 Task: Create new invoice with Date Opened :30-Apr-23, Select Customer: The Flower & Gift Boutique, Terms: Payment Term 2. Make invoice entry for item-1 with Date: 30-Apr-23, Description: Meridian Point Classic Maze Ball Game Toy, Action: Material, Income Account: Income:Sales, Quantity: 1, Unit Price: 9.5, Discount $: 1. Make entry for item-2 with Date: 30-Apr-23, Description: Lifesavers Gummies Exotic, Action: Material, Income Account: Income:Sales, Quantity: 2, Unit Price: 6.25, Discount $: 2. Make entry for item-3 with Date: 30-Apr-23, Description: Listerine Ultra Clean Mouthwash Cool Mint Antiseptic, Action: Material, Income Account: Income:Sales, Quantity: 1, Unit Price: 7.25, Discount $: 2.5. Write Notes: 'Looking forward to serving you again.'. Post Invoice with Post Date: 30-Apr-23, Post to Accounts: Assets:Accounts Receivable. Pay / Process Payment with Transaction Date: 15-May-23, Amount: 23.75, Transfer Account: Checking Account. Print Invoice, display notes by going to Option, then go to Display Tab and check 'Invoice Notes'.
Action: Mouse moved to (206, 123)
Screenshot: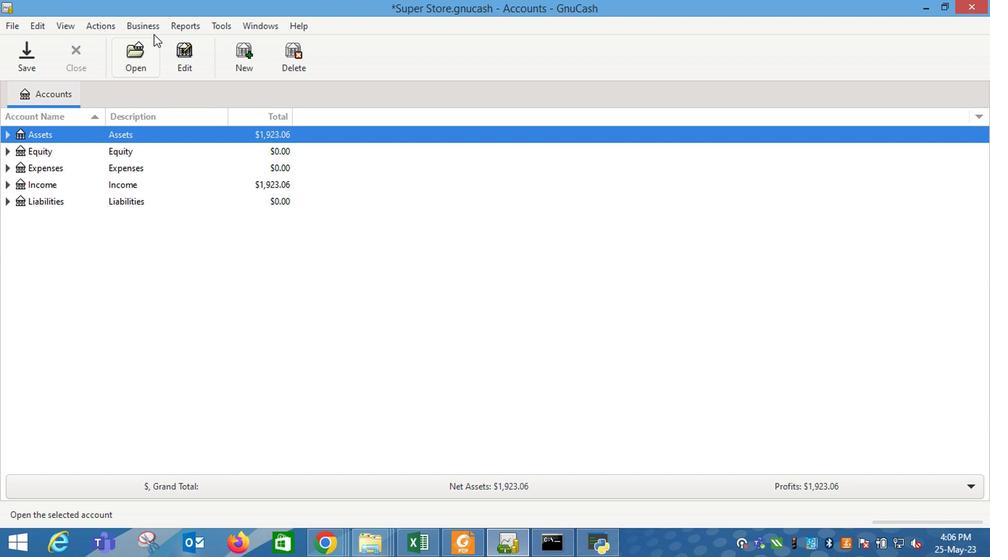 
Action: Mouse pressed left at (206, 123)
Screenshot: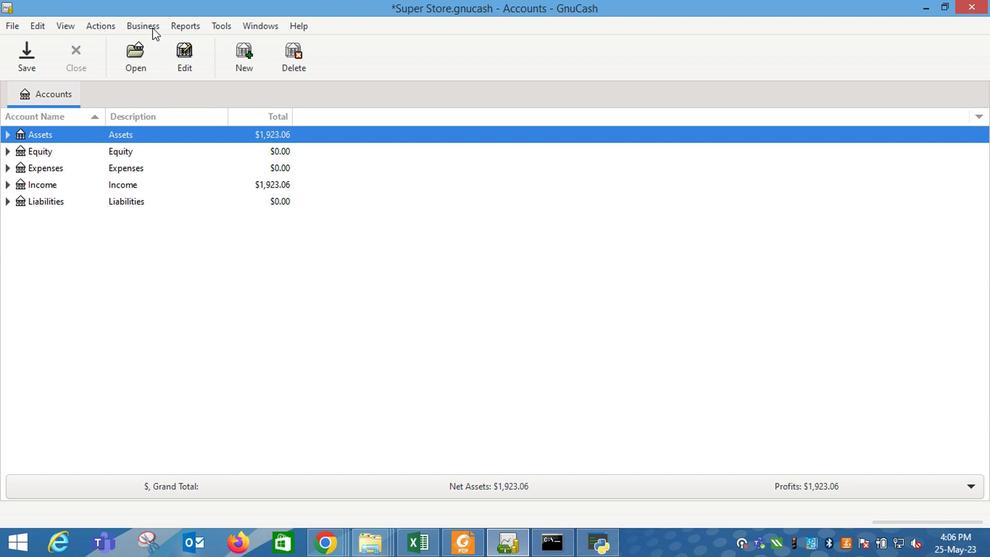 
Action: Mouse moved to (344, 180)
Screenshot: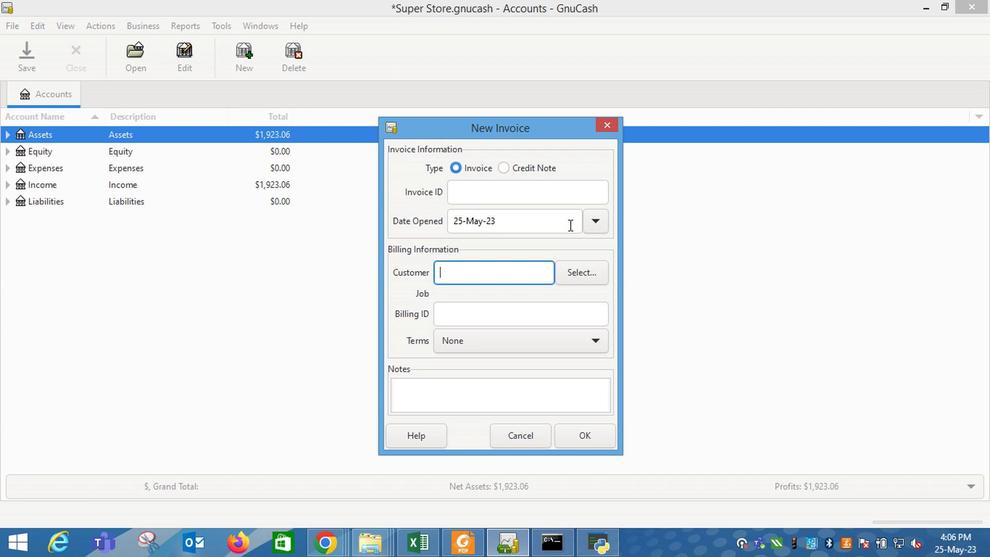 
Action: Mouse pressed left at (344, 180)
Screenshot: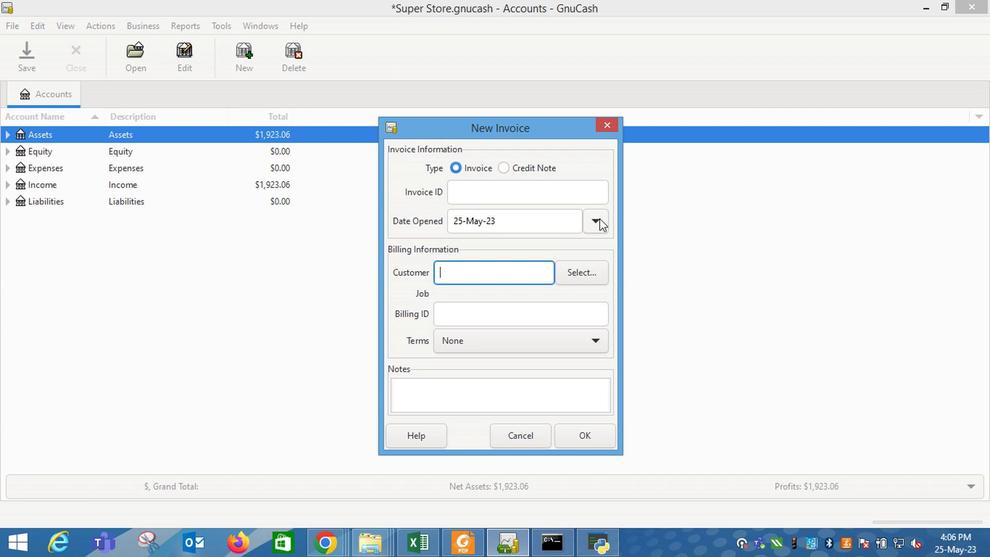 
Action: Mouse moved to (533, 263)
Screenshot: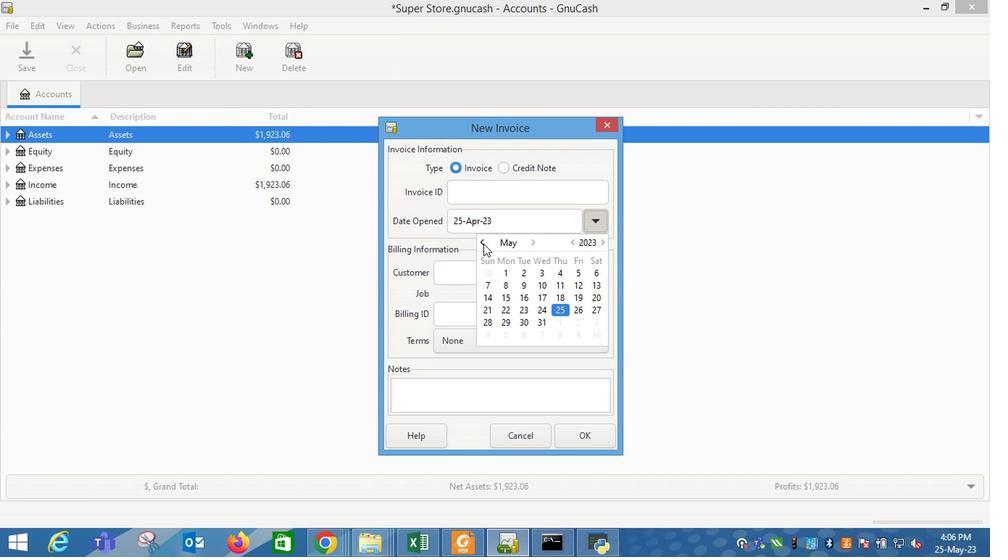 
Action: Mouse pressed left at (533, 263)
Screenshot: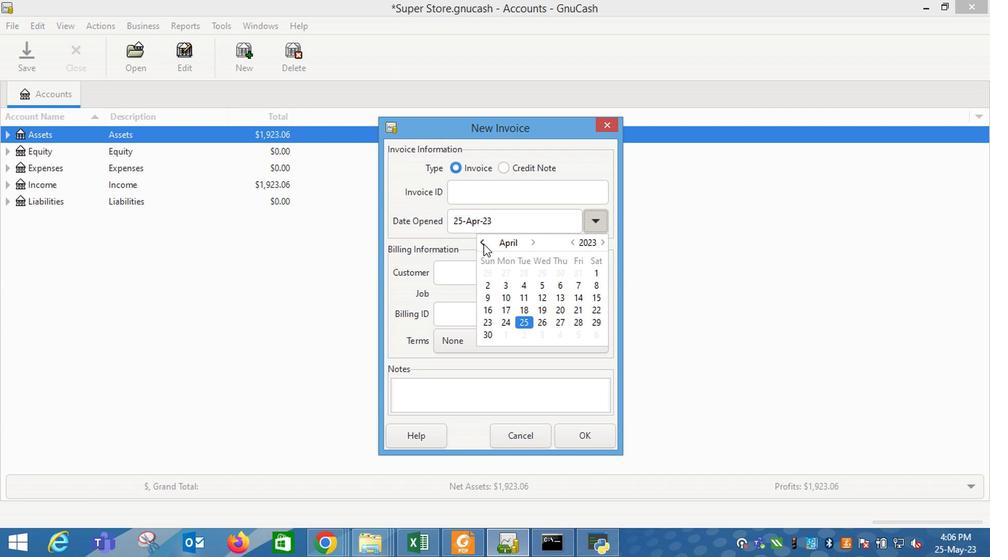 
Action: Mouse moved to (447, 278)
Screenshot: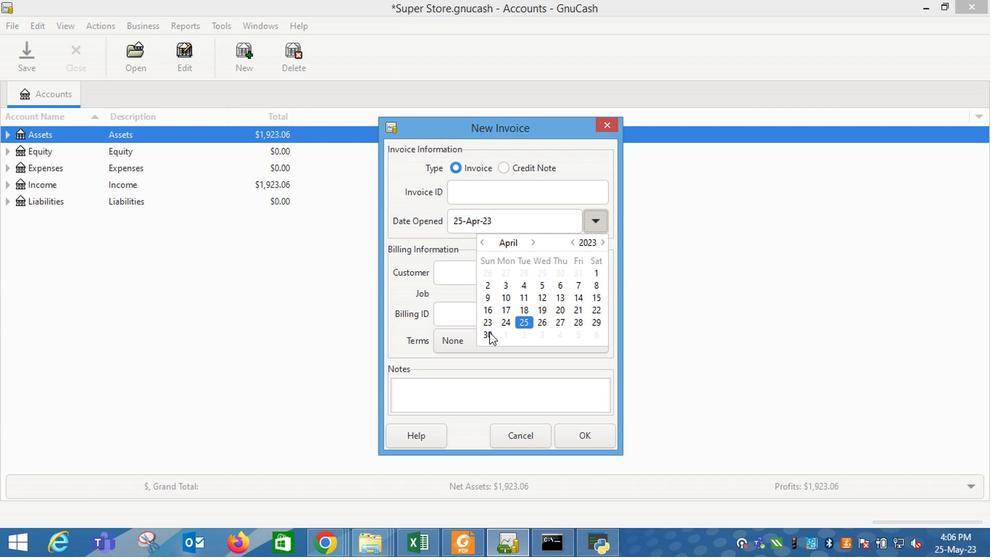 
Action: Mouse pressed left at (447, 278)
Screenshot: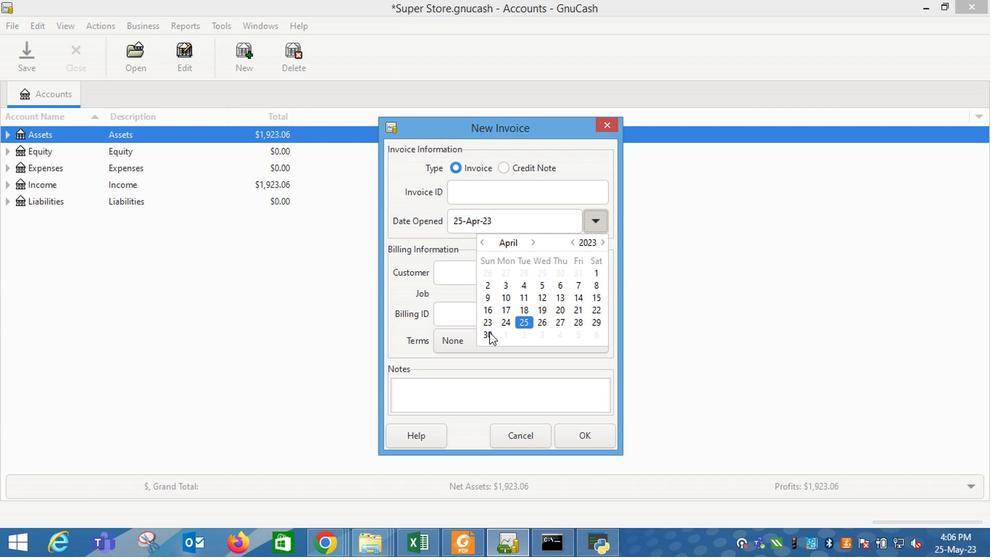 
Action: Mouse moved to (452, 340)
Screenshot: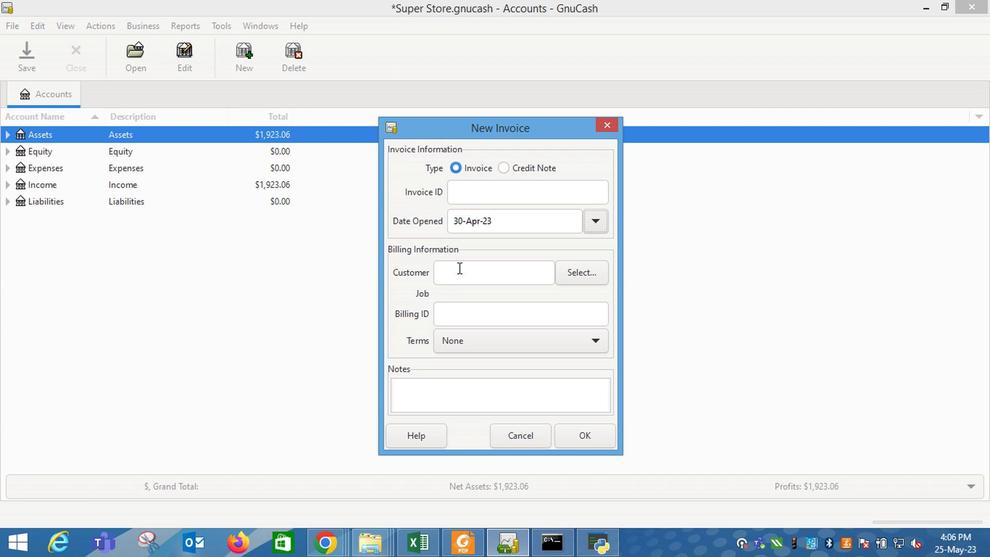 
Action: Mouse pressed left at (452, 340)
Screenshot: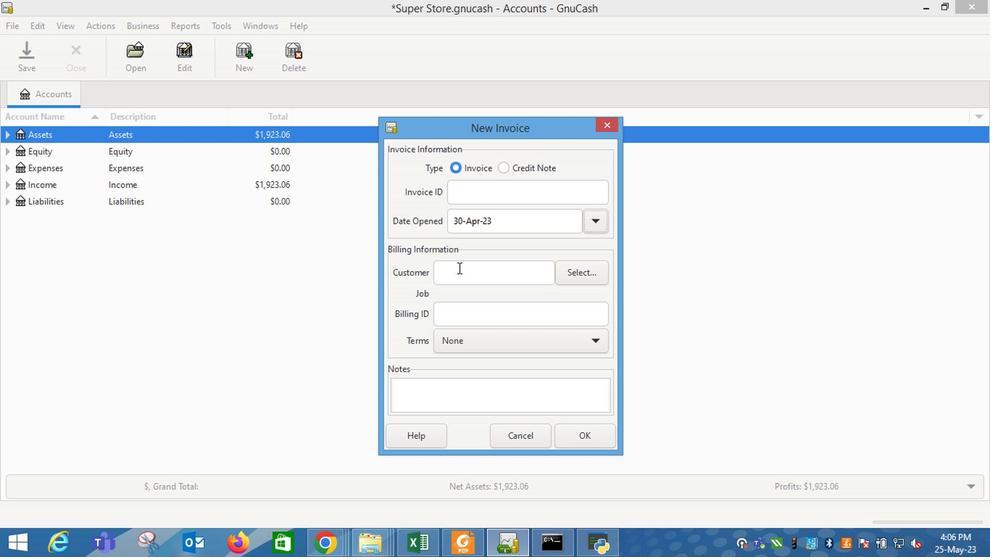 
Action: Mouse moved to (428, 294)
Screenshot: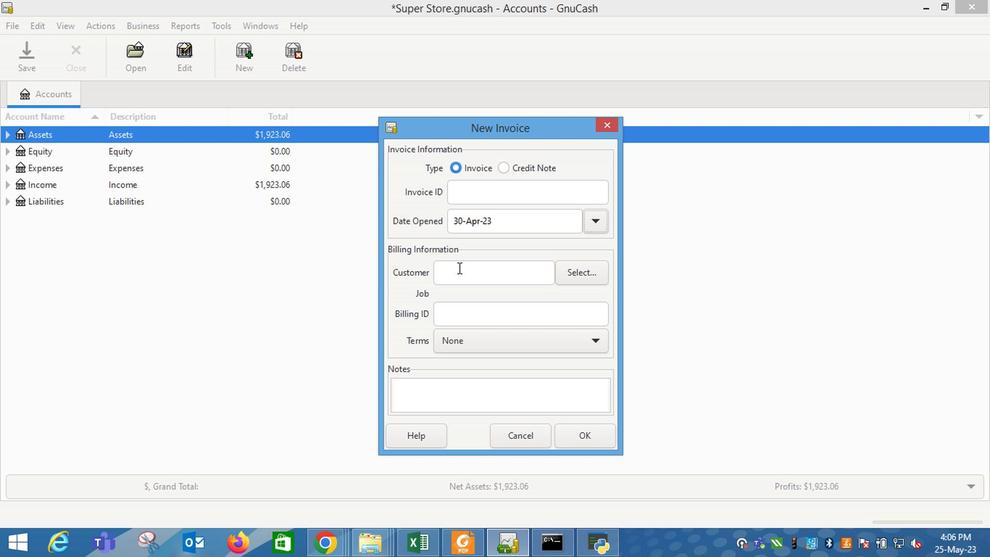 
Action: Mouse pressed left at (428, 294)
Screenshot: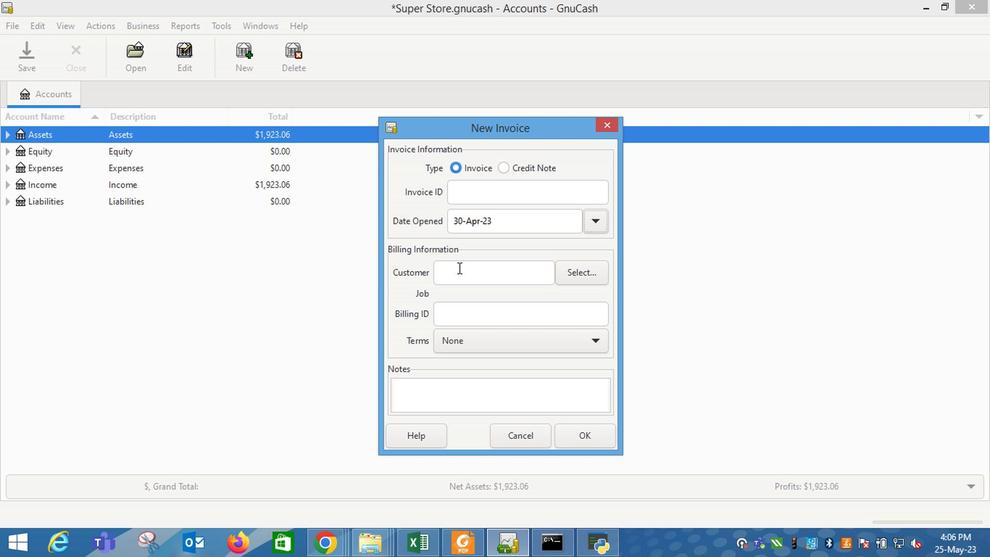 
Action: Mouse moved to (427, 296)
Screenshot: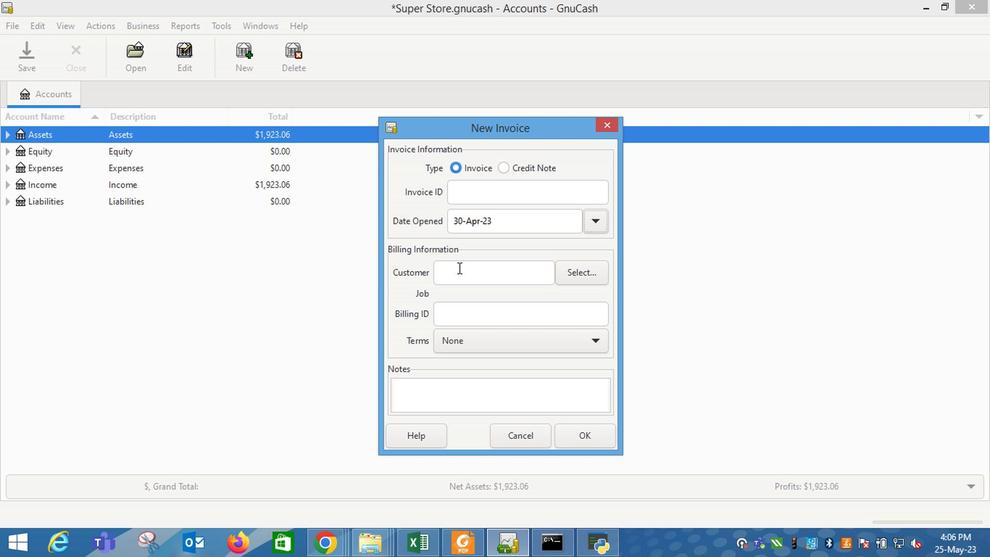 
Action: Mouse pressed left at (427, 296)
Screenshot: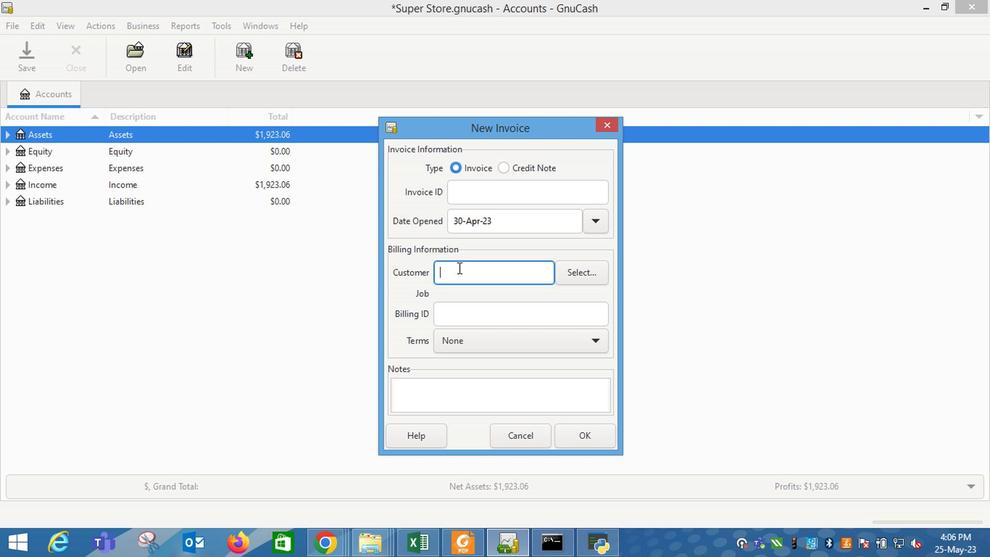 
Action: Key pressed the
Screenshot: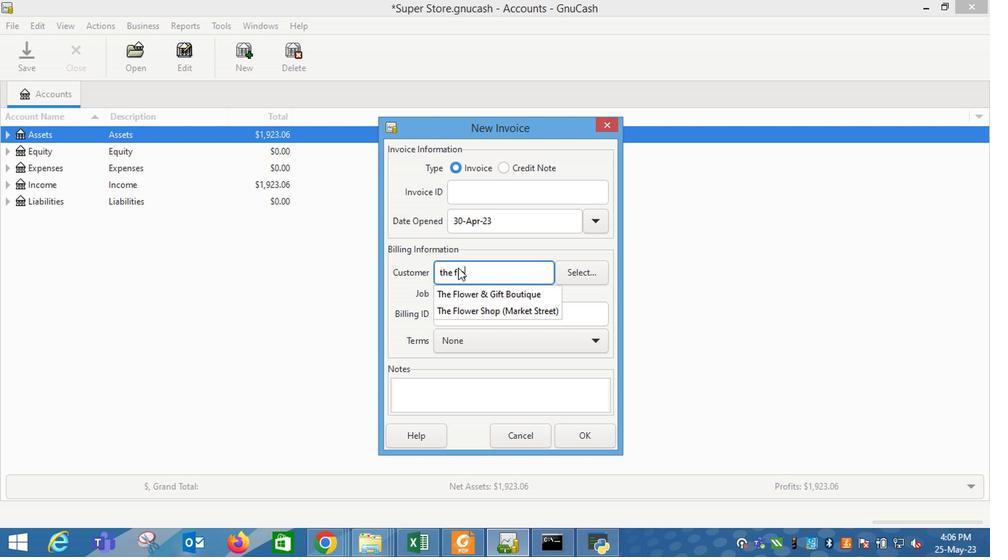 
Action: Mouse moved to (436, 309)
Screenshot: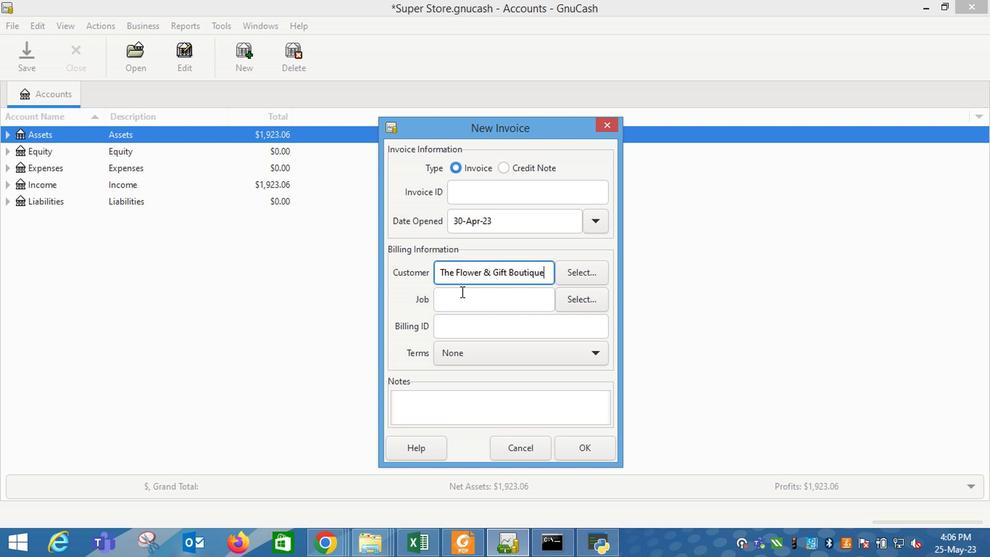 
Action: Key pressed <Key.space>f
Screenshot: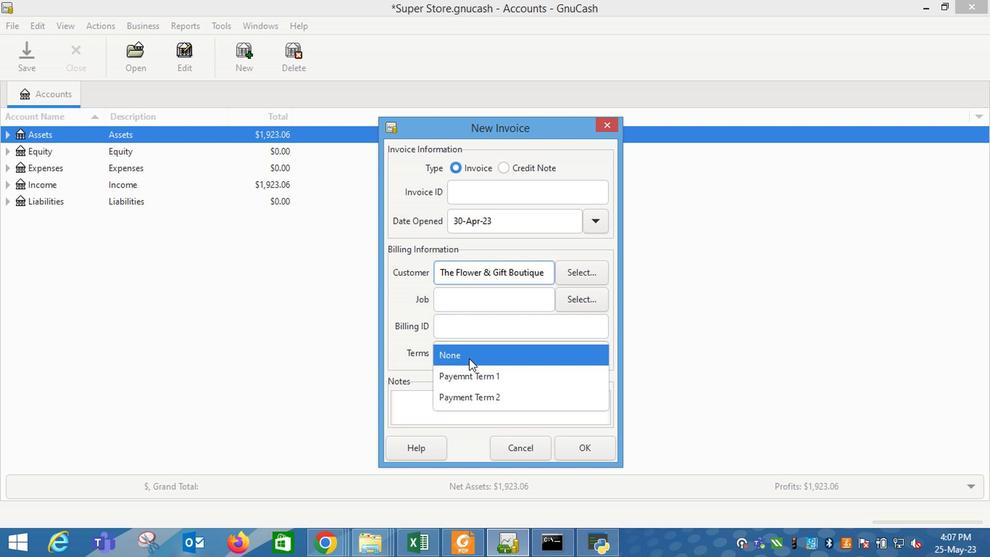 
Action: Mouse moved to (435, 313)
Screenshot: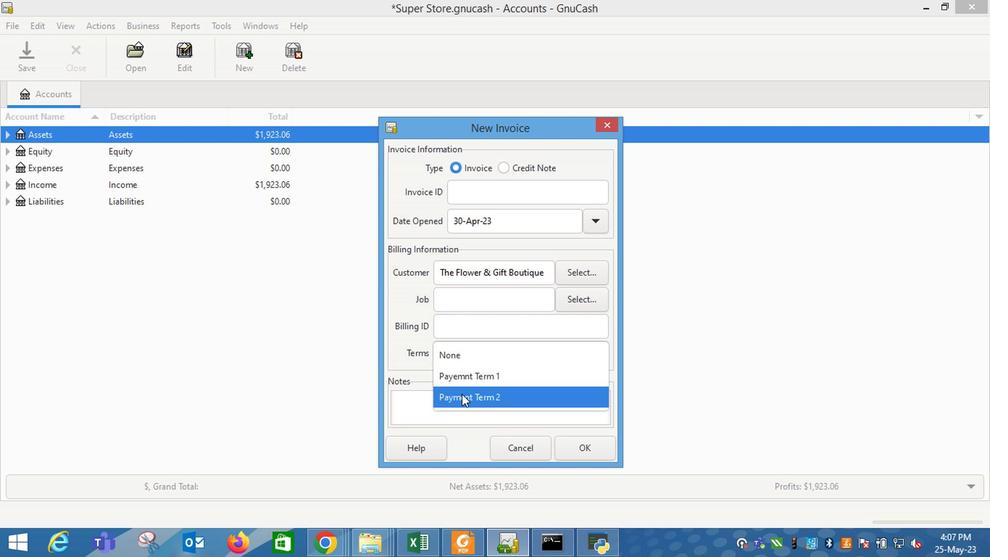 
Action: Mouse pressed left at (435, 313)
Screenshot: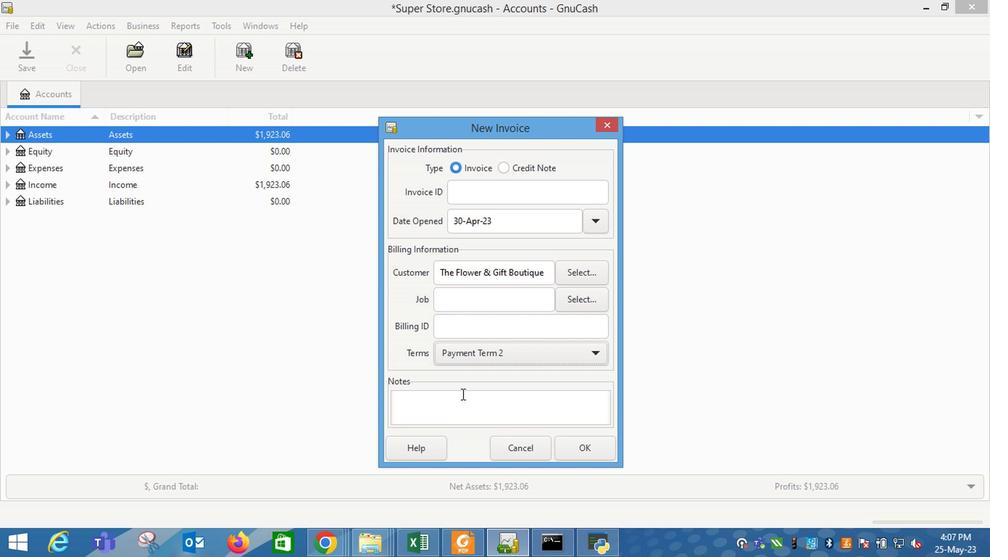 
Action: Mouse moved to (433, 352)
Screenshot: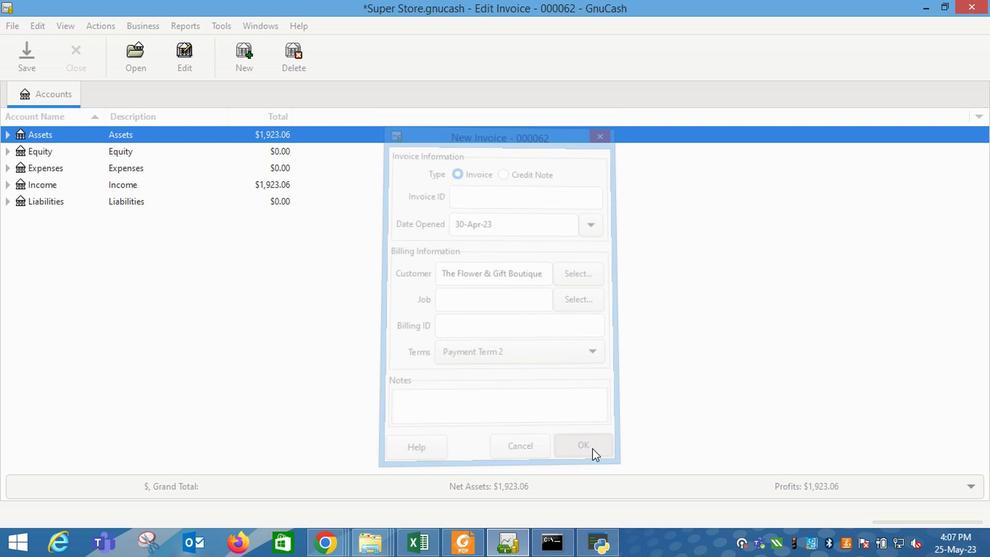 
Action: Mouse pressed left at (433, 352)
Screenshot: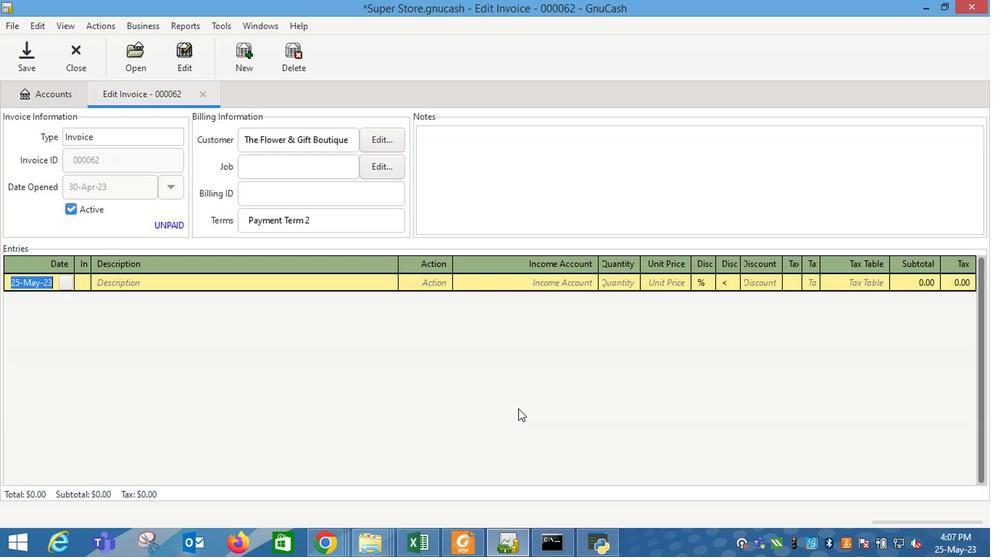 
Action: Mouse moved to (437, 386)
Screenshot: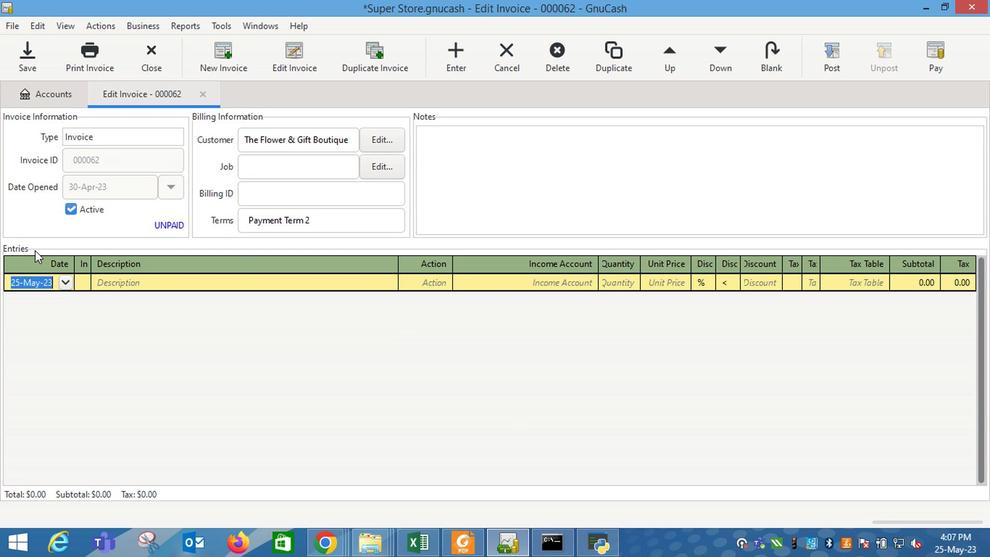 
Action: Mouse pressed left at (437, 386)
Screenshot: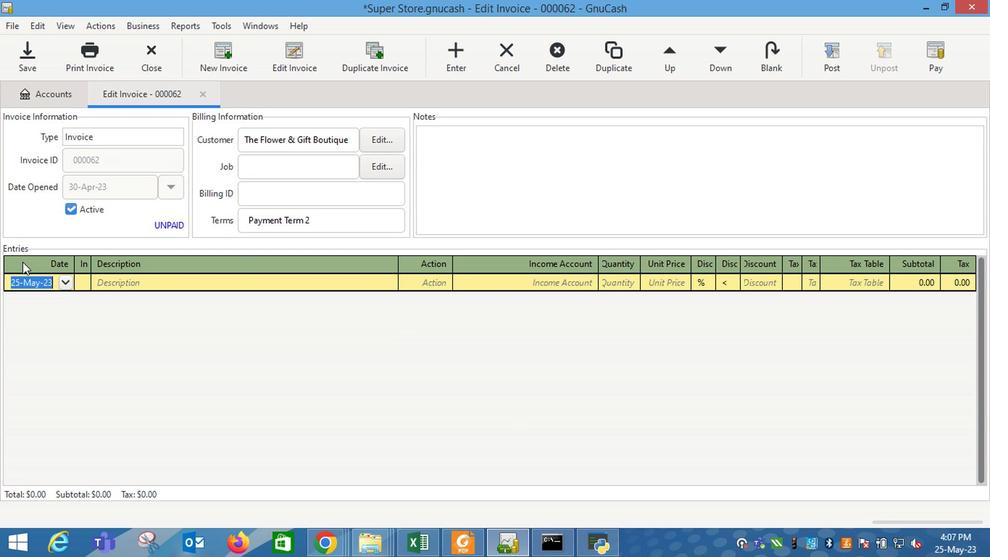 
Action: Mouse moved to (514, 427)
Screenshot: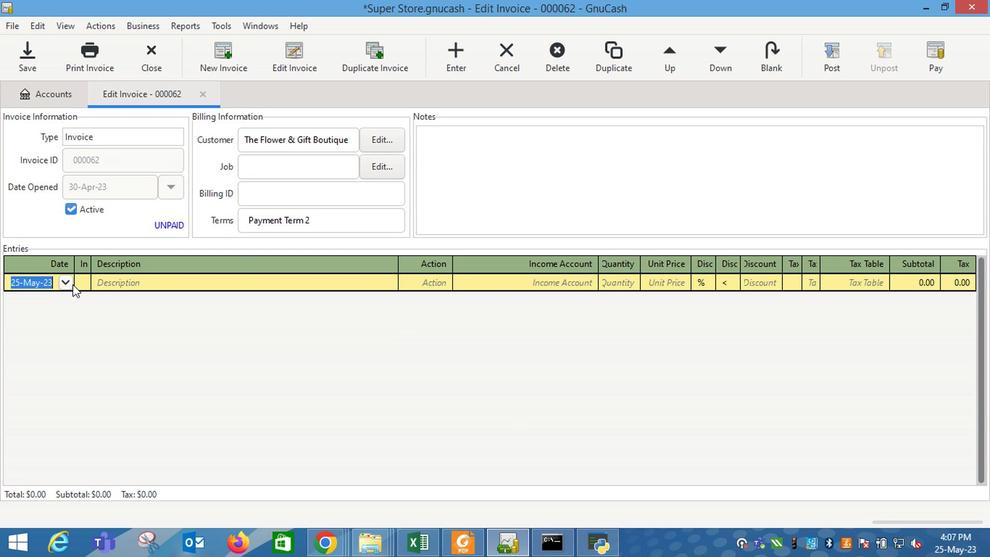 
Action: Mouse pressed left at (514, 427)
Screenshot: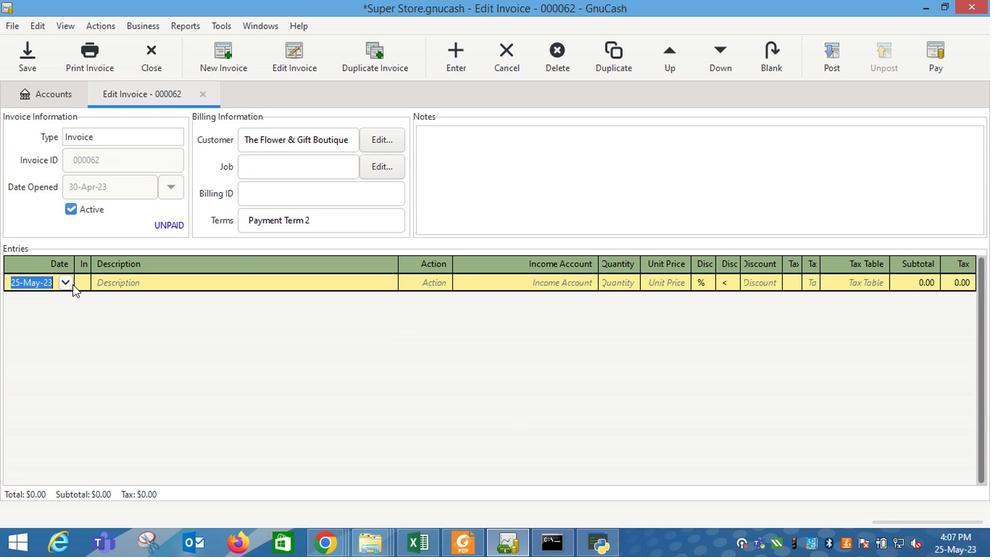 
Action: Mouse moved to (148, 306)
Screenshot: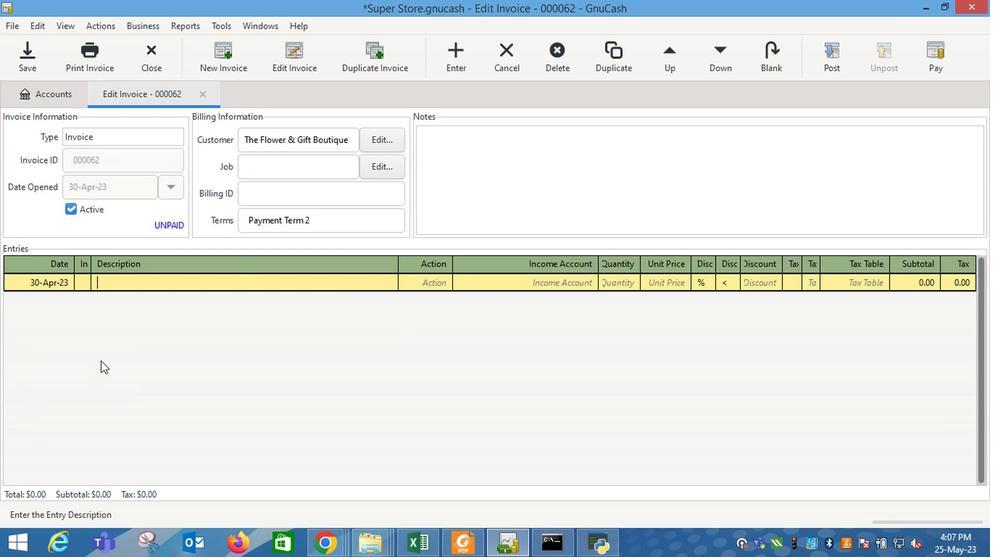 
Action: Mouse pressed left at (148, 306)
Screenshot: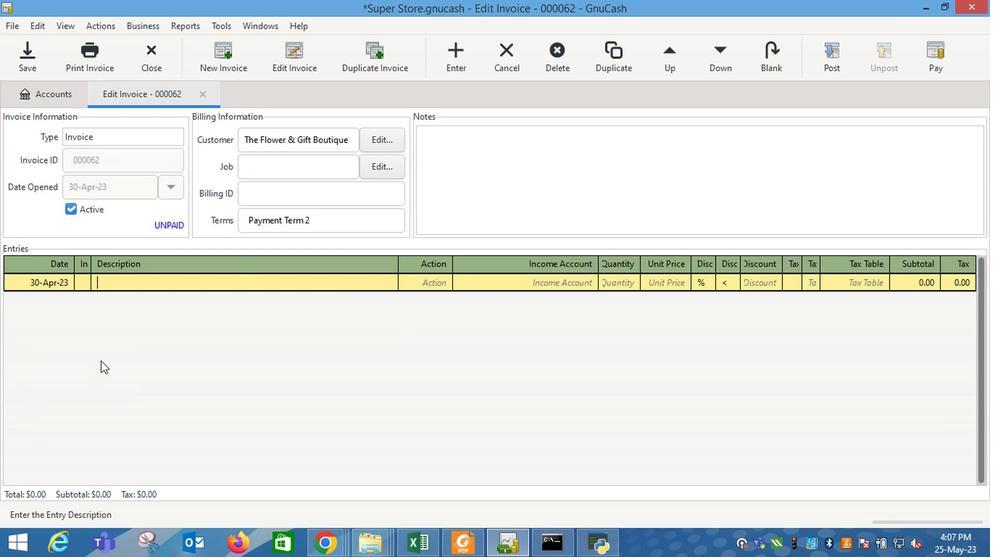 
Action: Mouse moved to (114, 319)
Screenshot: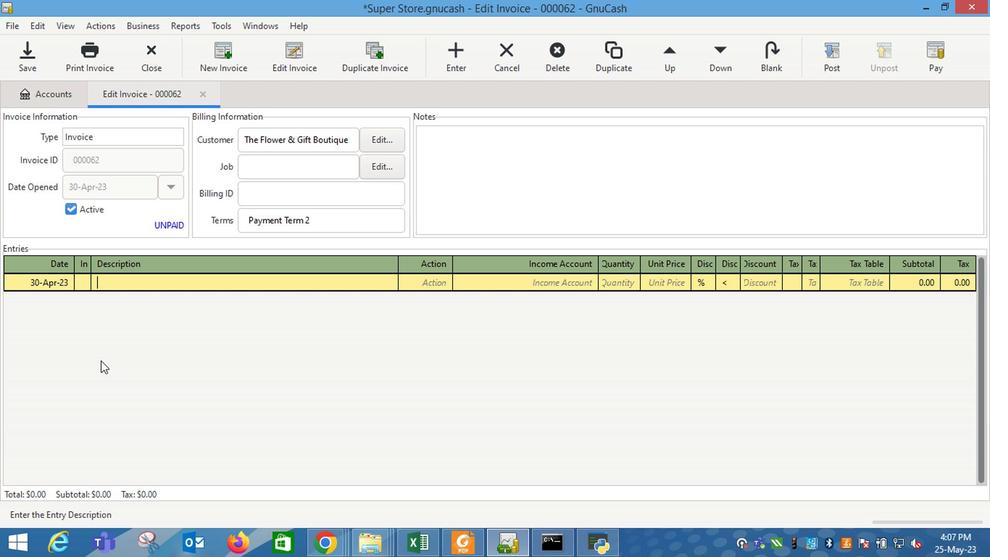
Action: Mouse pressed left at (114, 319)
Screenshot: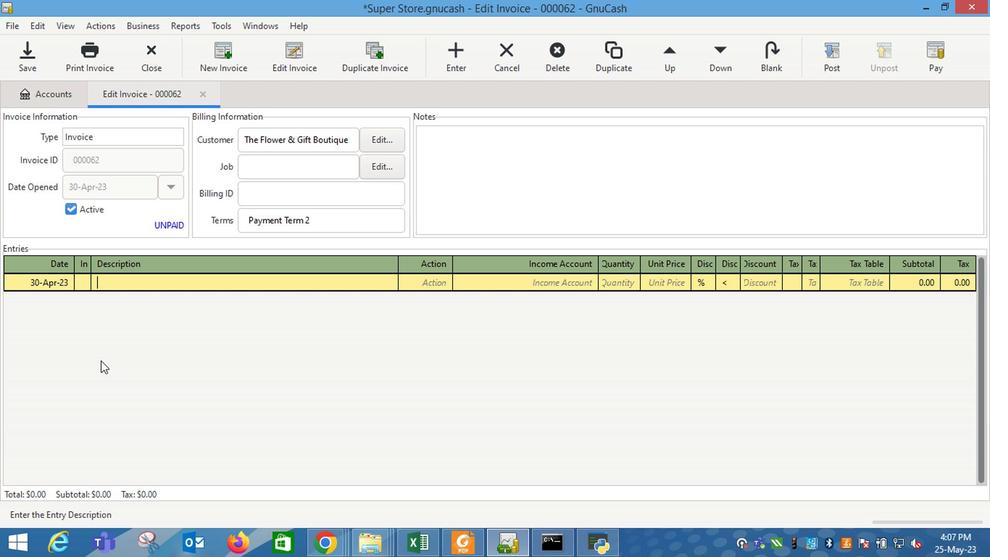 
Action: Mouse moved to (117, 384)
Screenshot: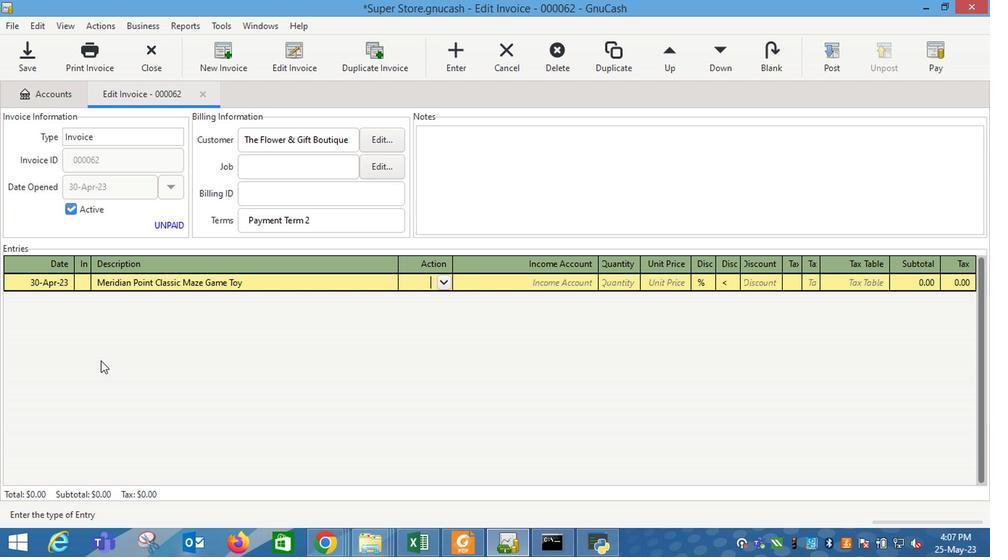 
Action: Mouse pressed left at (117, 384)
Screenshot: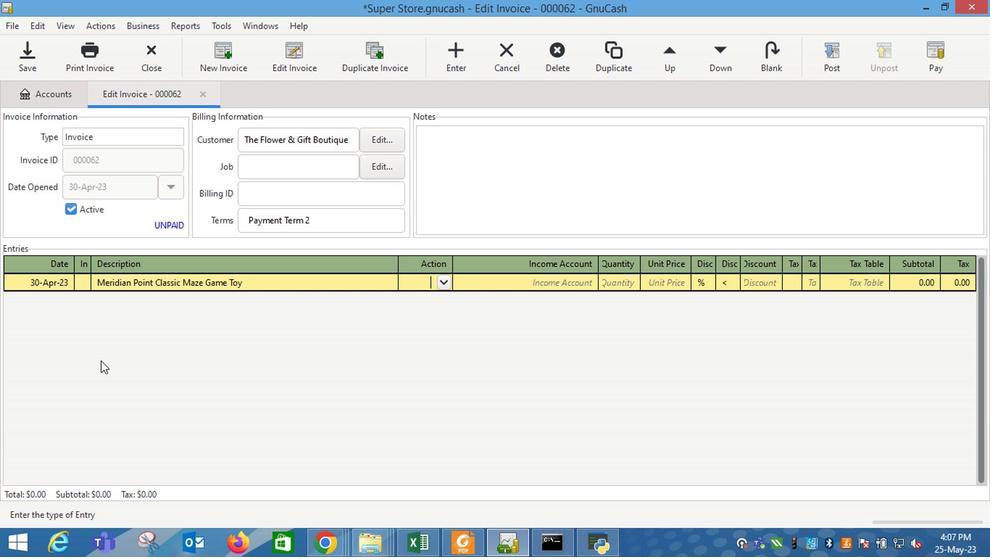 
Action: Mouse moved to (199, 326)
Screenshot: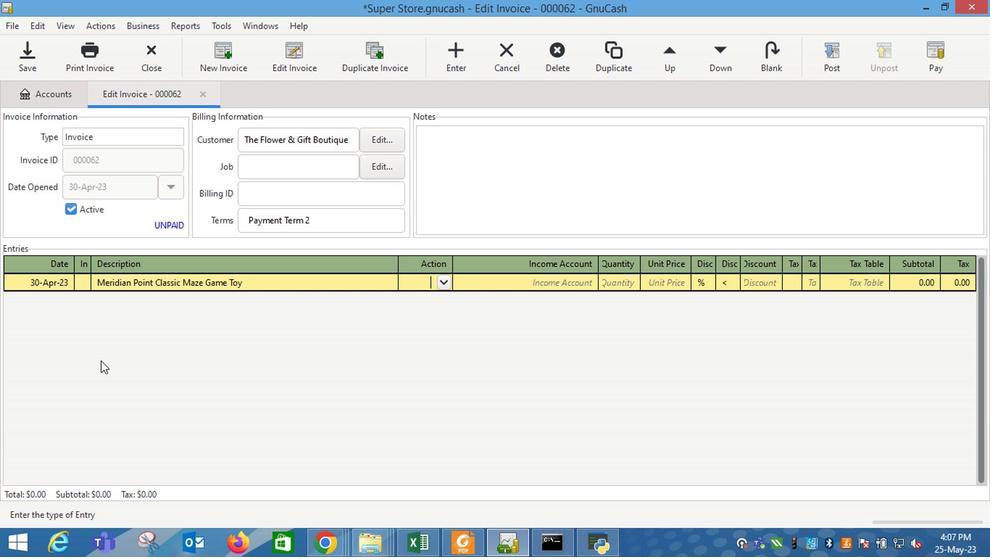
Action: Key pressed <Key.tab>
Screenshot: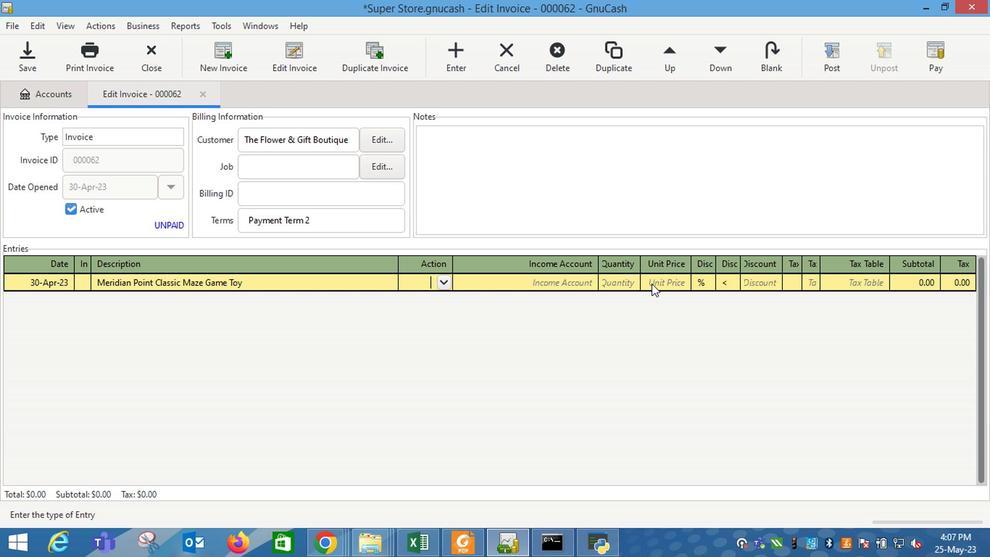 
Action: Mouse moved to (218, 367)
Screenshot: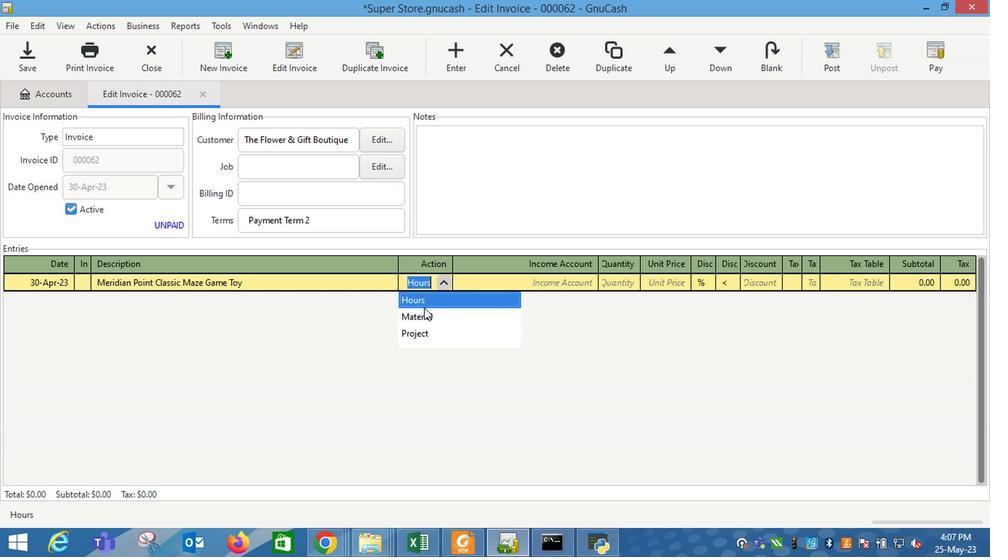 
Action: Key pressed <Key.shift_r>Mer
Screenshot: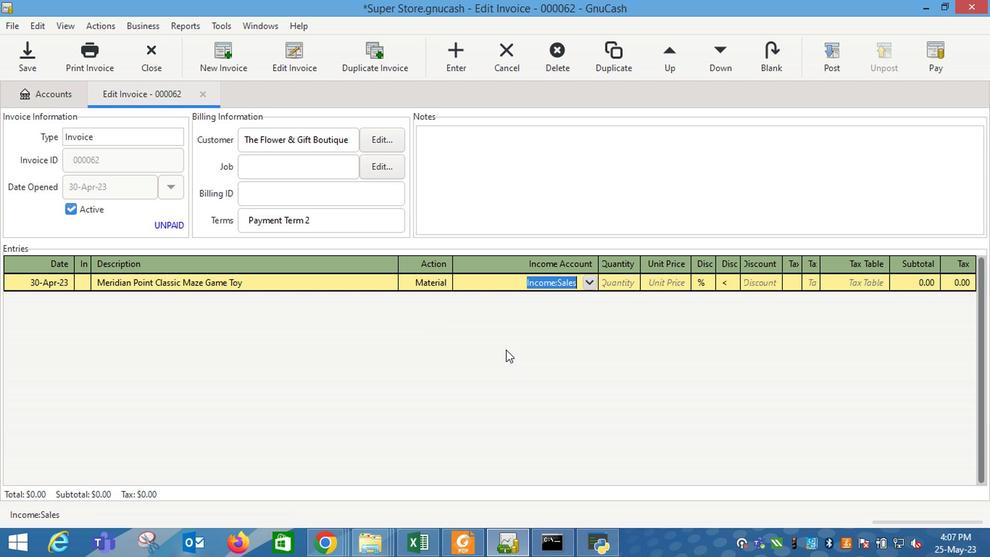 
Action: Mouse moved to (219, 369)
Screenshot: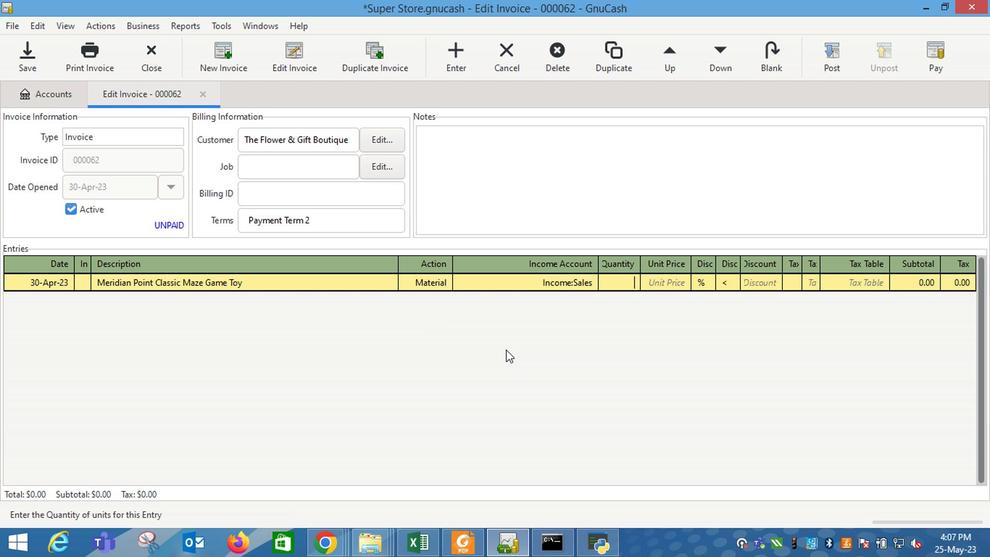 
Action: Key pressed id
Screenshot: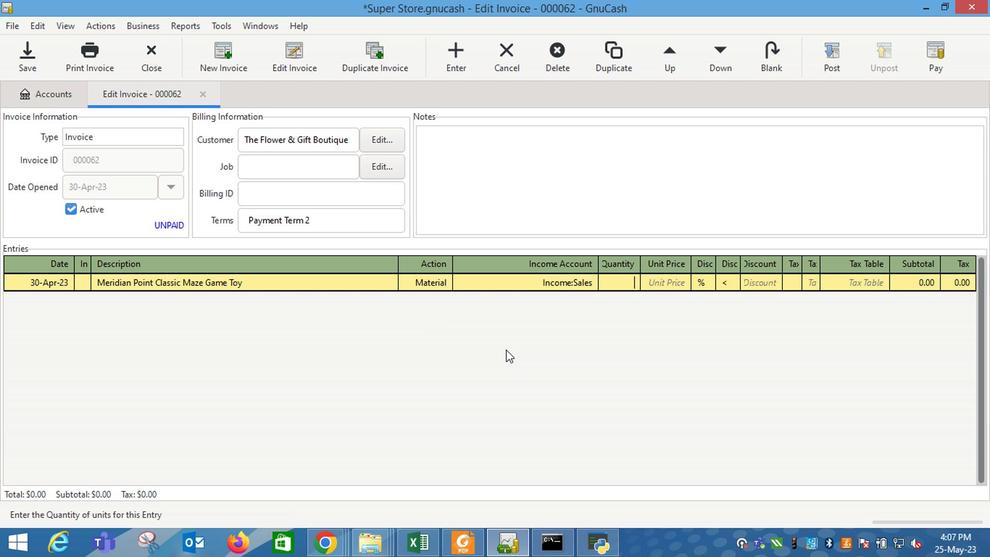 
Action: Mouse moved to (219, 369)
Screenshot: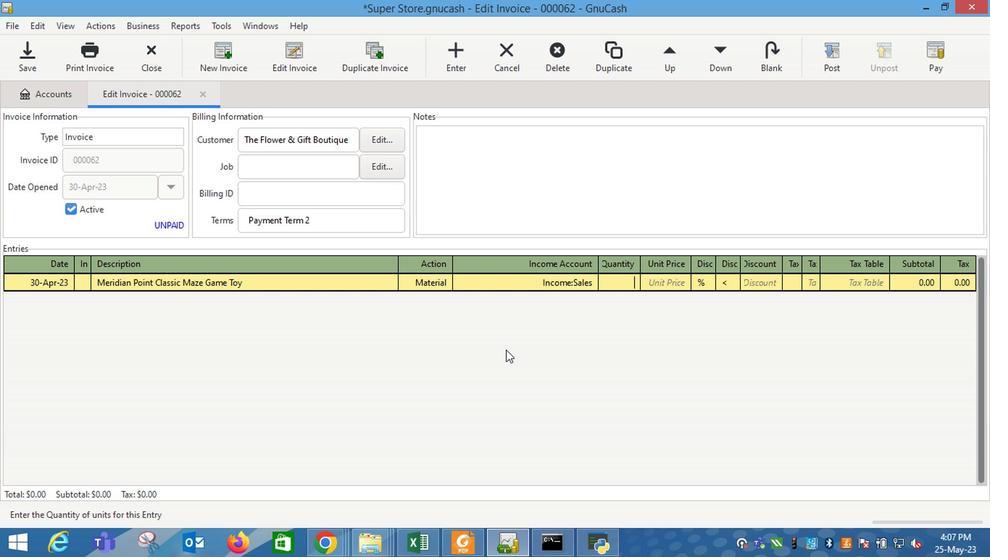
Action: Key pressed i
Screenshot: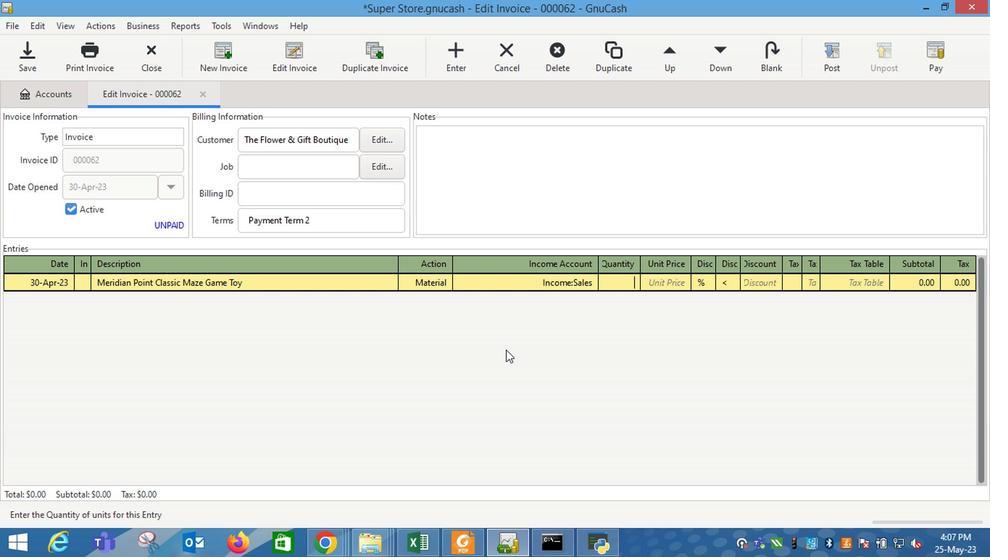 
Action: Mouse moved to (219, 369)
Screenshot: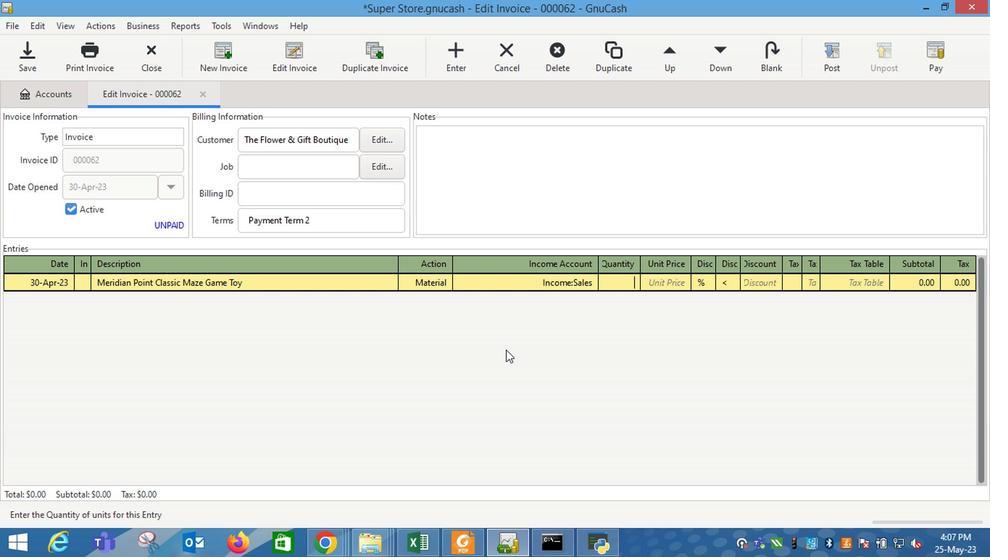 
Action: Key pressed an<Key.space><Key.shift_r>Point<Key.space><Key.shift_r>Classic<Key.space><Key.shift_r>Maze<Key.space><Key.shift_r>Game<Key.space><Key.shift_r>Toy
Screenshot: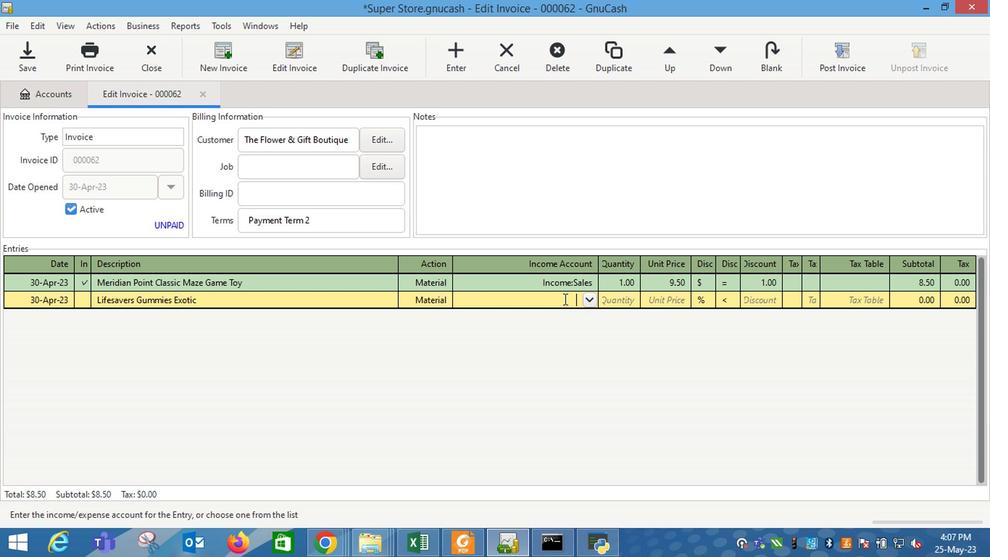 
Action: Mouse moved to (213, 371)
Screenshot: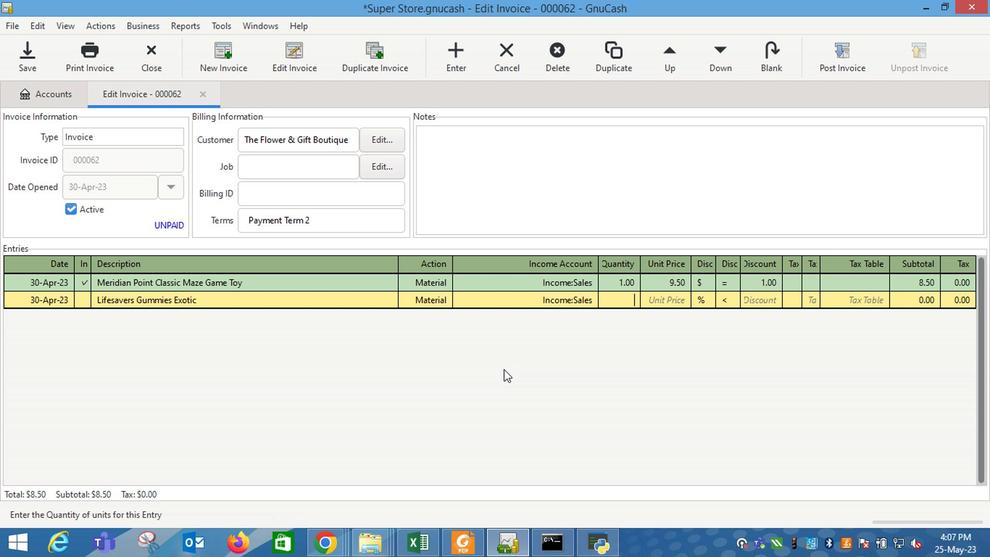 
Action: Key pressed <Key.tab>
Screenshot: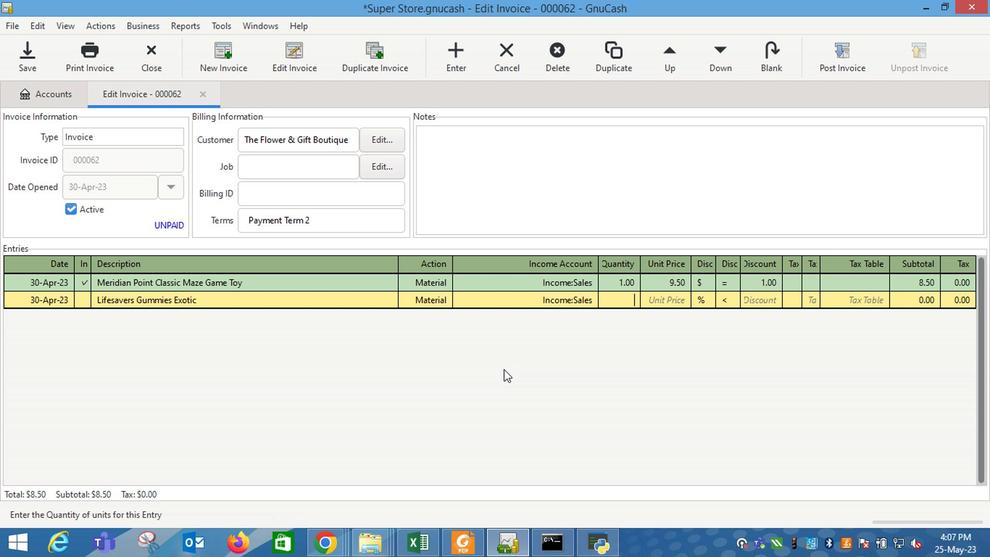 
Action: Mouse moved to (421, 302)
Screenshot: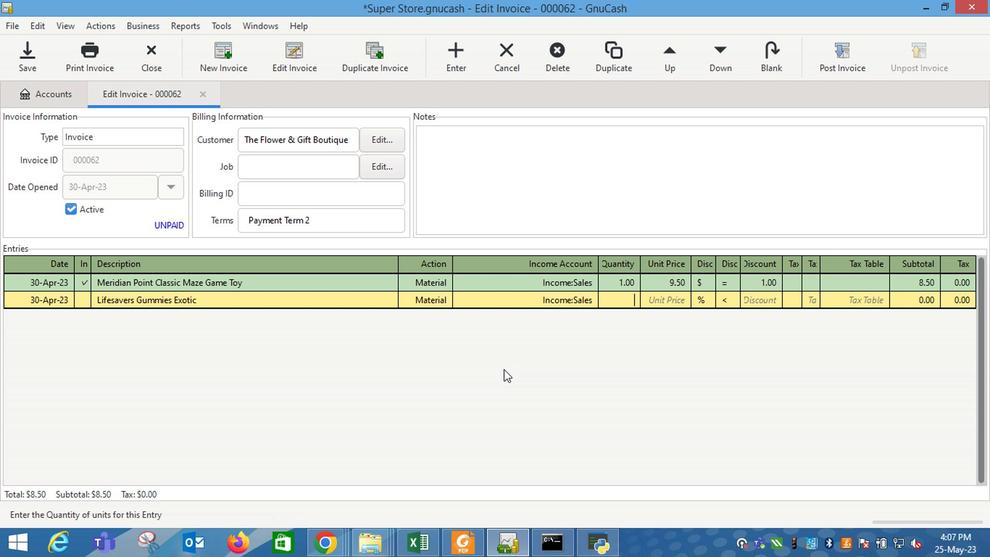 
Action: Mouse pressed left at (421, 302)
Screenshot: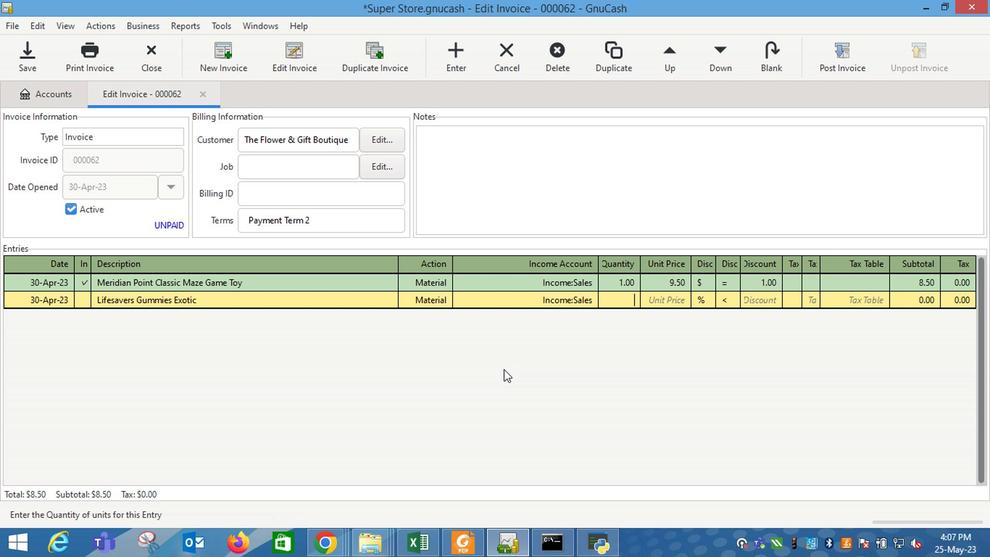 
Action: Mouse moved to (408, 332)
Screenshot: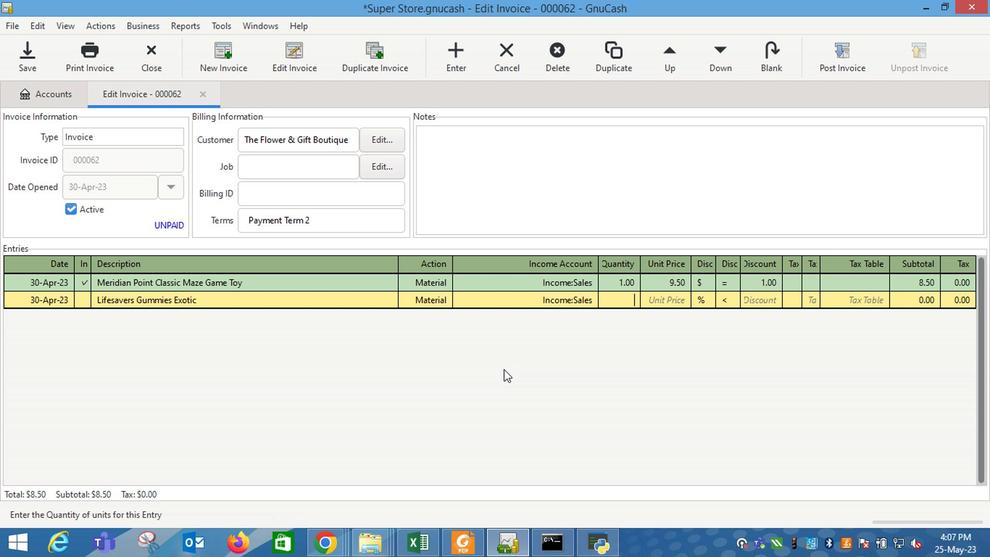 
Action: Mouse pressed left at (408, 332)
Screenshot: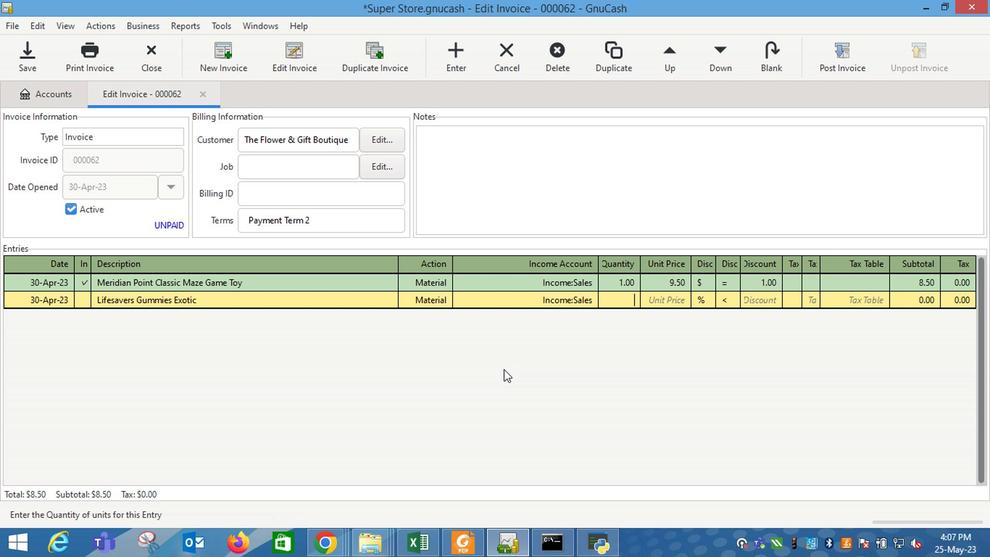 
Action: Mouse moved to (409, 332)
Screenshot: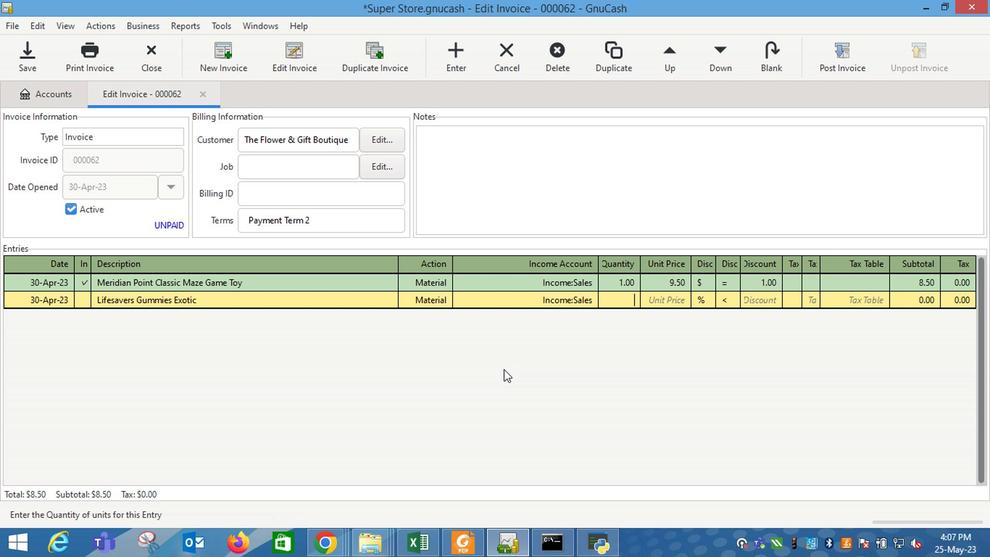 
Action: Key pressed <Key.tab>
Screenshot: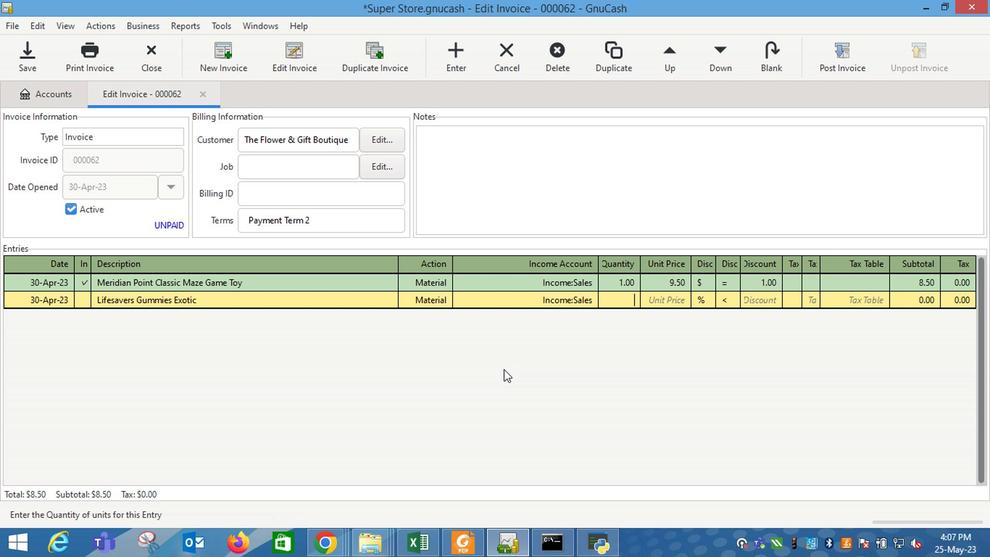 
Action: Mouse moved to (522, 307)
Screenshot: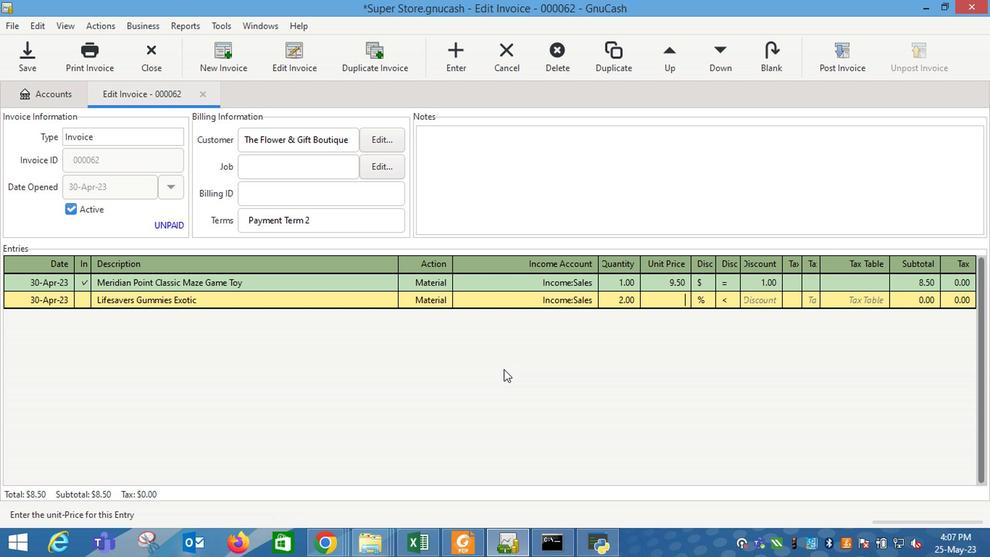 
Action: Mouse pressed left at (522, 307)
Screenshot: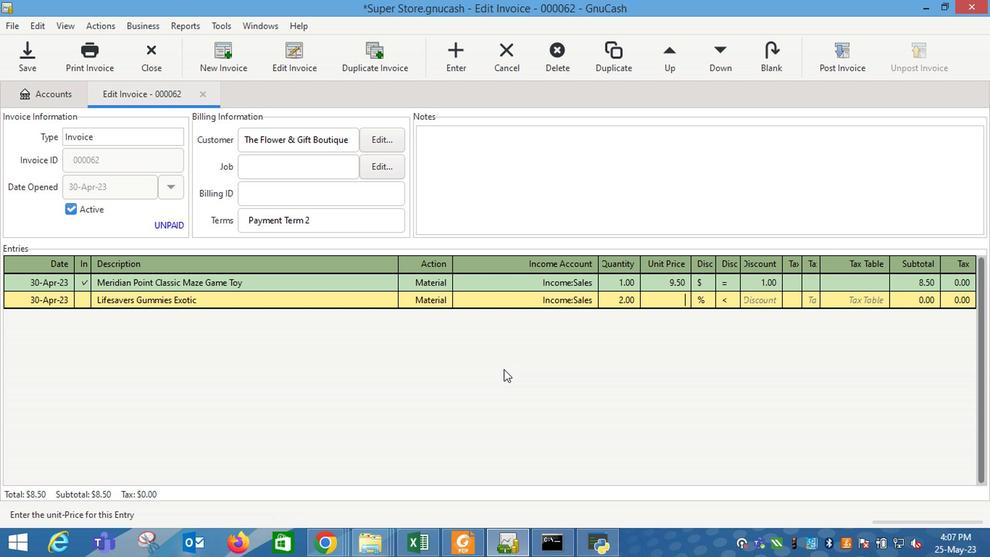 
Action: Mouse moved to (485, 350)
Screenshot: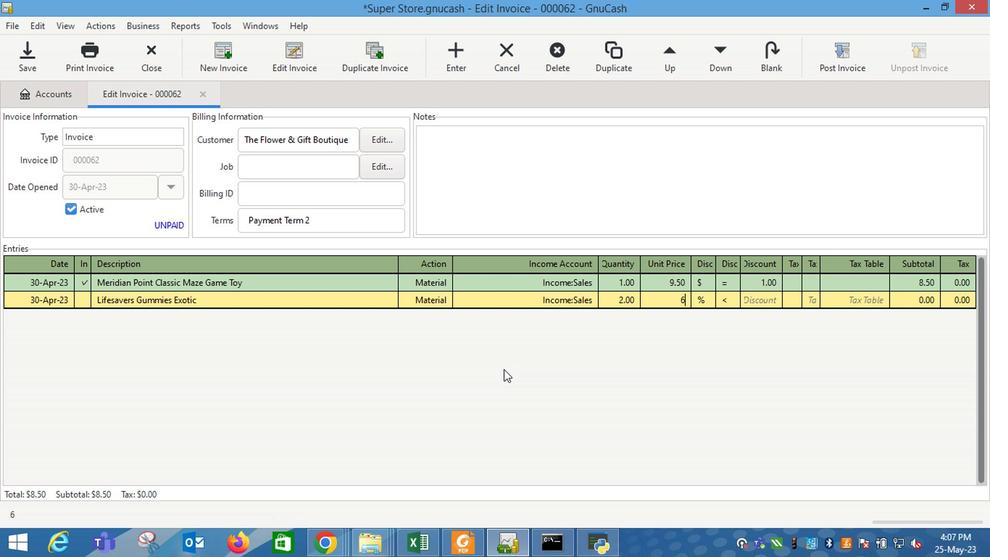 
Action: Mouse pressed left at (485, 350)
Screenshot: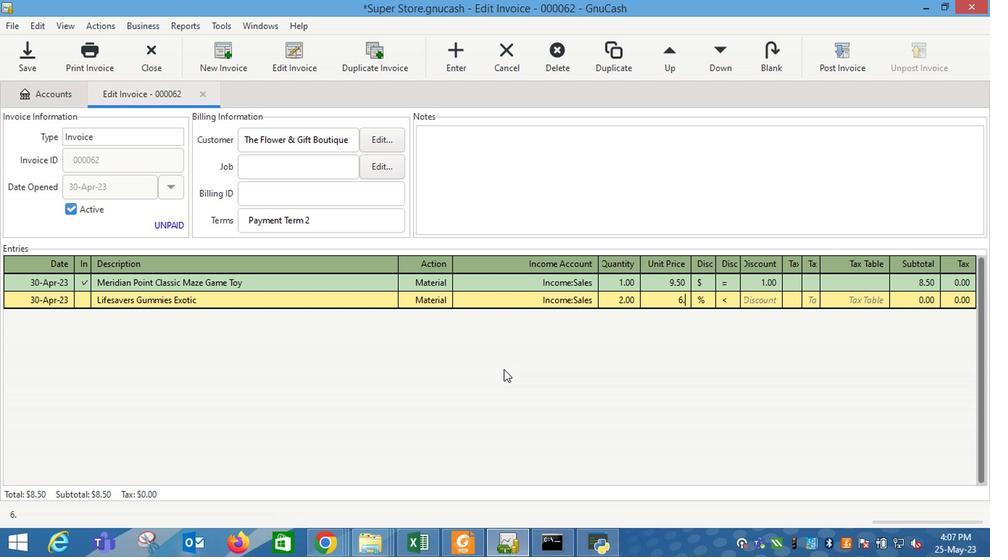 
Action: Mouse moved to (490, 346)
Screenshot: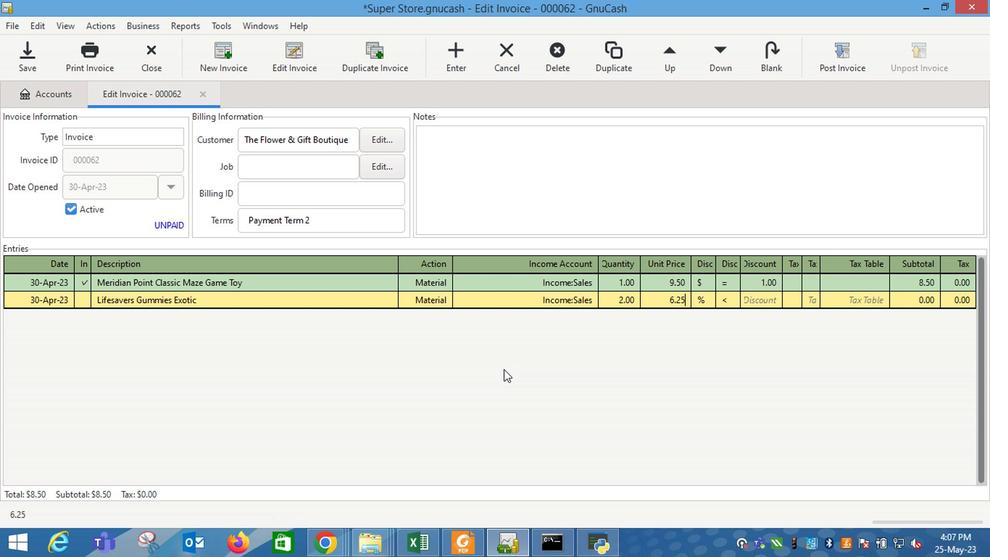 
Action: Key pressed <Key.tab>
Screenshot: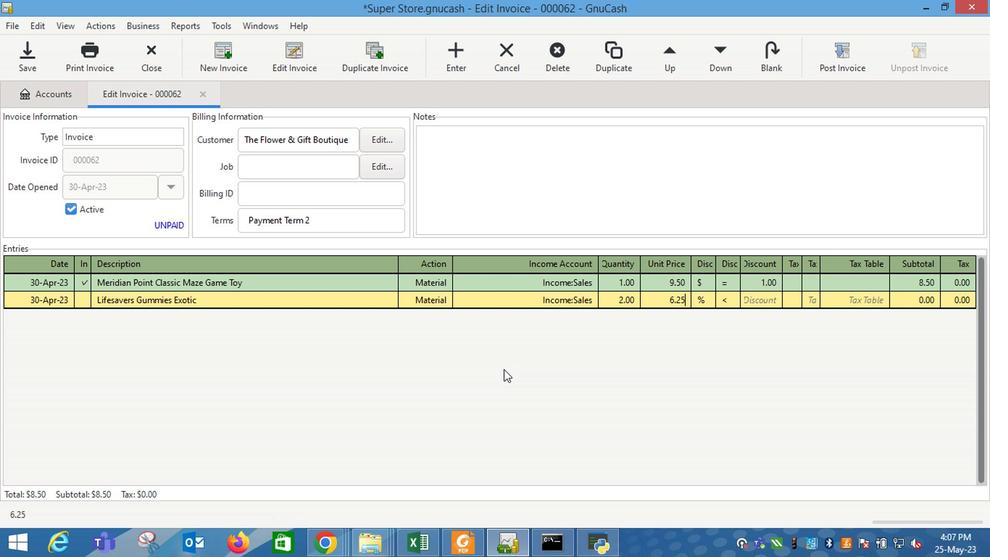 
Action: Mouse moved to (463, 356)
Screenshot: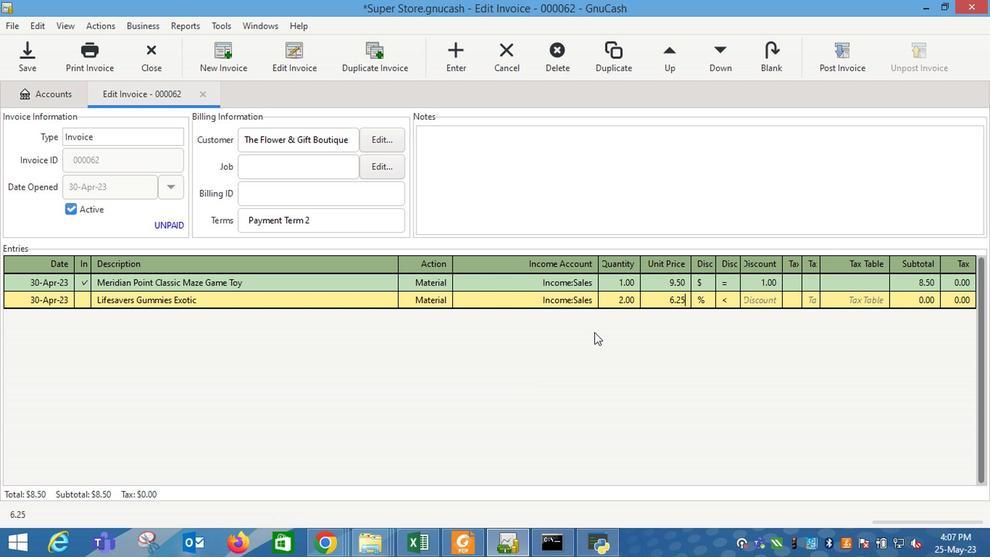 
Action: Key pressed 1<Key.tab>9.5
Screenshot: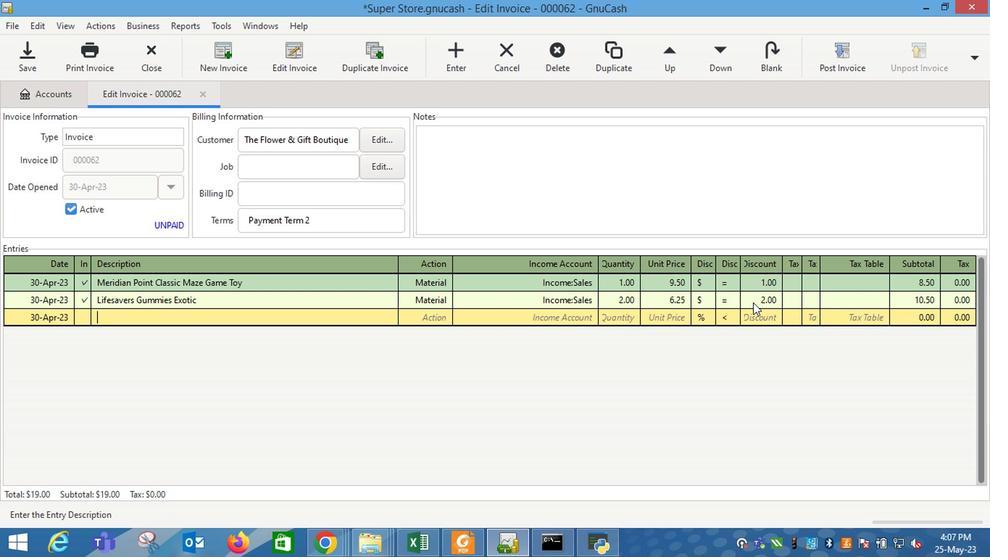 
Action: Mouse moved to (596, 316)
Screenshot: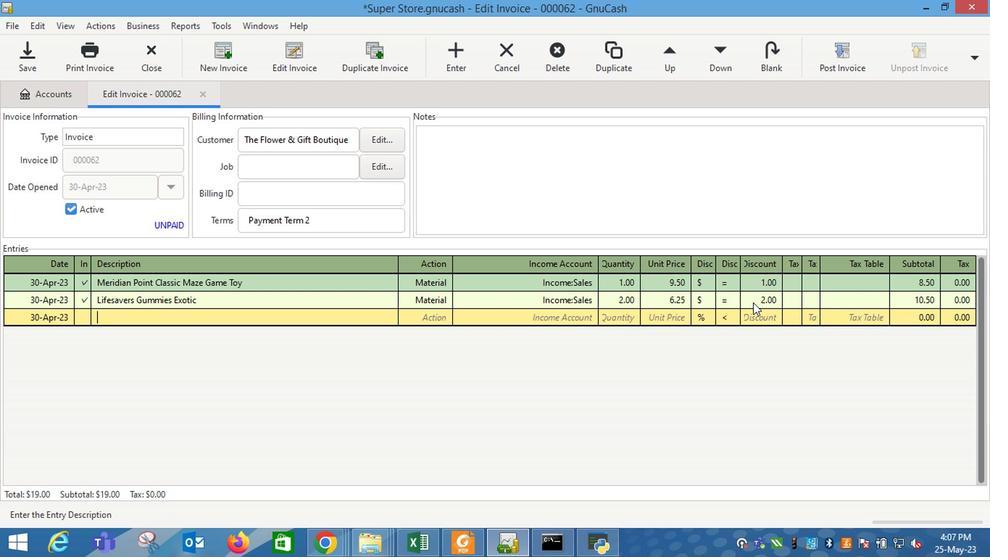 
Action: Key pressed <Key.tab>
Screenshot: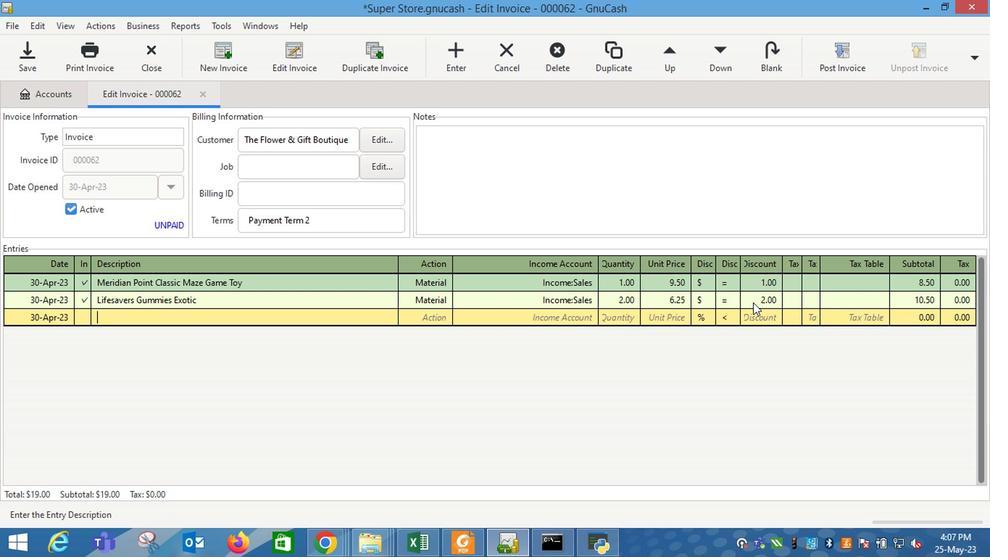 
Action: Mouse moved to (604, 310)
Screenshot: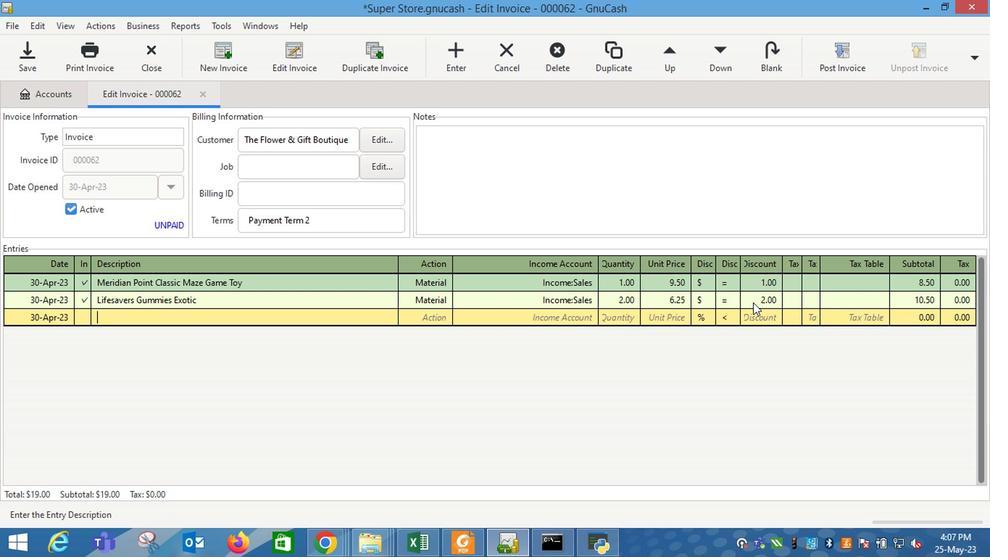 
Action: Mouse pressed left at (604, 310)
Screenshot: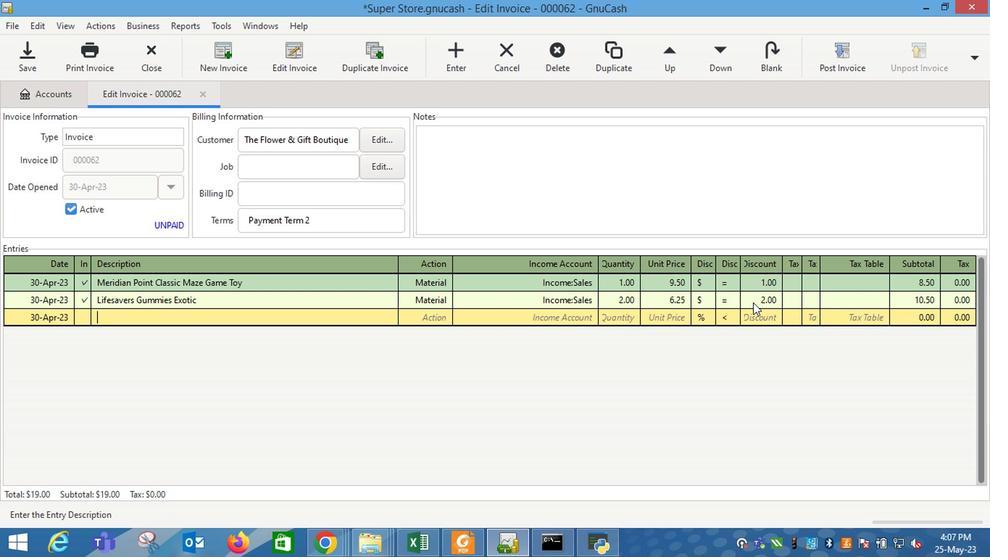 
Action: Mouse moved to (623, 308)
Screenshot: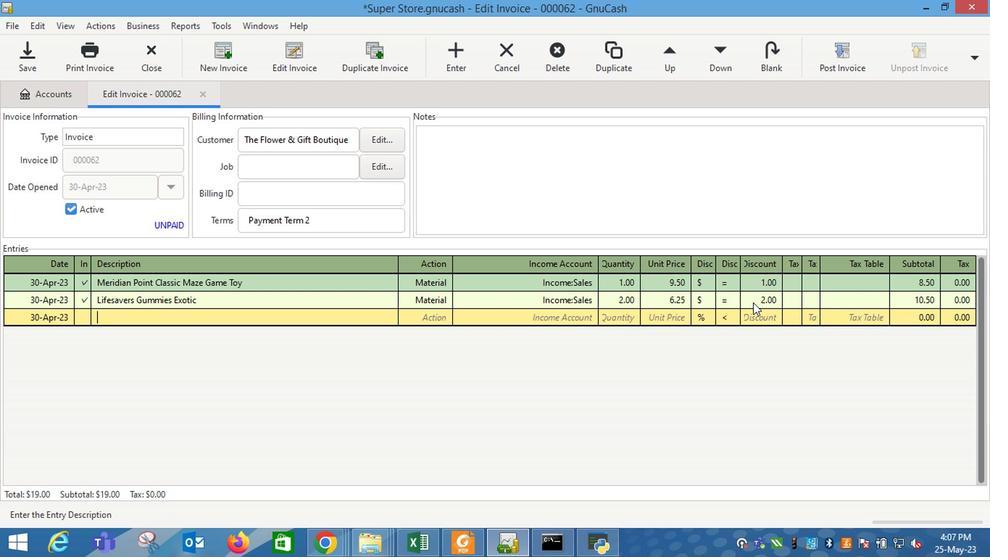 
Action: Mouse pressed left at (623, 308)
Screenshot: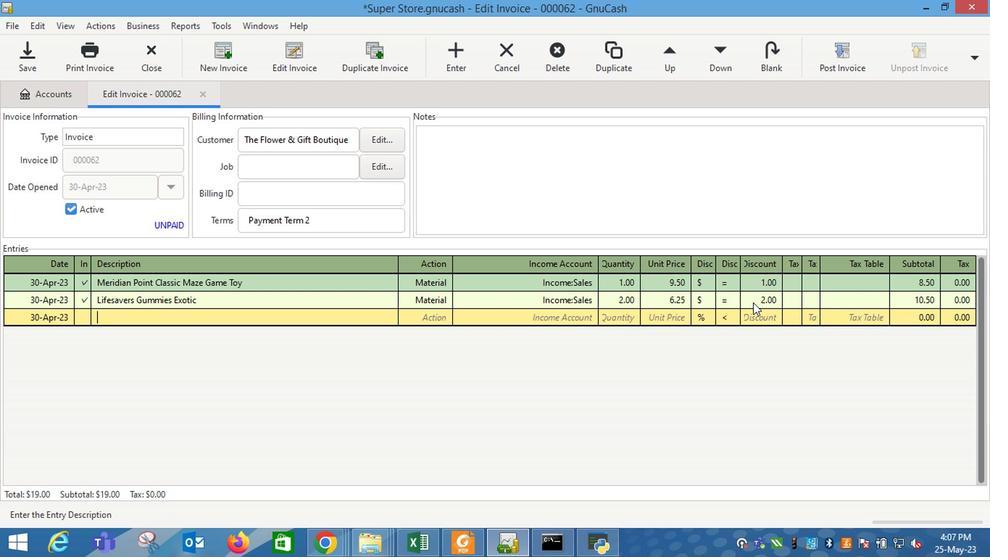 
Action: Mouse moved to (638, 308)
Screenshot: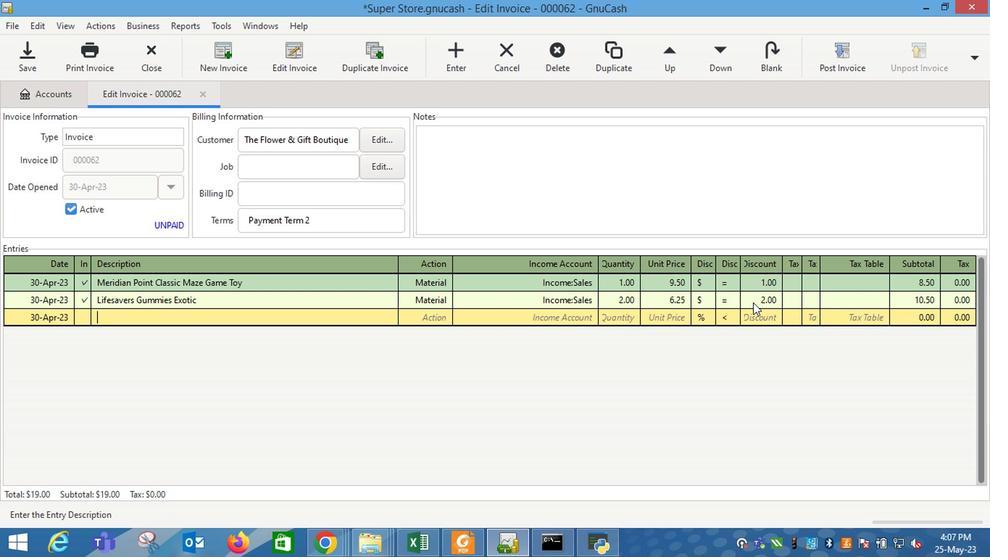 
Action: Mouse pressed left at (638, 308)
Screenshot: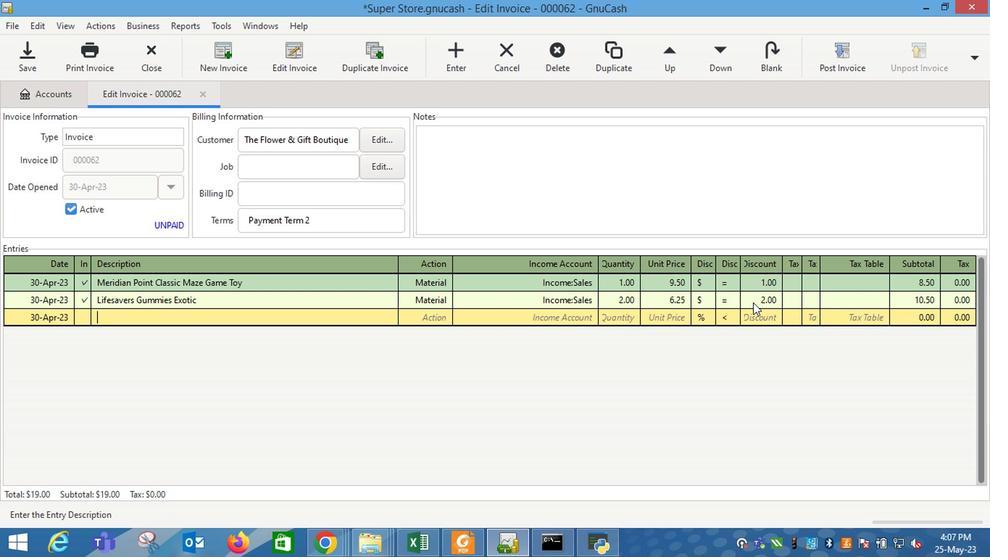 
Action: Mouse moved to (526, 352)
Screenshot: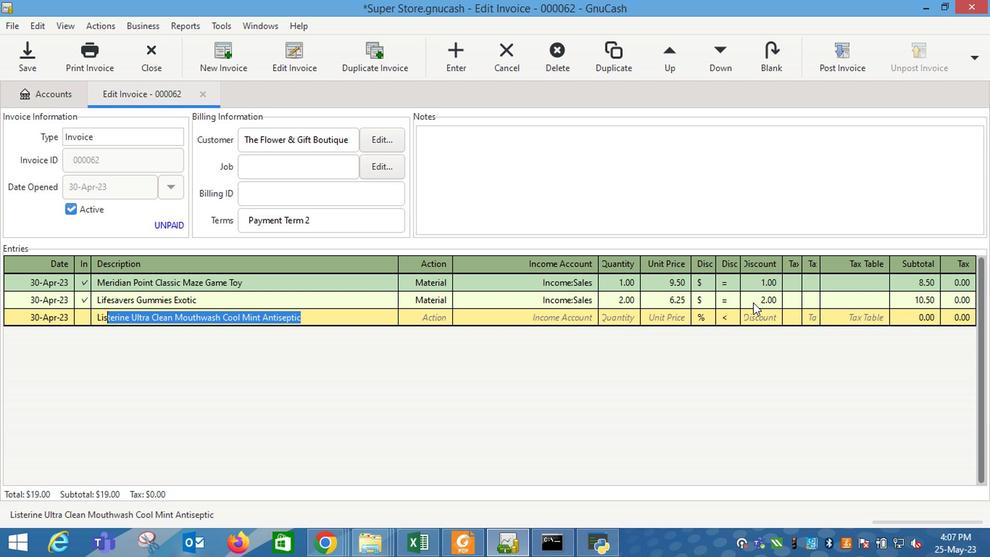 
Action: Key pressed 1<Key.enter>
Screenshot: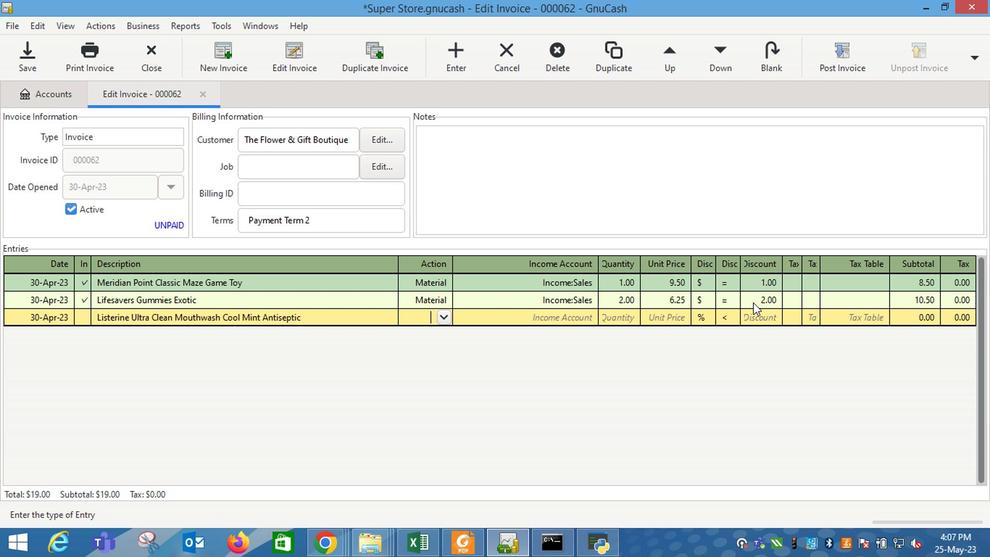 
Action: Mouse moved to (519, 354)
Screenshot: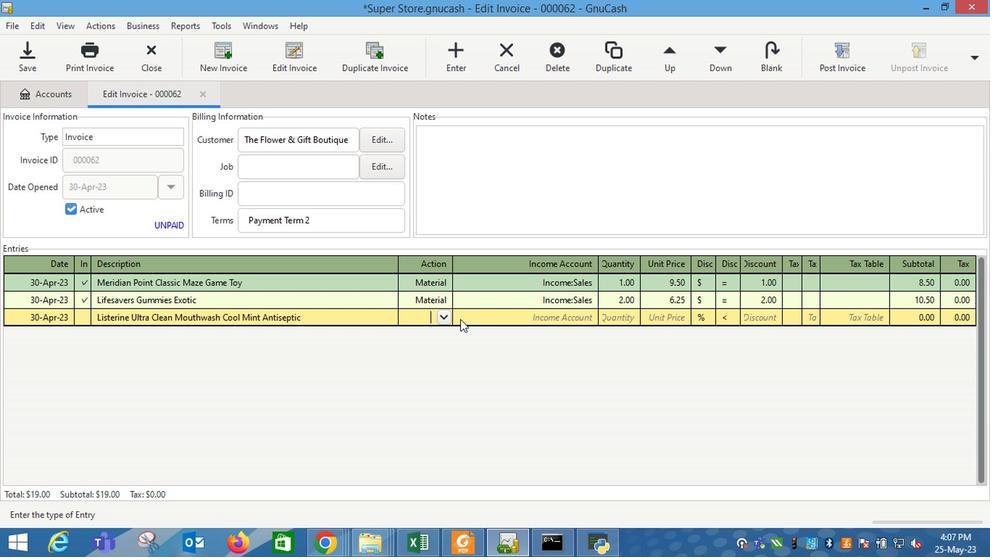 
Action: Key pressed <Key.tab>
Screenshot: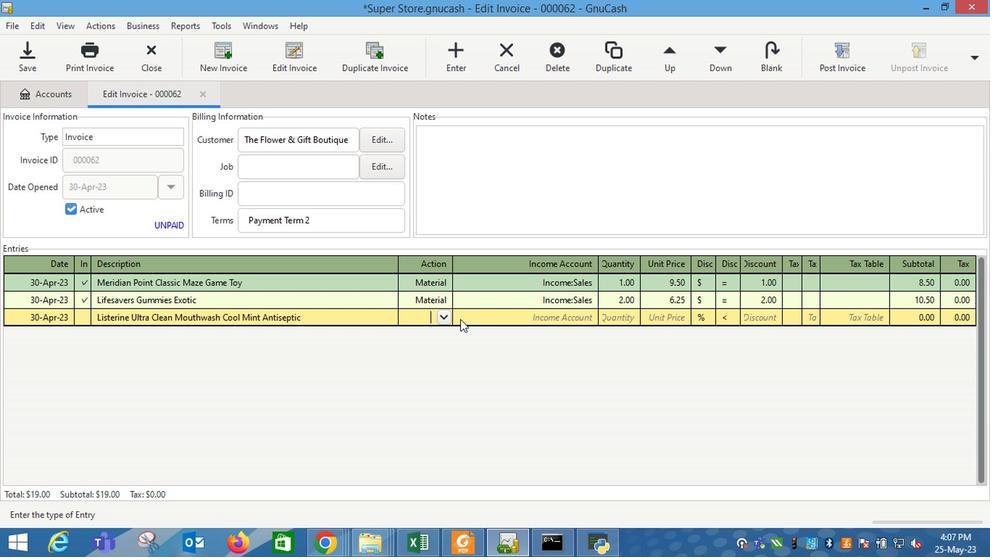 
Action: Mouse moved to (515, 356)
Screenshot: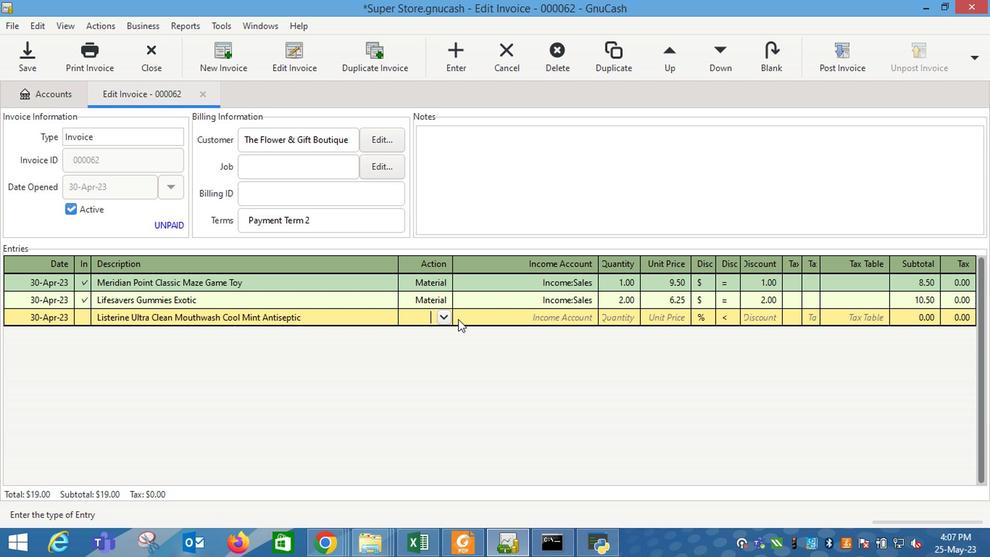 
Action: Key pressed <Key.shift_r>Lifesavers
Screenshot: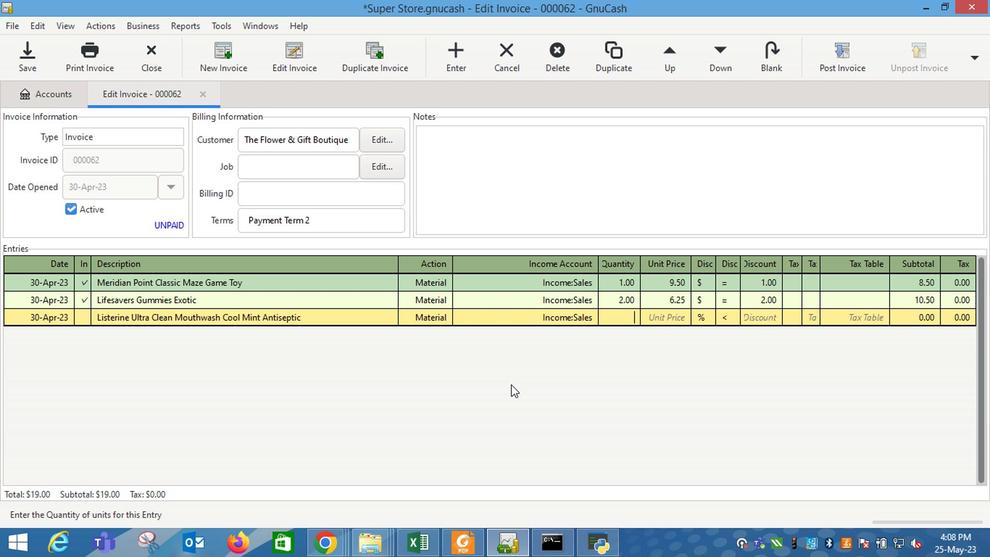 
Action: Mouse moved to (515, 356)
Screenshot: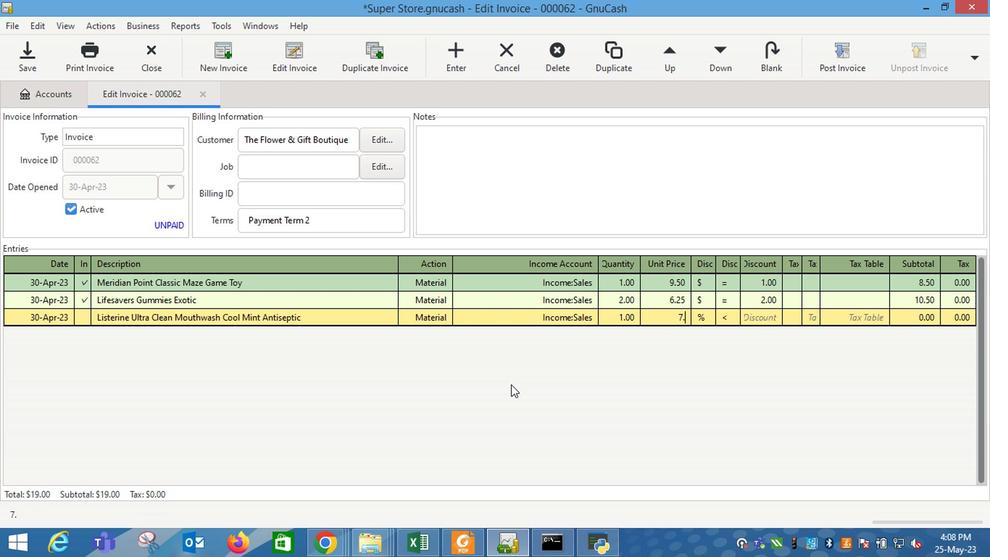 
Action: Key pressed <Key.space><Key.shift_r>Gummies<Key.space><Key.shift_r>Exo
Screenshot: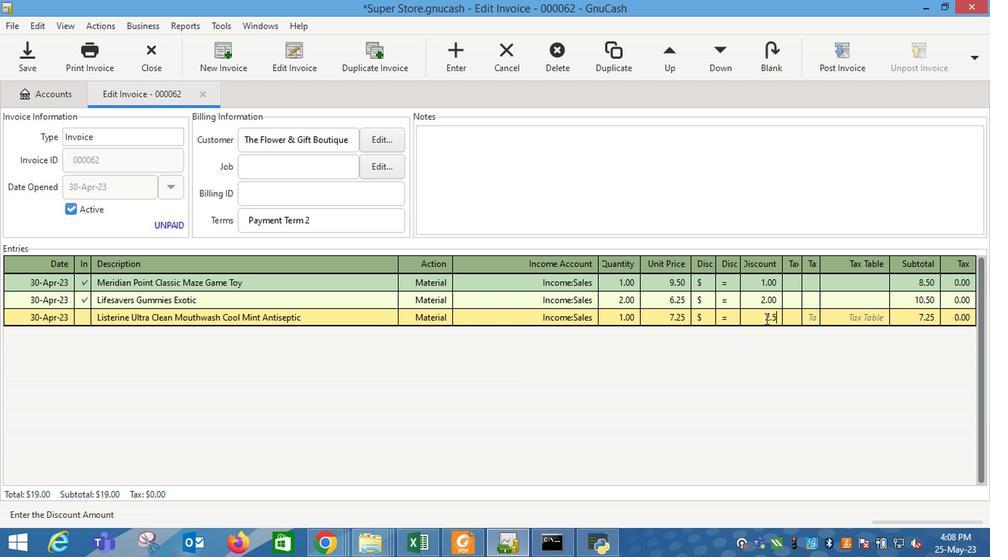 
Action: Mouse moved to (516, 356)
Screenshot: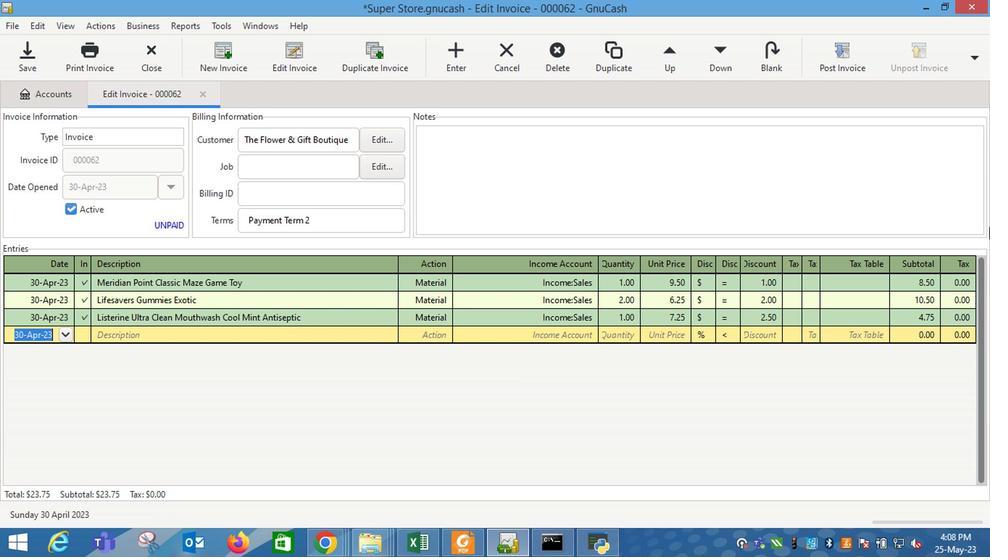 
Action: Key pressed tic<Key.tab>
Screenshot: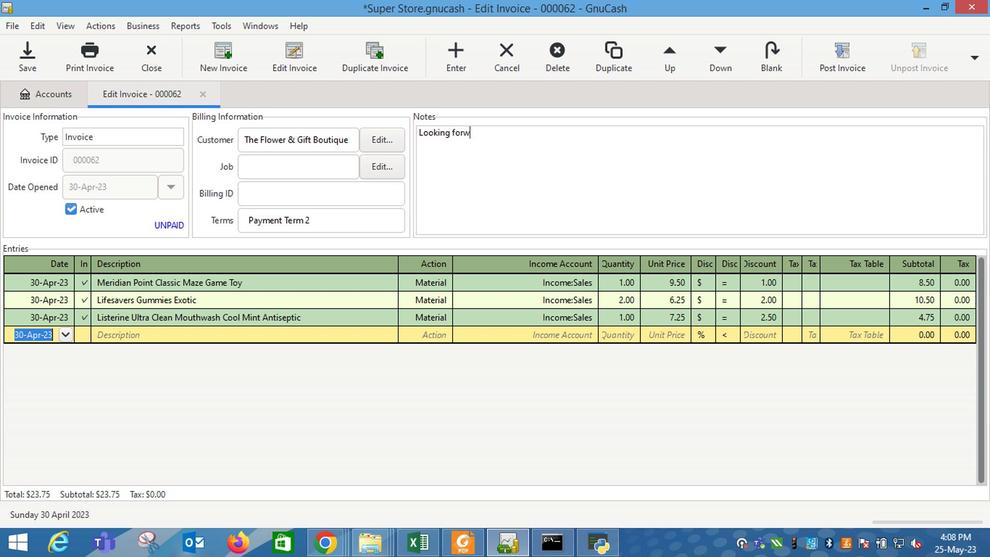 
Action: Mouse moved to (424, 318)
Screenshot: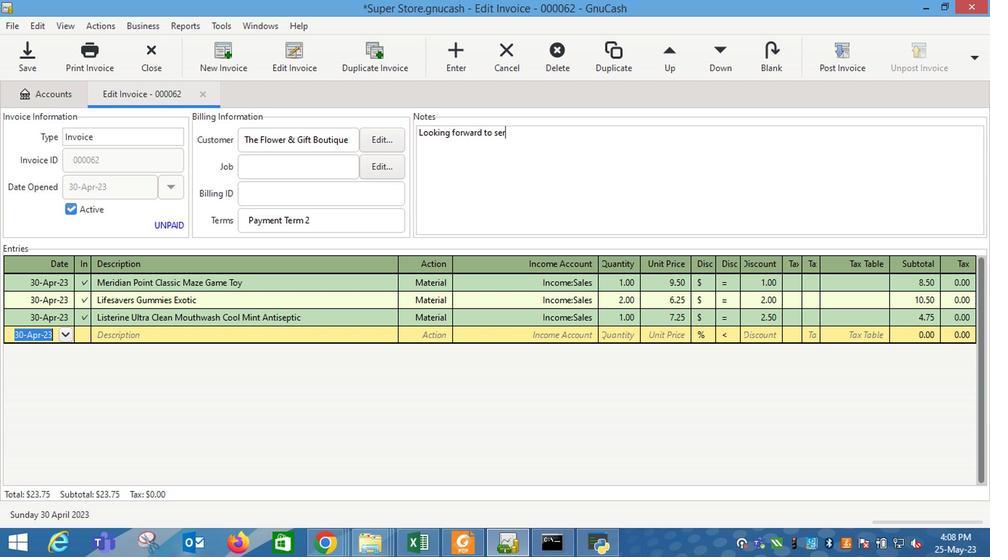 
Action: Mouse pressed left at (424, 318)
Screenshot: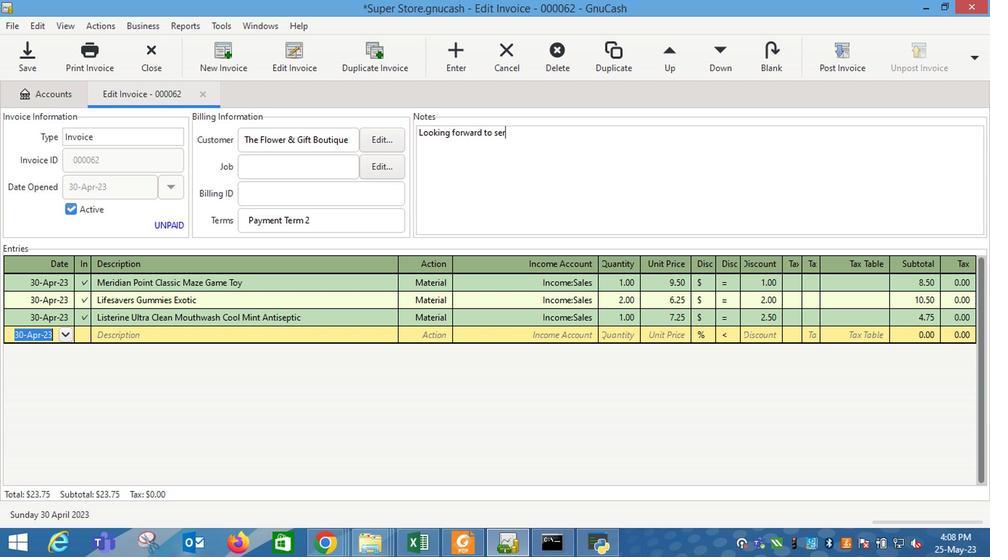
Action: Mouse moved to (409, 342)
Screenshot: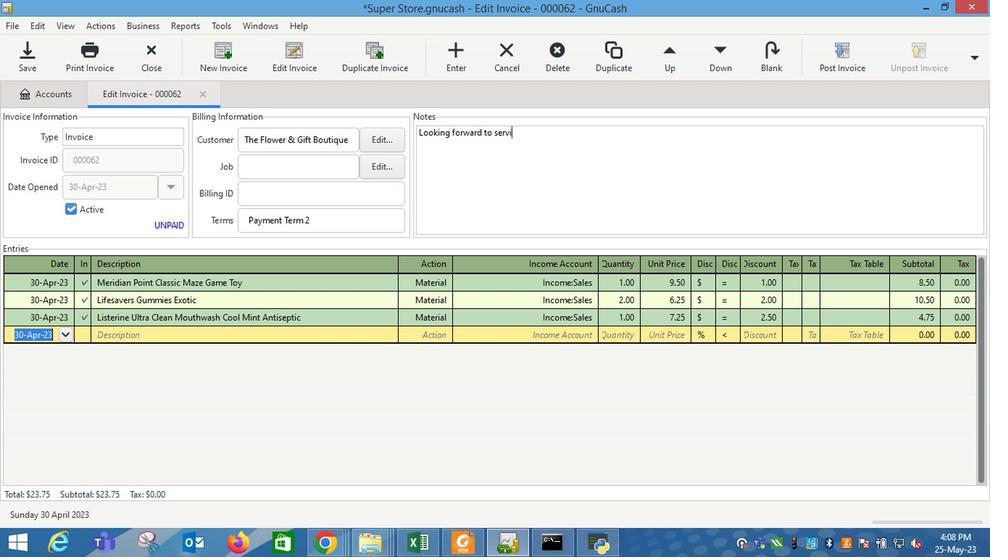 
Action: Mouse pressed left at (409, 342)
Screenshot: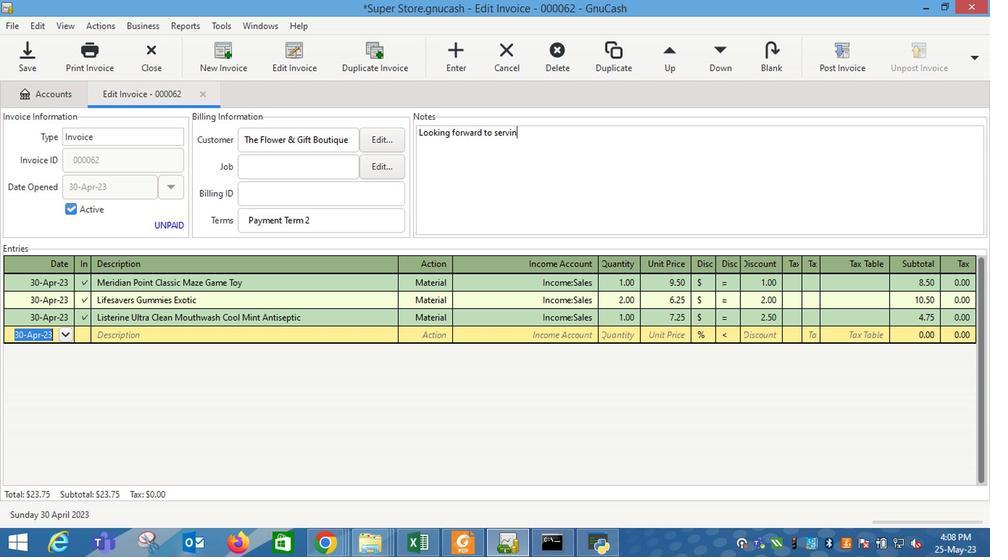 
Action: Key pressed <Key.tab>
Screenshot: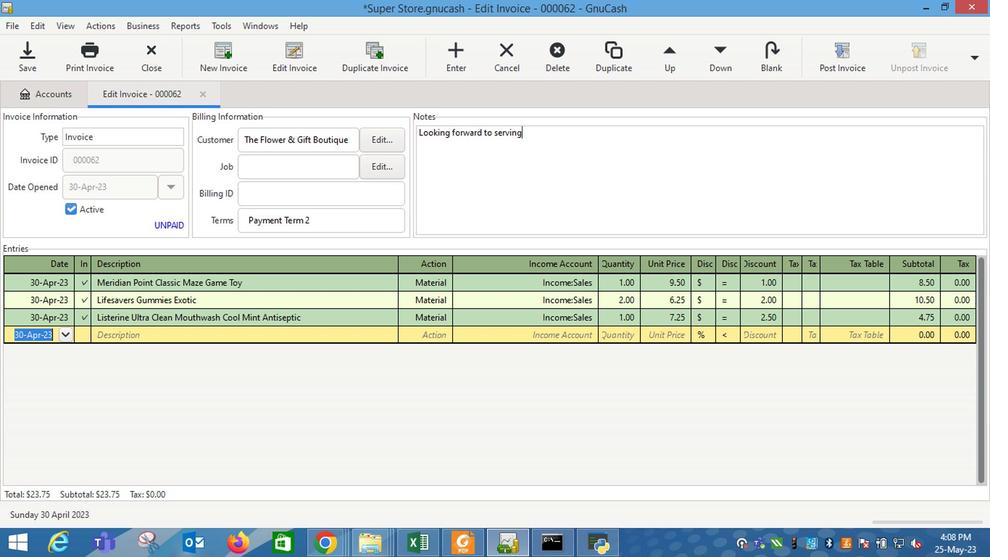 
Action: Mouse moved to (523, 321)
Screenshot: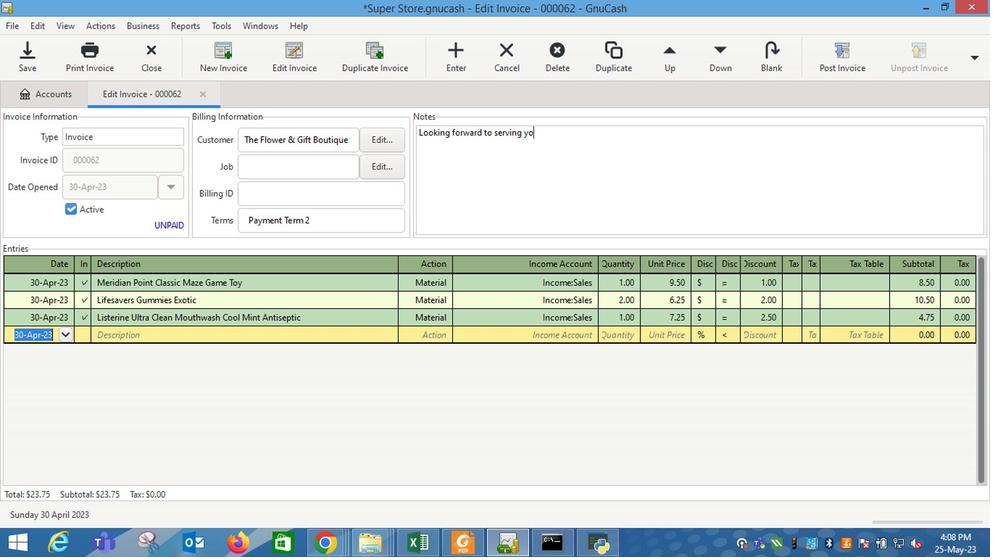 
Action: Mouse pressed left at (523, 321)
Screenshot: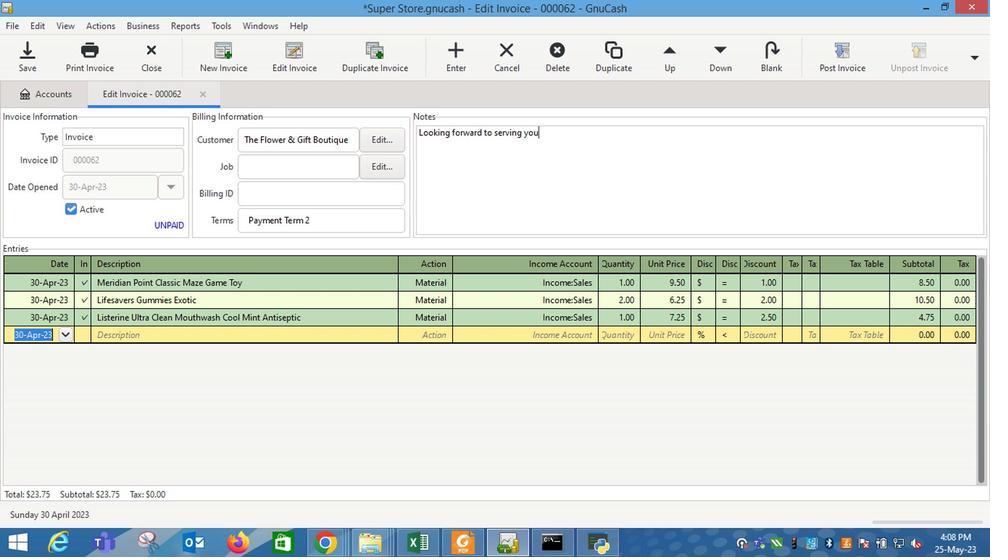 
Action: Mouse moved to (470, 370)
Screenshot: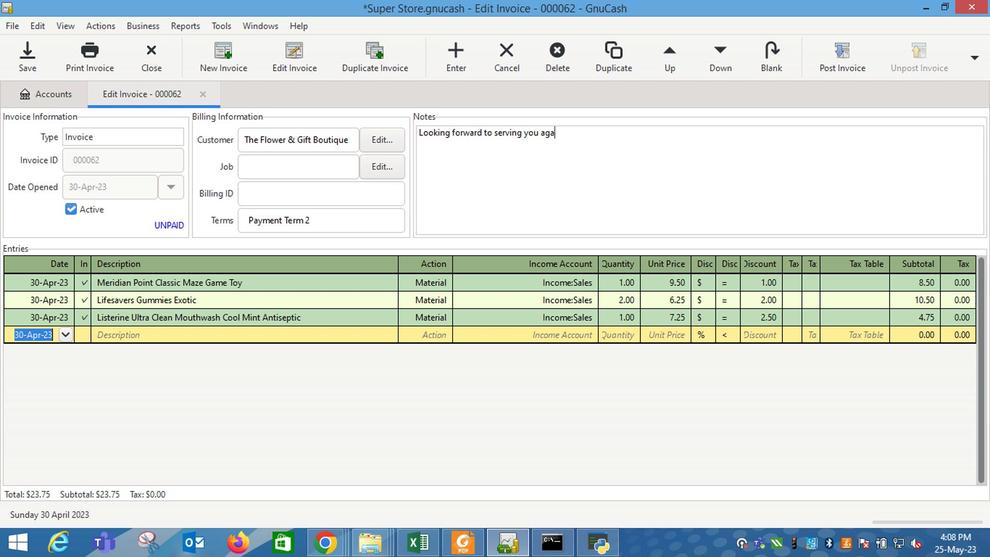 
Action: Mouse pressed left at (470, 370)
Screenshot: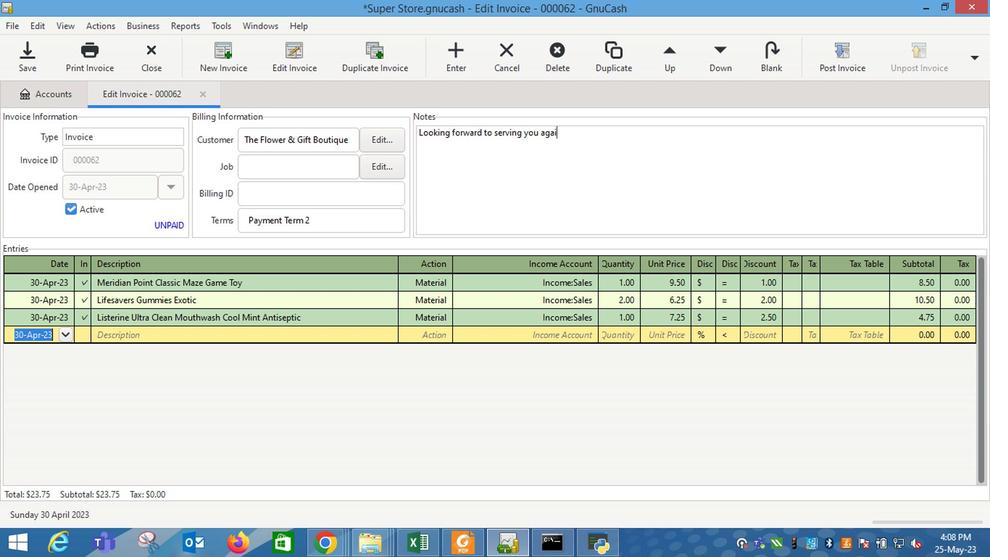 
Action: Key pressed <Key.tab>2<Key.tab>6.5<Key.tab>
Screenshot: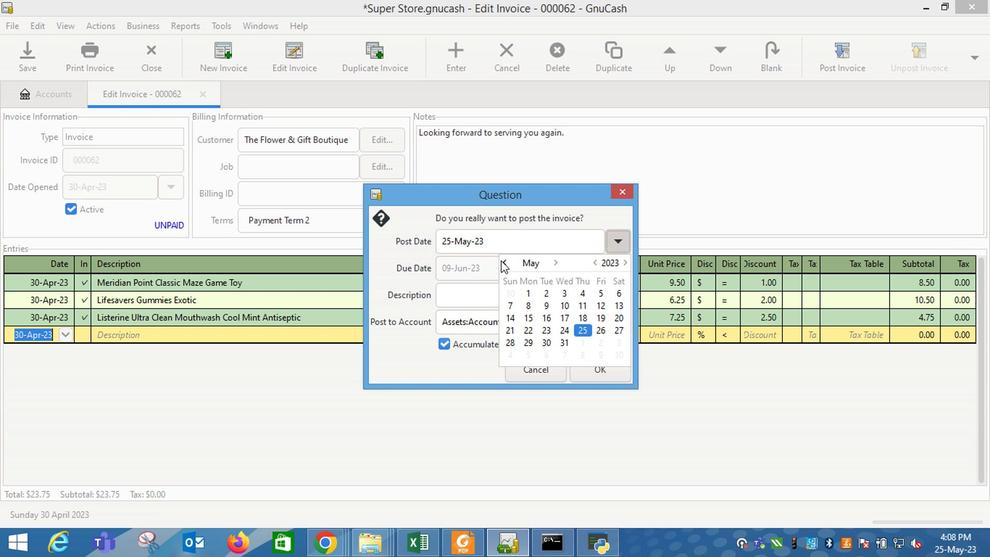 
Action: Mouse moved to (599, 317)
Screenshot: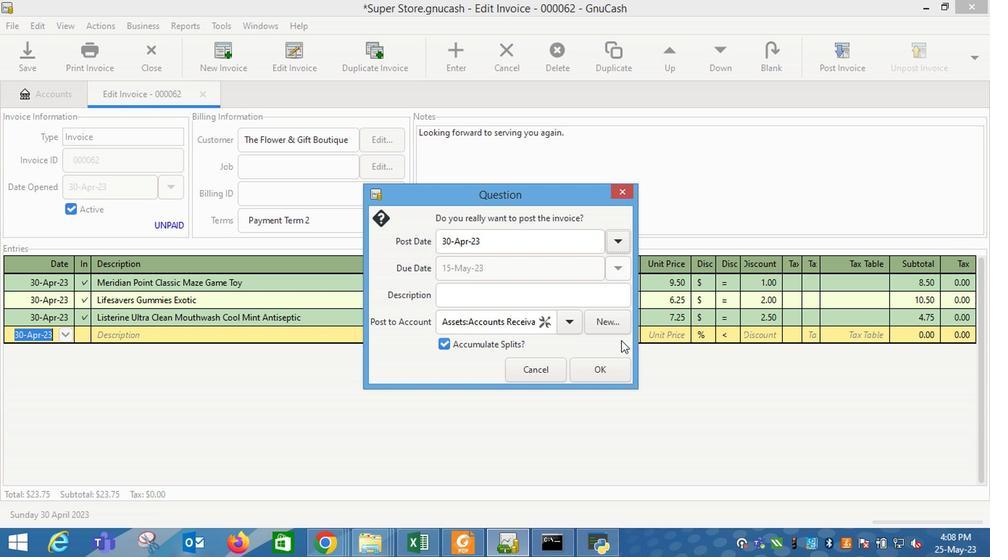 
Action: Mouse pressed left at (599, 317)
Screenshot: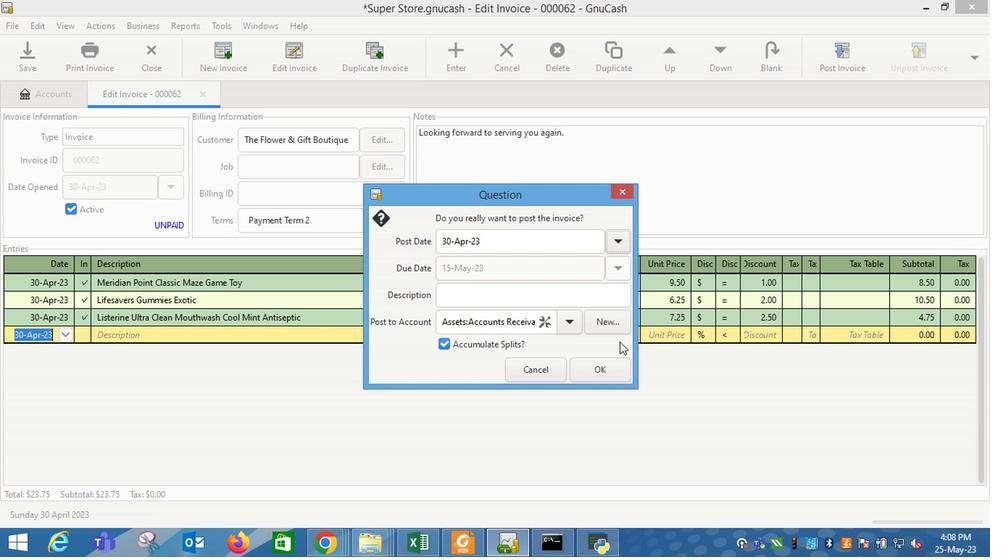 
Action: Mouse moved to (616, 318)
Screenshot: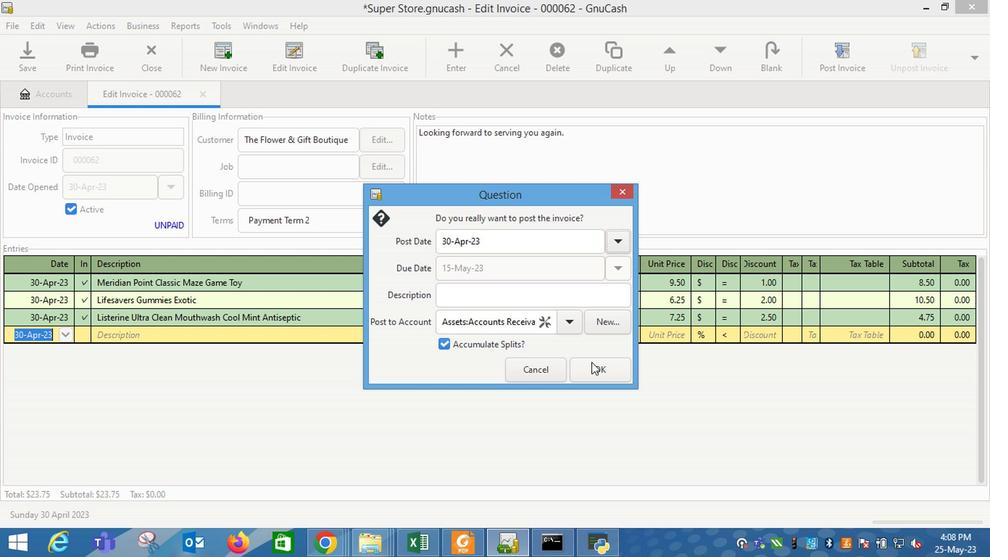 
Action: Mouse pressed left at (616, 318)
Screenshot: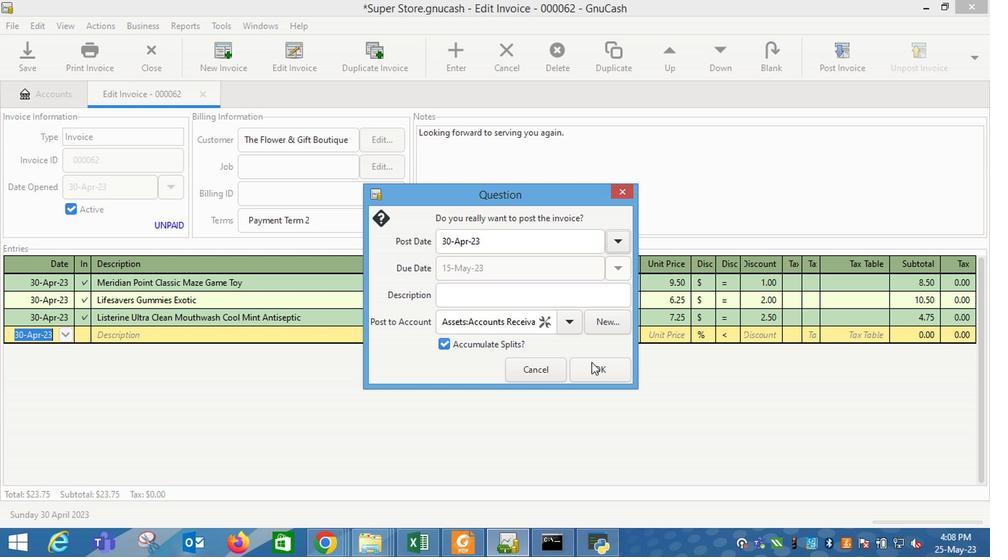 
Action: Mouse moved to (642, 317)
Screenshot: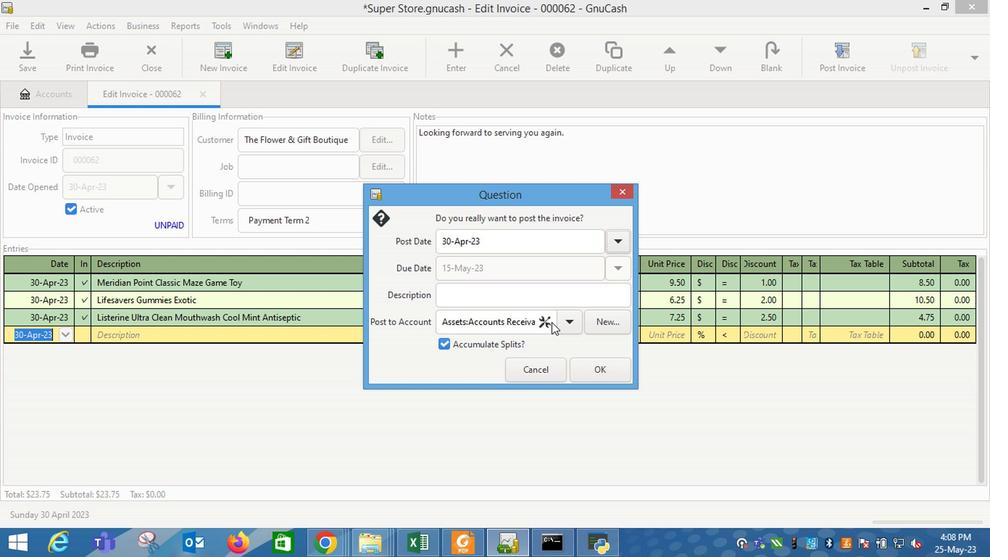 
Action: Mouse pressed left at (642, 317)
Screenshot: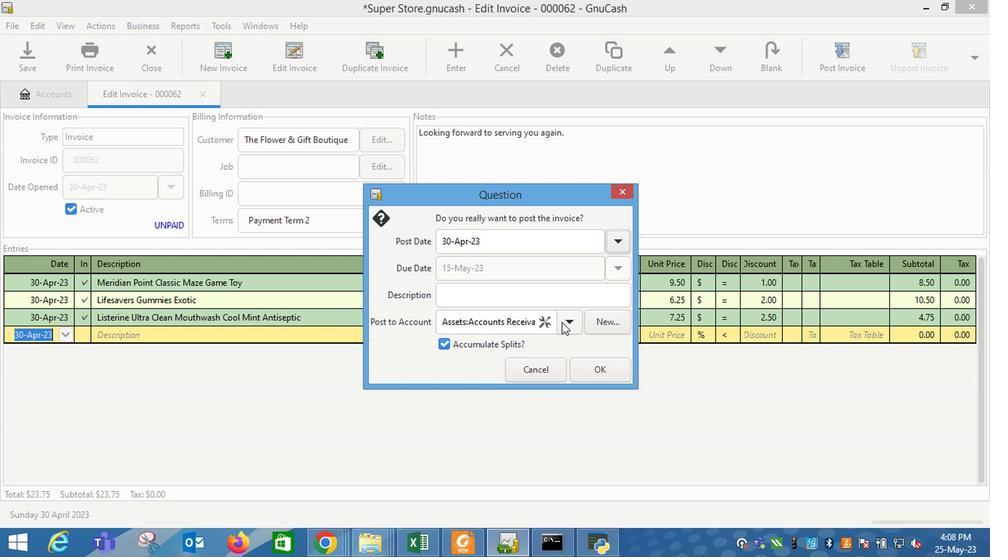 
Action: Mouse moved to (586, 335)
Screenshot: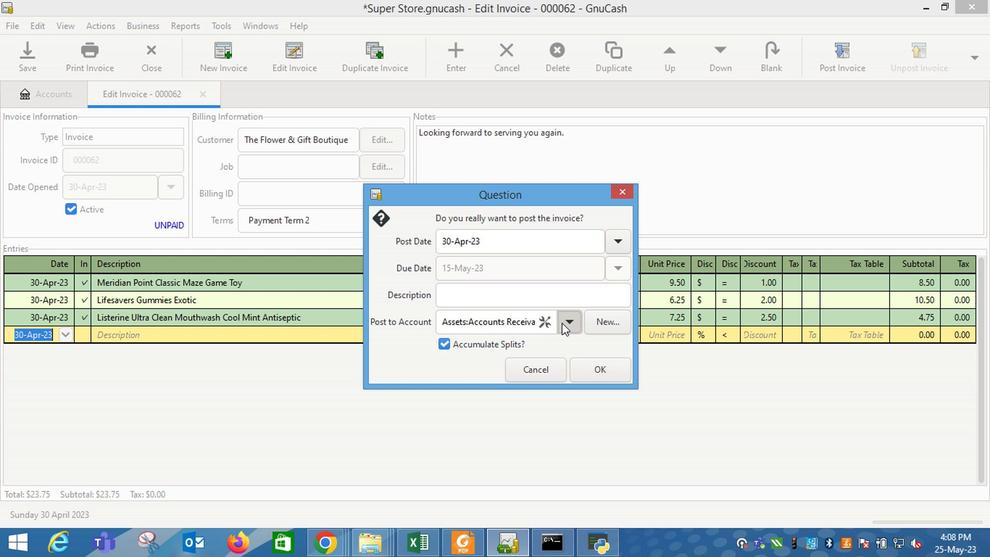 
Action: Key pressed 2<Key.enter>
Screenshot: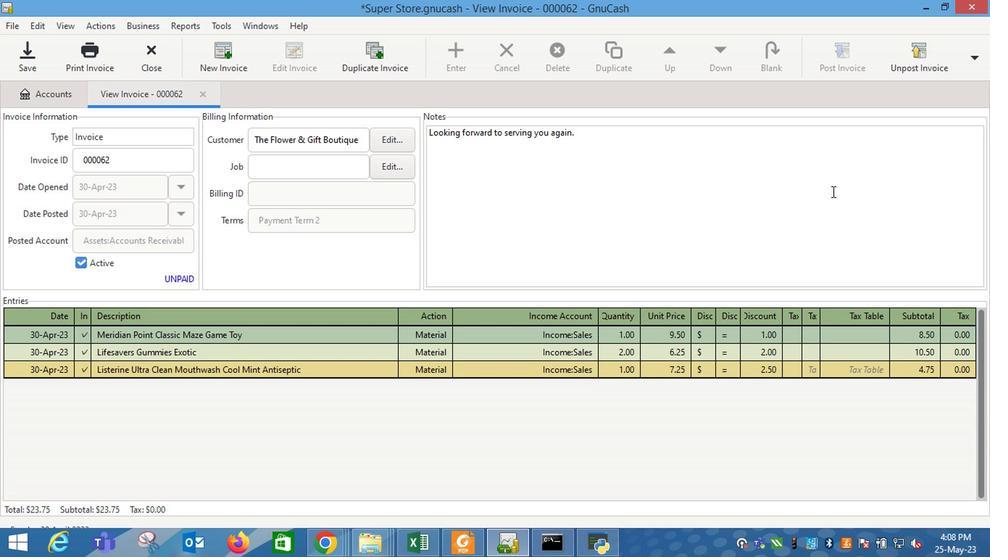 
Action: Mouse moved to (572, 335)
Screenshot: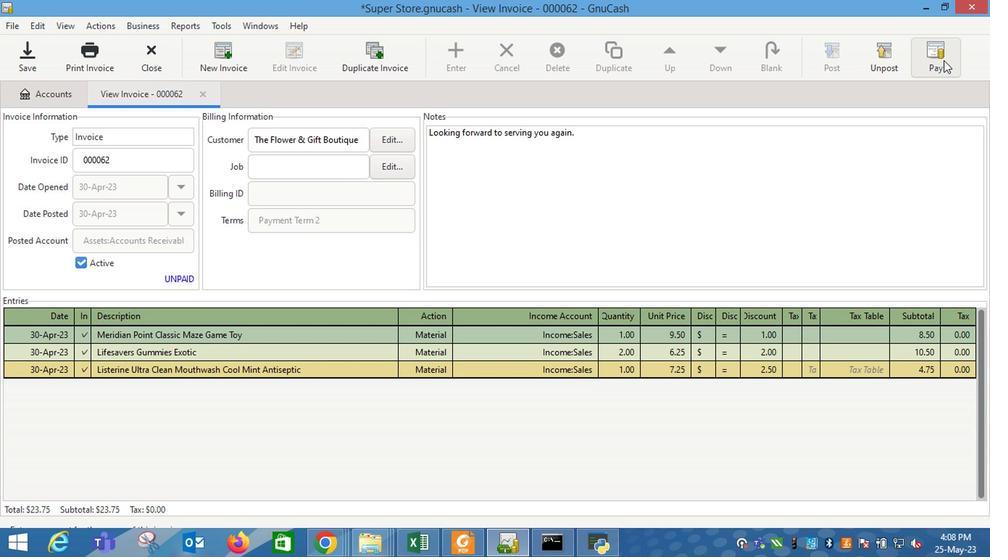 
Action: Key pressed <Key.tab>
Screenshot: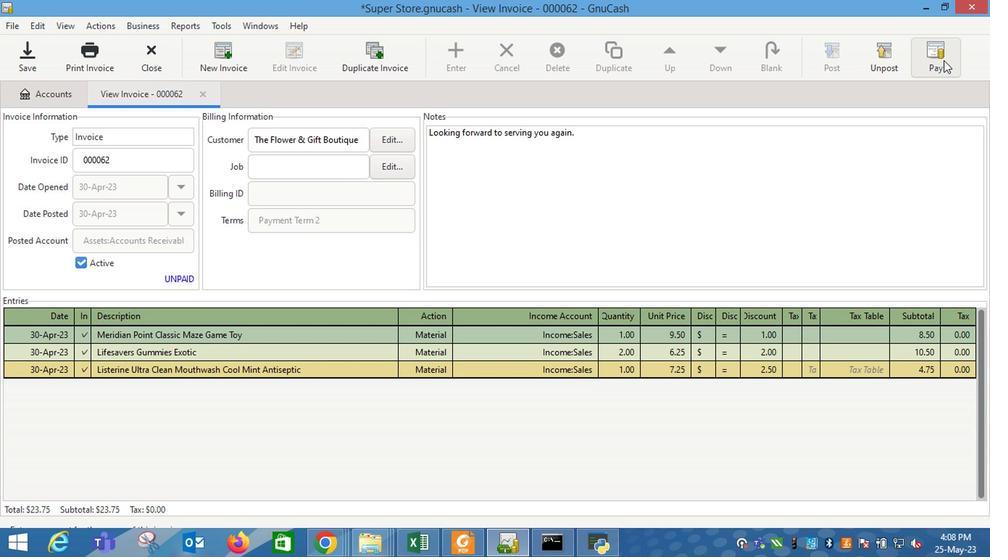 
Action: Mouse moved to (560, 339)
Screenshot: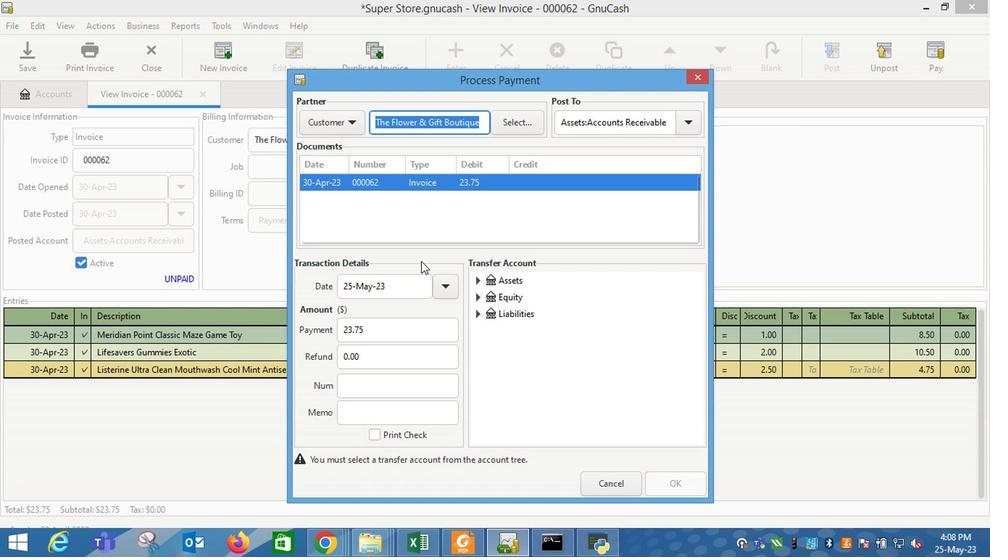 
Action: Key pressed <Key.shift_r>Lis
Screenshot: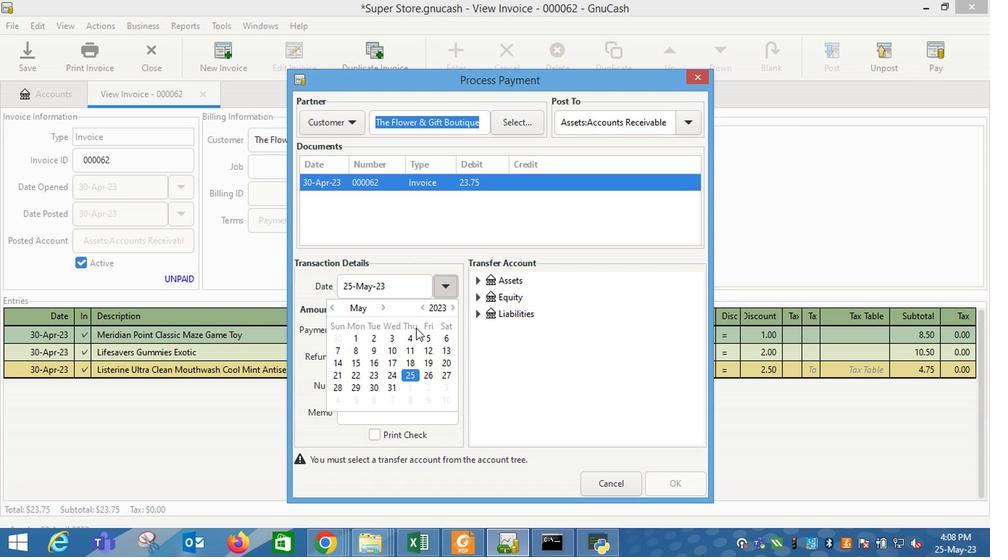 
Action: Mouse moved to (560, 339)
Screenshot: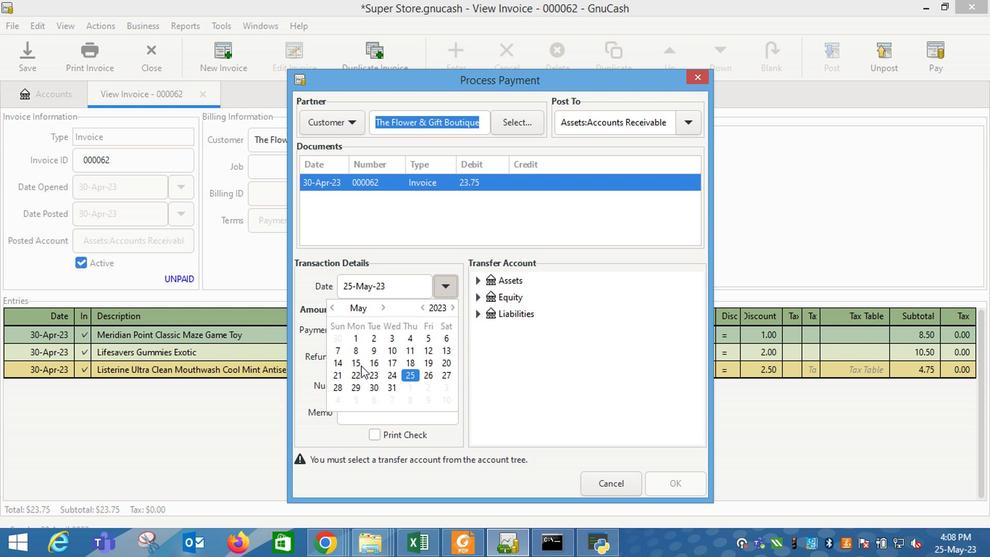 
Action: Key pressed terine
Screenshot: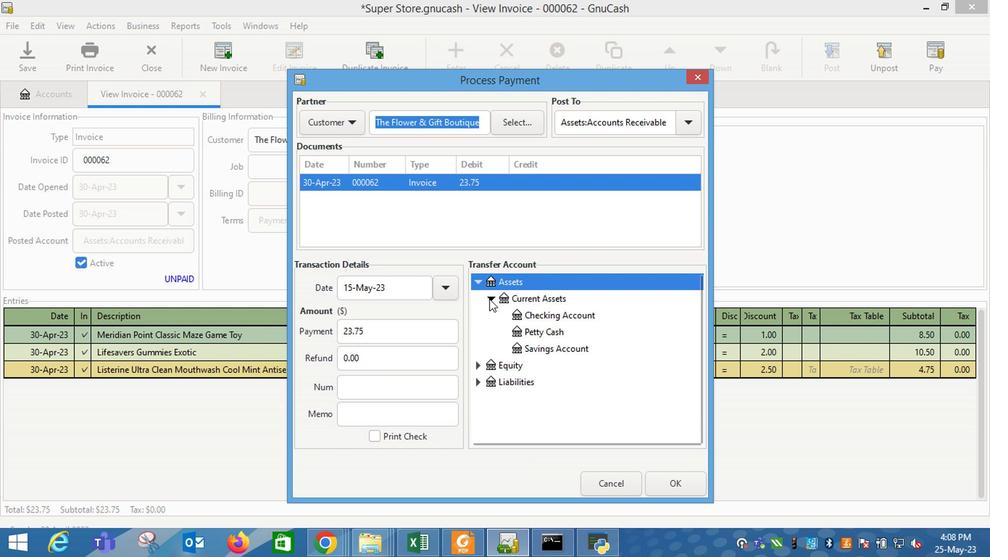 
Action: Mouse moved to (559, 339)
Screenshot: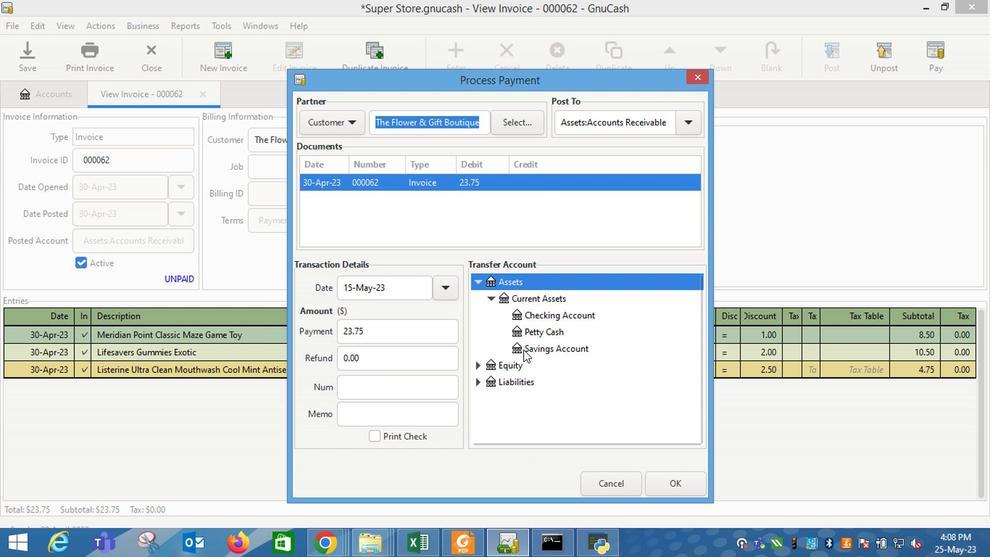 
Action: Key pressed <Key.space><Key.shift_r>Ultra<Key.space><Key.shift_r>C
Screenshot: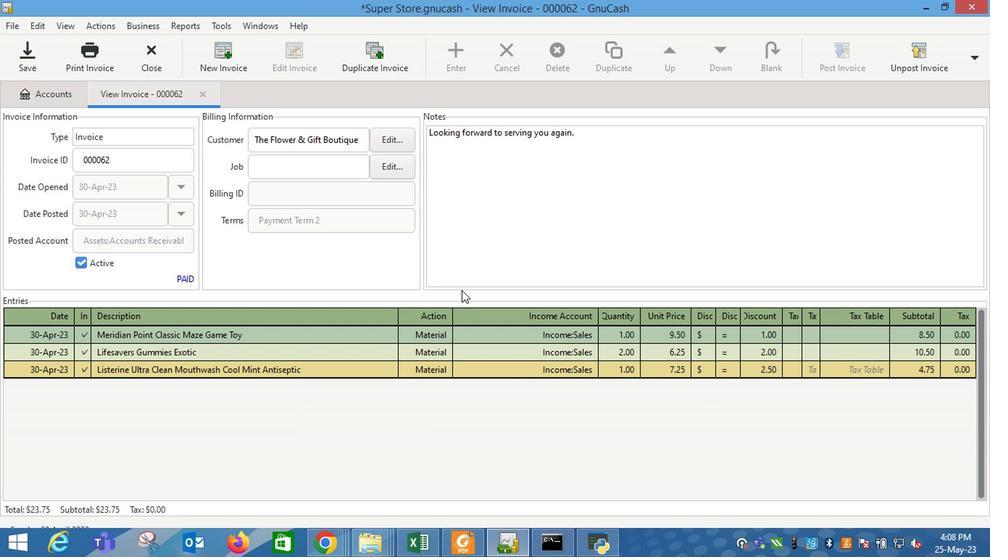 
Action: Mouse moved to (560, 339)
Screenshot: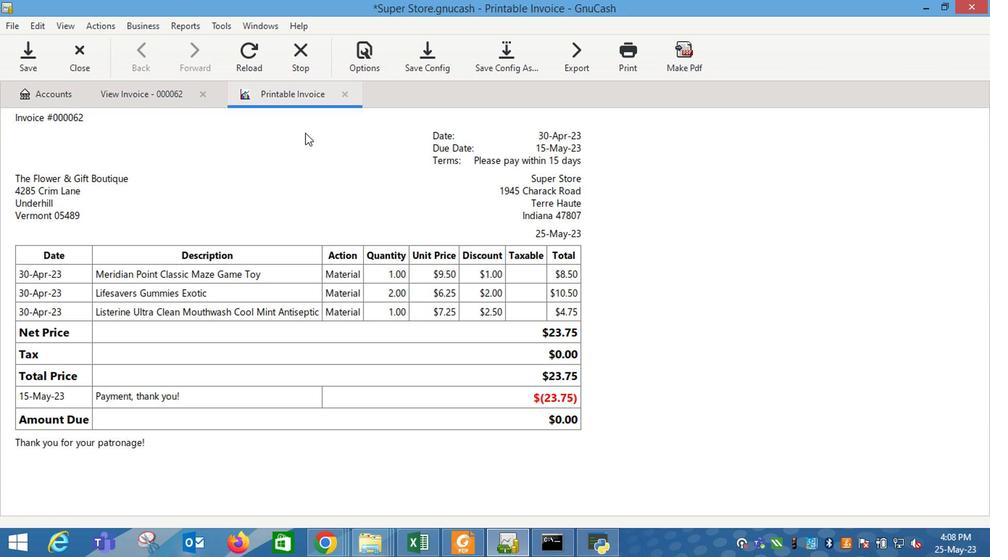 
Action: Key pressed lean<Key.space><Key.shift_r>Mouthwash<Key.space><Key.shift_r>Cool<Key.space><Key.shift_r>Mint<Key.space><Key.shift_r>Antiseptic<Key.tab>
Screenshot: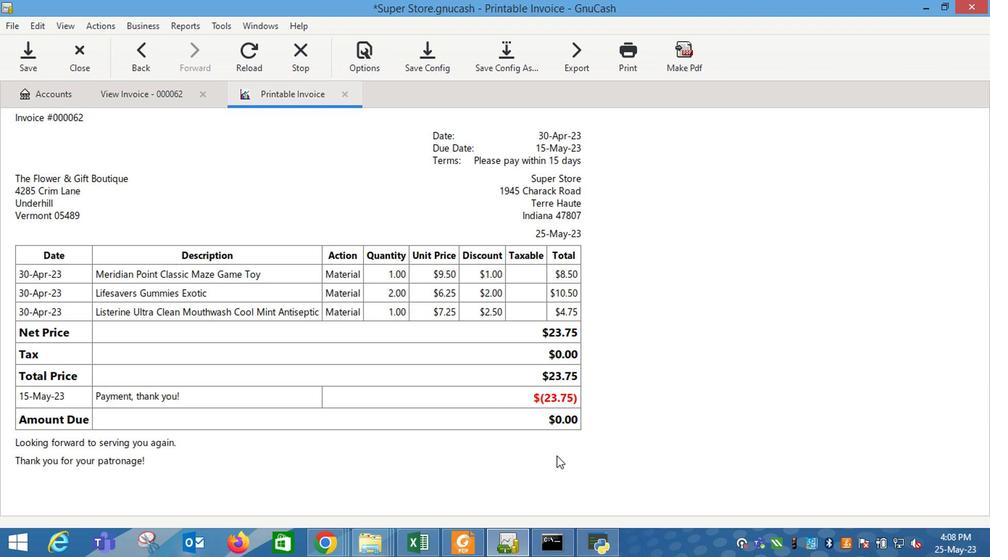 
Action: Mouse moved to (416, 329)
Screenshot: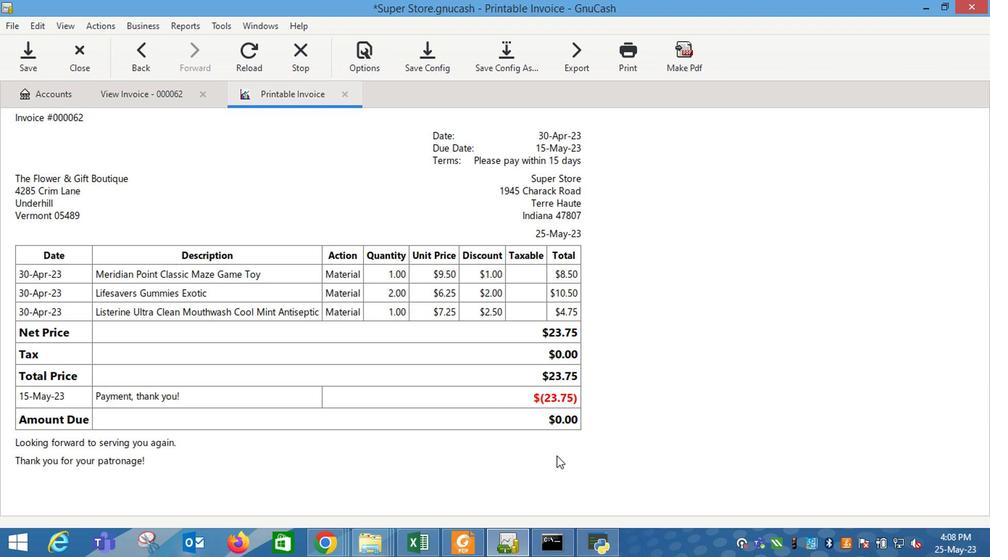 
Action: Mouse pressed left at (416, 329)
Screenshot: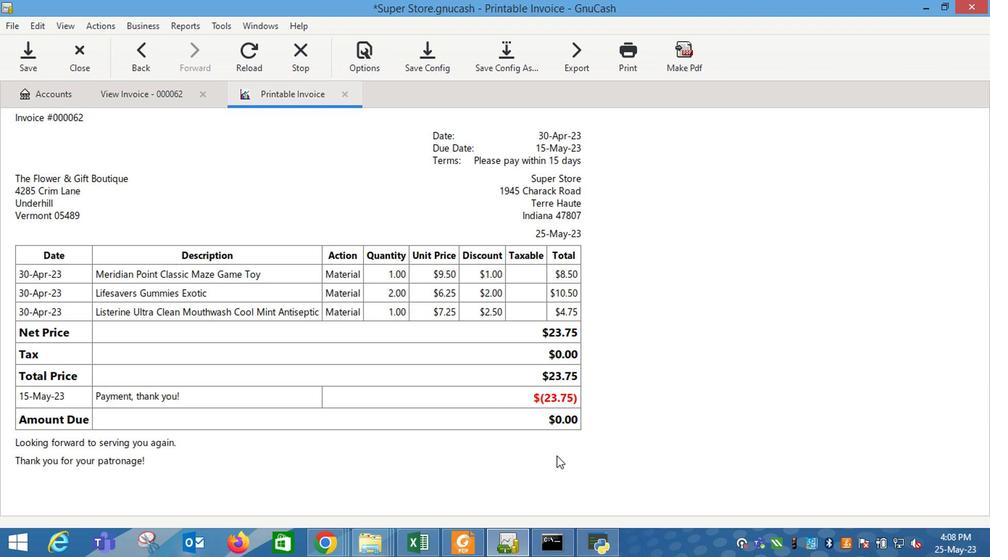 
Action: Mouse moved to (405, 356)
Screenshot: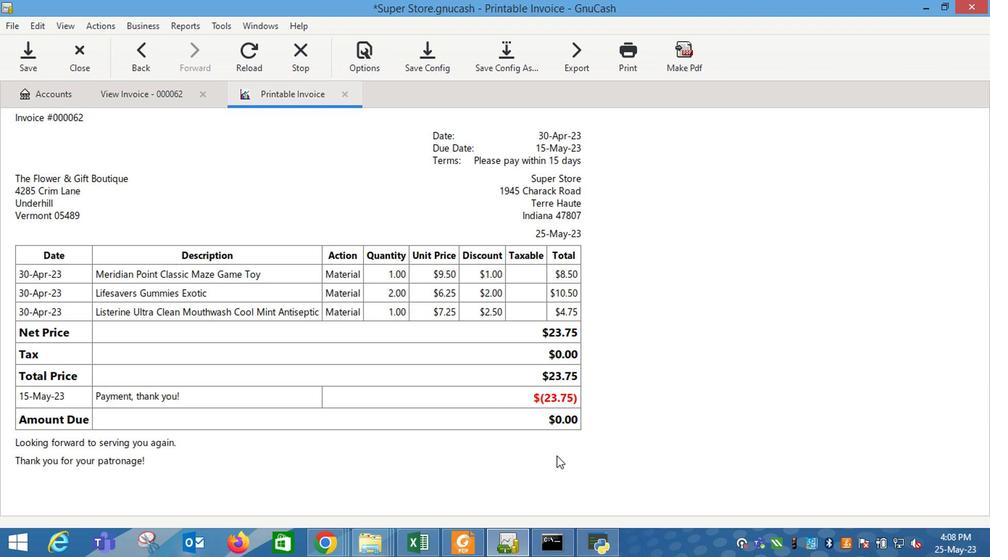 
Action: Mouse pressed left at (405, 356)
Screenshot: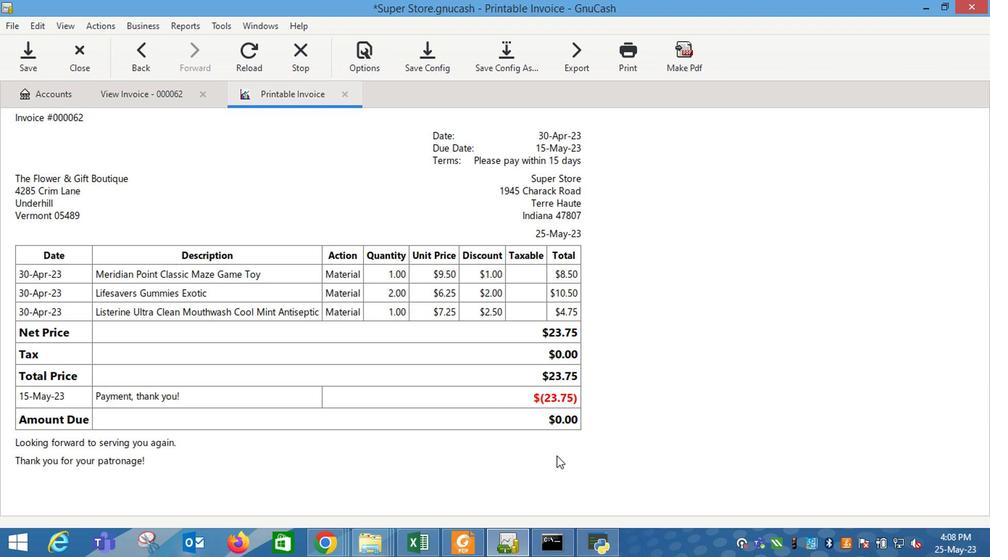 
Action: Mouse moved to (412, 355)
Screenshot: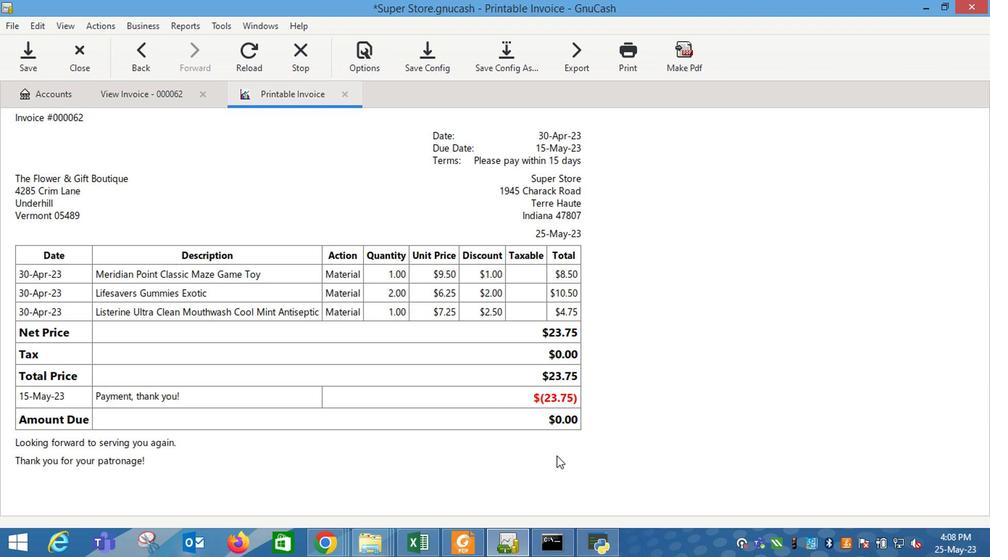 
Action: Key pressed <Key.tab>
Screenshot: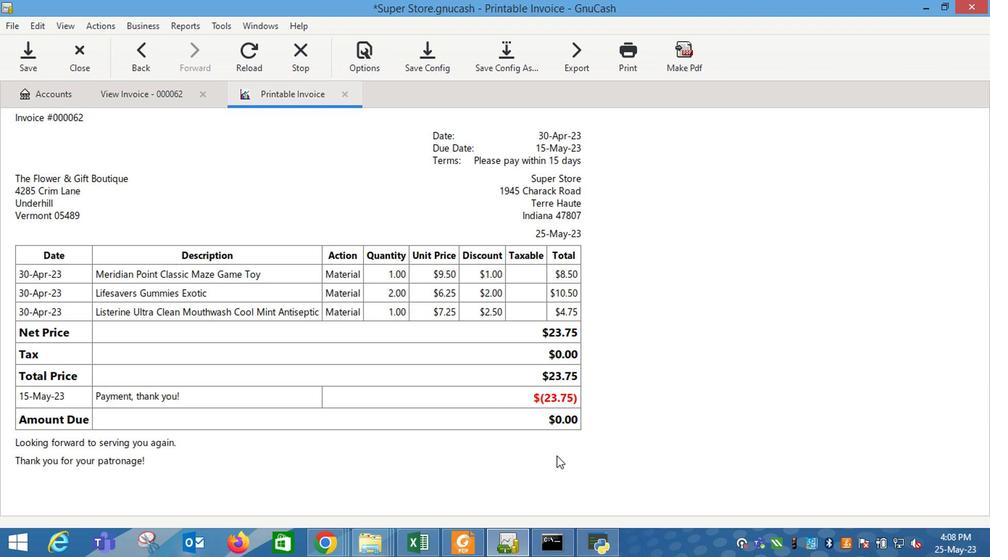 
Action: Mouse moved to (523, 326)
Screenshot: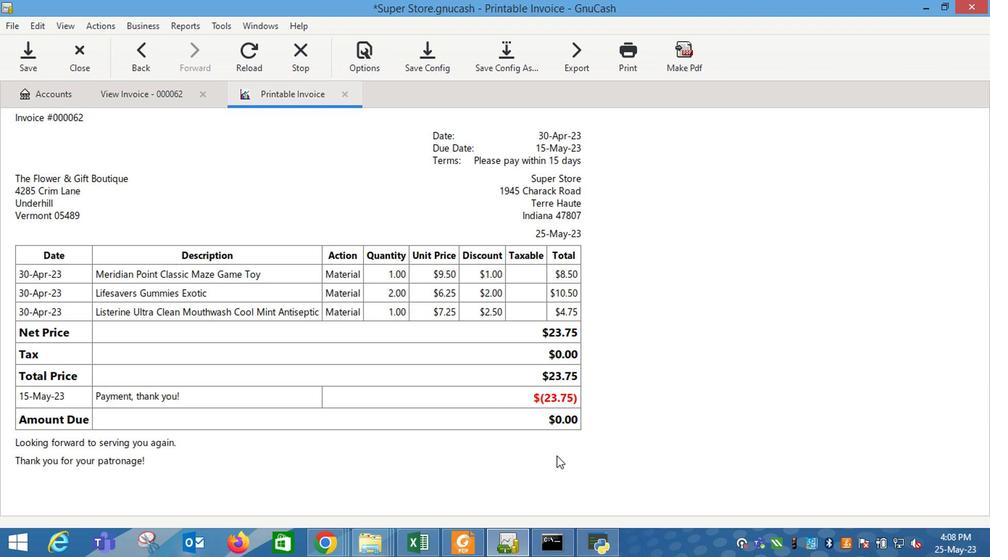 
Action: Mouse pressed left at (523, 326)
Screenshot: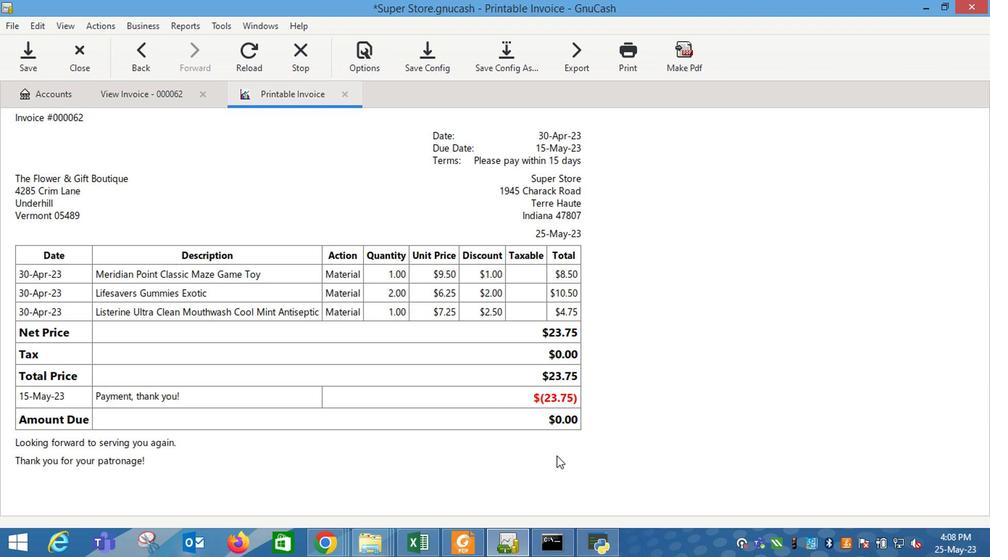 
Action: Mouse moved to (473, 379)
Screenshot: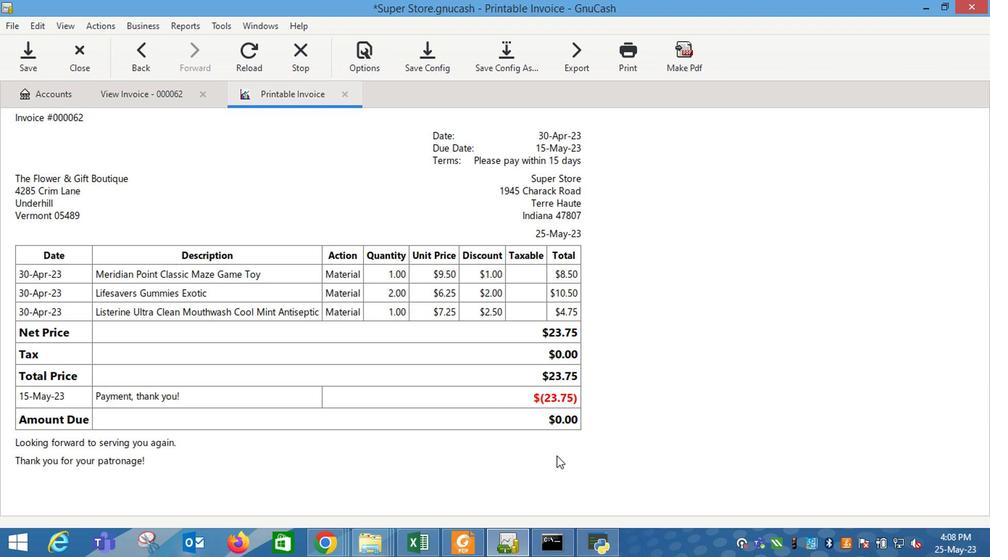 
Action: Mouse pressed left at (473, 379)
Screenshot: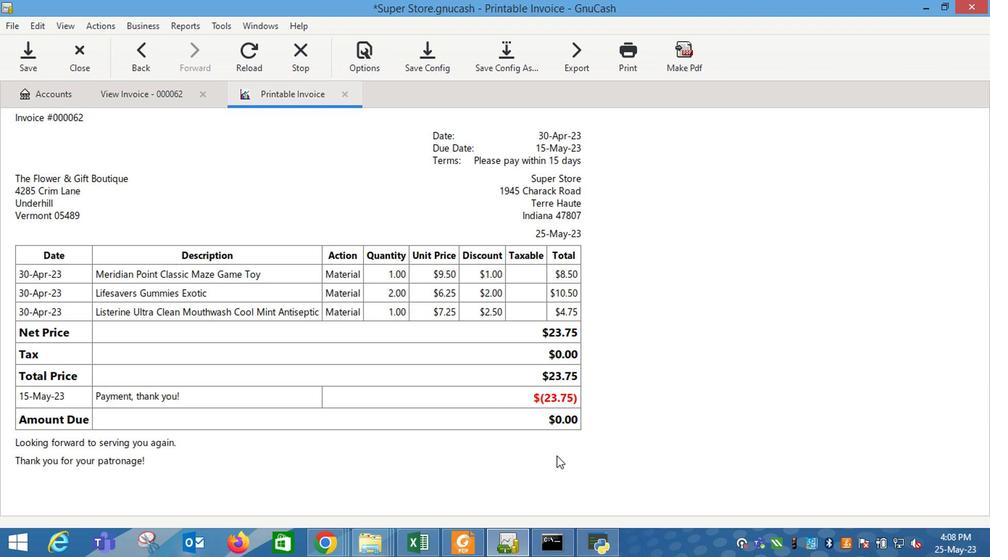 
Action: Key pressed <Key.tab>1<Key.tab>7.25
Screenshot: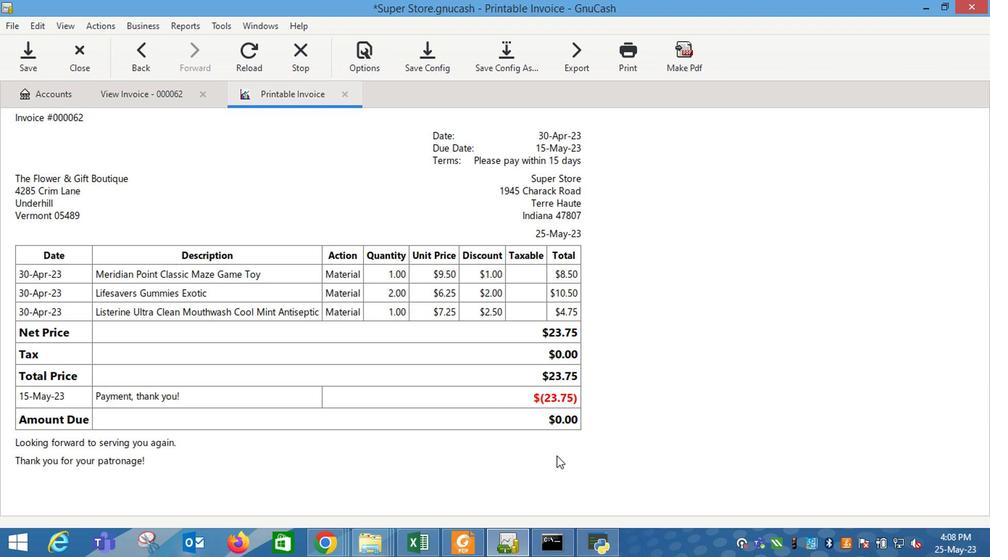 
Action: Mouse moved to (590, 362)
Screenshot: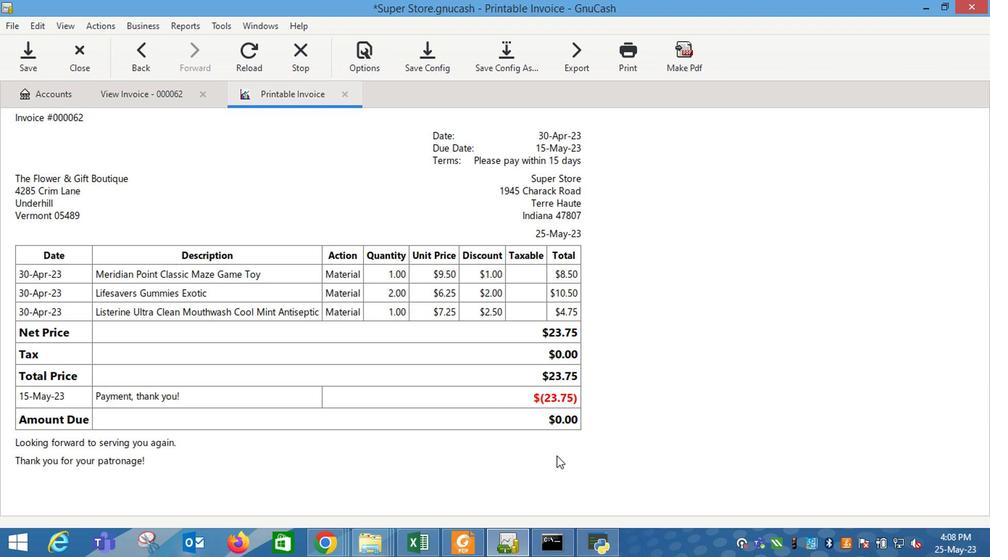 
Action: Key pressed <Key.tab>
Screenshot: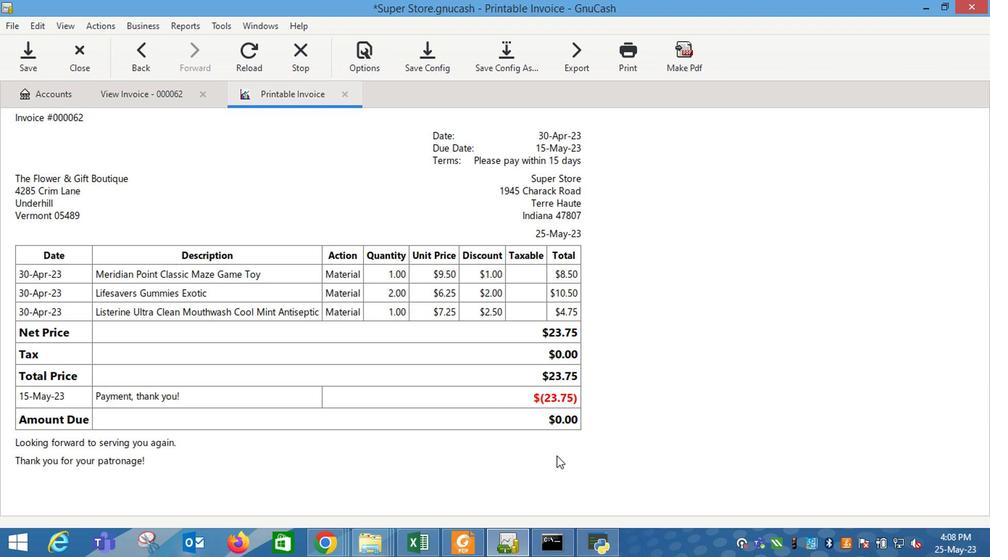 
Action: Mouse moved to (603, 334)
Screenshot: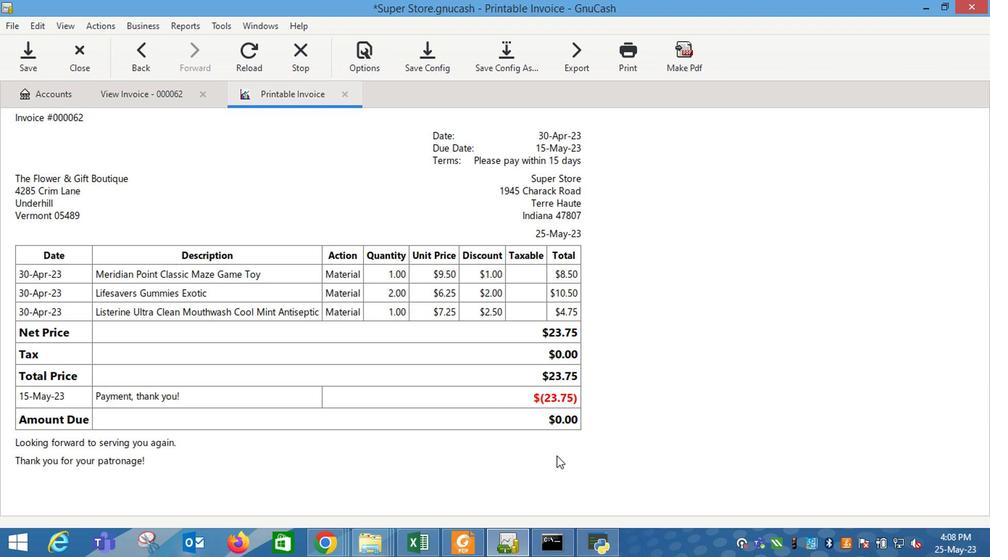 
Action: Mouse pressed left at (603, 334)
Screenshot: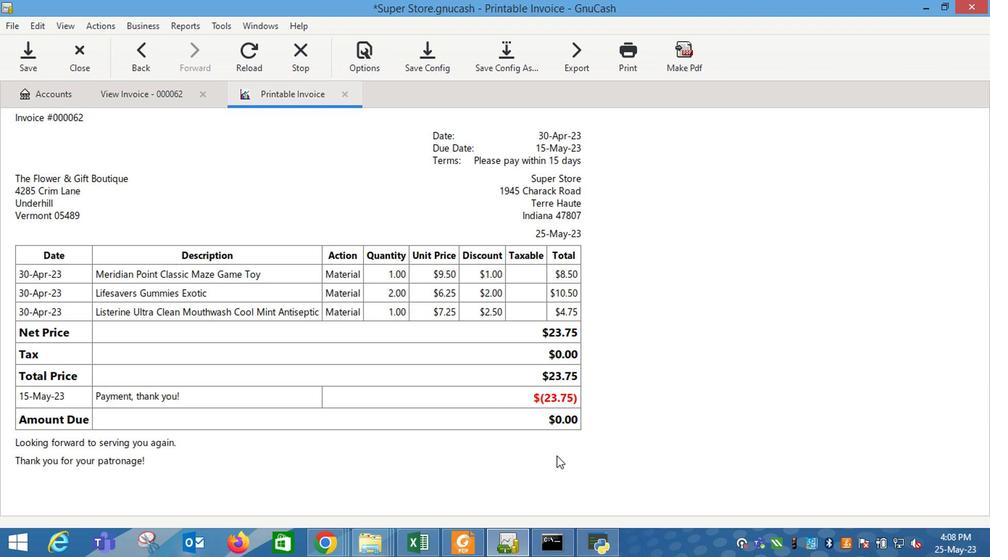 
Action: Mouse moved to (618, 329)
Screenshot: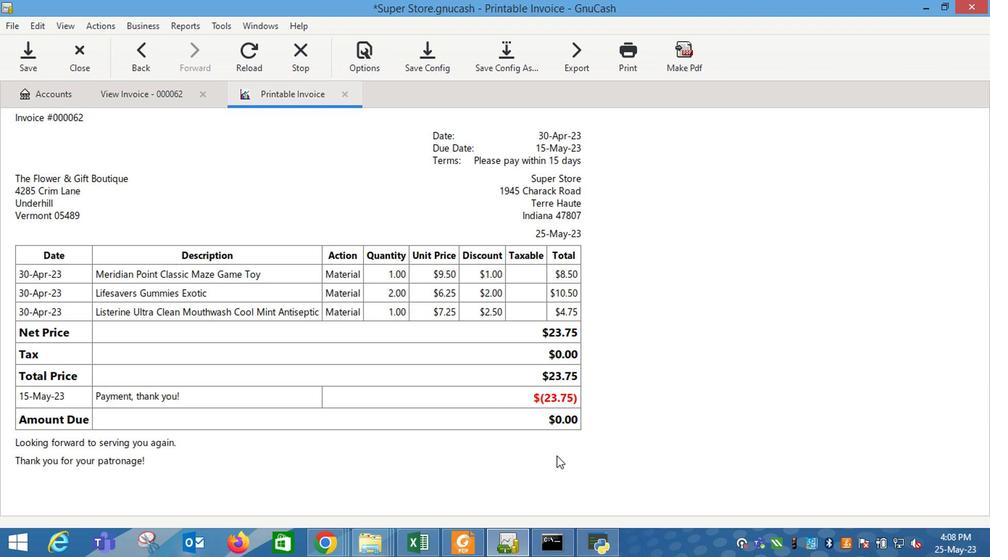 
Action: Mouse pressed left at (618, 329)
Screenshot: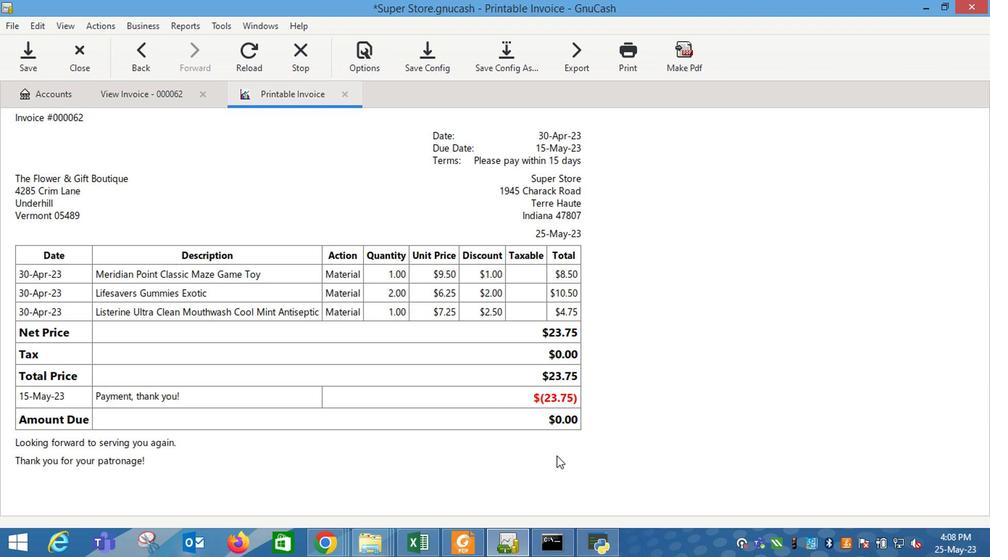 
Action: Mouse moved to (645, 332)
Screenshot: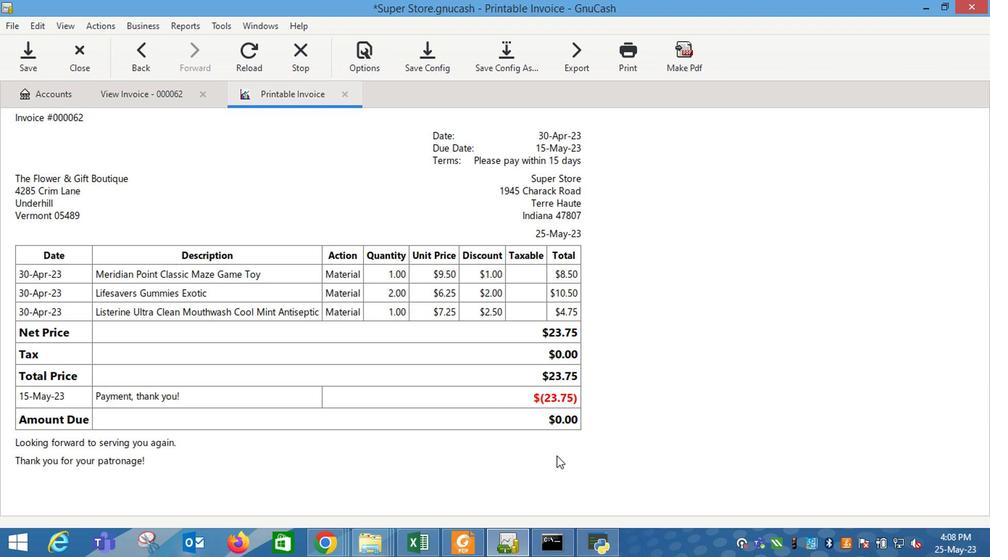 
Action: Mouse pressed left at (645, 332)
Screenshot: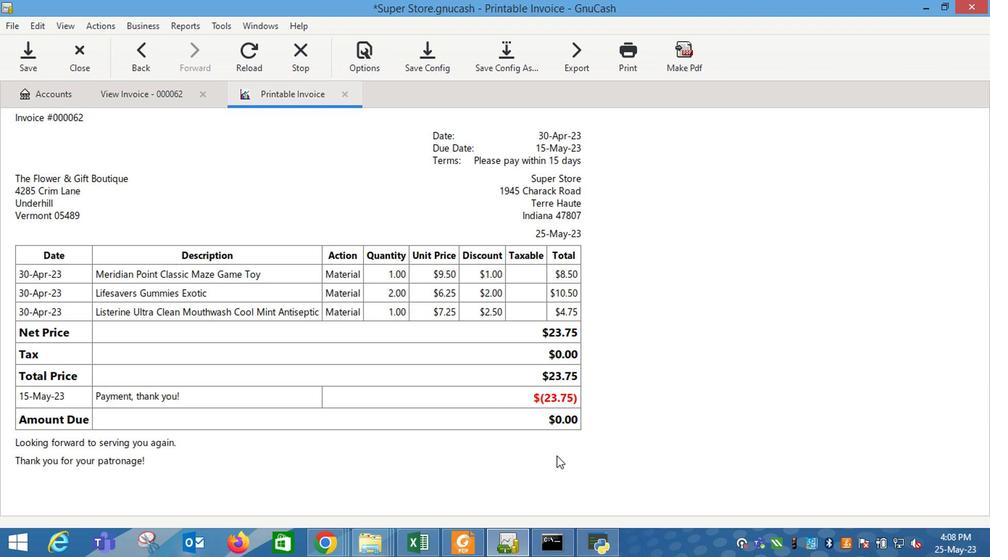 
Action: Mouse moved to (576, 364)
Screenshot: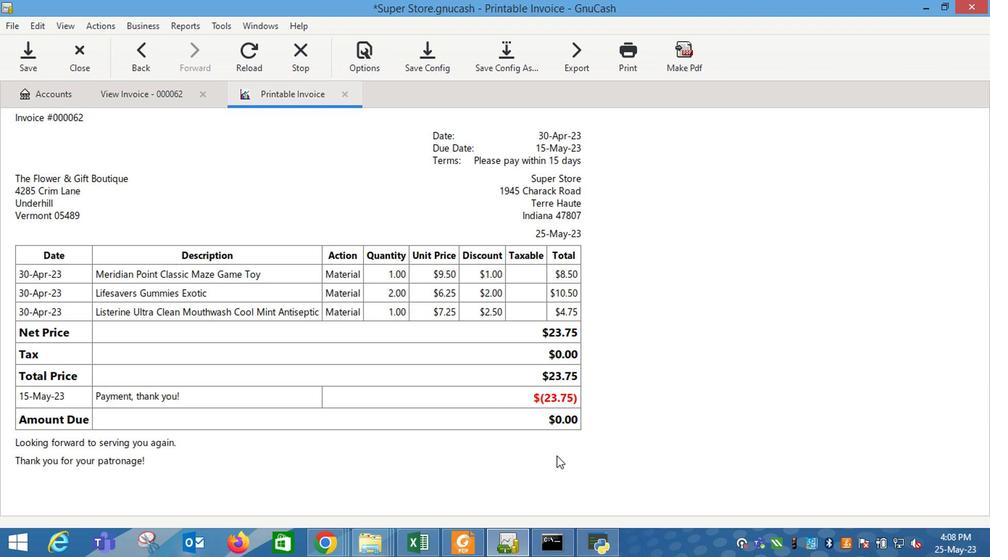 
Action: Key pressed 2.5<Key.enter>
Screenshot: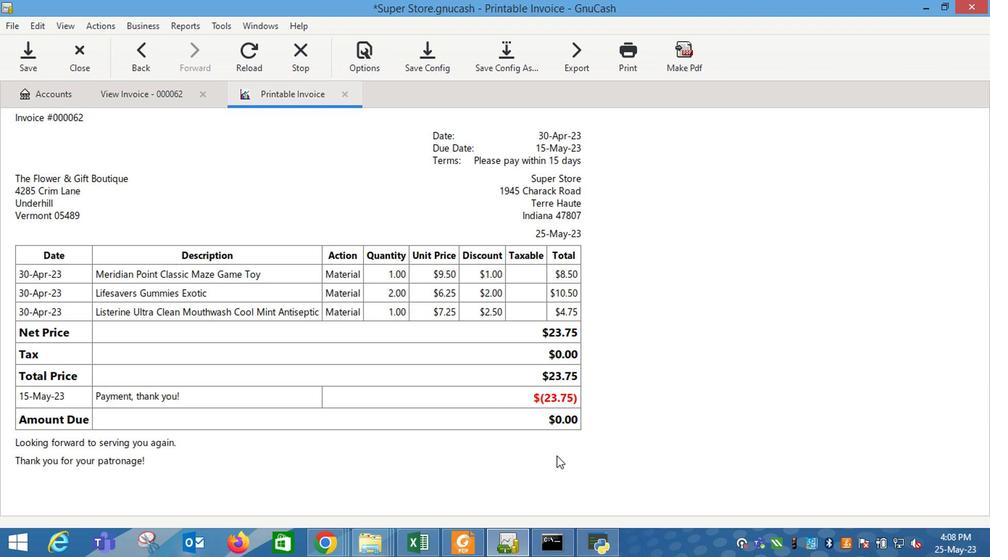 
Action: Mouse moved to (537, 245)
Screenshot: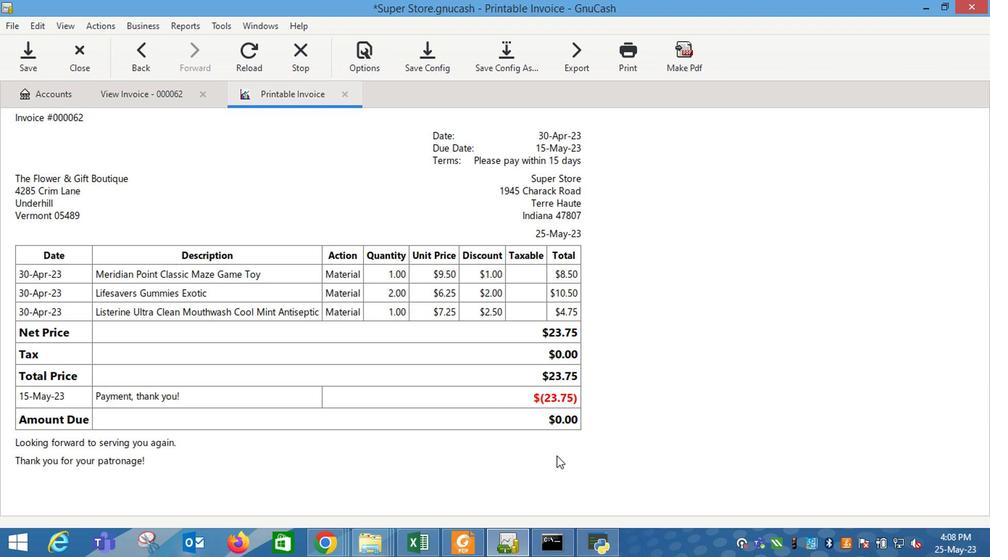 
Action: Mouse pressed left at (537, 245)
Screenshot: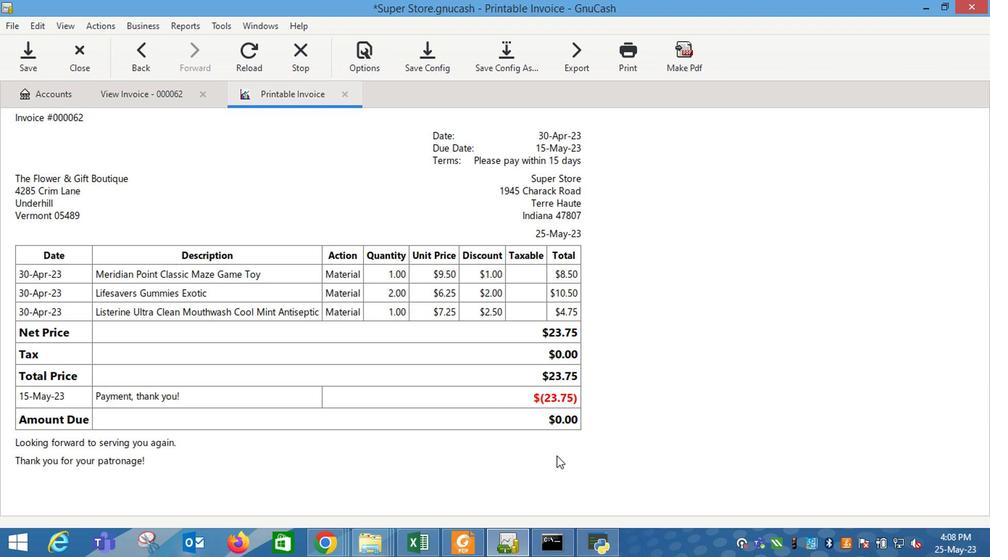
Action: Mouse moved to (529, 246)
Screenshot: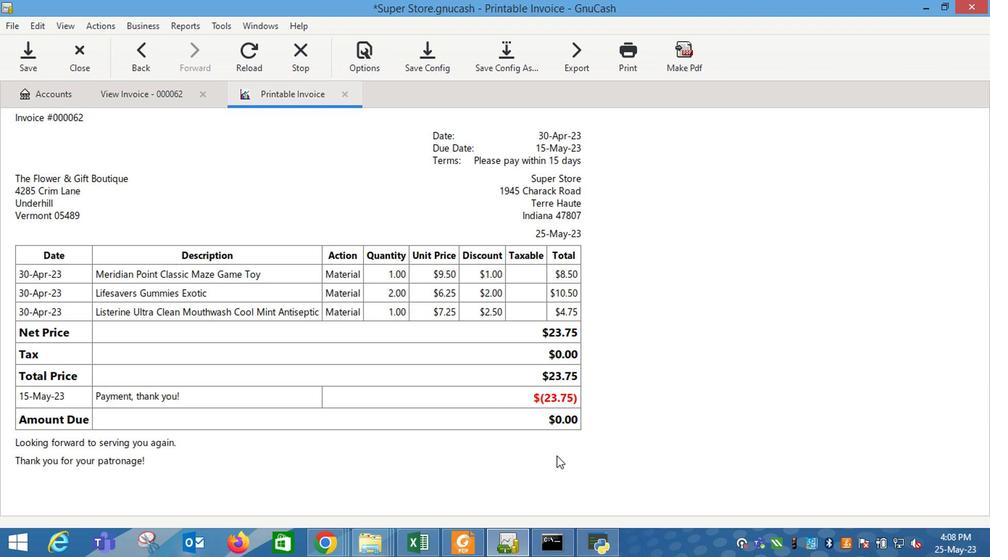 
Action: Key pressed <Key.shift_r>Looking<Key.space>t<Key.backspace>forward<Key.space>to<Key.space>serving<Key.space>you<Key.space>again.
Screenshot: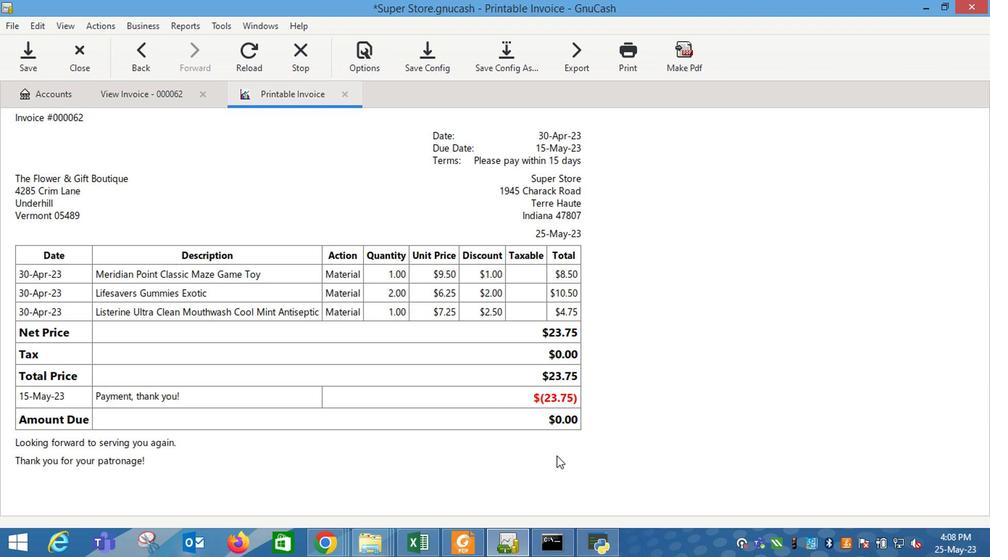 
Action: Mouse moved to (776, 148)
Screenshot: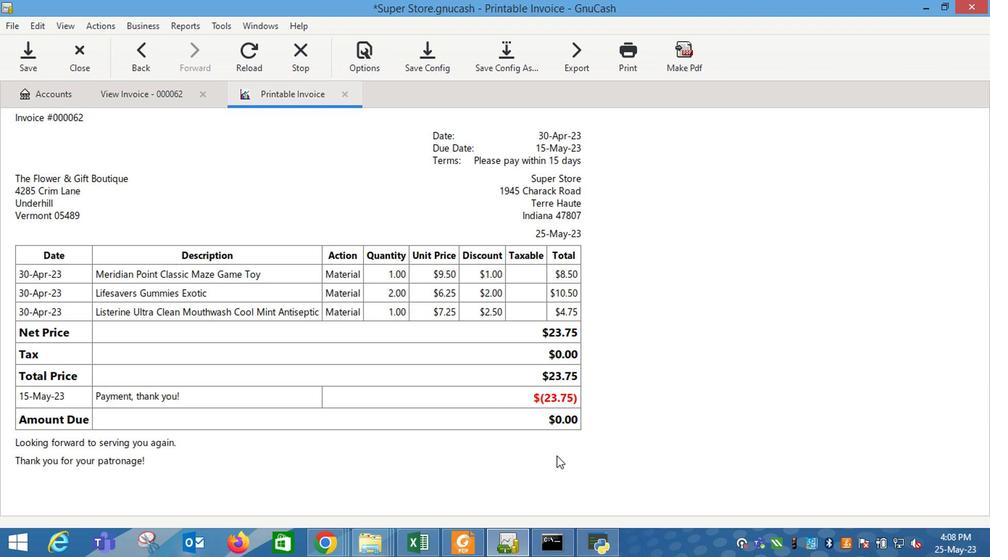 
Action: Mouse pressed left at (776, 148)
Screenshot: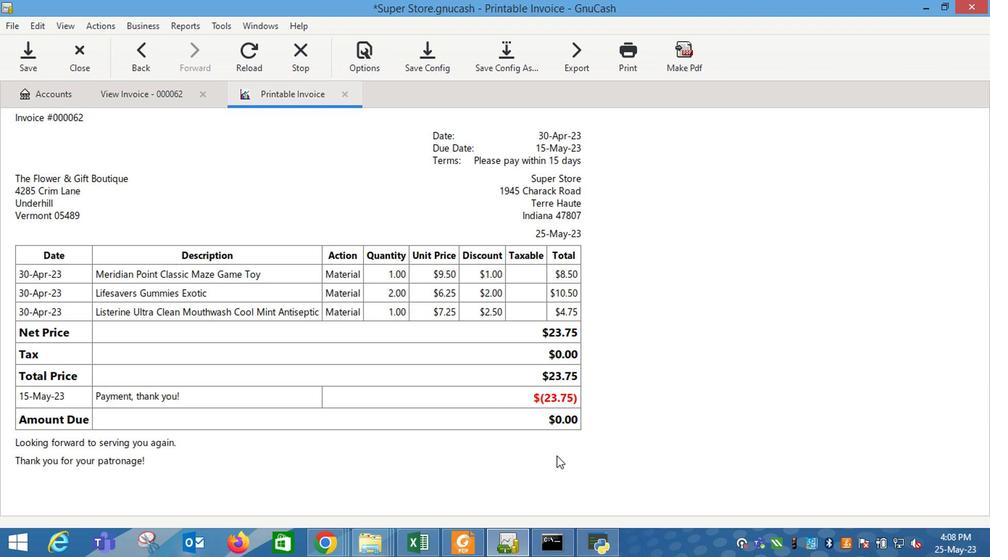 
Action: Mouse moved to (604, 163)
Screenshot: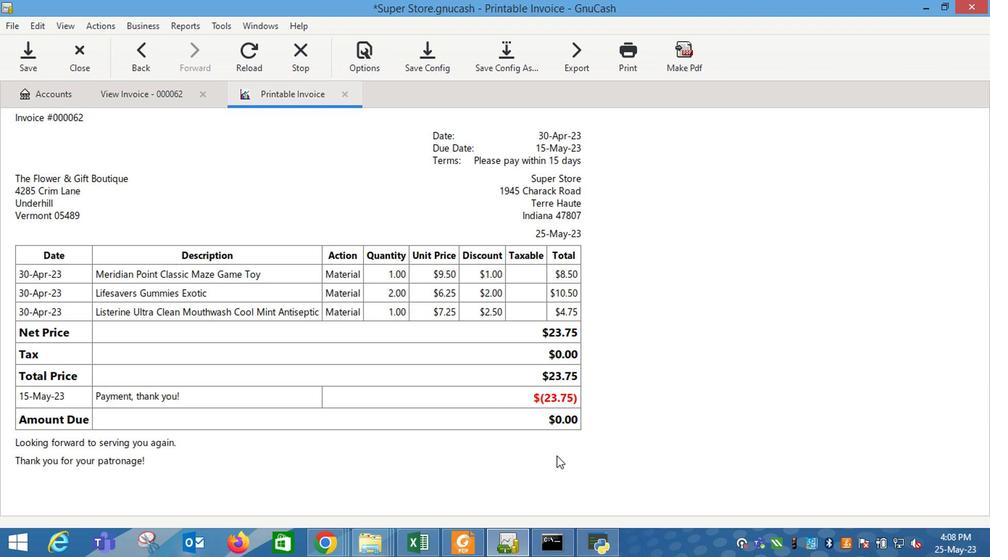 
Action: Mouse pressed left at (604, 163)
Screenshot: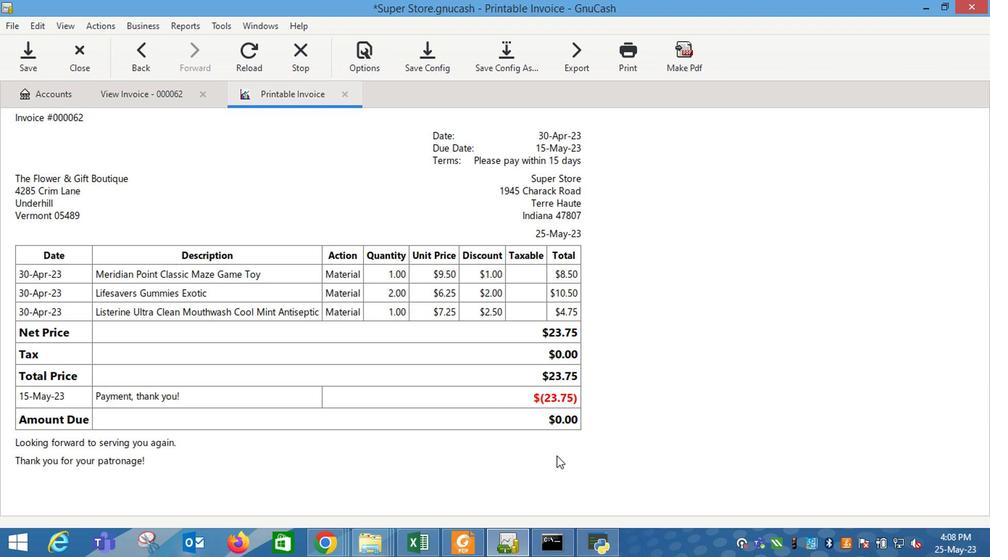 
Action: Mouse moved to (707, 149)
Screenshot: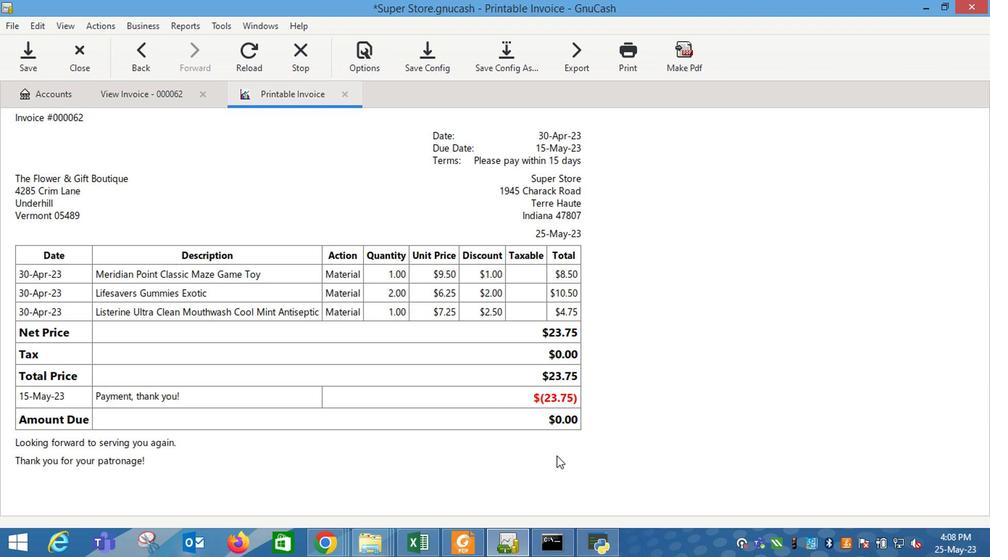 
Action: Mouse pressed left at (707, 149)
Screenshot: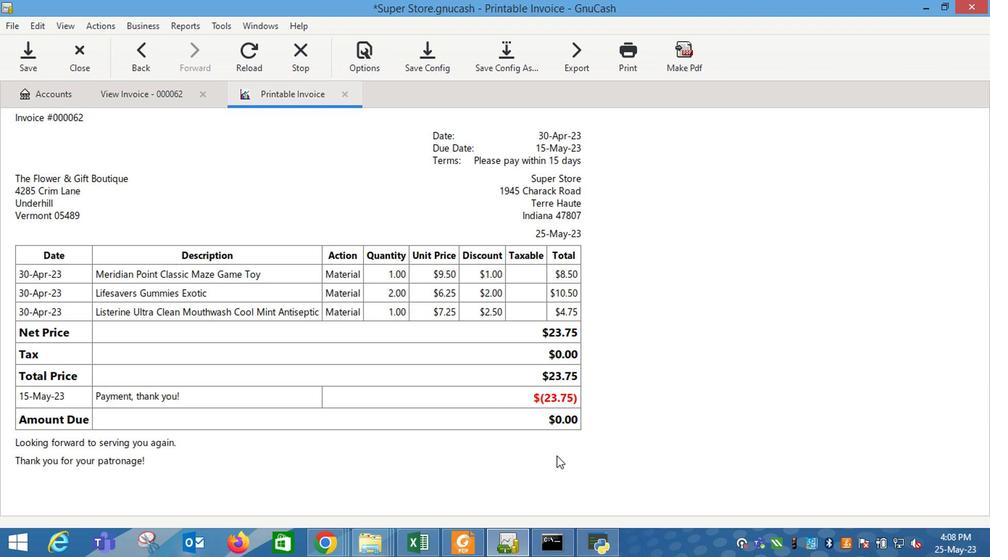 
Action: Mouse moved to (547, 272)
Screenshot: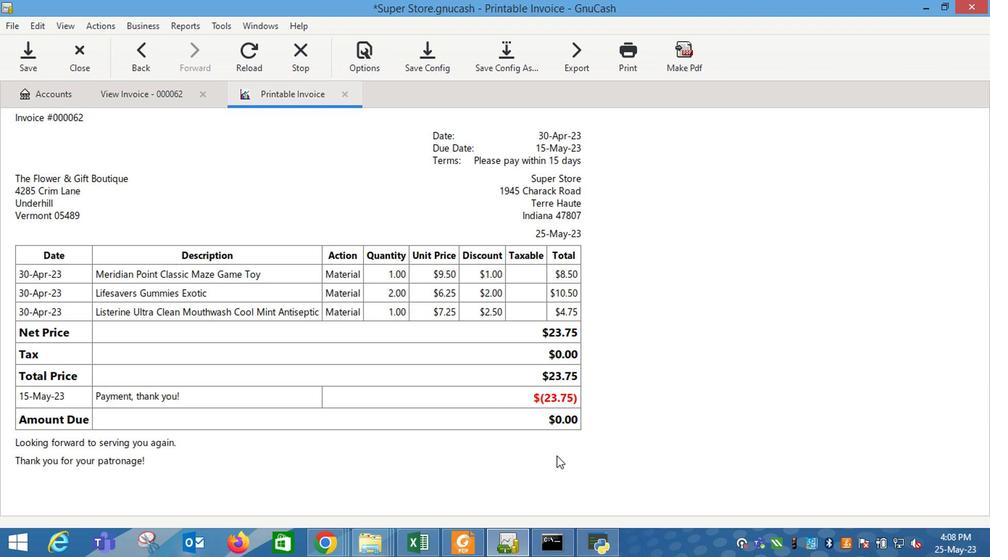 
Action: Mouse pressed left at (547, 272)
Screenshot: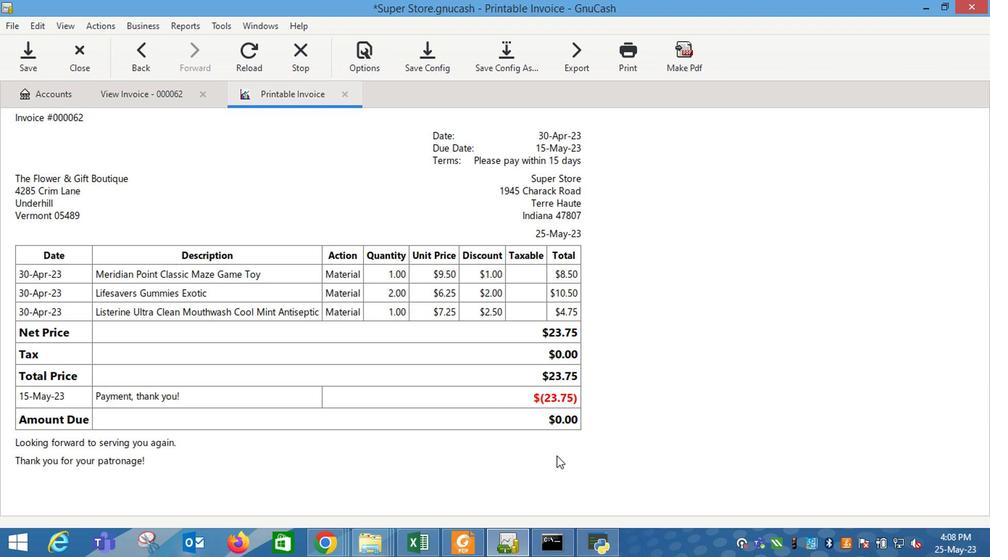 
Action: Mouse moved to (465, 290)
Screenshot: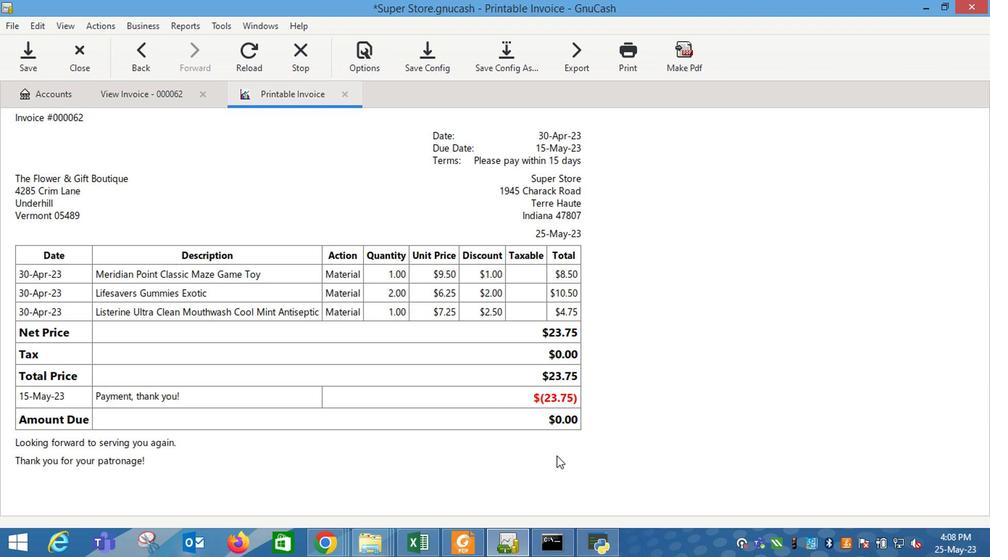 
Action: Mouse pressed left at (465, 290)
Screenshot: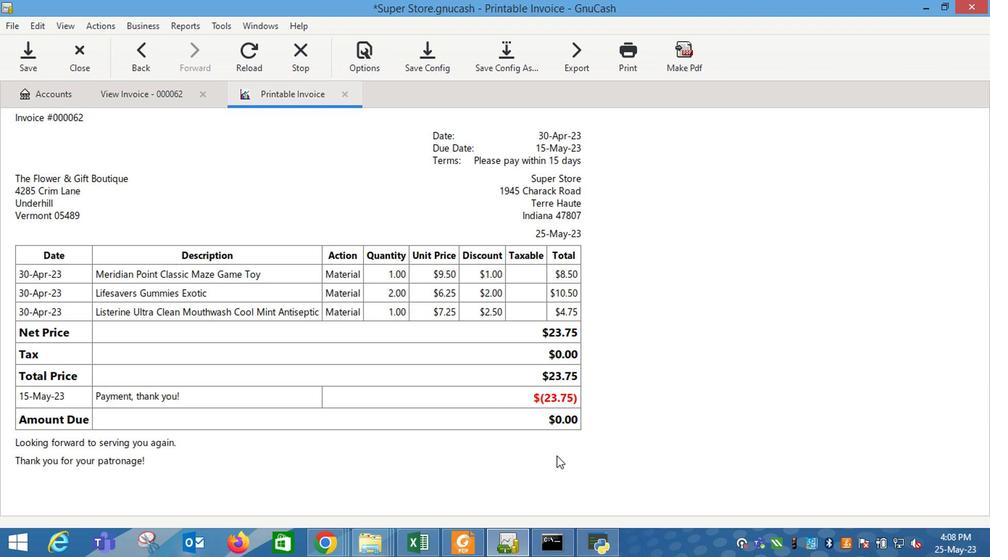
Action: Mouse moved to (545, 328)
Screenshot: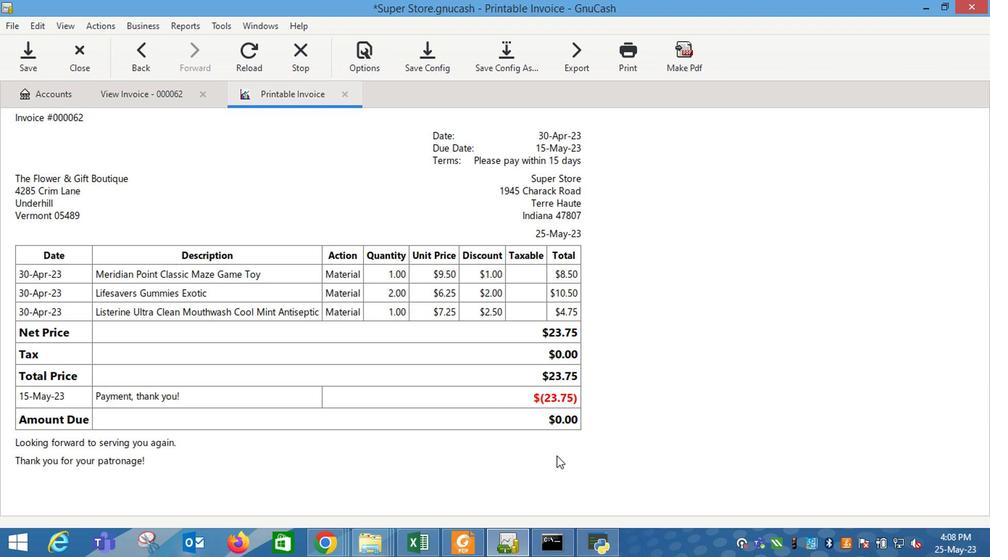 
Action: Mouse pressed left at (545, 328)
Screenshot: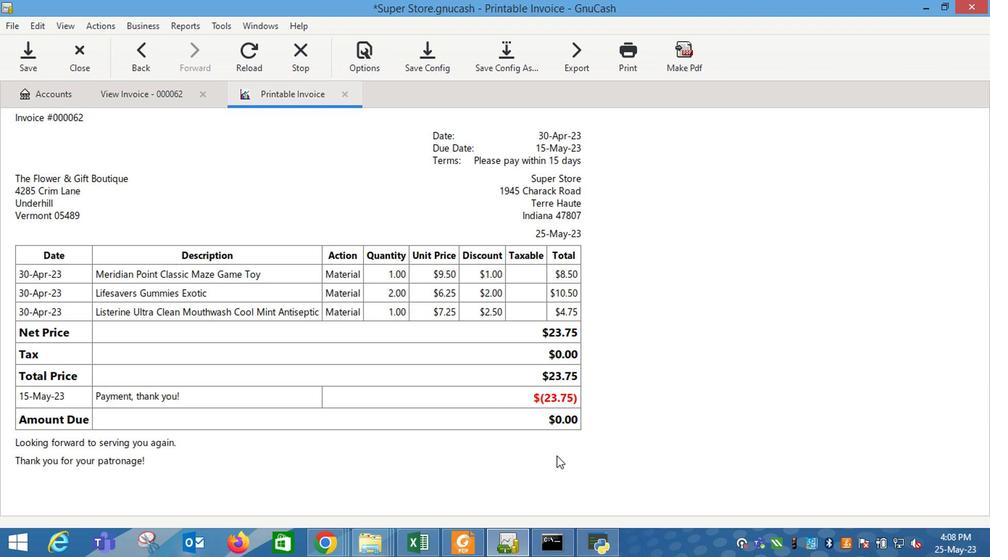 
Action: Mouse moved to (434, 355)
Screenshot: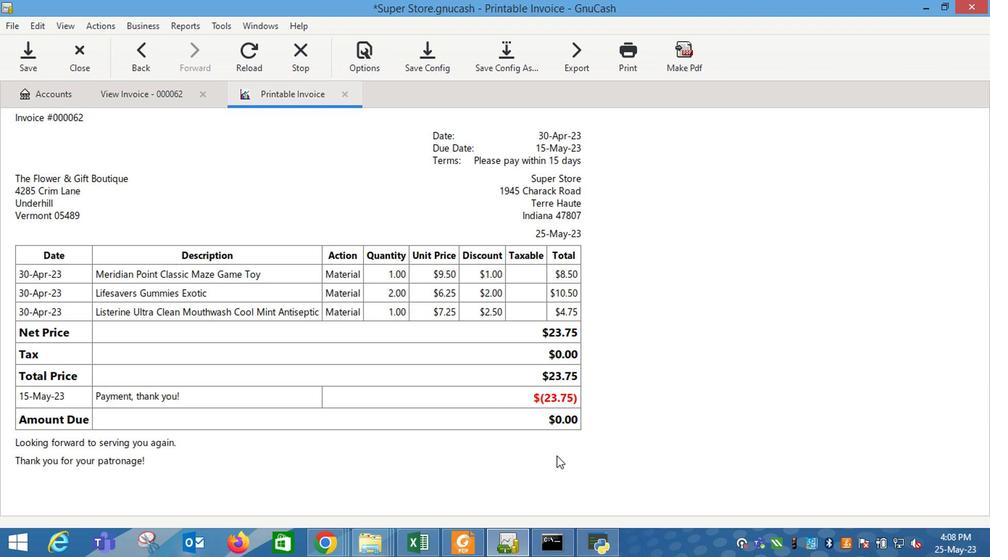 
Action: Mouse pressed left at (434, 355)
Screenshot: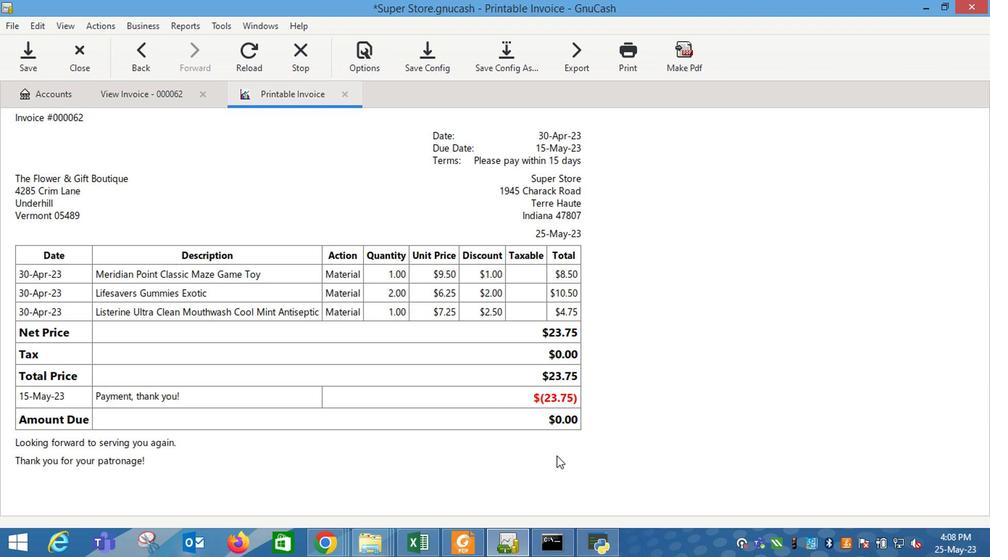 
Action: Mouse moved to (522, 370)
Screenshot: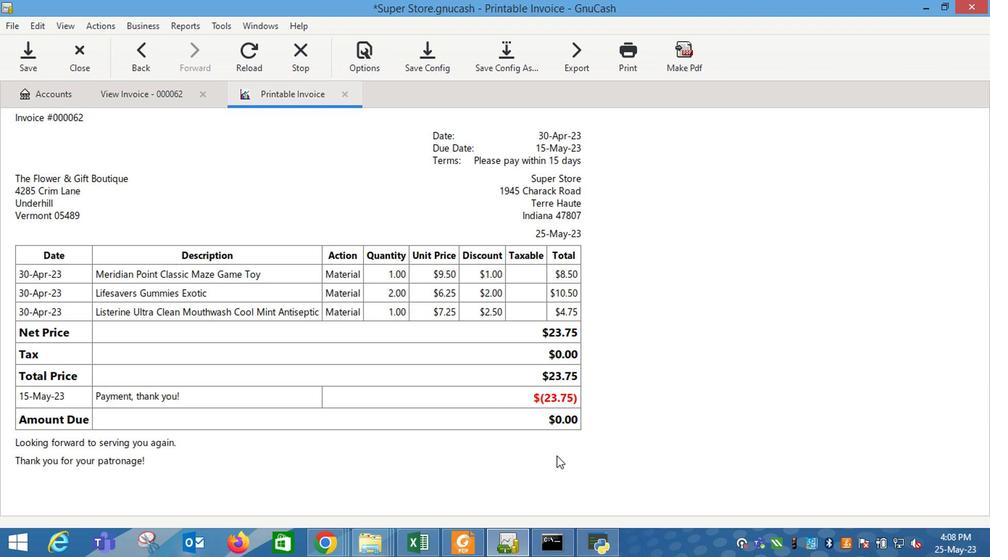 
Action: Mouse pressed left at (522, 370)
Screenshot: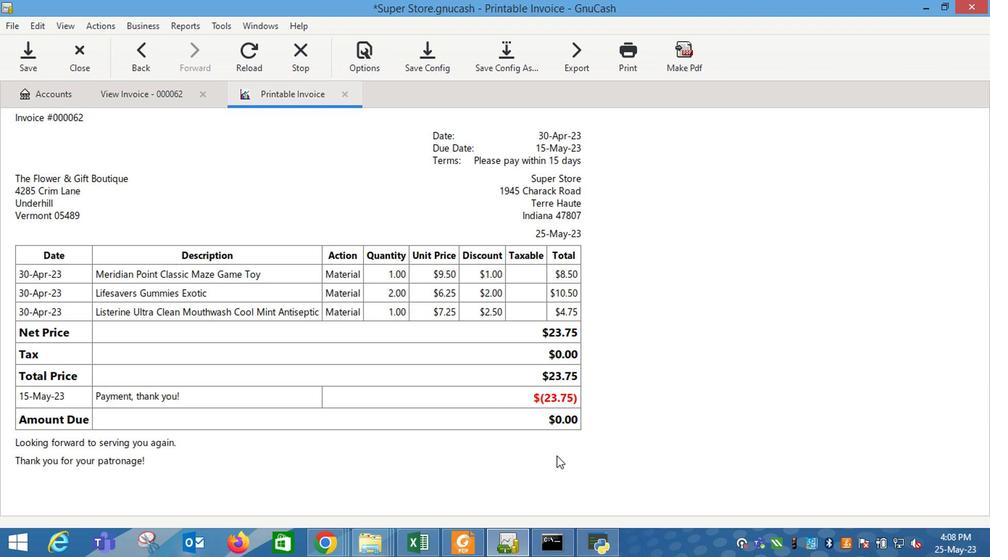 
Action: Mouse moved to (762, 145)
Screenshot: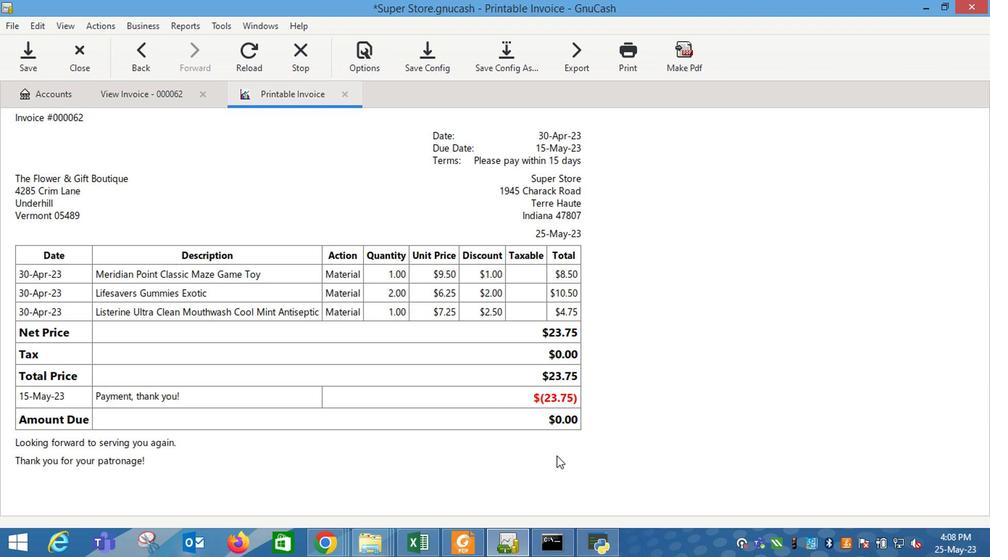 
Action: Mouse pressed left at (762, 145)
Screenshot: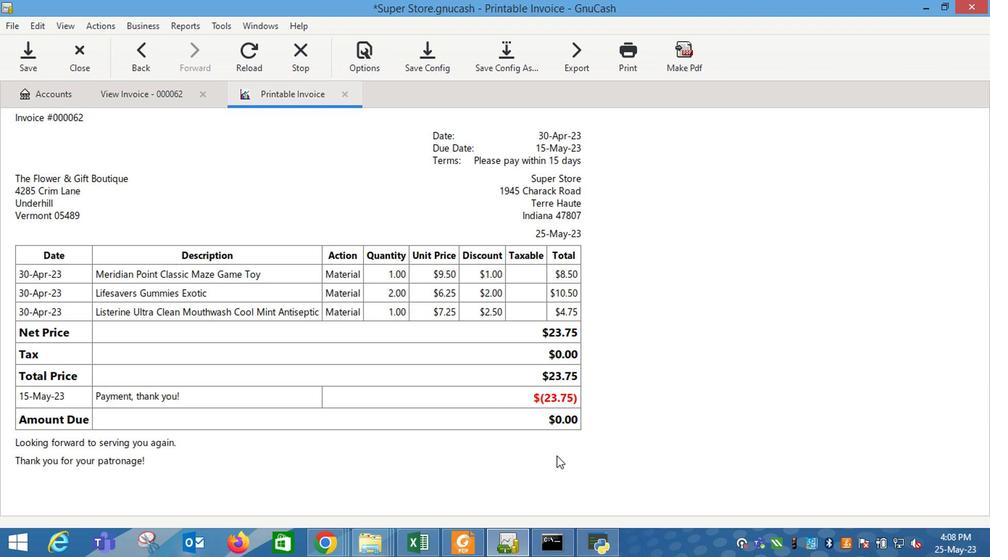 
Action: Mouse moved to (419, 310)
Screenshot: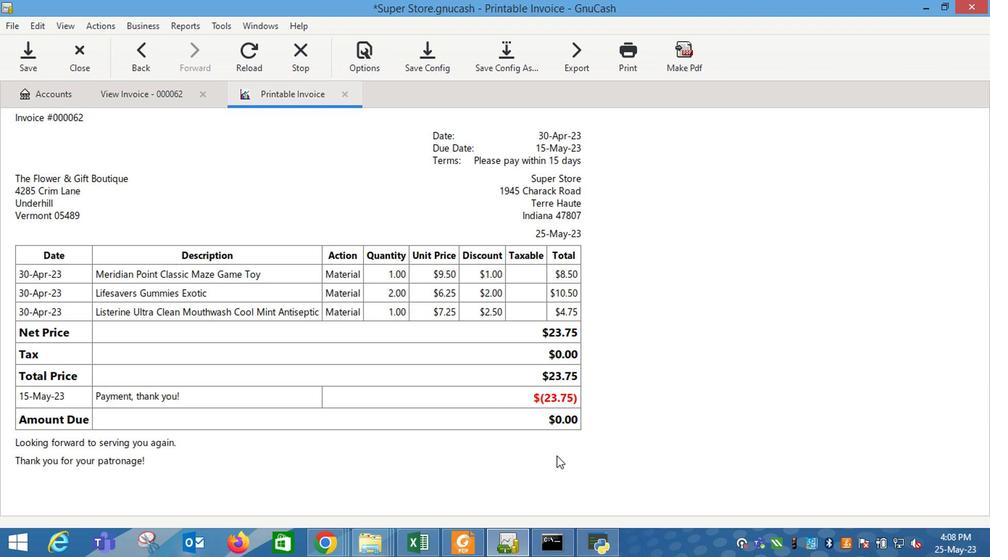 
Action: Mouse pressed left at (419, 310)
Screenshot: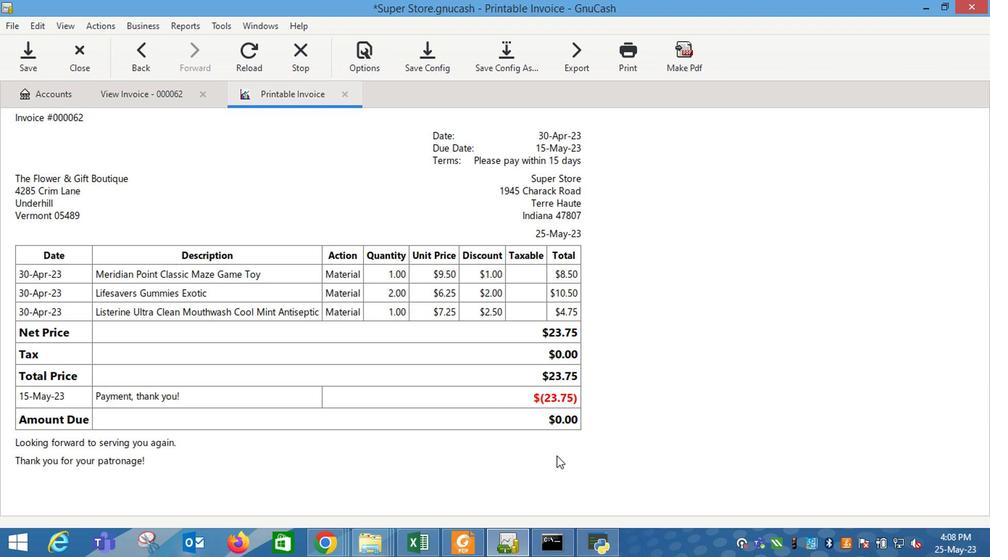 
Action: Mouse moved to (524, 349)
Screenshot: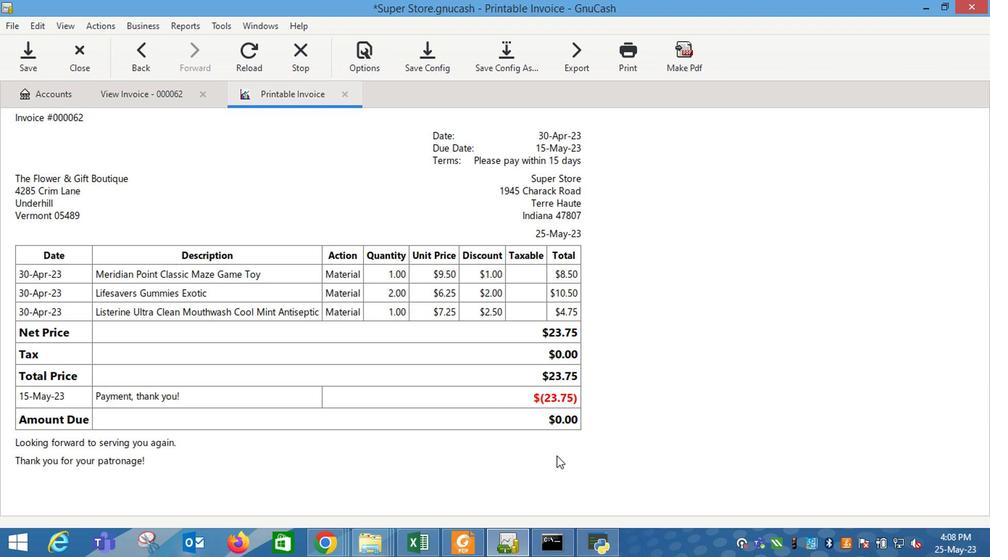 
Action: Mouse pressed left at (524, 349)
Screenshot: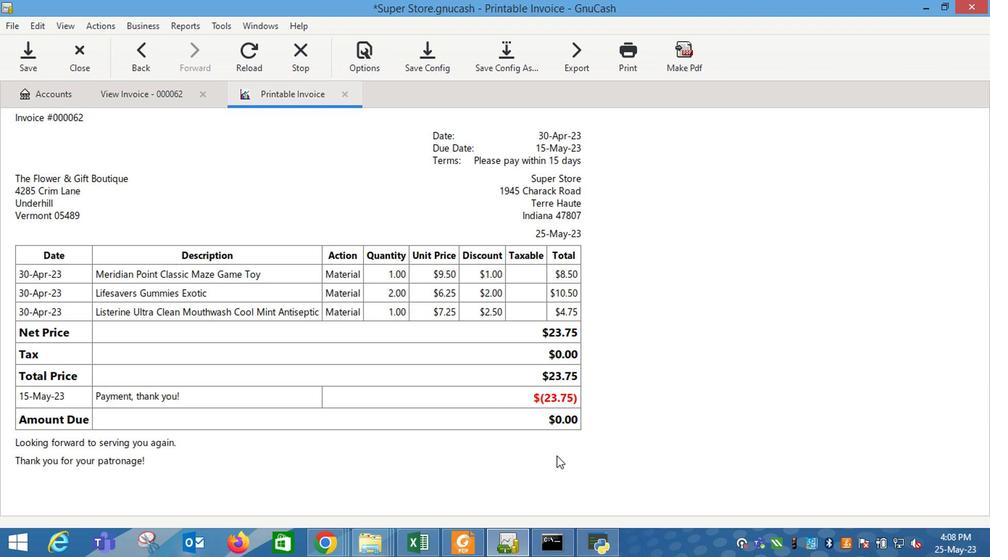
Action: Mouse moved to (538, 450)
Screenshot: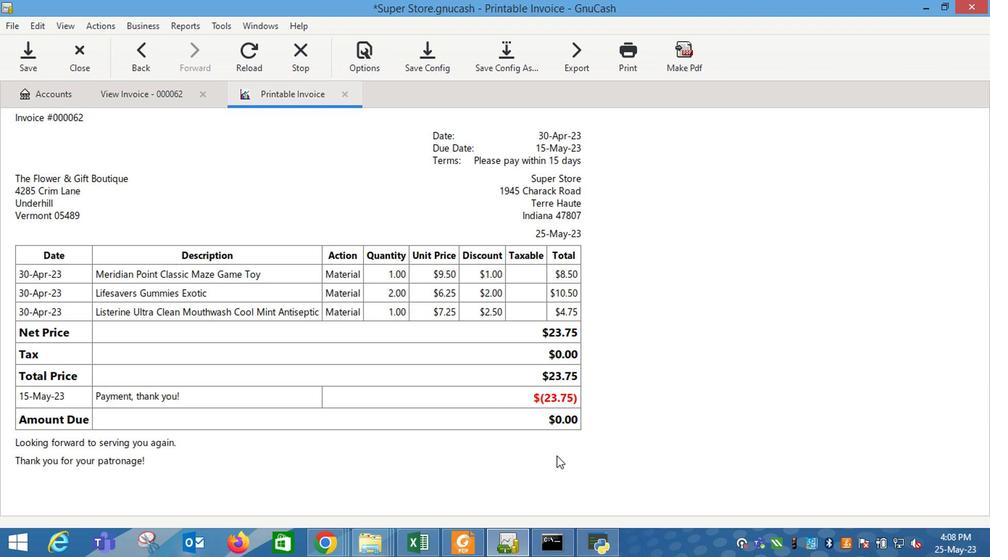 
Action: Mouse pressed left at (538, 450)
Screenshot: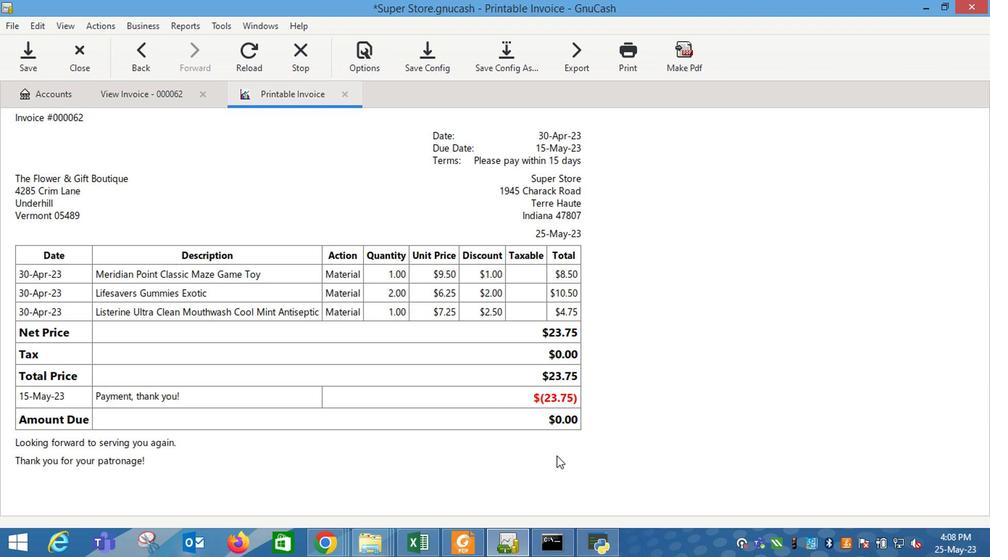 
Action: Mouse moved to (734, 145)
Screenshot: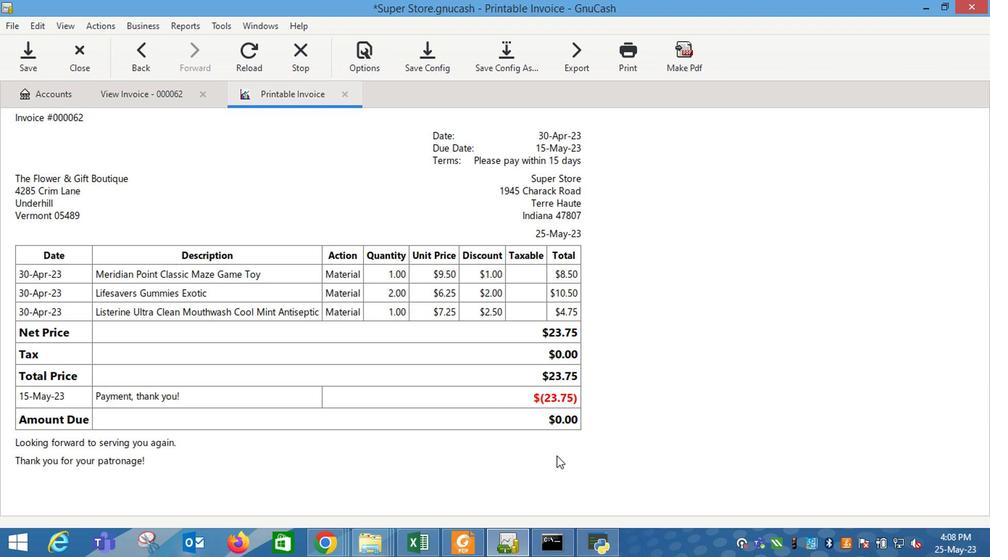 
Action: Mouse pressed left at (734, 145)
Screenshot: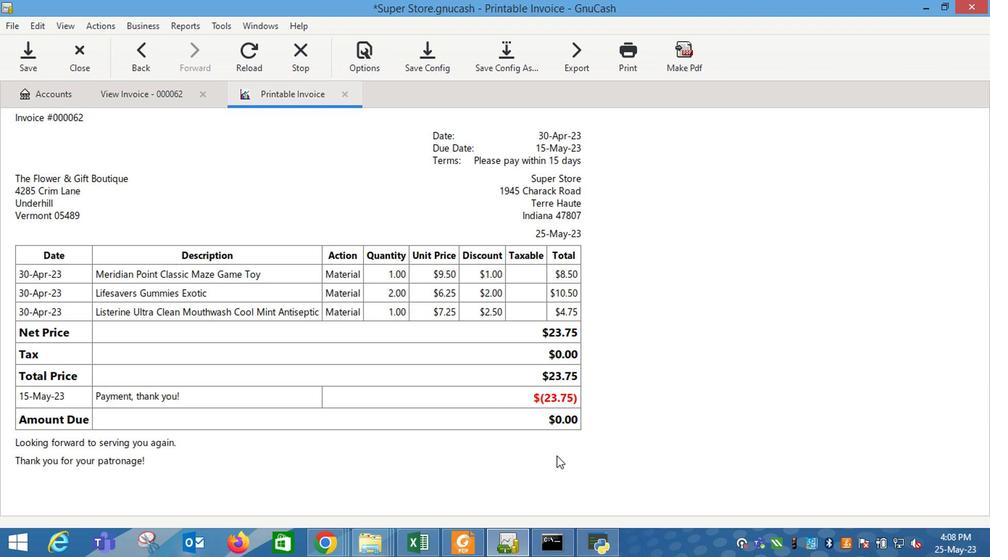 
Action: Mouse moved to (517, 340)
Screenshot: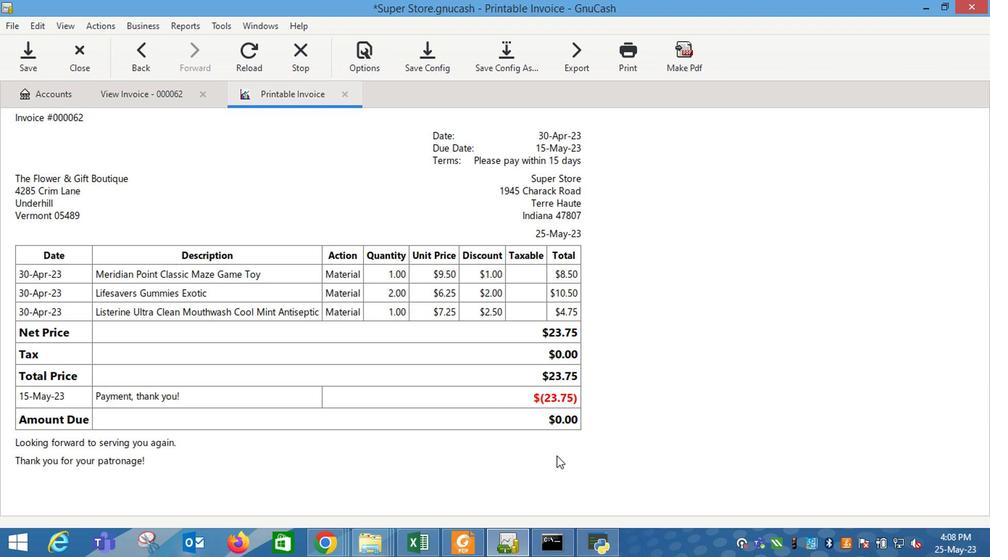 
Action: Mouse pressed left at (517, 340)
Screenshot: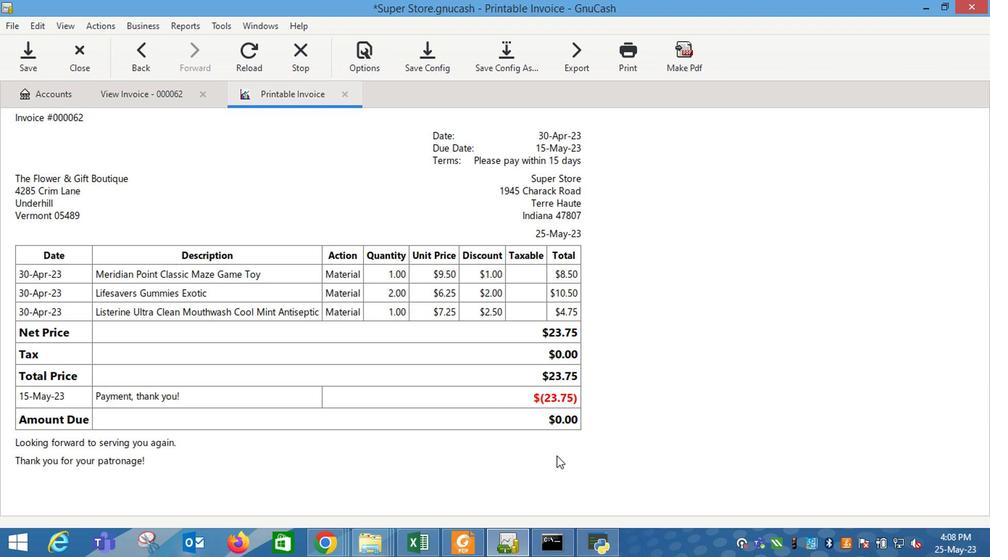 
Action: Mouse moved to (213, 123)
Screenshot: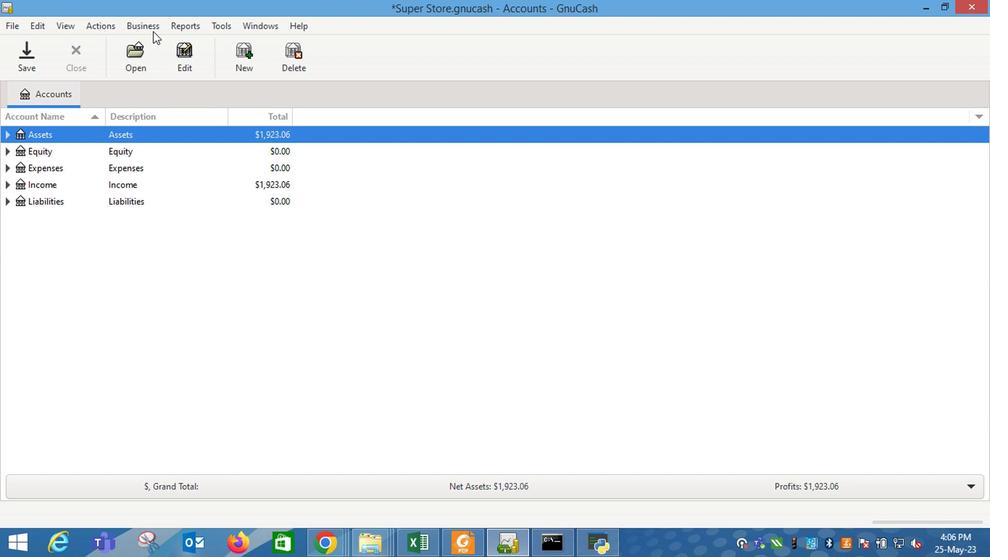 
Action: Mouse pressed left at (213, 123)
Screenshot: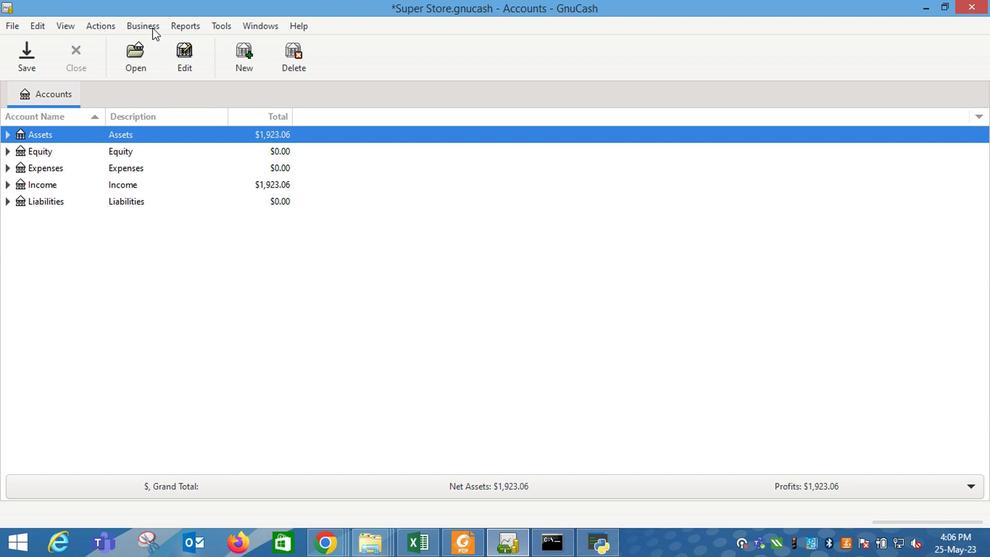 
Action: Mouse moved to (344, 177)
Screenshot: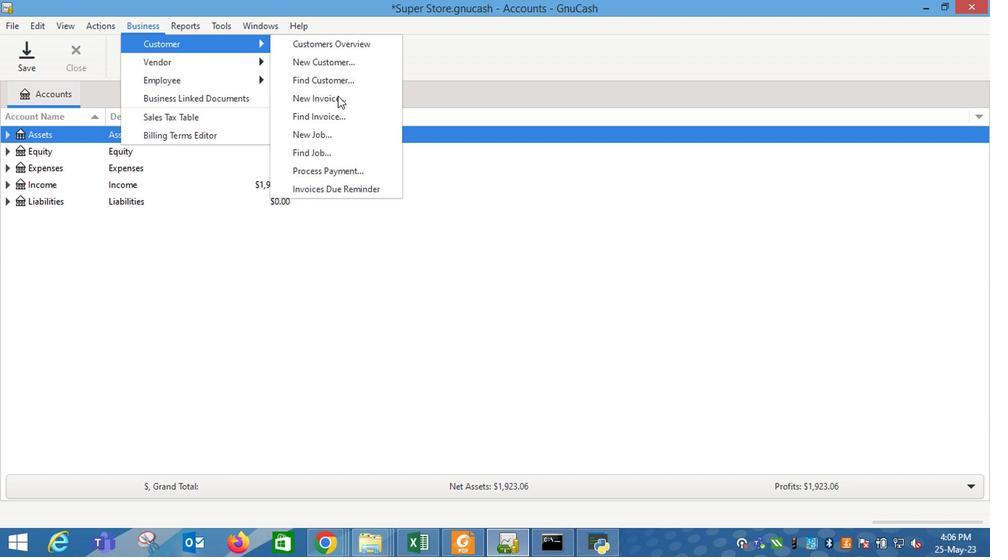 
Action: Mouse pressed left at (344, 177)
Screenshot: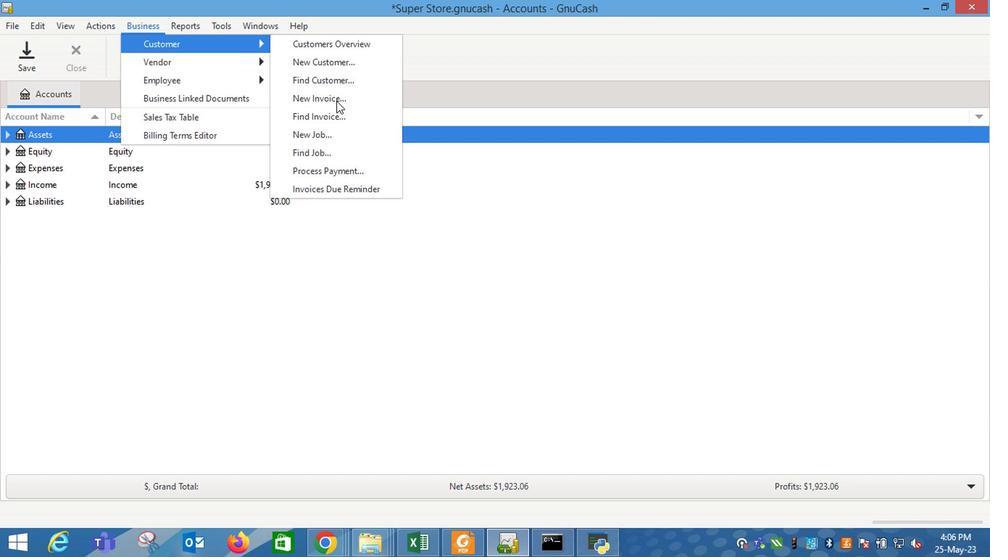 
Action: Mouse moved to (534, 259)
Screenshot: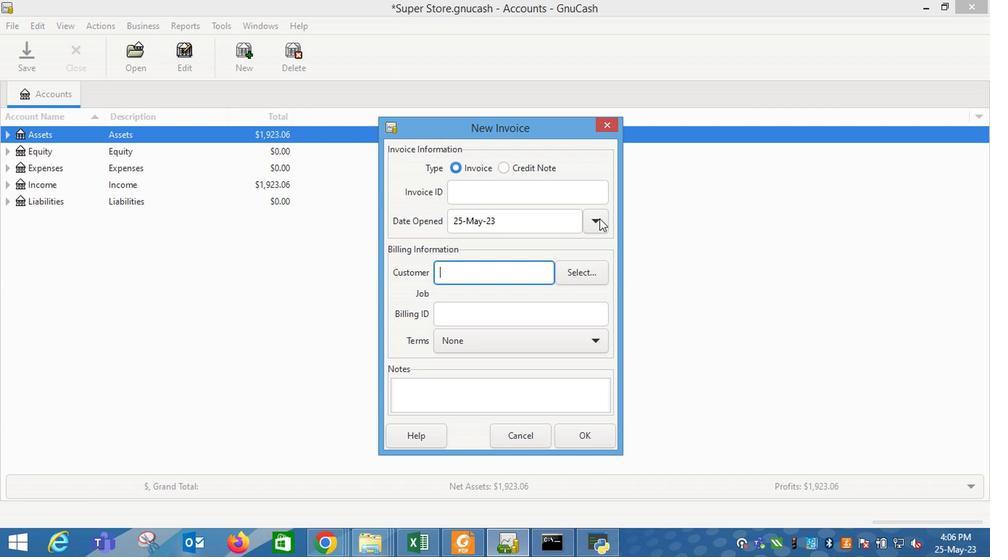 
Action: Mouse pressed left at (534, 259)
Screenshot: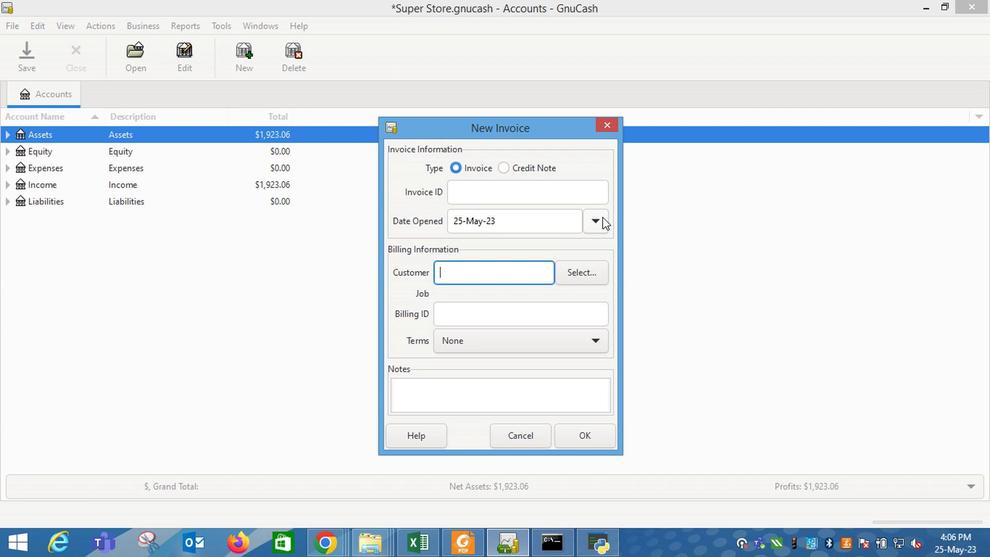 
Action: Mouse moved to (449, 278)
Screenshot: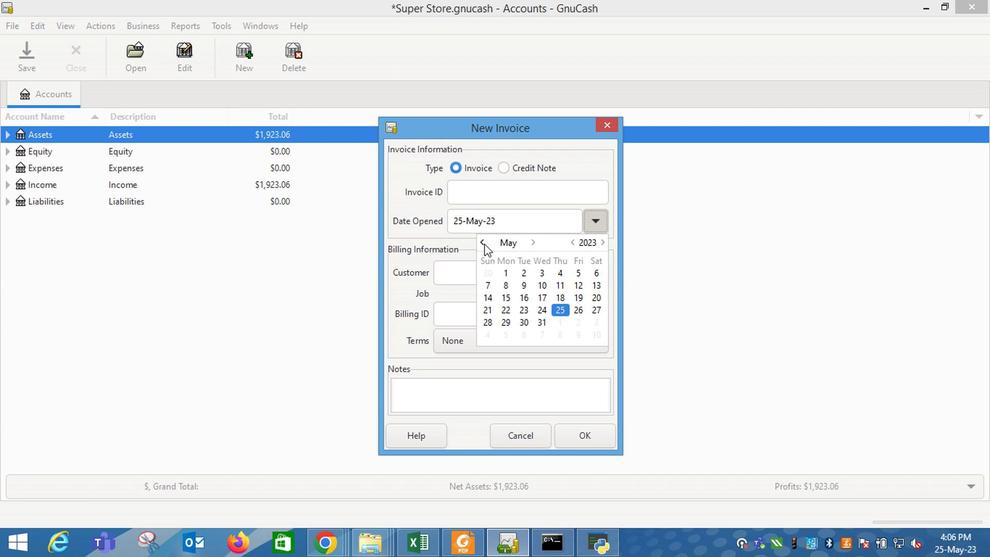
Action: Mouse pressed left at (449, 278)
Screenshot: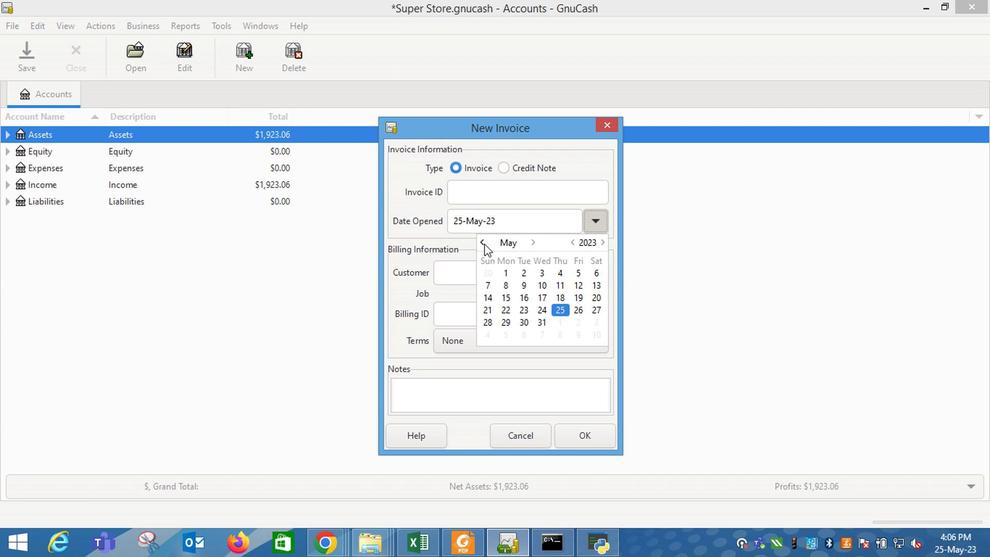 
Action: Mouse moved to (453, 341)
Screenshot: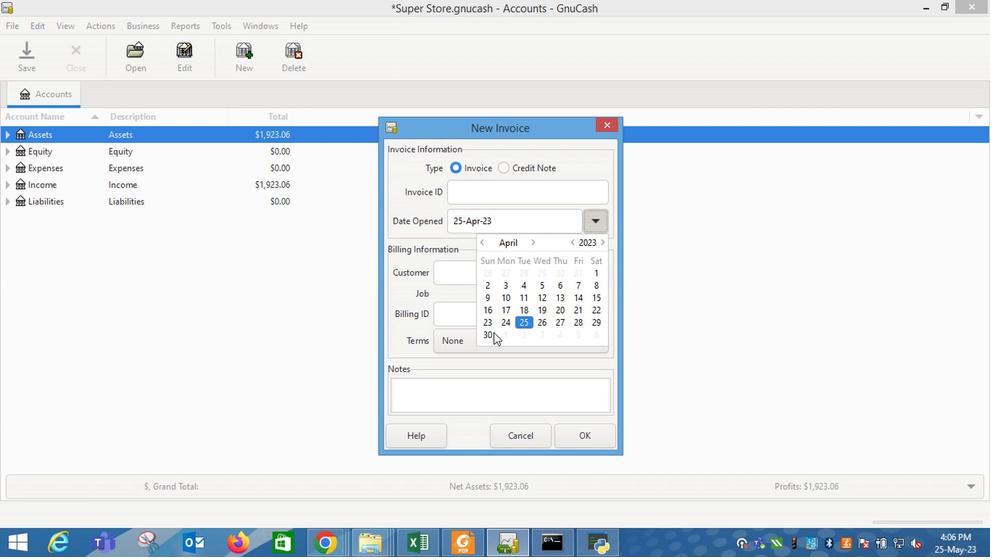 
Action: Mouse pressed left at (453, 341)
Screenshot: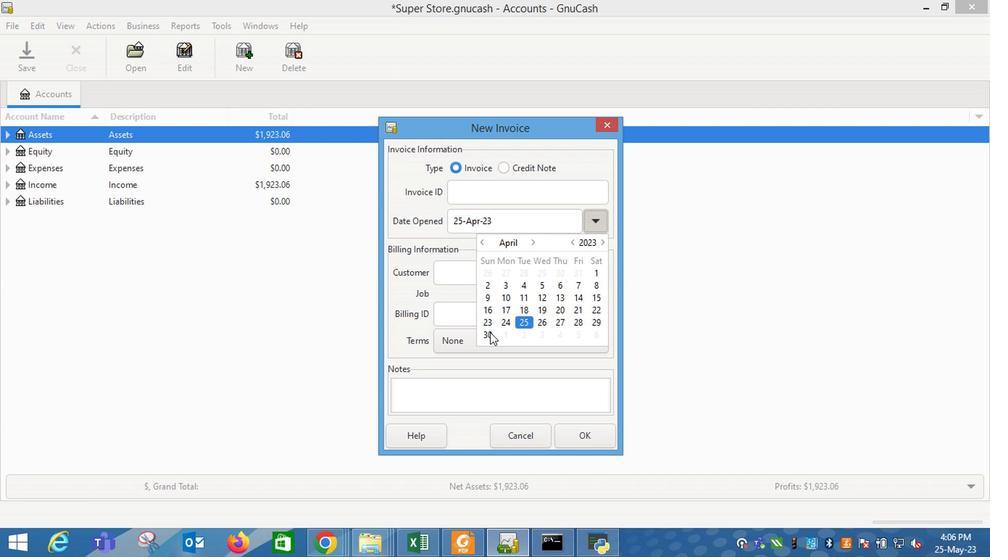 
Action: Mouse moved to (431, 295)
Screenshot: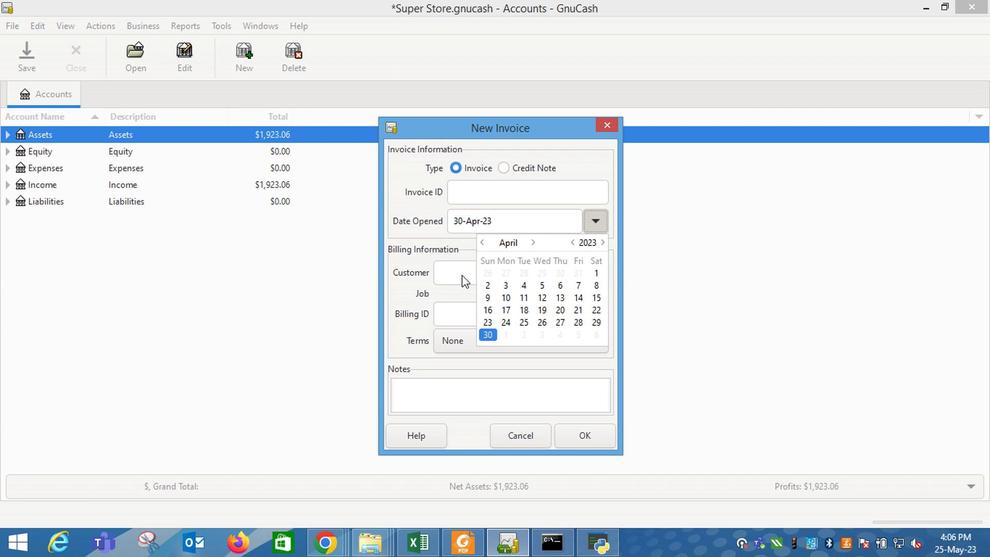 
Action: Mouse pressed left at (431, 295)
Screenshot: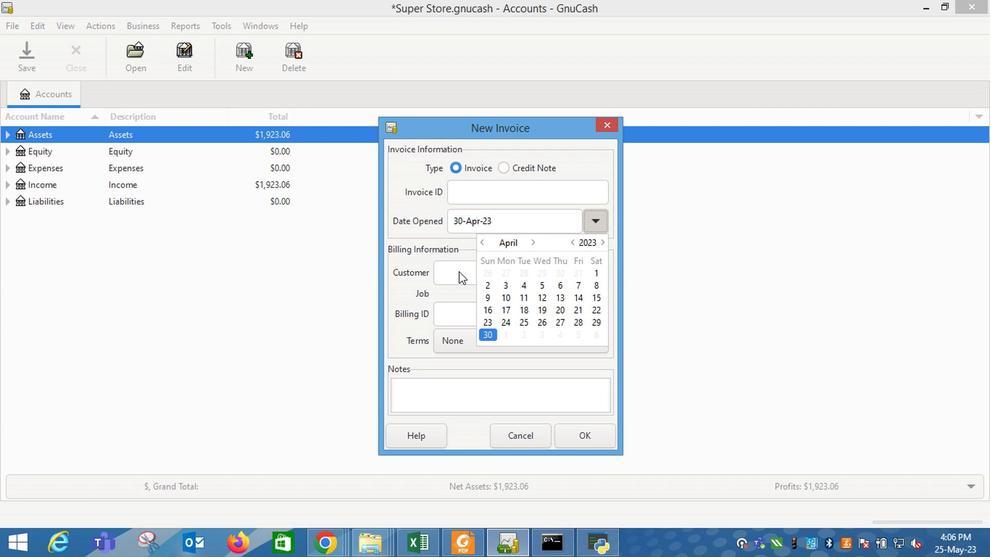 
Action: Mouse pressed left at (431, 295)
Screenshot: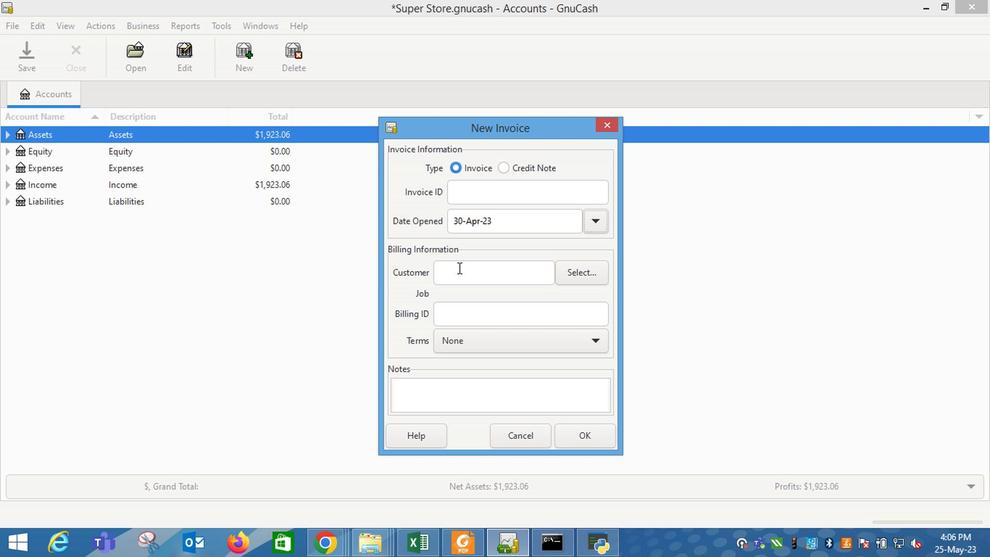 
Action: Key pressed the<Key.space>flo
Screenshot: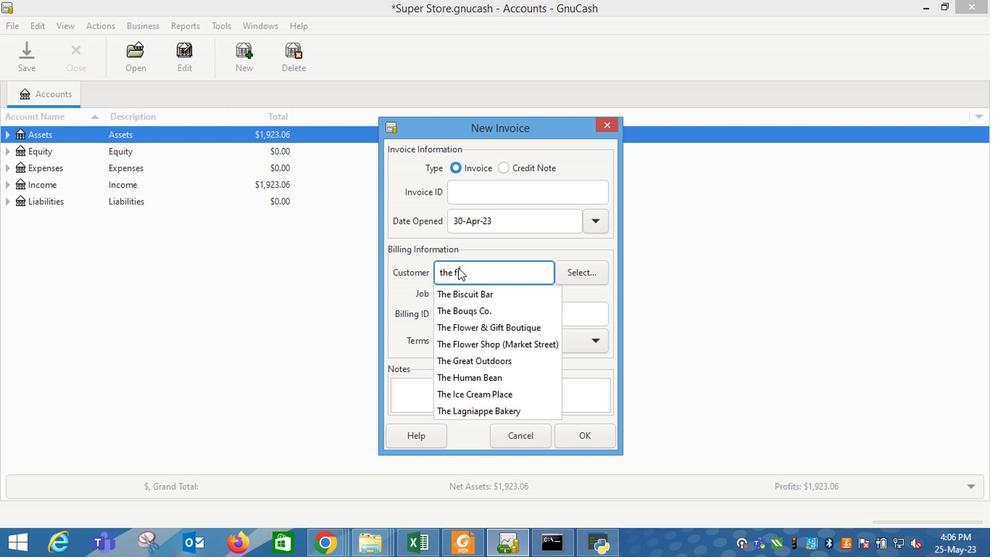 
Action: Mouse moved to (433, 312)
Screenshot: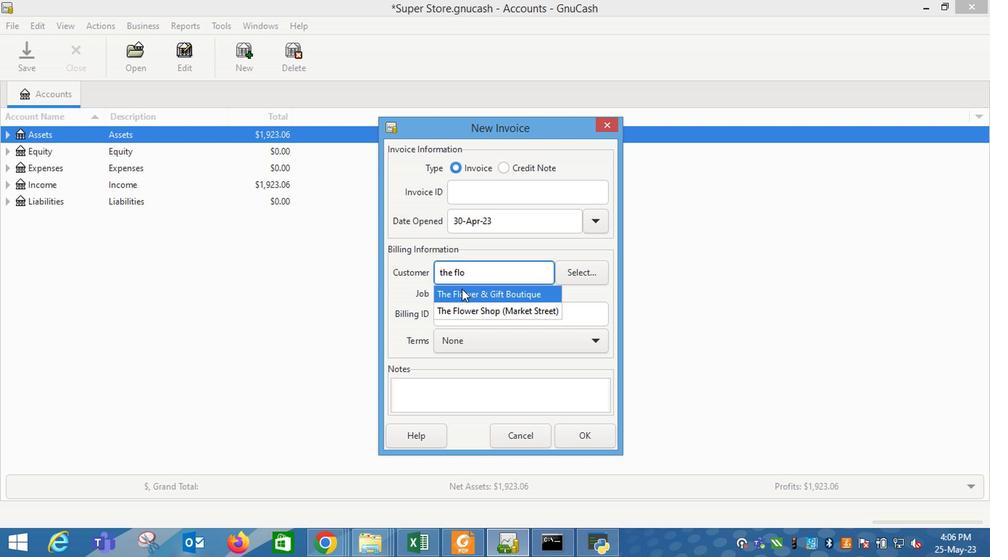 
Action: Mouse pressed left at (433, 312)
Screenshot: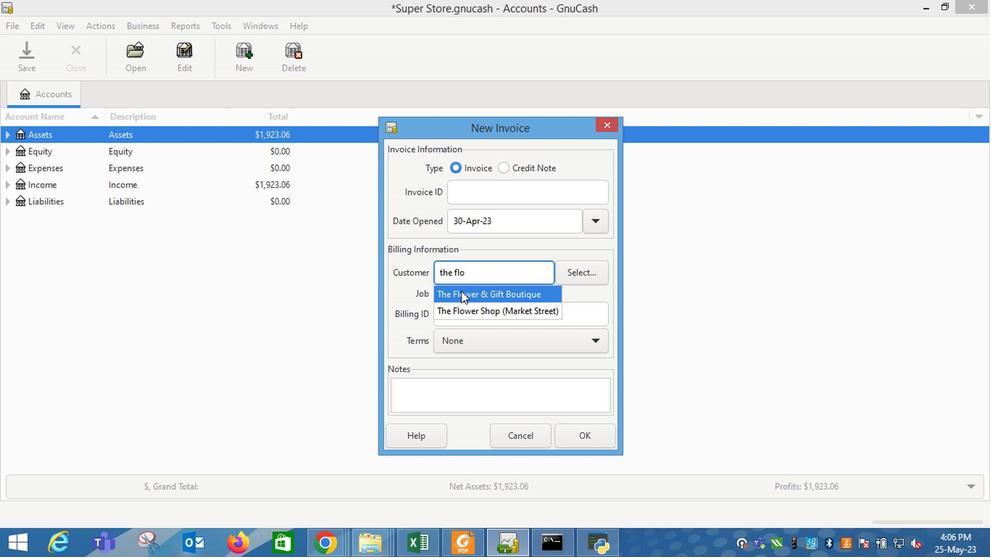 
Action: Mouse moved to (437, 357)
Screenshot: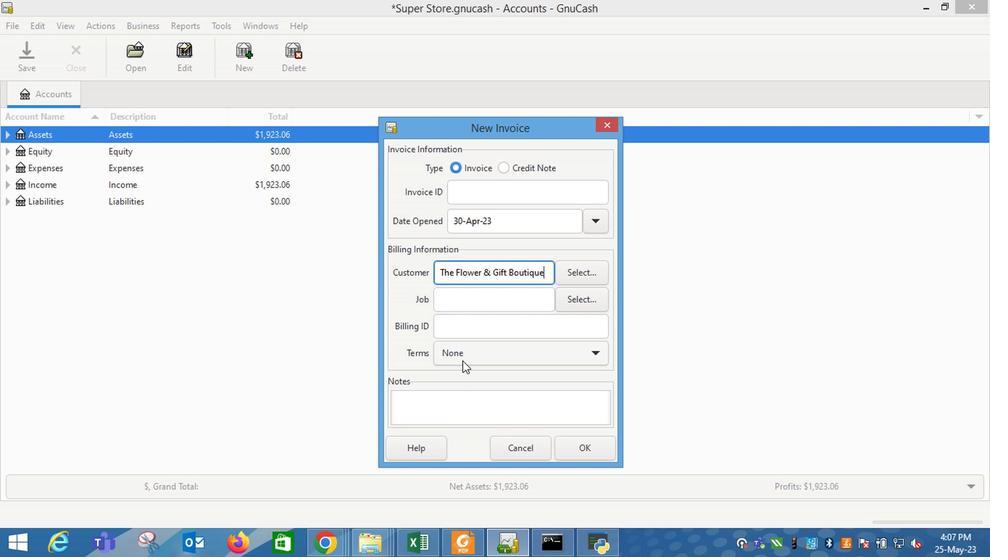 
Action: Mouse pressed left at (437, 357)
Screenshot: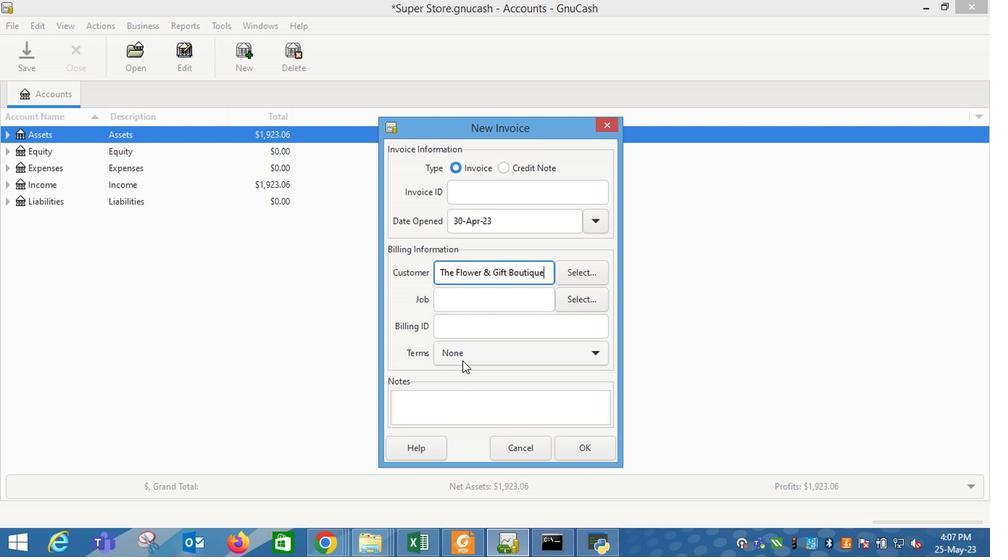 
Action: Mouse moved to (434, 385)
Screenshot: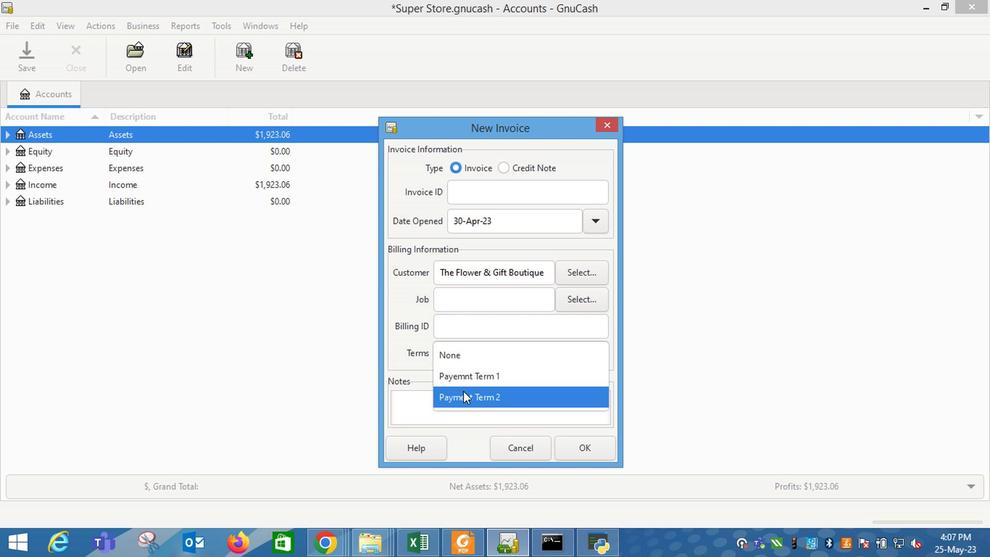 
Action: Mouse pressed left at (434, 385)
Screenshot: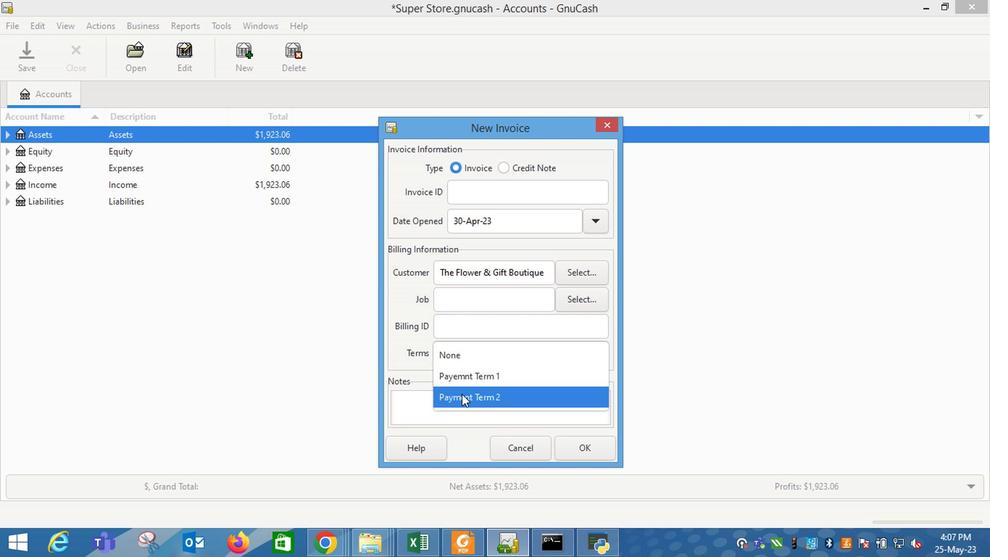 
Action: Mouse moved to (526, 424)
Screenshot: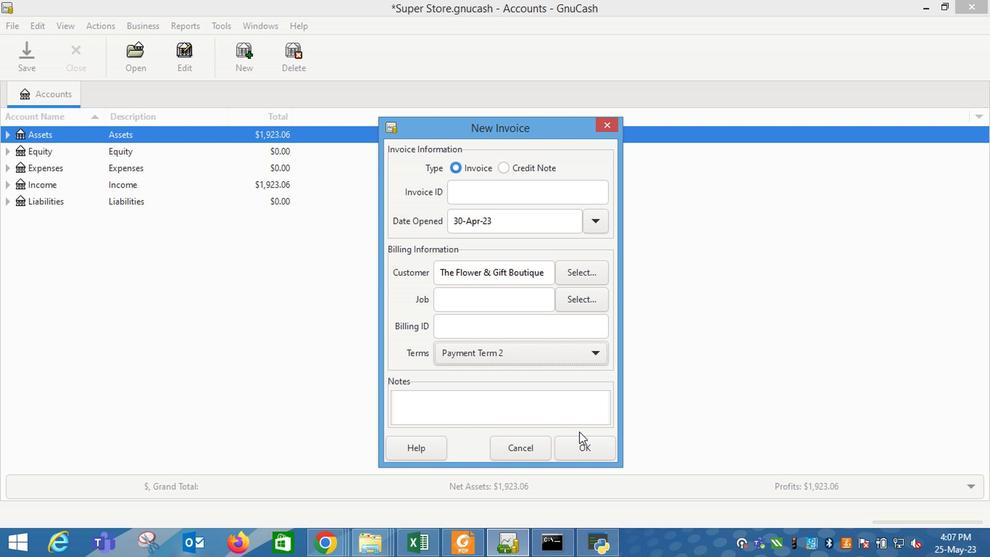 
Action: Mouse pressed left at (526, 424)
Screenshot: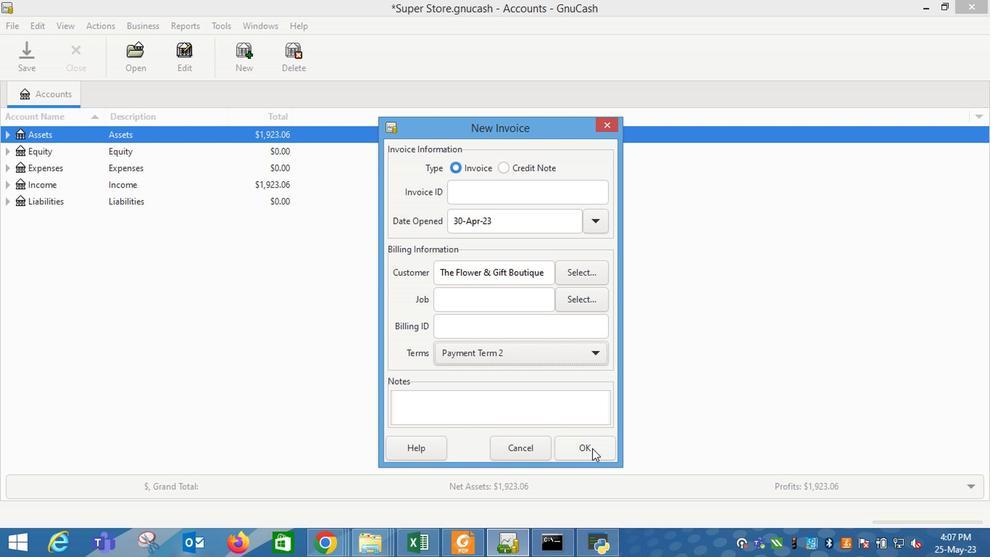 
Action: Mouse moved to (153, 306)
Screenshot: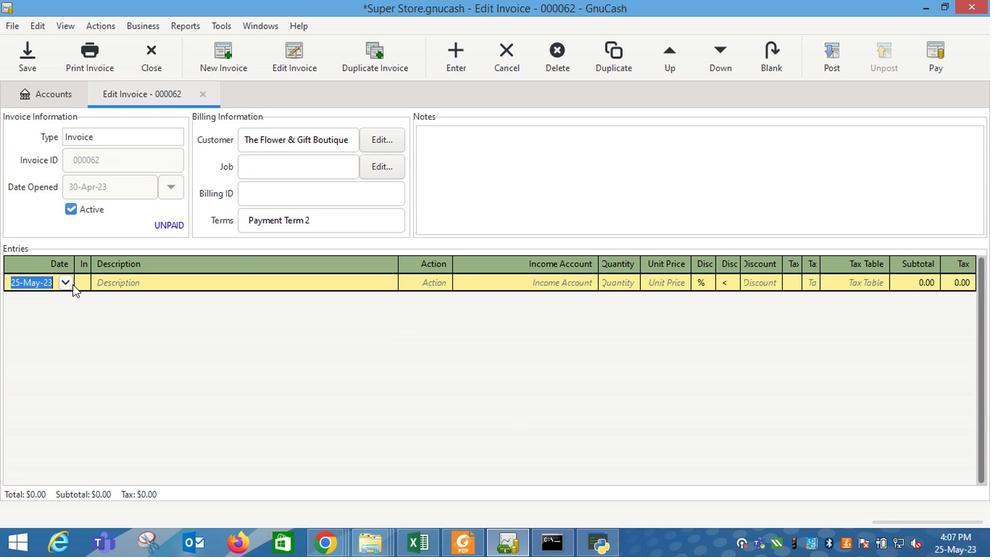 
Action: Mouse pressed left at (153, 306)
Screenshot: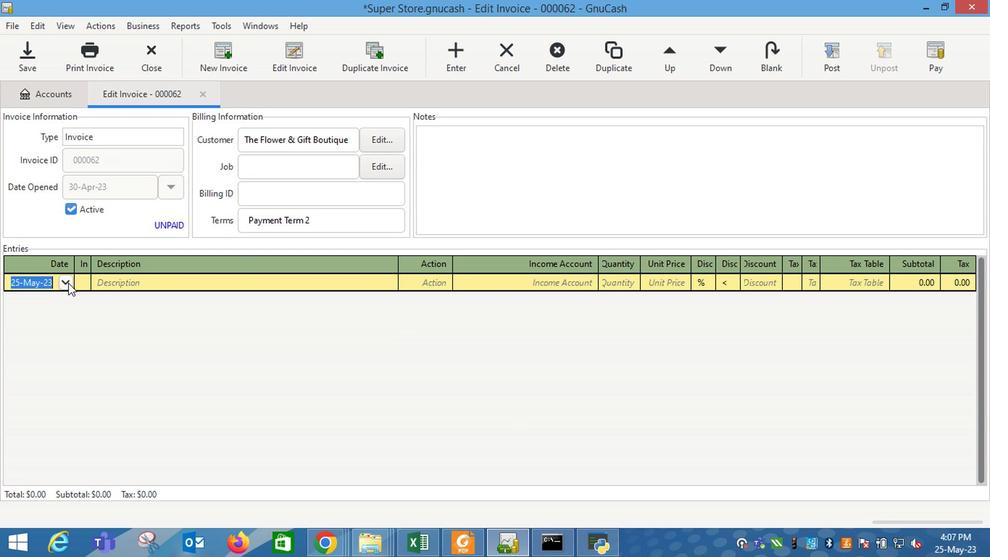 
Action: Mouse moved to (111, 322)
Screenshot: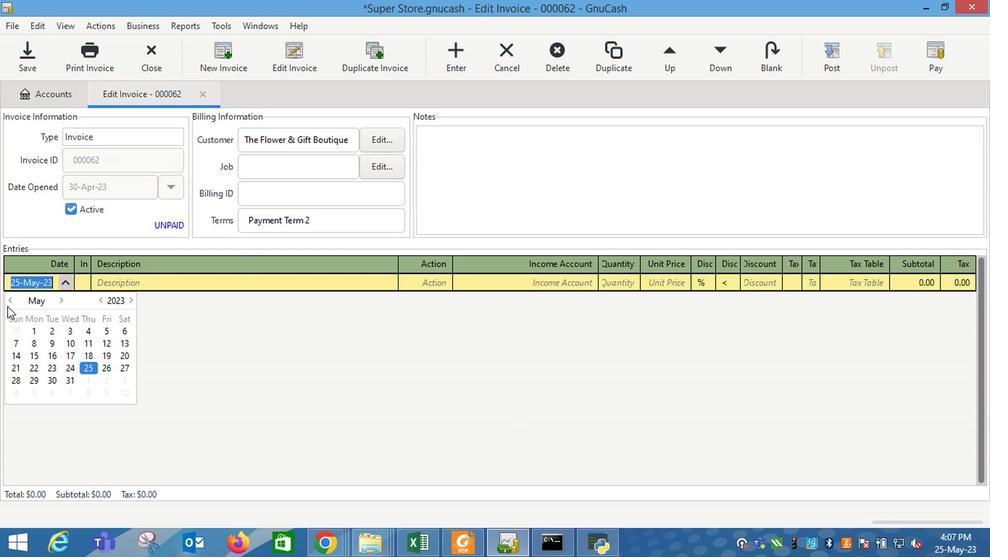 
Action: Mouse pressed left at (111, 322)
Screenshot: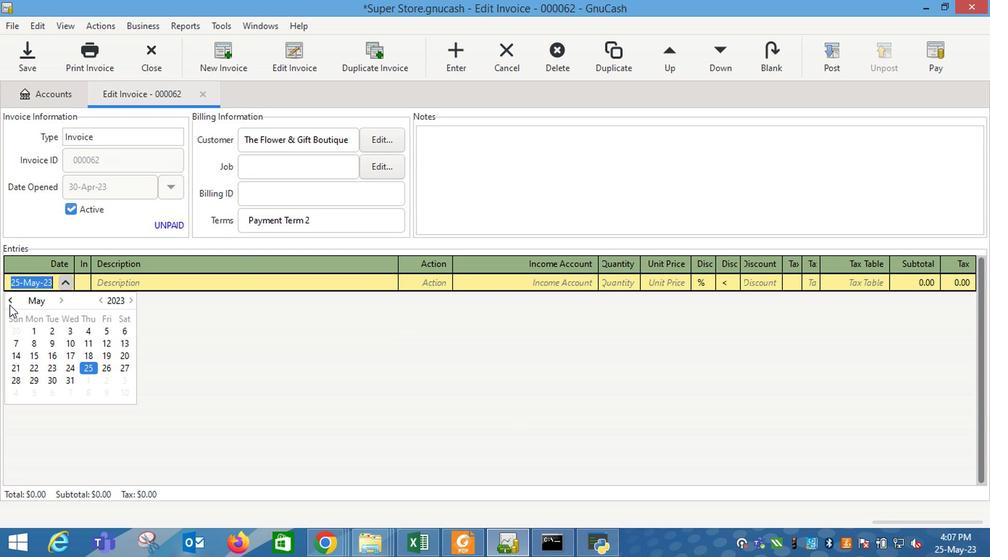 
Action: Mouse moved to (117, 387)
Screenshot: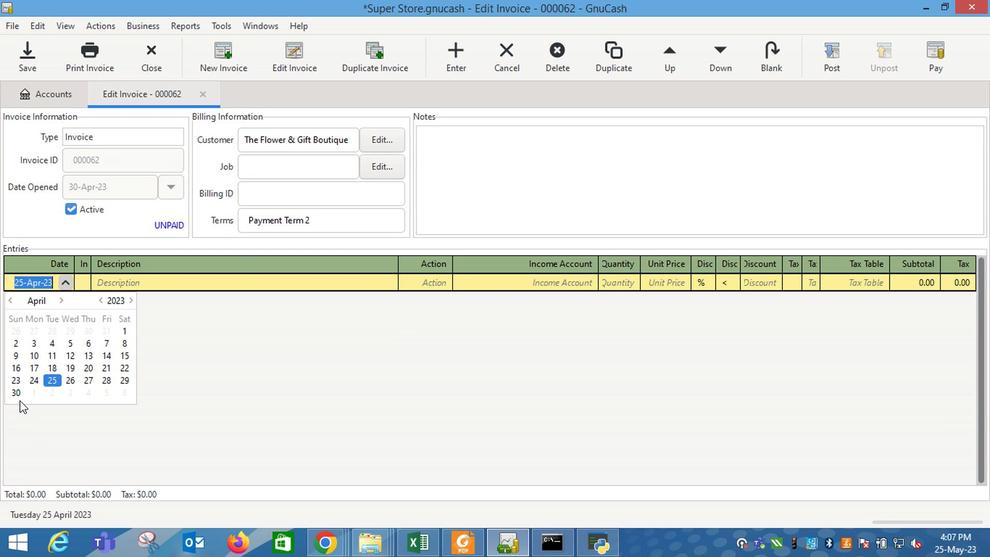 
Action: Mouse pressed left at (117, 387)
Screenshot: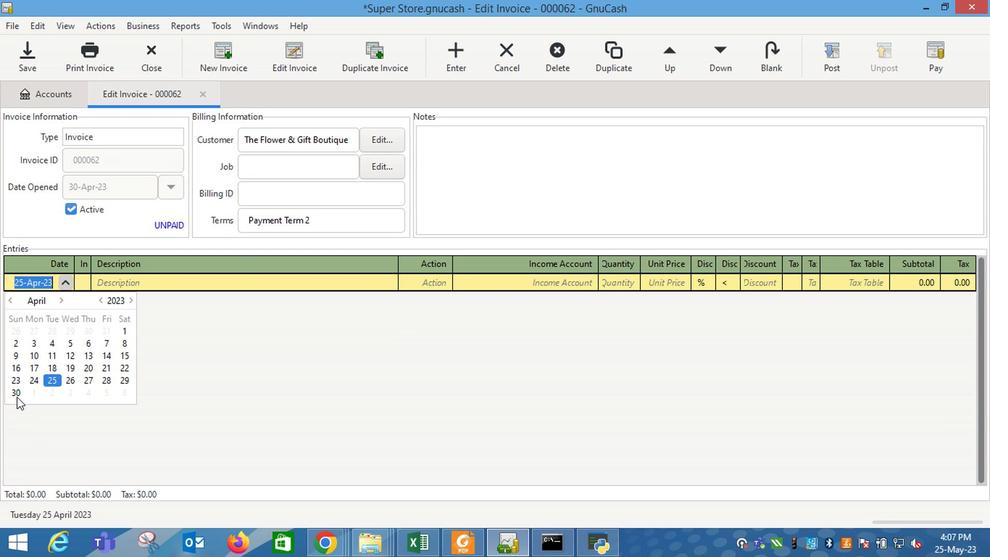 
Action: Key pressed <Key.tab>
Screenshot: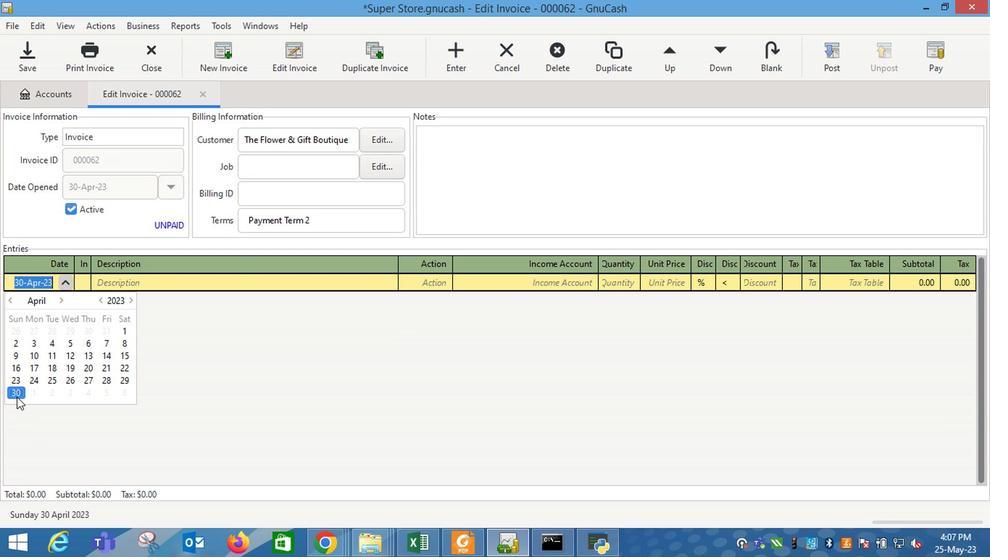 
Action: Mouse moved to (177, 361)
Screenshot: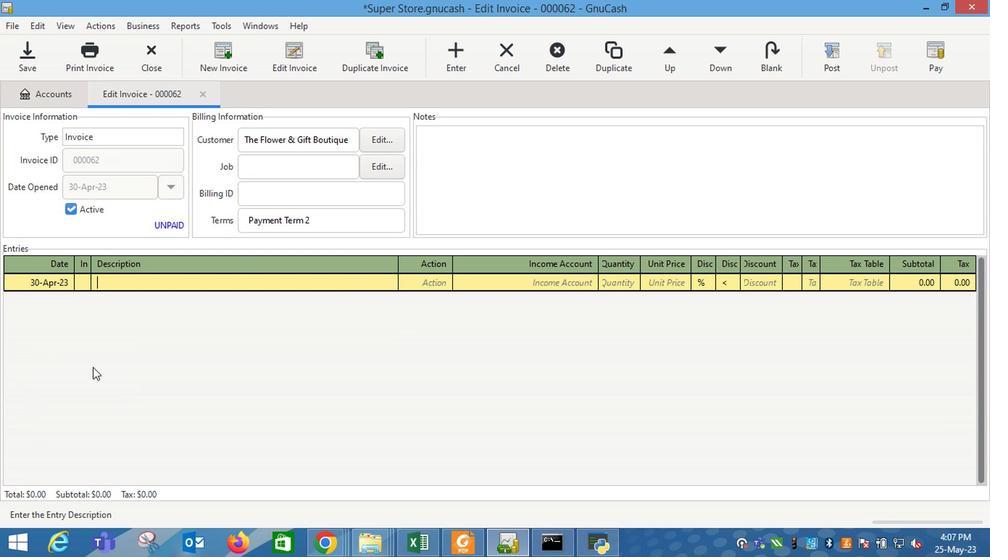 
Action: Key pressed <Key.shift_r>Me<Key.tab>
Screenshot: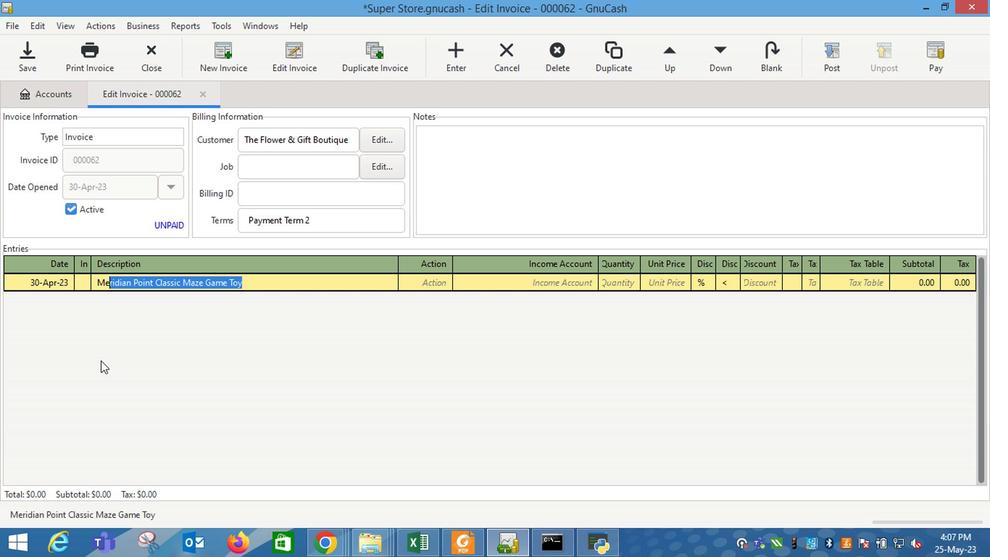 
Action: Mouse moved to (416, 300)
Screenshot: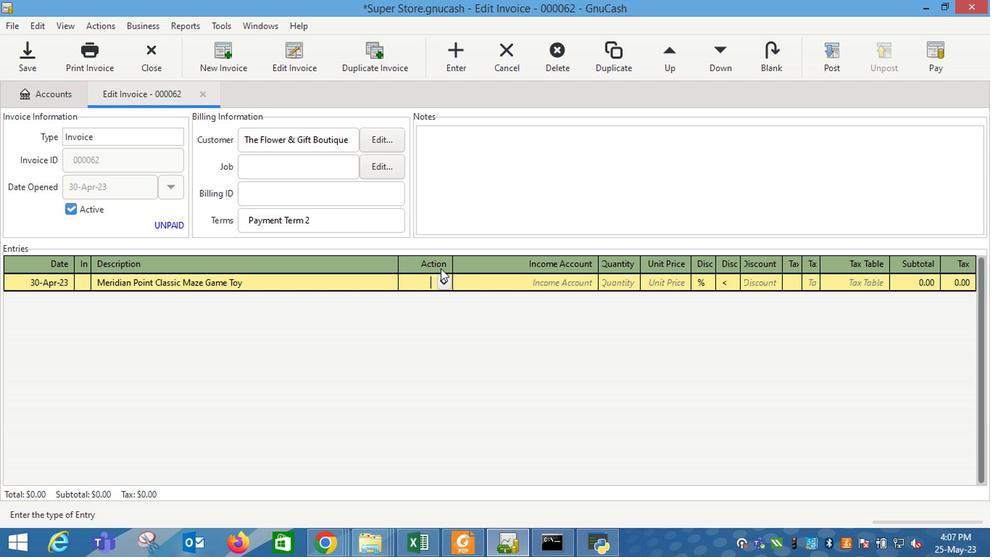 
Action: Mouse pressed left at (416, 300)
Screenshot: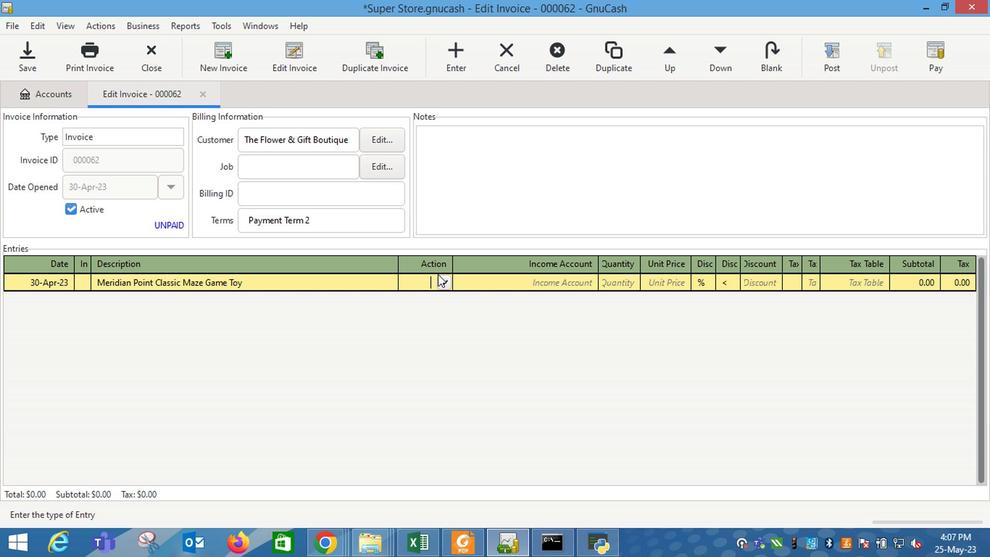 
Action: Mouse moved to (404, 331)
Screenshot: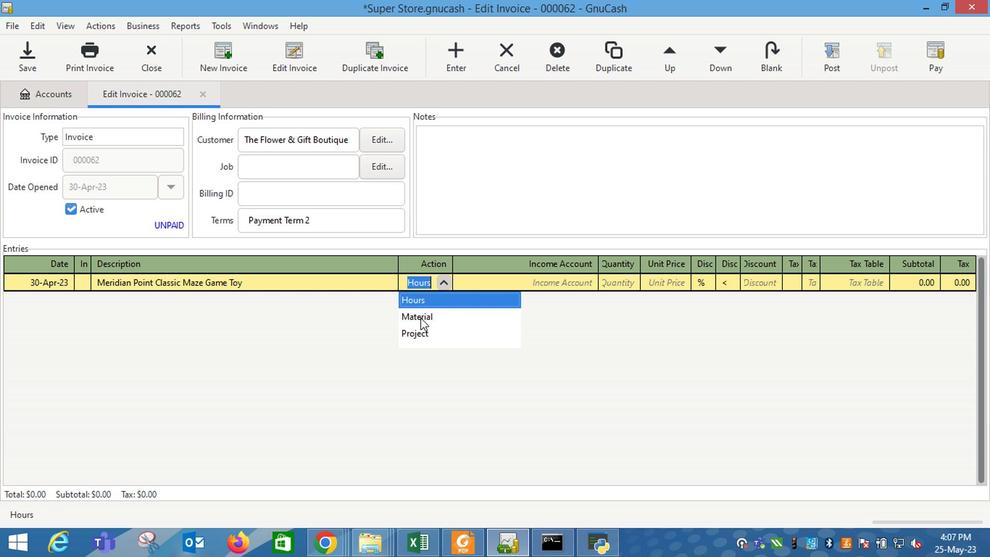
Action: Mouse pressed left at (404, 331)
Screenshot: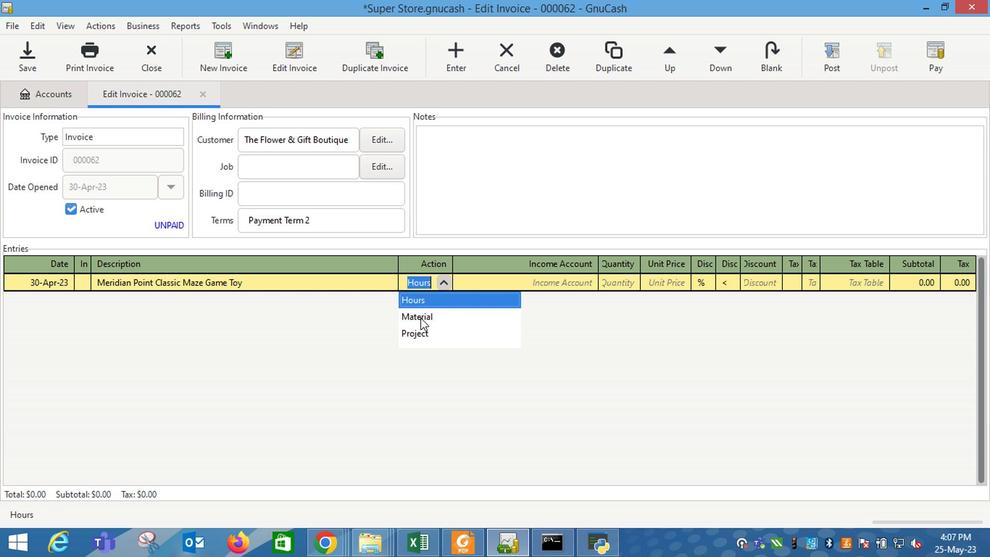 
Action: Mouse moved to (428, 325)
Screenshot: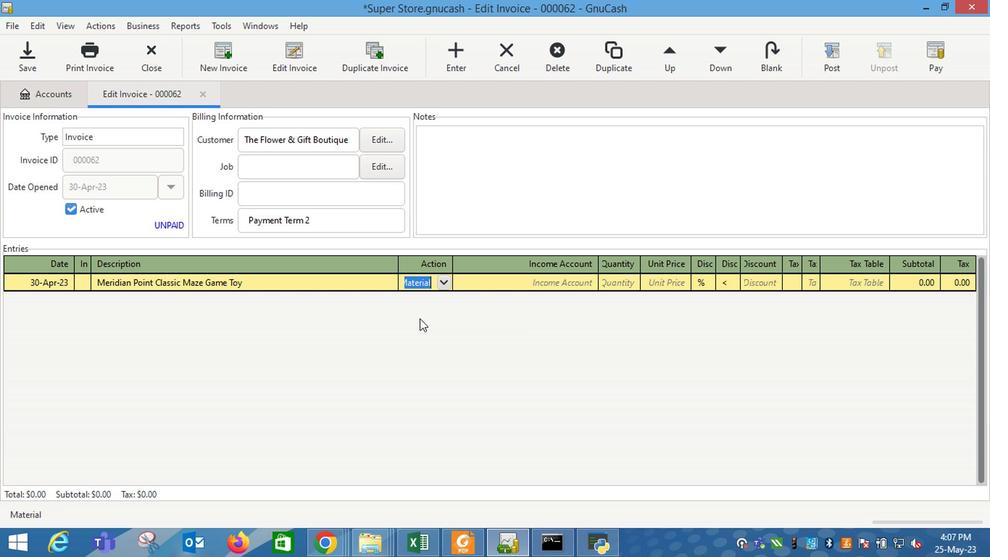 
Action: Key pressed <Key.tab>
Screenshot: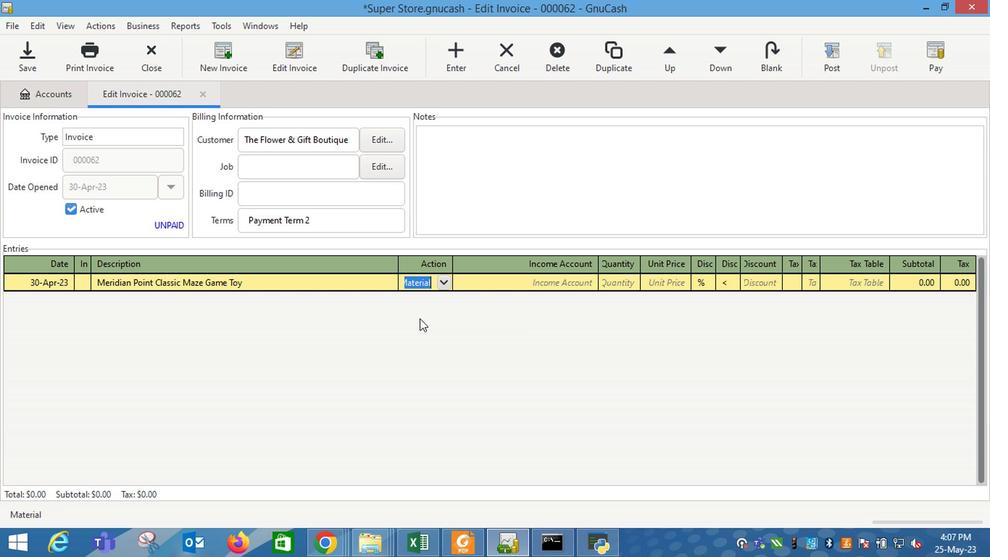 
Action: Mouse moved to (521, 305)
Screenshot: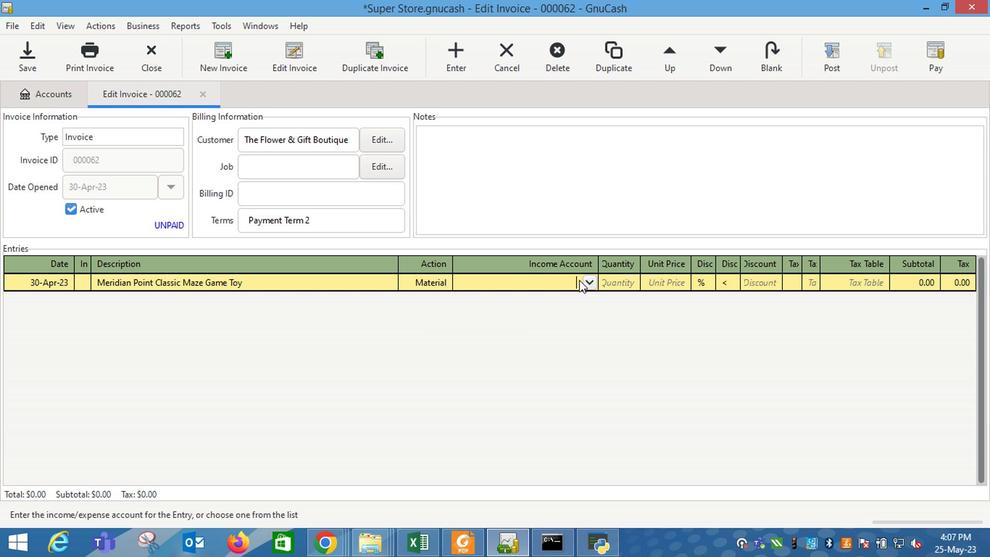 
Action: Mouse pressed left at (521, 305)
Screenshot: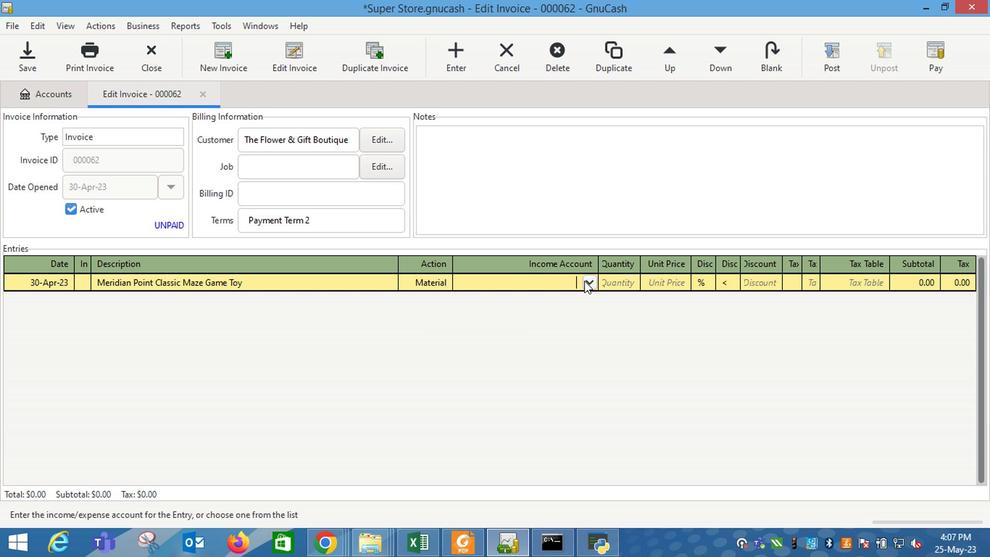 
Action: Mouse moved to (465, 353)
Screenshot: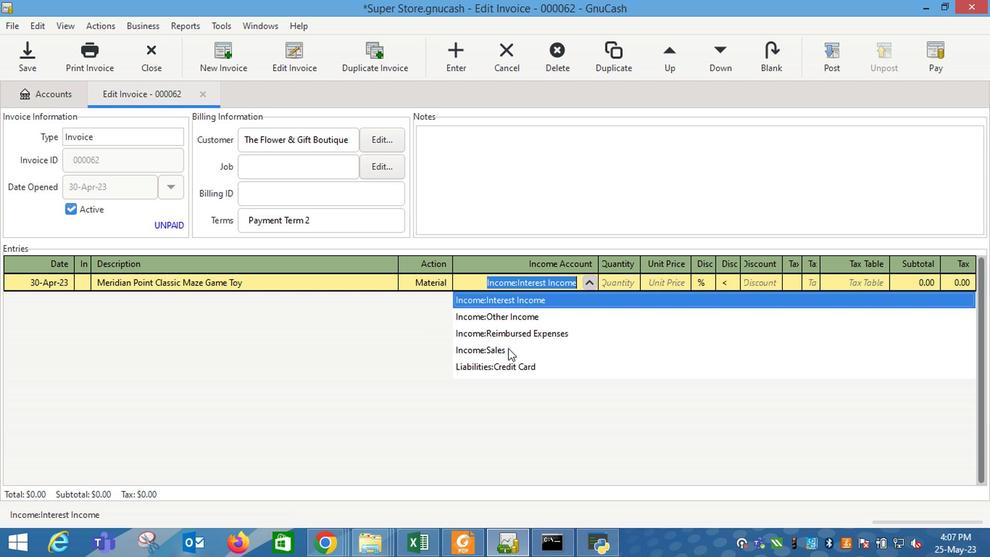 
Action: Mouse pressed left at (465, 353)
Screenshot: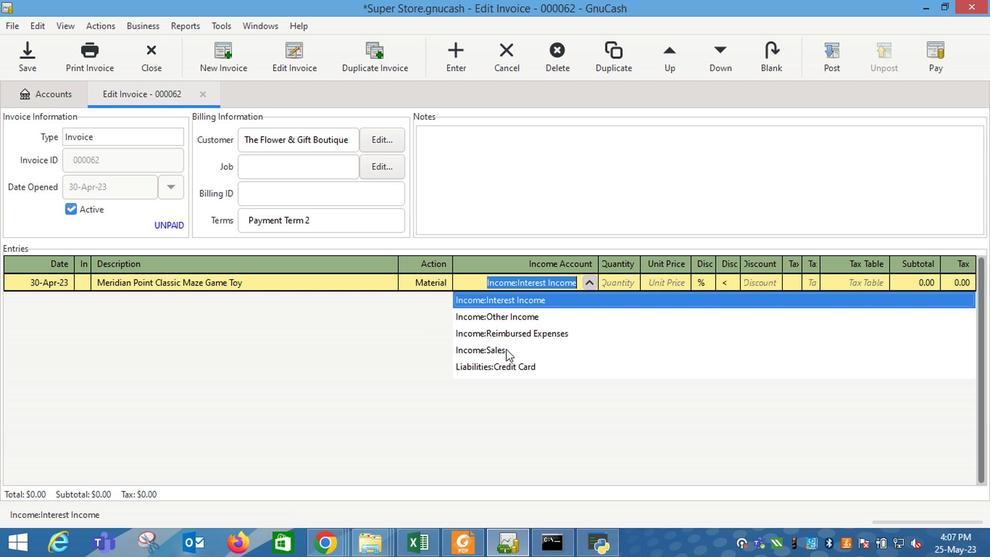
Action: Mouse moved to (465, 354)
Screenshot: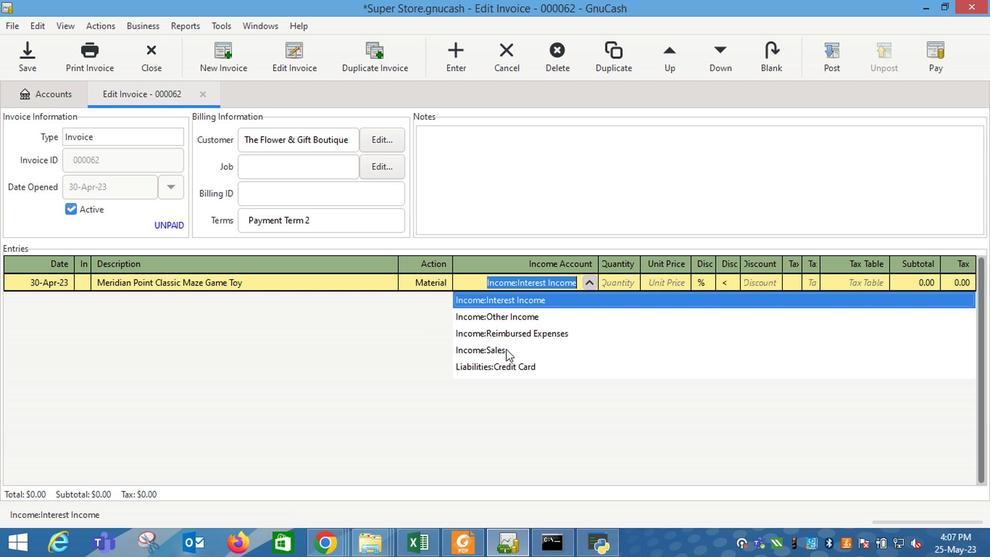 
Action: Key pressed <Key.tab>1<Key.tab>9.5
Screenshot: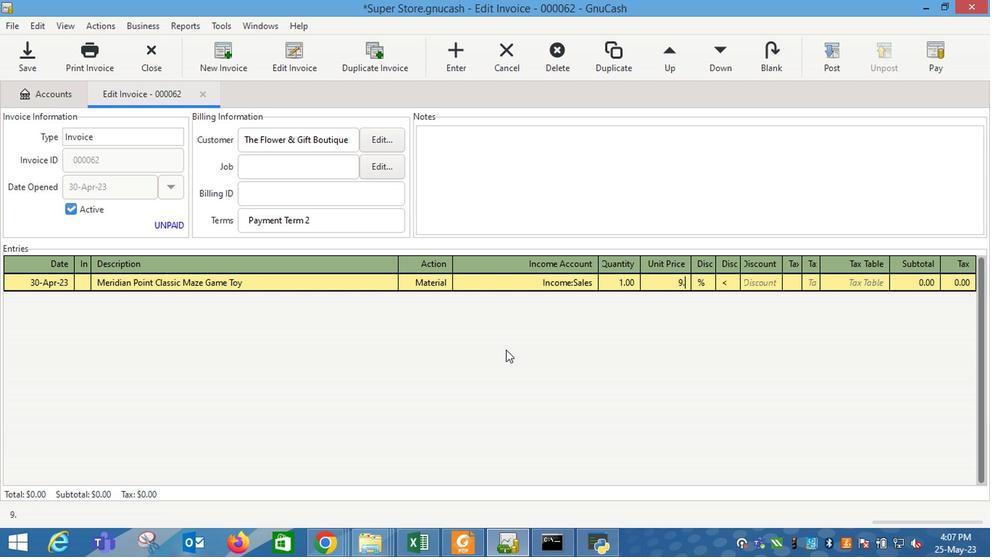 
Action: Mouse moved to (605, 305)
Screenshot: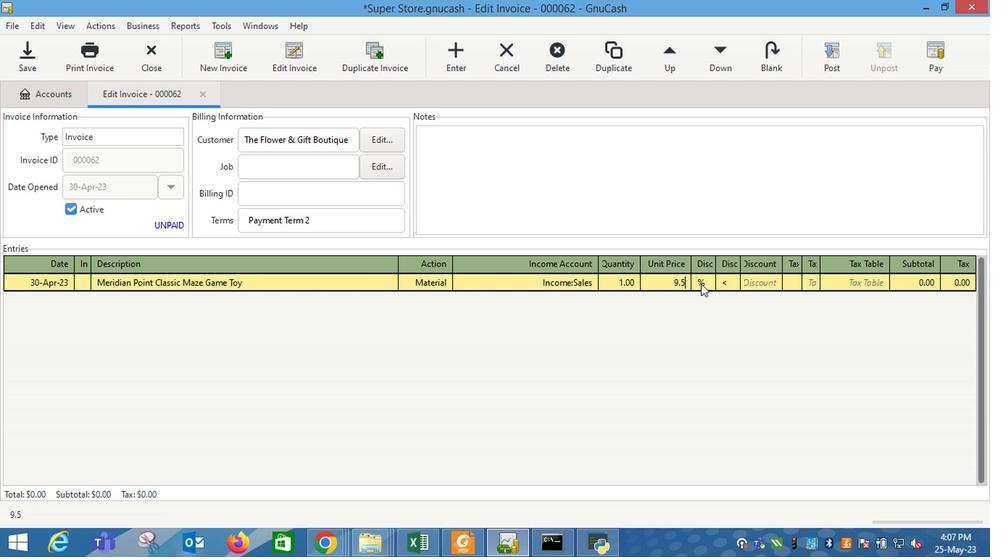 
Action: Mouse pressed left at (605, 305)
Screenshot: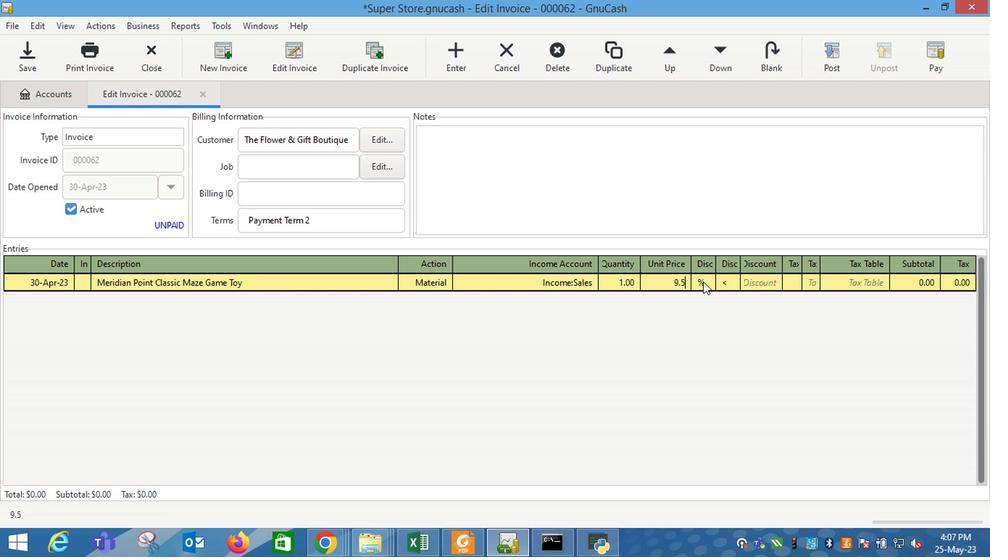 
Action: Mouse moved to (615, 306)
Screenshot: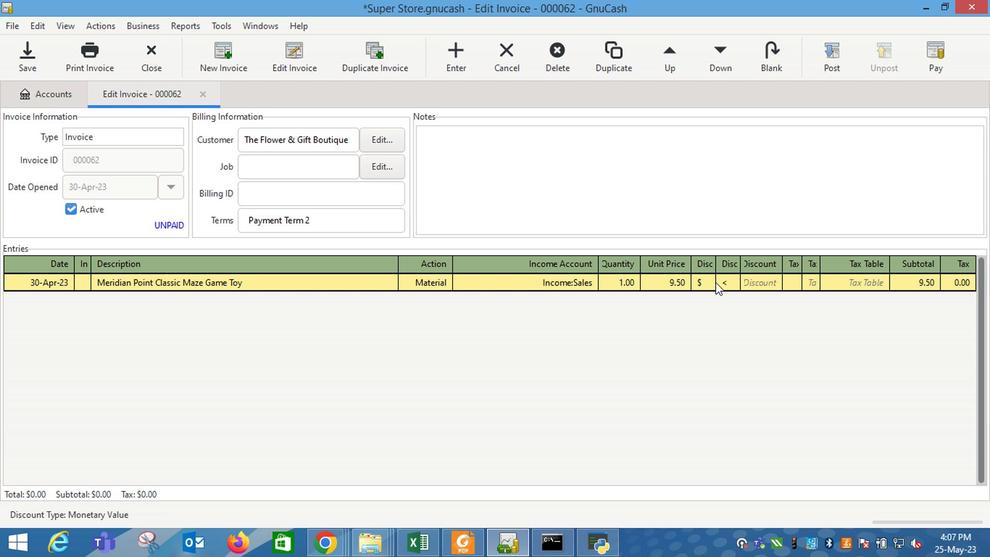 
Action: Mouse pressed left at (615, 306)
Screenshot: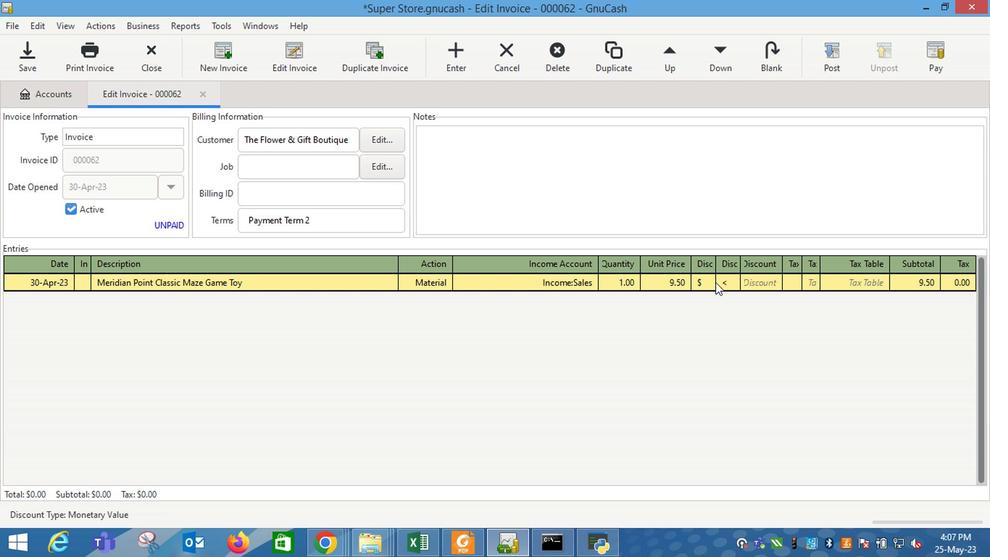 
Action: Mouse moved to (641, 305)
Screenshot: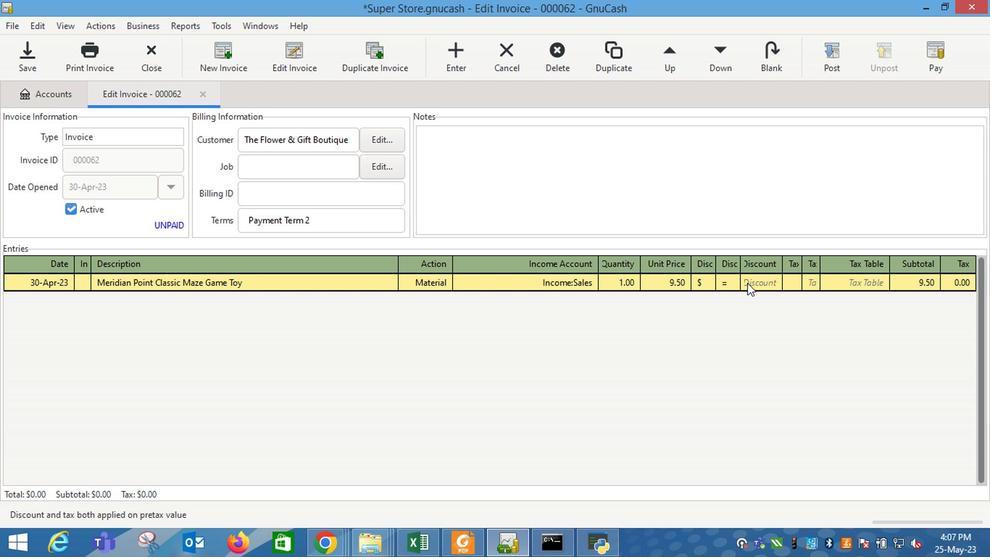 
Action: Mouse pressed left at (641, 305)
Screenshot: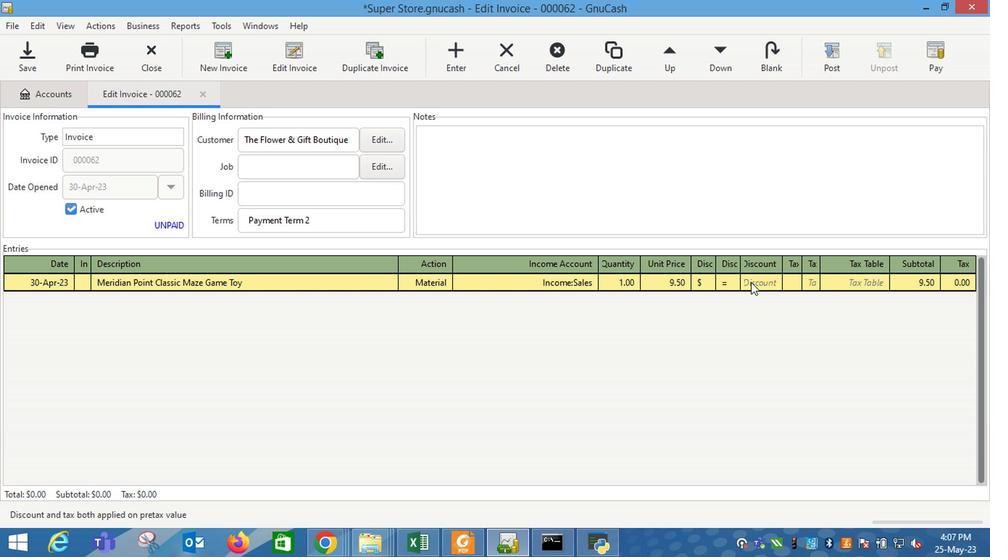 
Action: Mouse moved to (641, 306)
Screenshot: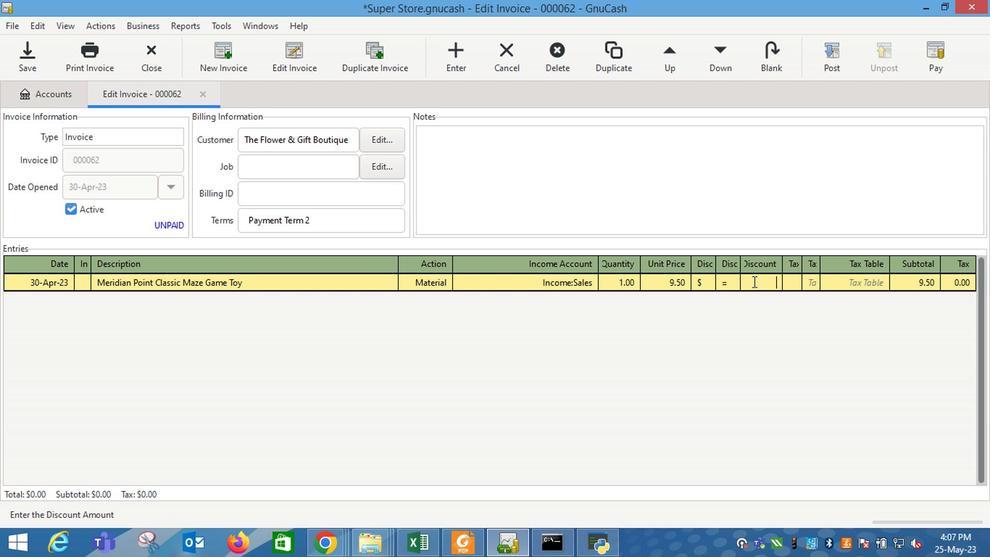 
Action: Key pressed 1<Key.enter><Key.tab><Key.shift_r>Lif<Key.tab>
Screenshot: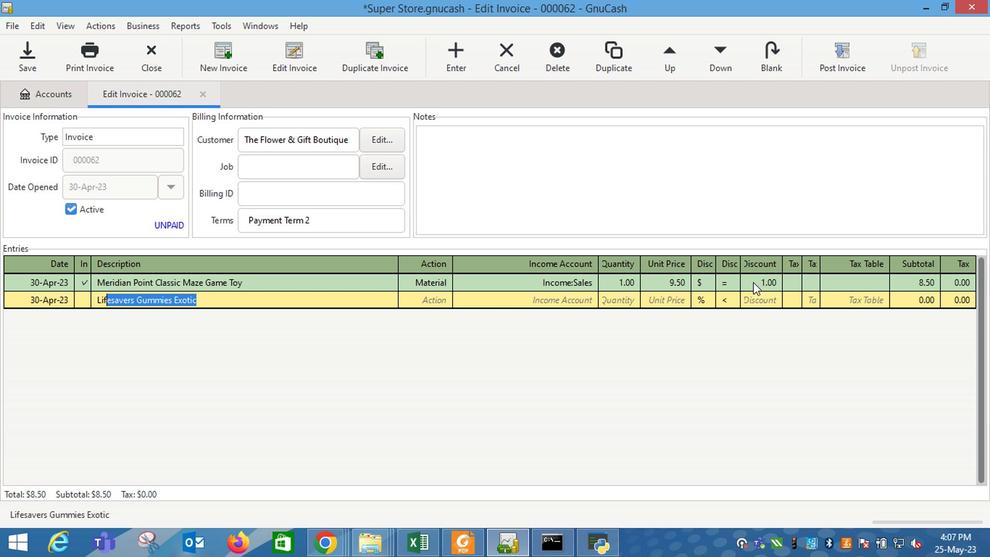 
Action: Mouse moved to (418, 316)
Screenshot: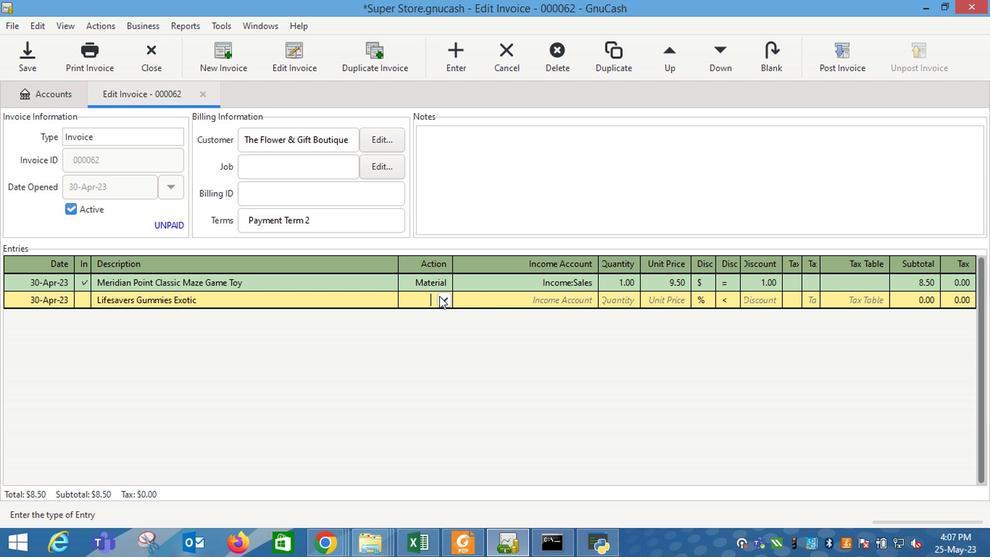 
Action: Mouse pressed left at (418, 316)
Screenshot: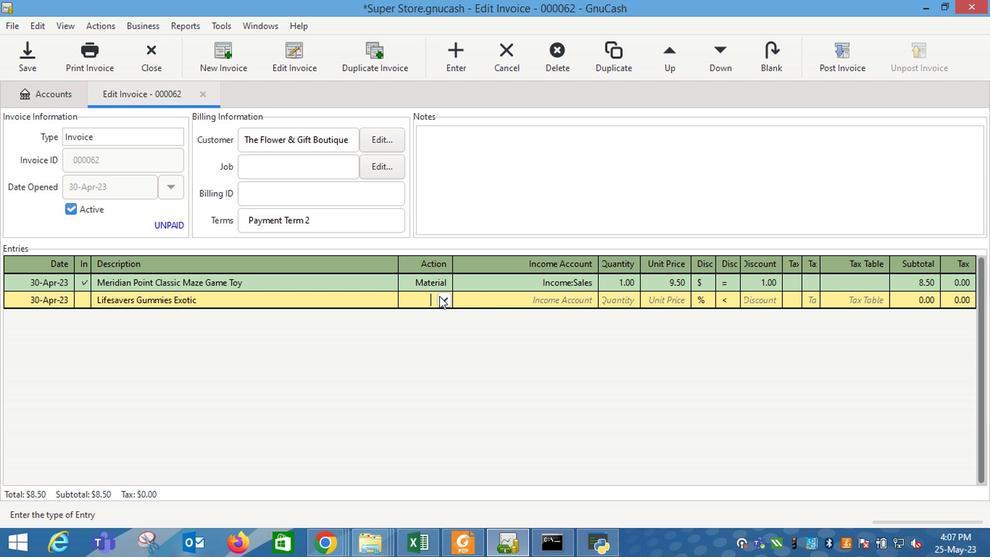 
Action: Mouse moved to (404, 342)
Screenshot: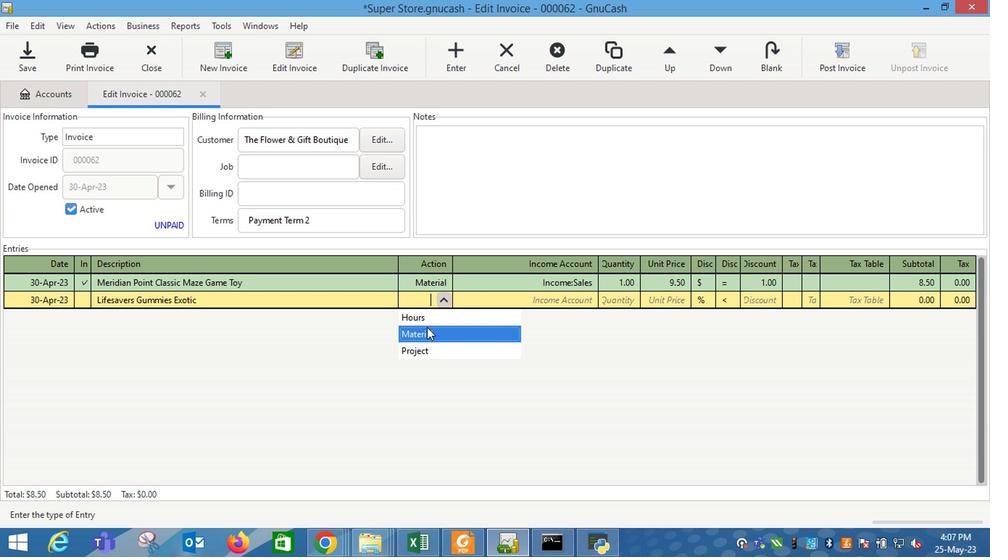 
Action: Mouse pressed left at (404, 342)
Screenshot: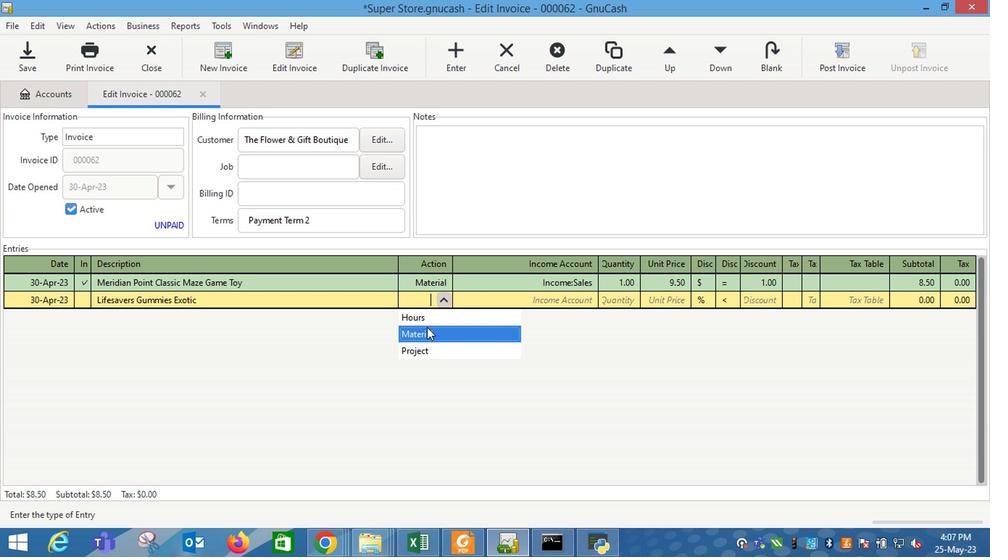 
Action: Mouse moved to (442, 330)
Screenshot: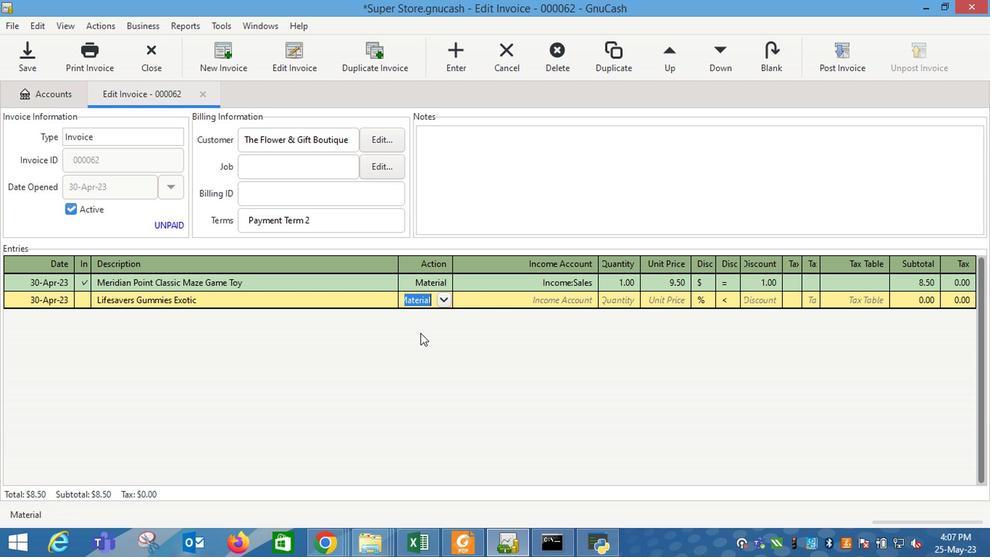 
Action: Key pressed <Key.tab>
Screenshot: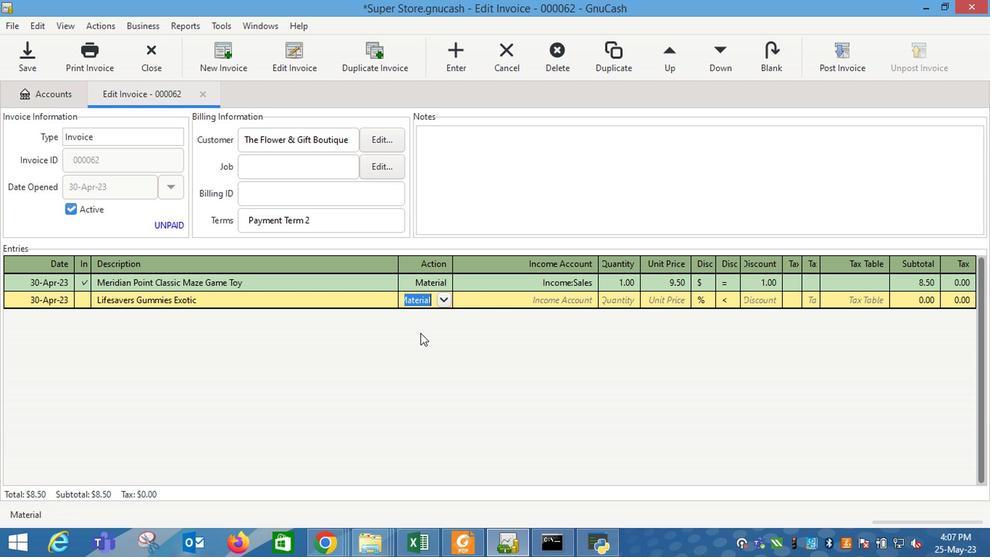 
Action: Mouse moved to (521, 321)
Screenshot: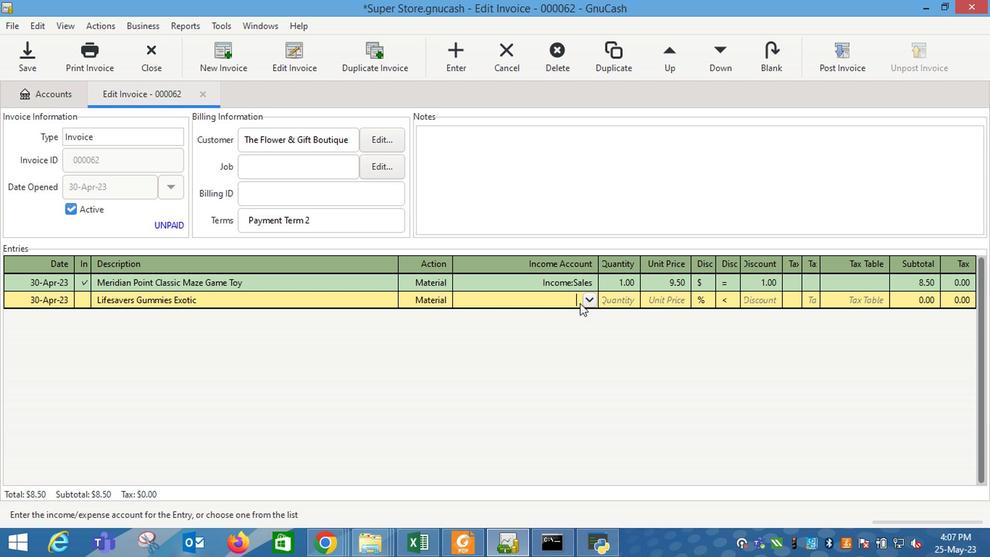 
Action: Mouse pressed left at (521, 321)
Screenshot: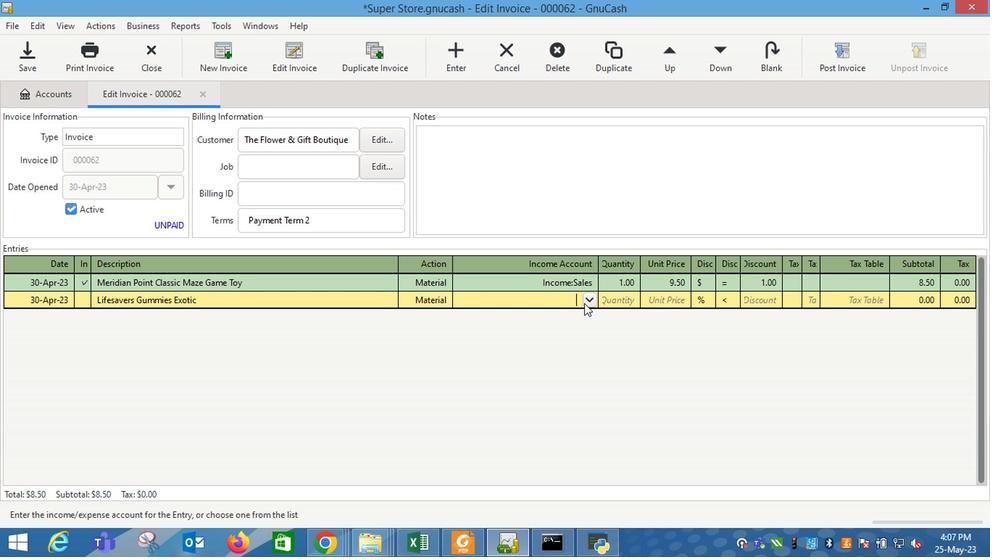 
Action: Mouse moved to (464, 367)
Screenshot: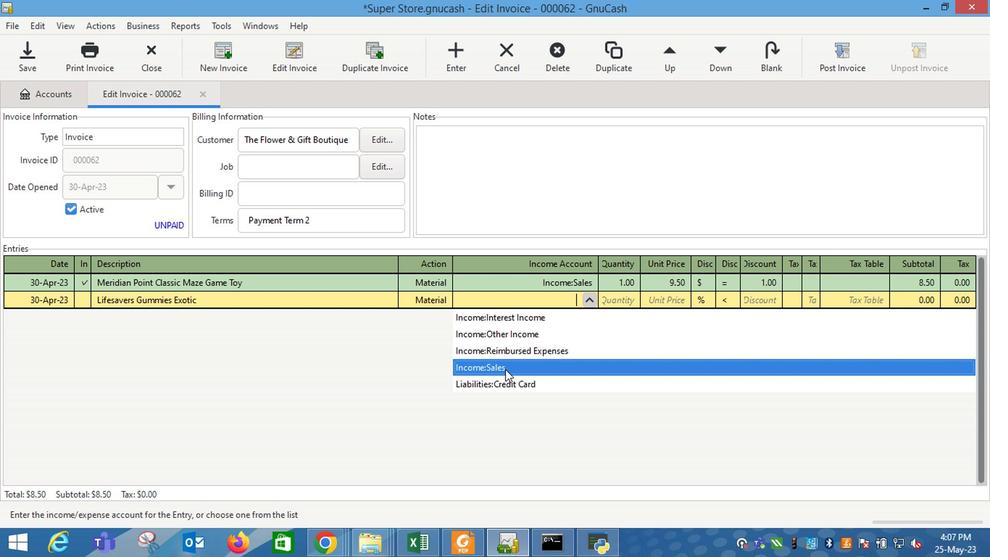 
Action: Mouse pressed left at (464, 367)
Screenshot: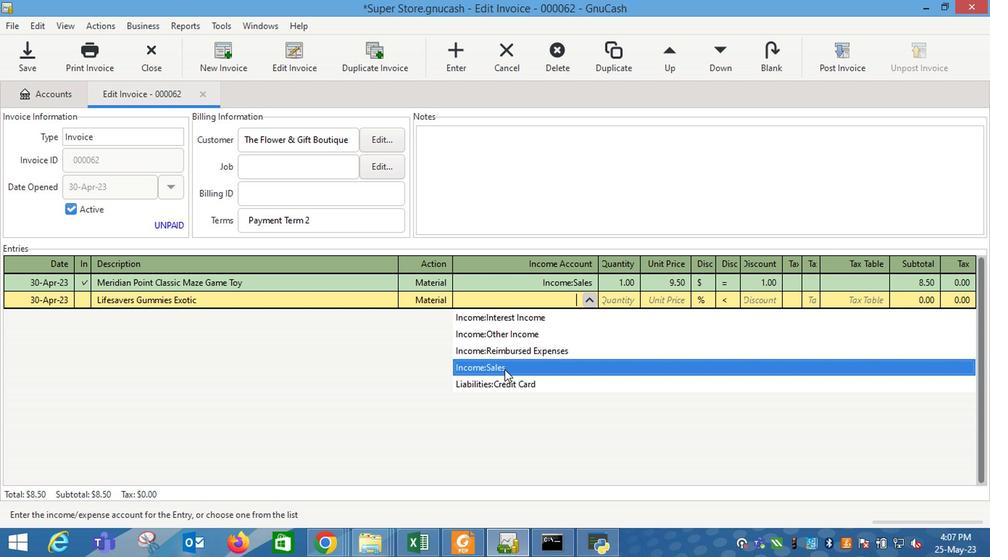 
Action: Mouse moved to (463, 367)
Screenshot: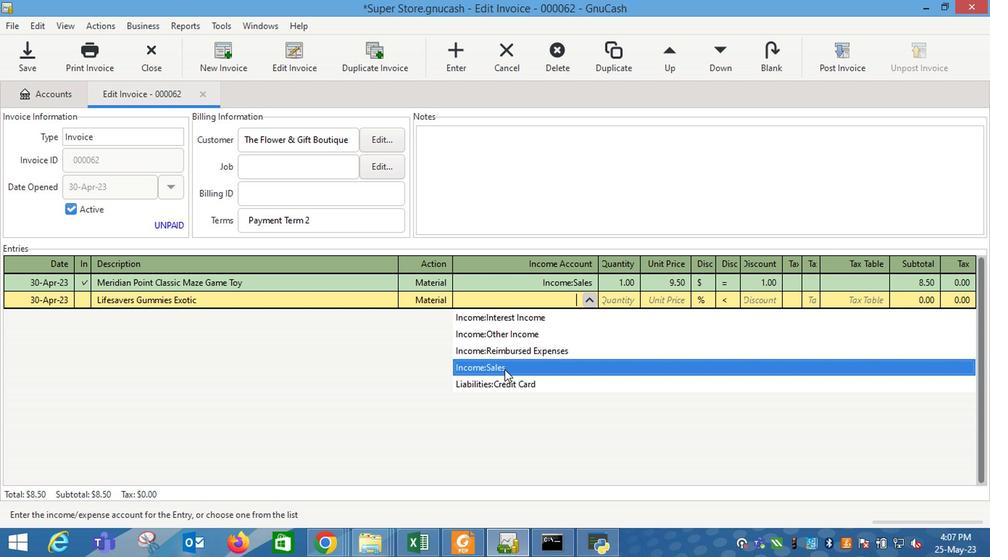 
Action: Key pressed <Key.tab>2<Key.tab>6.25
Screenshot: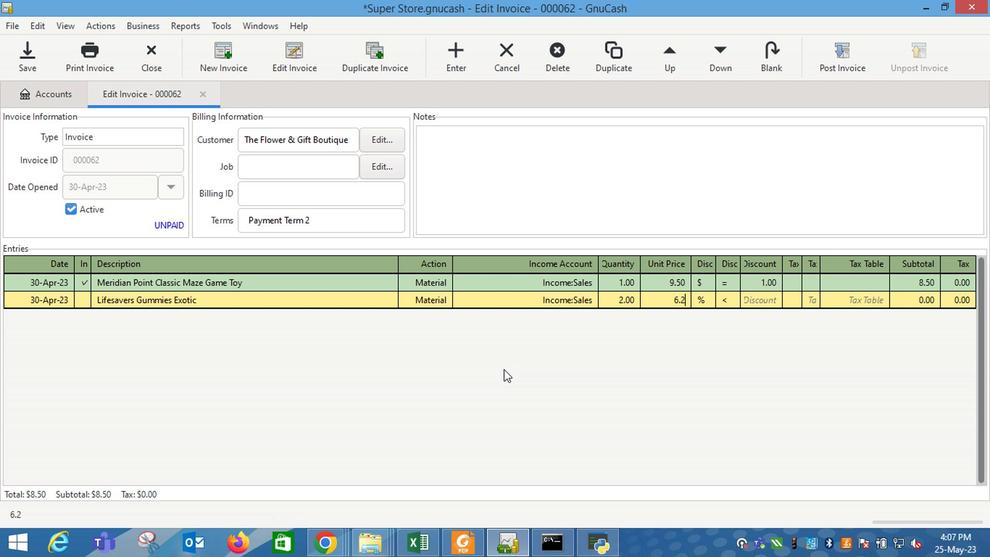 
Action: Mouse moved to (598, 318)
Screenshot: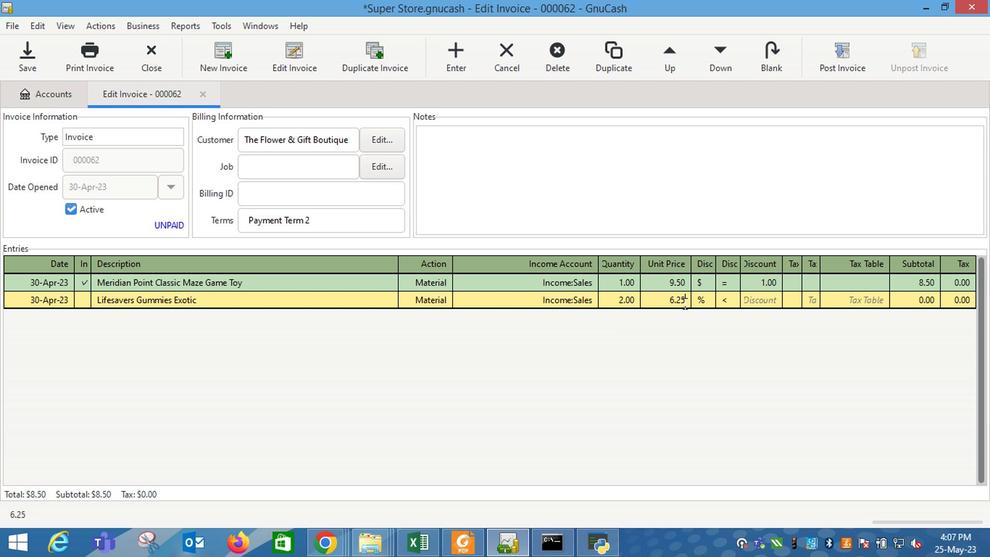 
Action: Mouse pressed left at (598, 318)
Screenshot: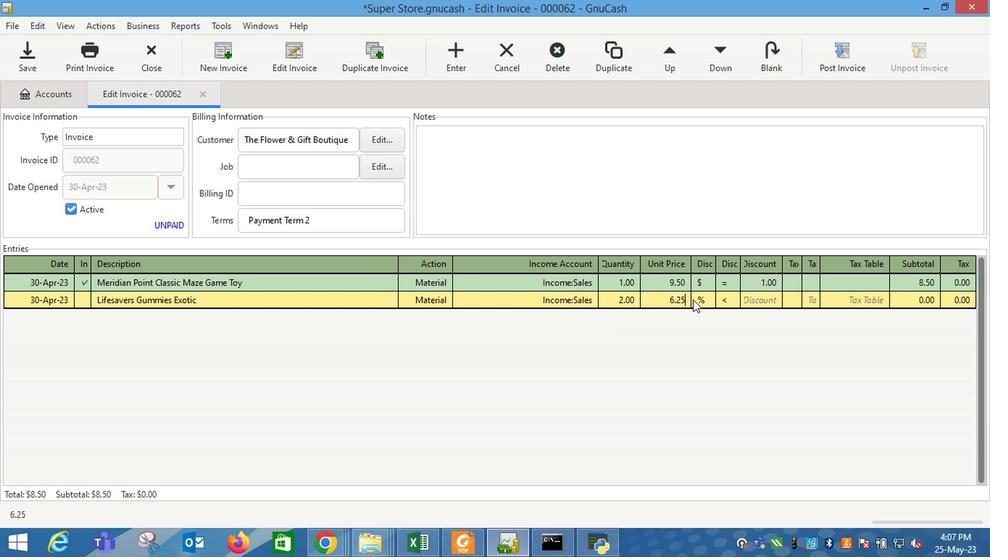
Action: Mouse moved to (627, 316)
Screenshot: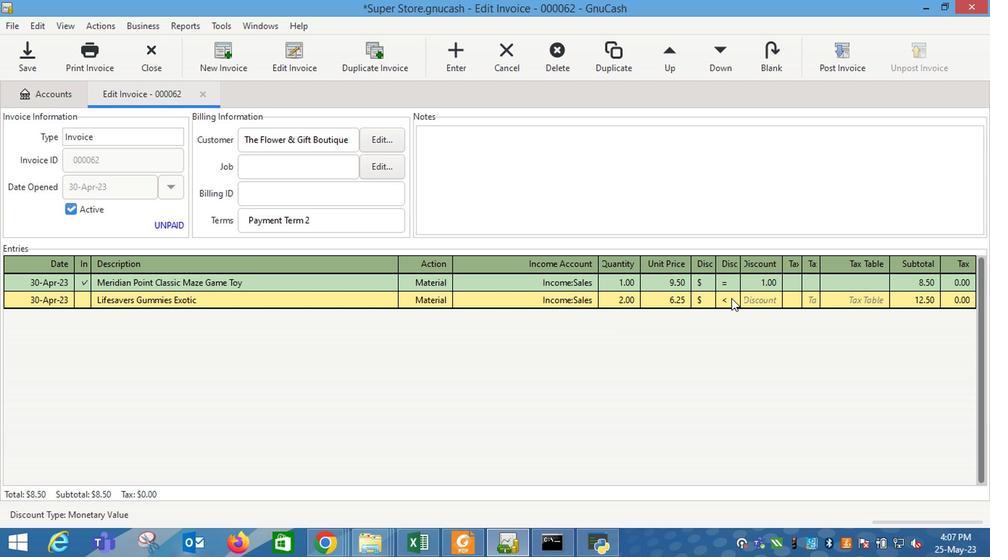
Action: Mouse pressed left at (627, 316)
Screenshot: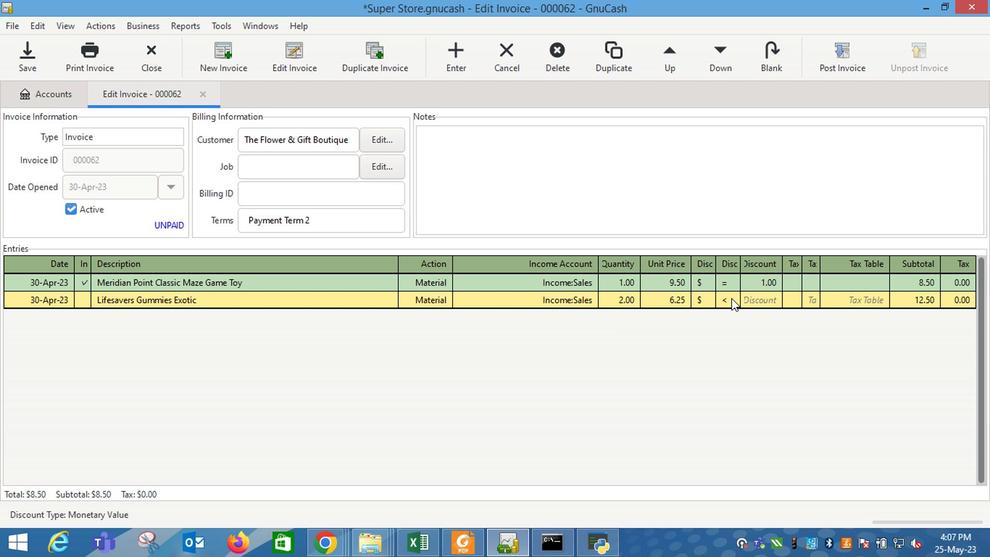 
Action: Mouse moved to (645, 316)
Screenshot: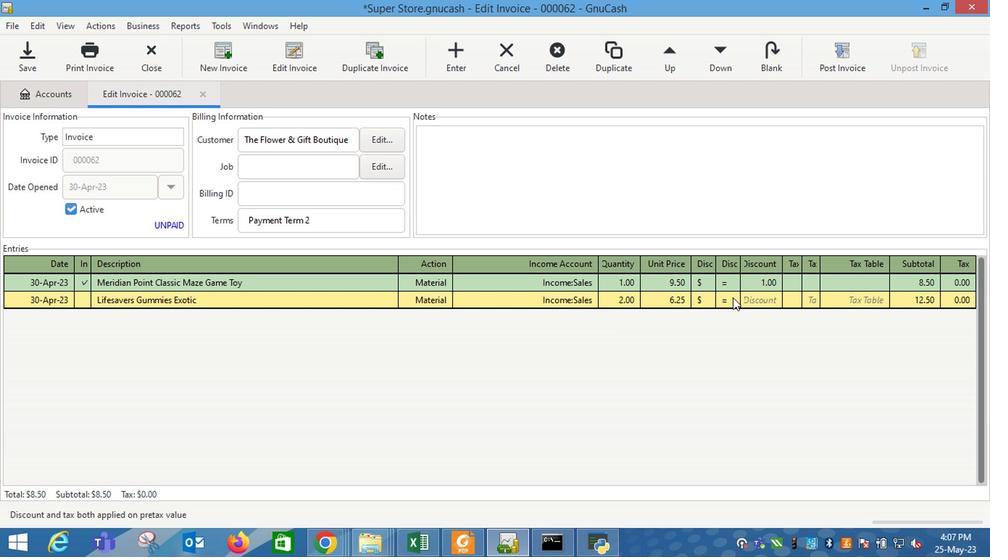 
Action: Mouse pressed left at (645, 316)
Screenshot: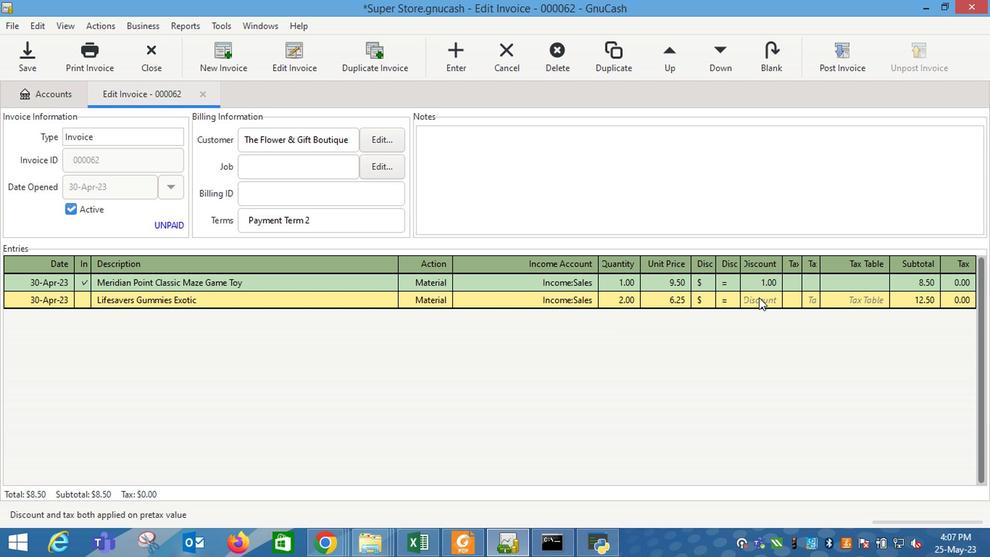 
Action: Mouse moved to (641, 320)
Screenshot: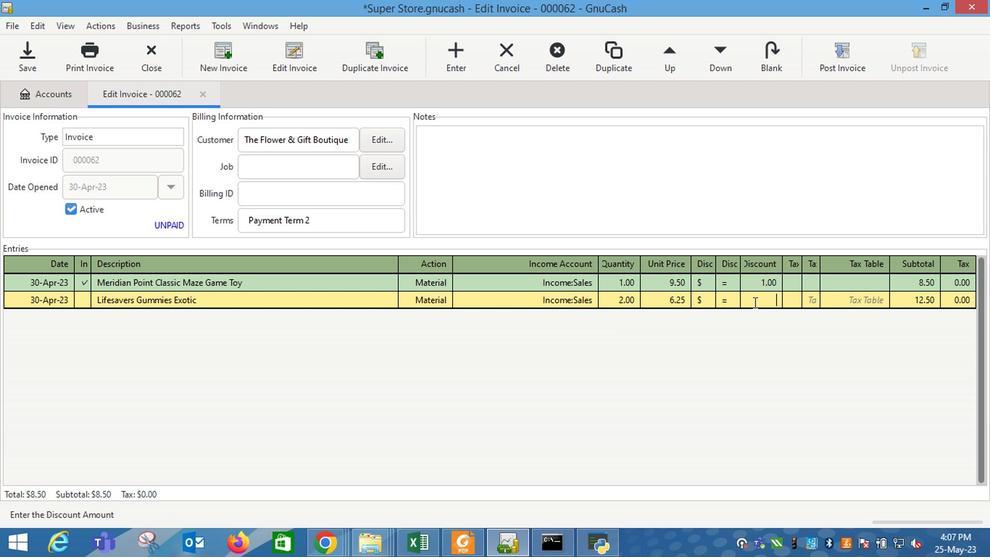 
Action: Key pressed 2<Key.enter><Key.tab><Key.shift_r>Lis<Key.tab>
Screenshot: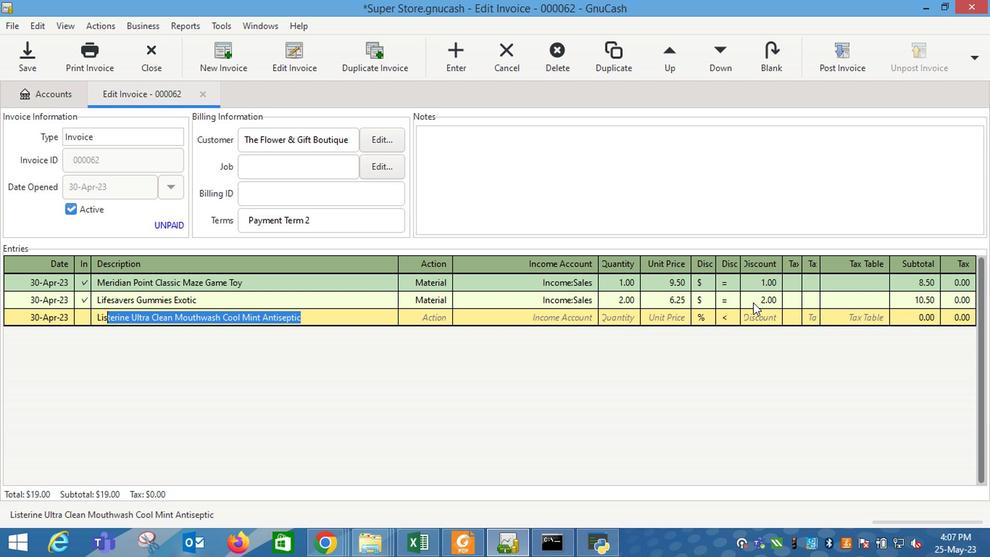 
Action: Mouse moved to (422, 329)
Screenshot: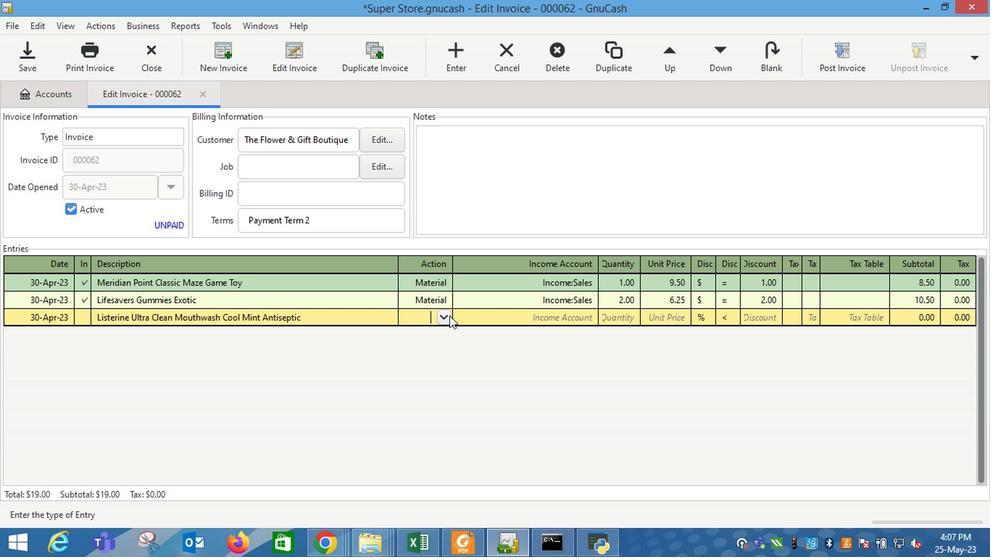 
Action: Mouse pressed left at (422, 329)
Screenshot: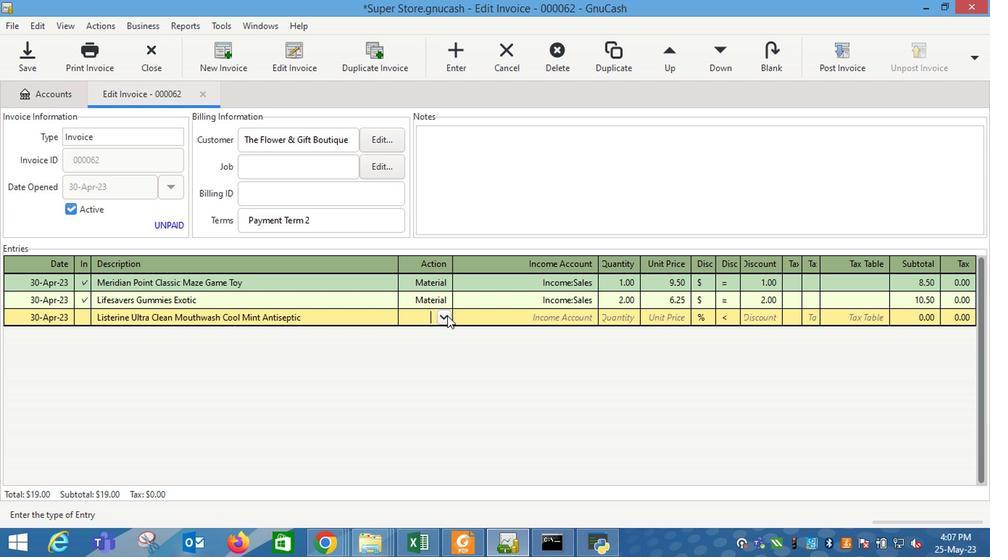 
Action: Mouse moved to (409, 356)
Screenshot: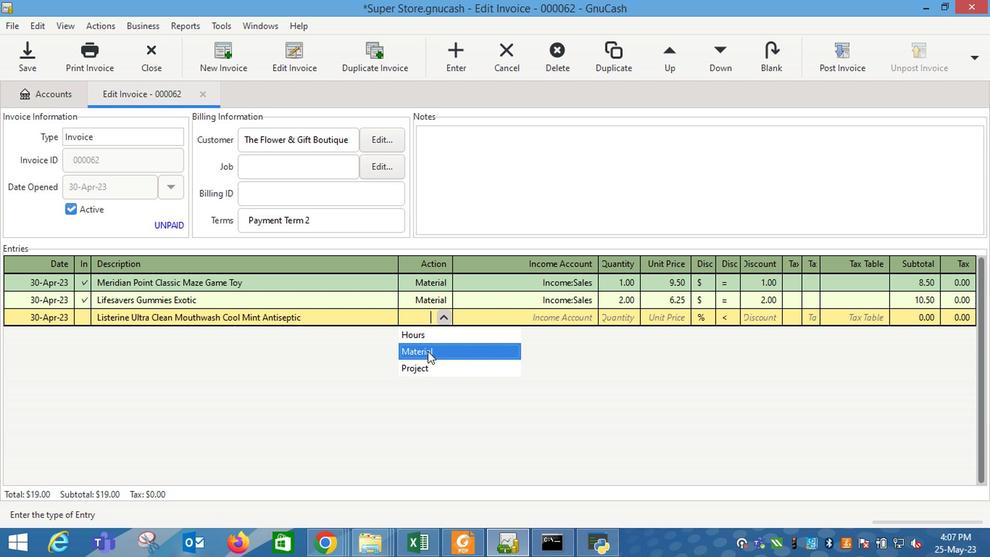 
Action: Mouse pressed left at (409, 356)
Screenshot: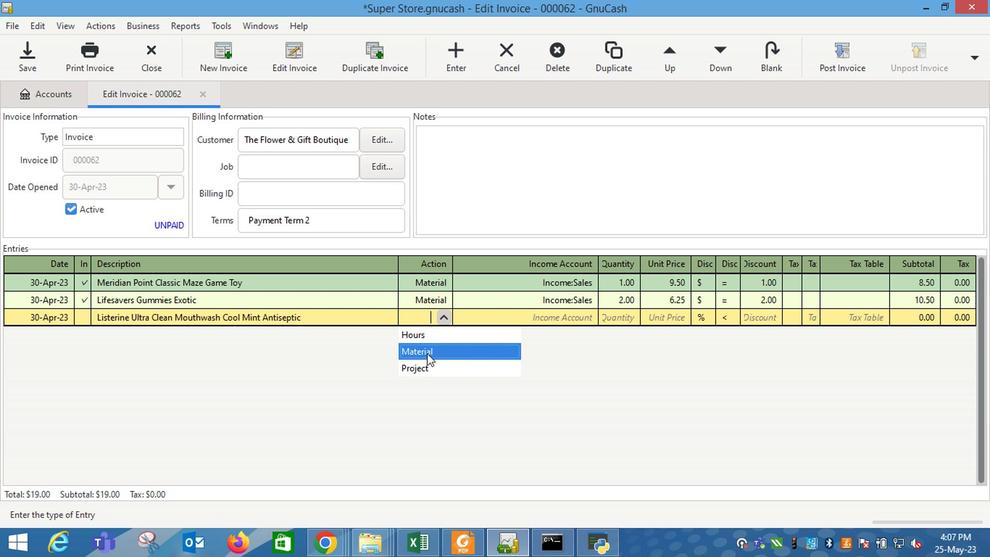 
Action: Mouse moved to (421, 354)
Screenshot: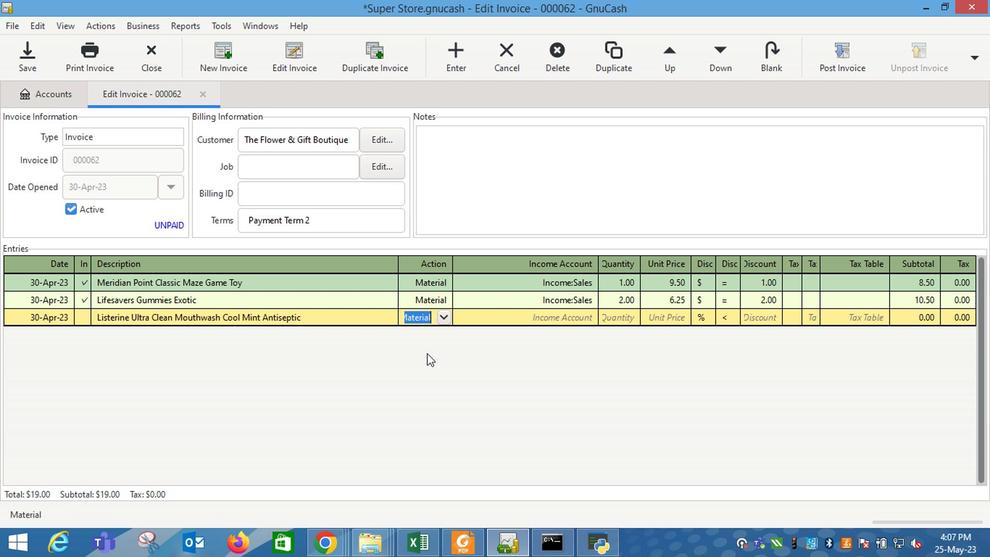 
Action: Key pressed <Key.tab>
Screenshot: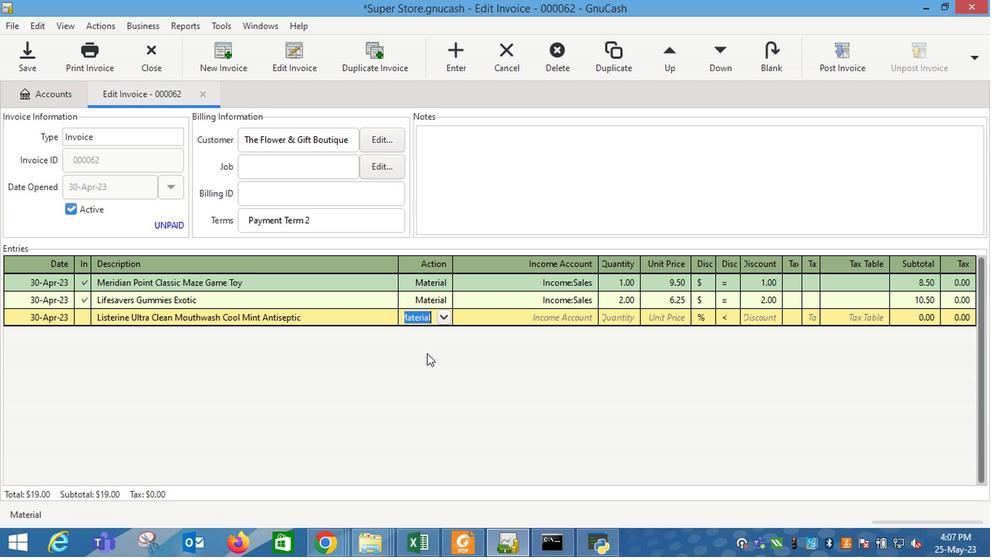 
Action: Mouse moved to (527, 329)
Screenshot: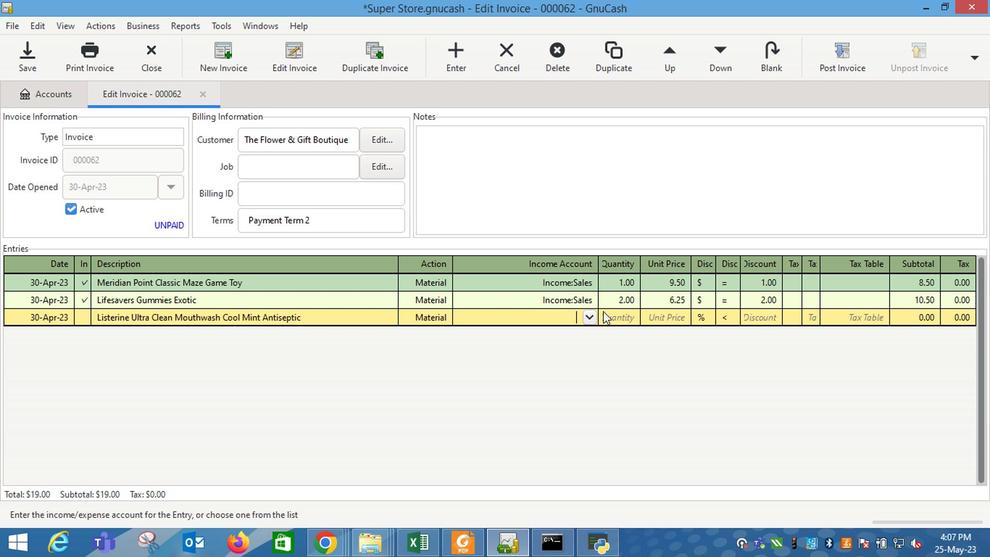 
Action: Mouse pressed left at (527, 329)
Screenshot: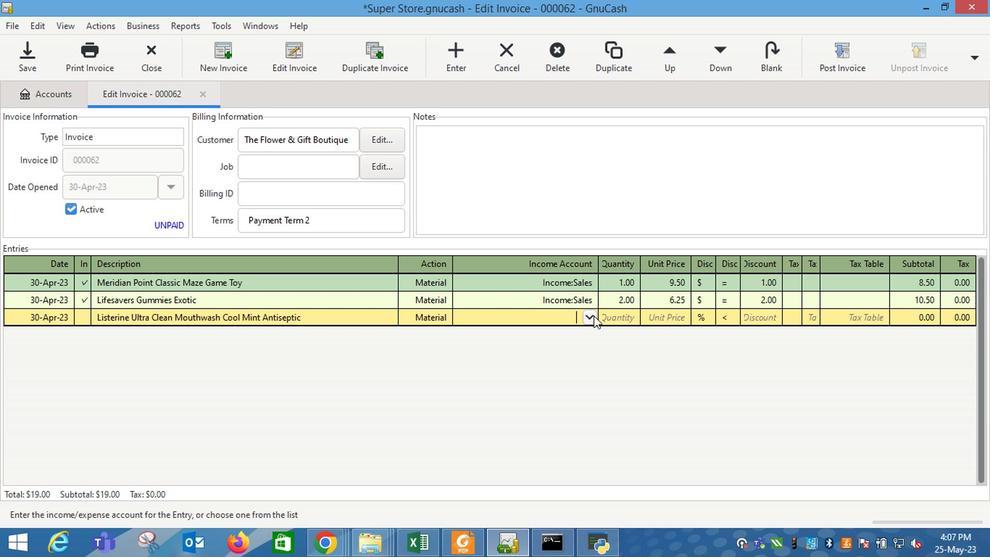 
Action: Mouse moved to (469, 378)
Screenshot: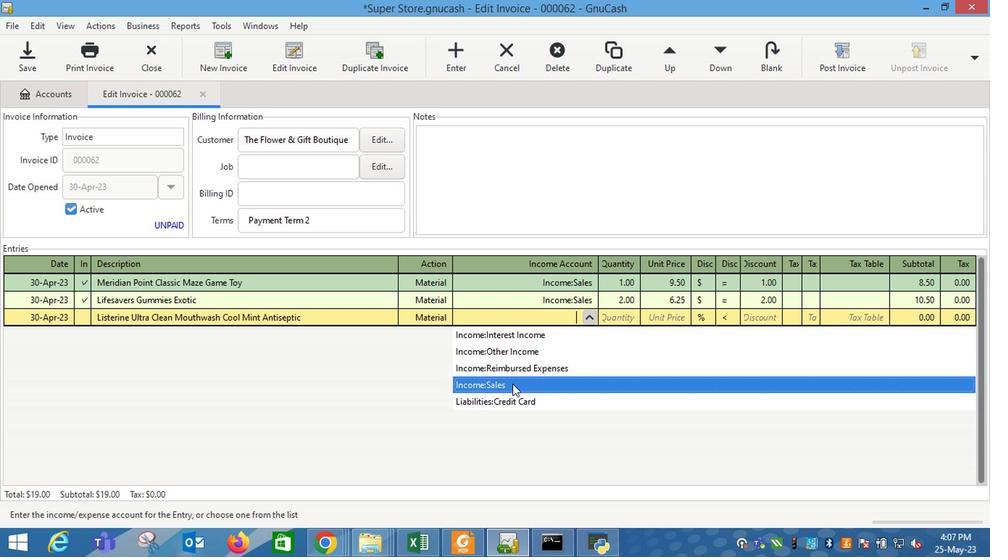 
Action: Mouse pressed left at (469, 378)
Screenshot: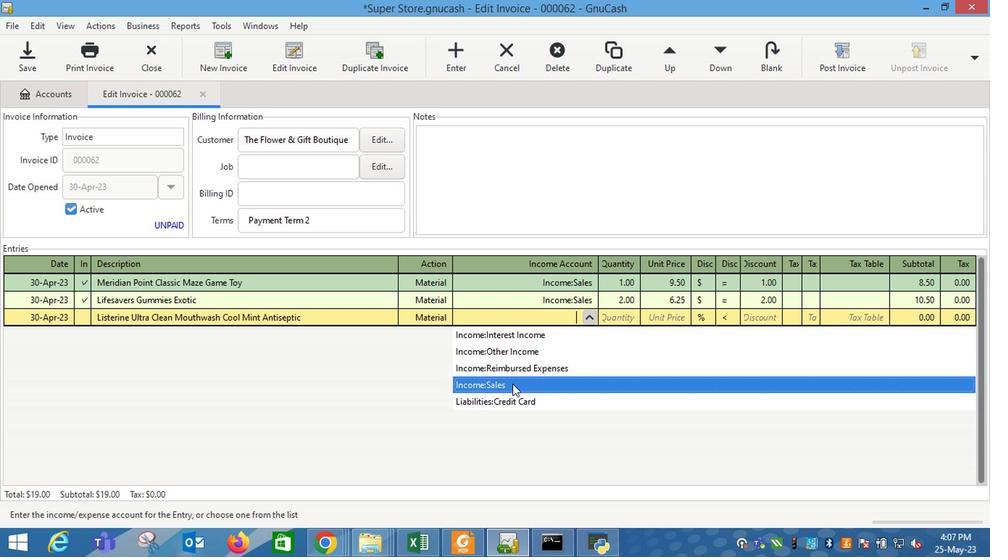 
Action: Key pressed <Key.tab>1<Key.tab>7.25
Screenshot: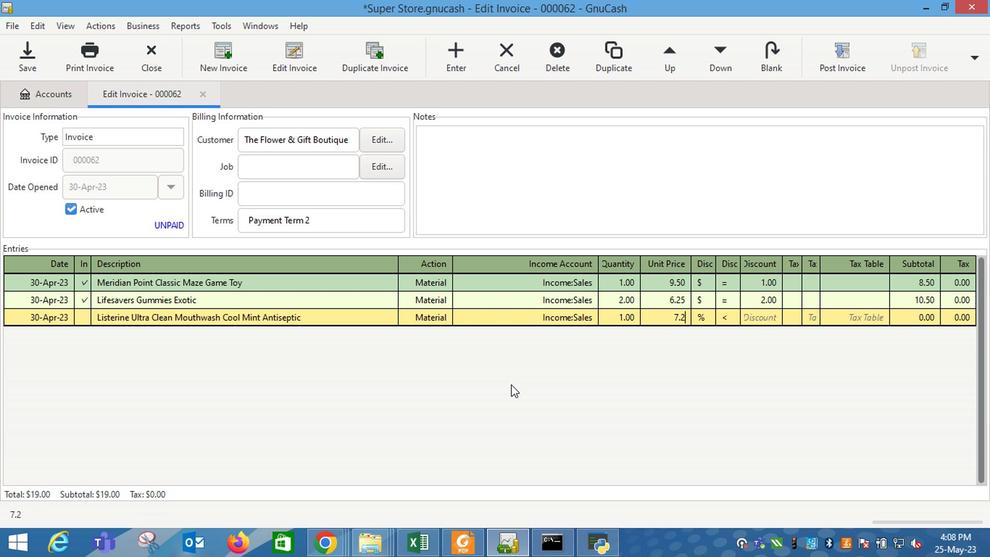 
Action: Mouse moved to (580, 387)
Screenshot: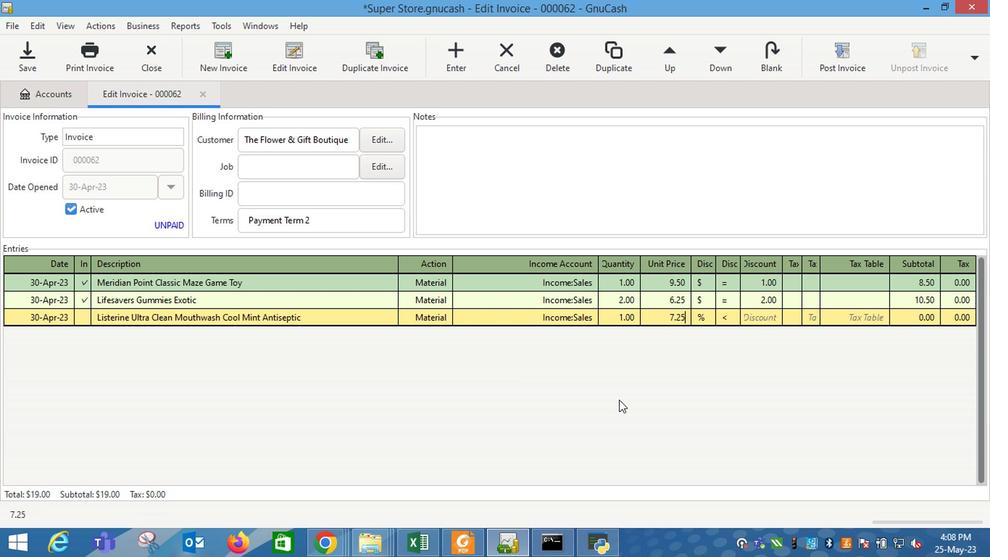 
Action: Key pressed <Key.tab>
Screenshot: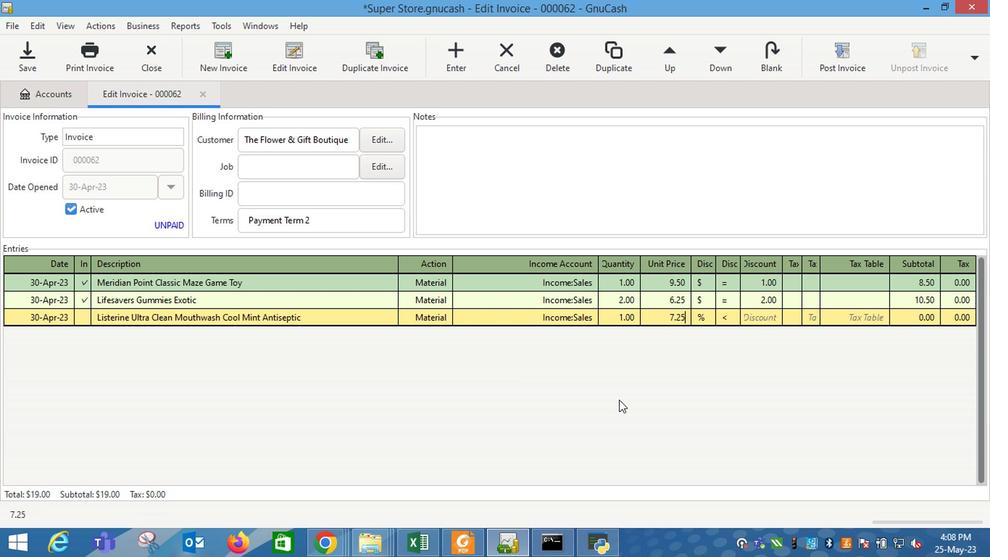 
Action: Mouse moved to (618, 334)
Screenshot: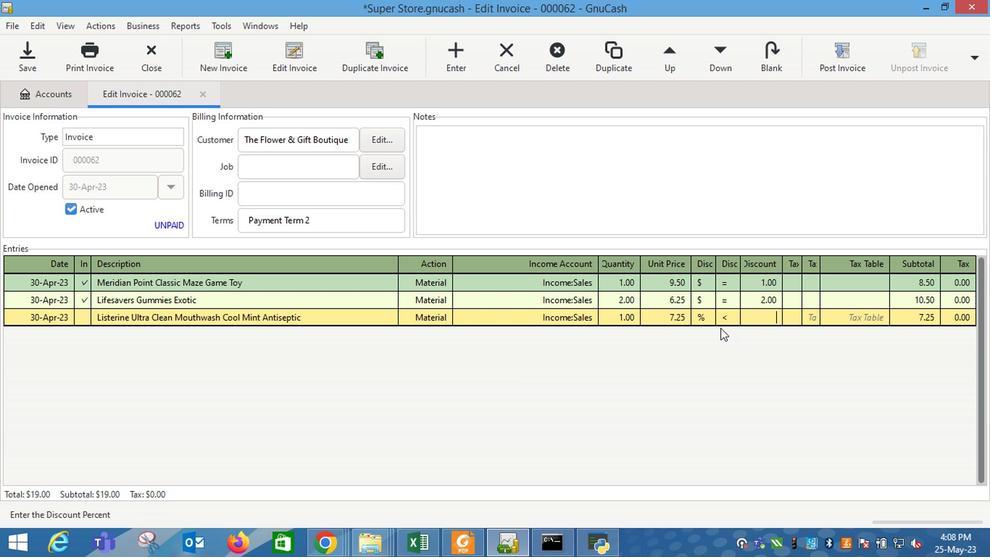 
Action: Mouse pressed left at (618, 334)
Screenshot: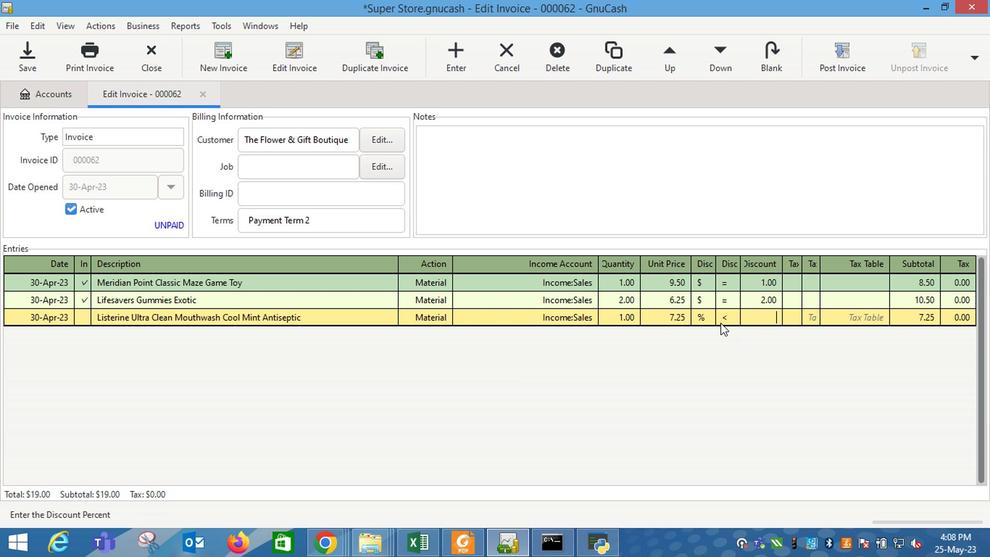 
Action: Mouse moved to (610, 332)
Screenshot: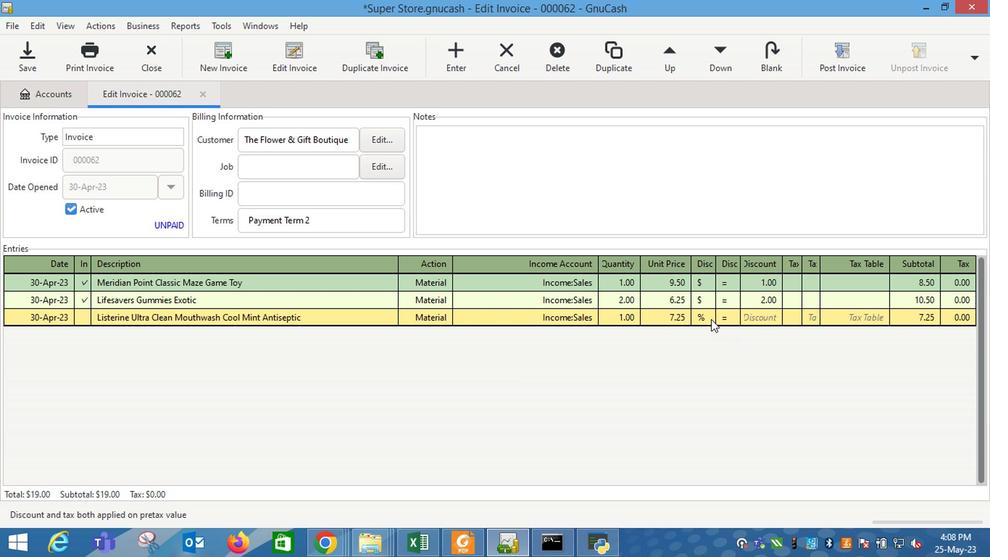
Action: Mouse pressed left at (610, 332)
Screenshot: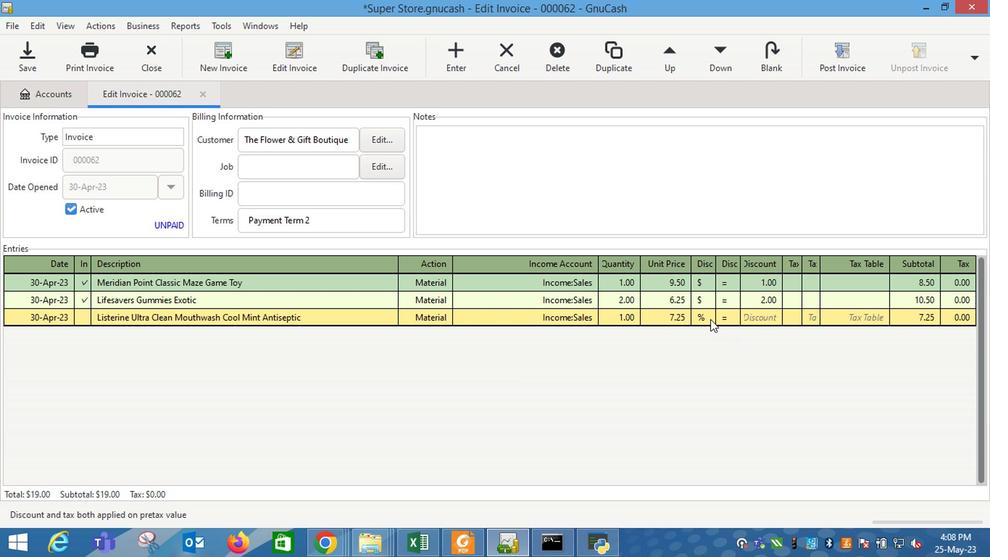 
Action: Mouse moved to (650, 331)
Screenshot: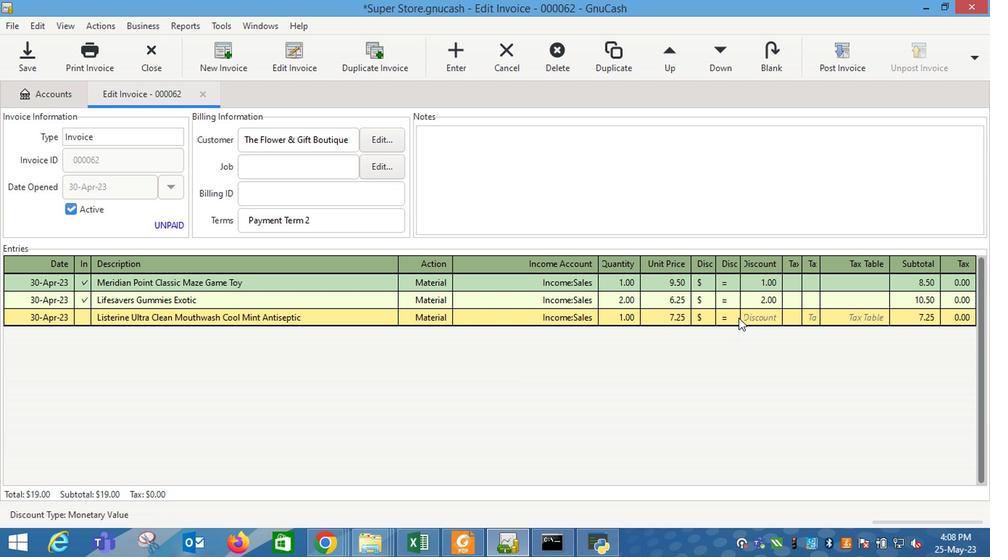 
Action: Mouse pressed left at (650, 331)
Screenshot: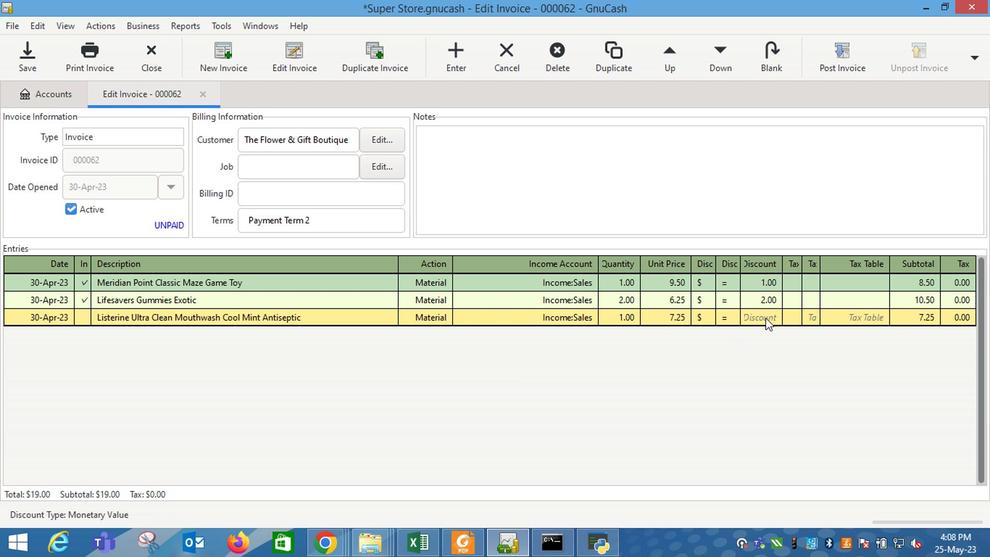 
Action: Mouse moved to (650, 331)
Screenshot: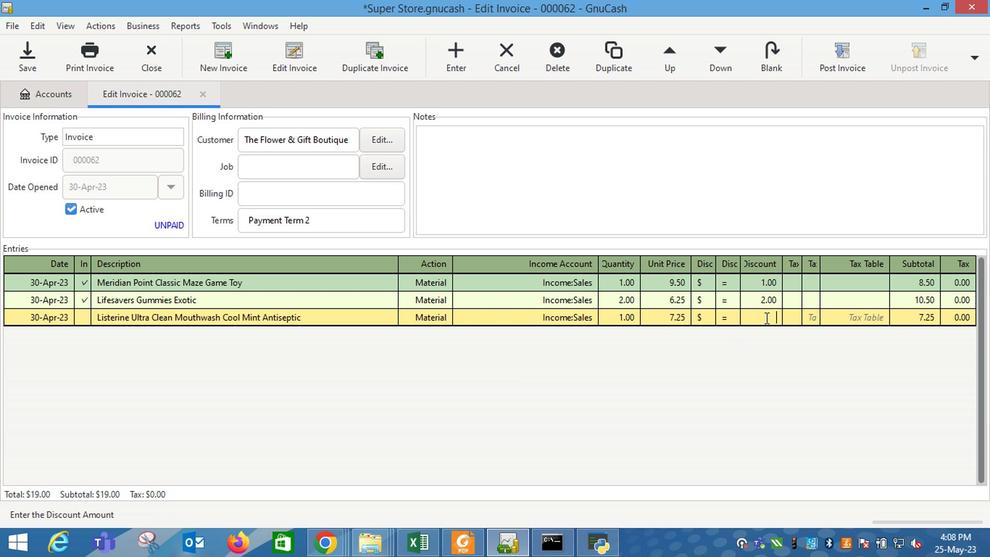 
Action: Key pressed 2.5<Key.enter>
Screenshot: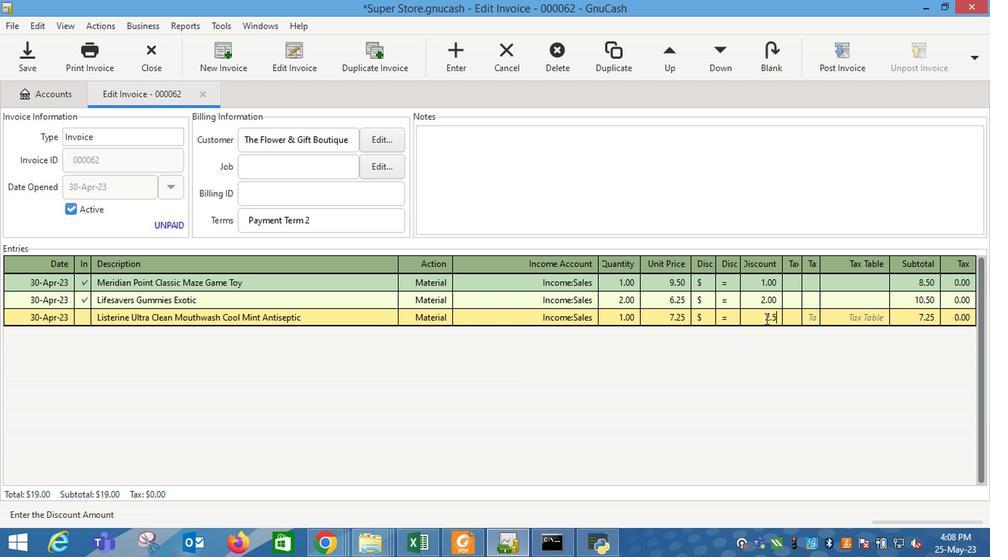 
Action: Mouse moved to (775, 213)
Screenshot: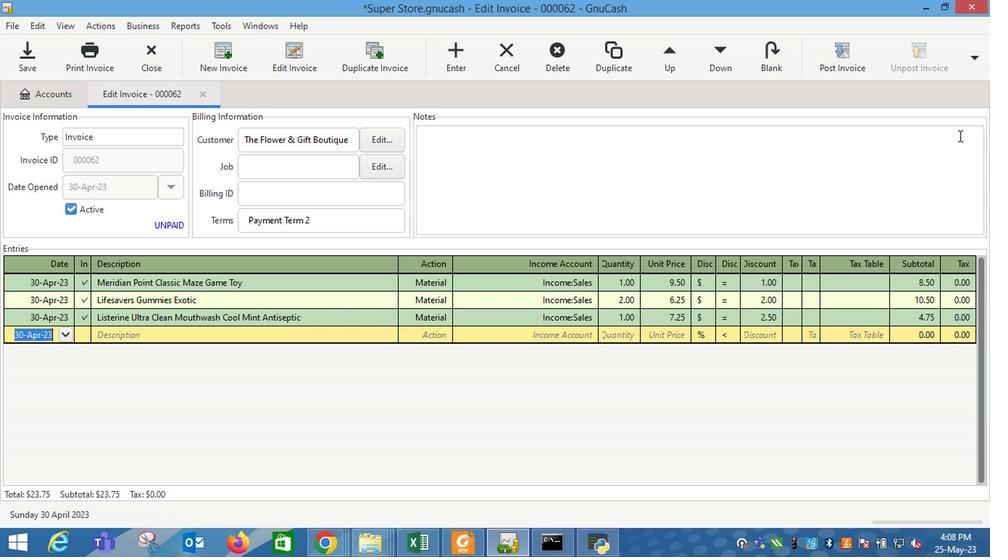 
Action: Mouse pressed left at (775, 213)
